 Task: Buy 3 Undershirts of size large for Boys from Clothing section under best seller category for shipping address: Carlos Perez, 3632 Walton Street, Salt Lake City, Utah 84104, Cell Number 8014200980. Pay from credit card ending with 6759, CVV 506
Action: Mouse pressed left at (251, 84)
Screenshot: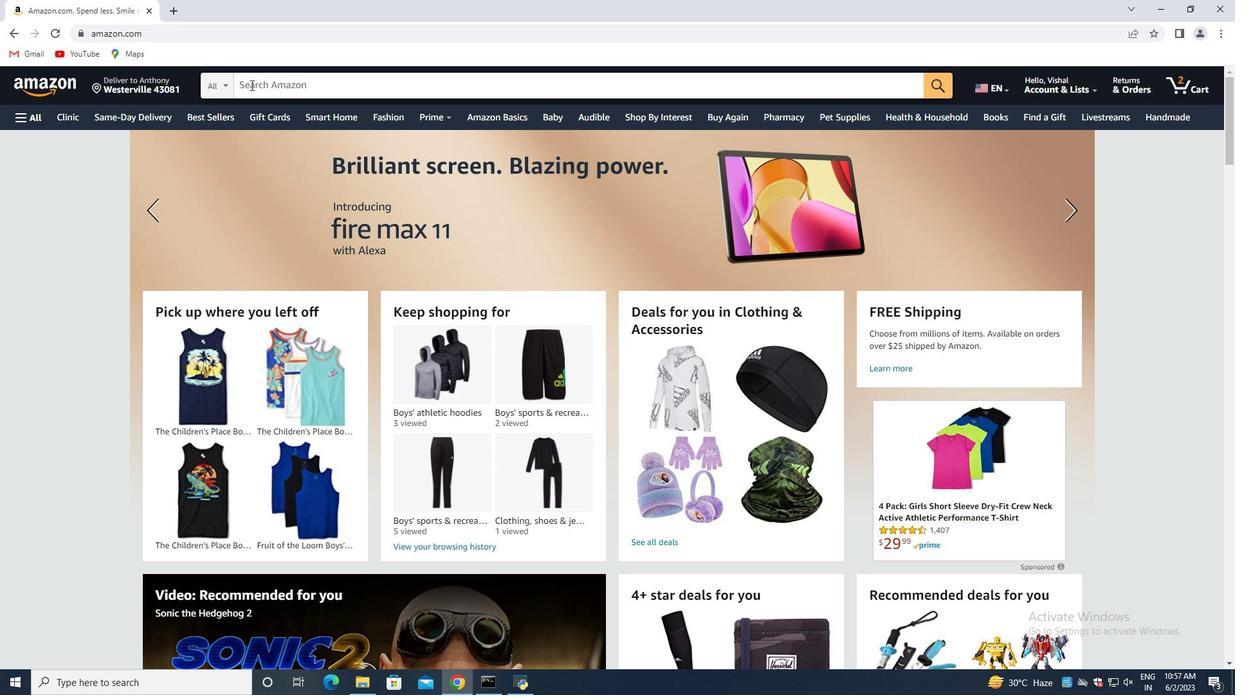 
Action: Key pressed <Key.shift><Key.shift><Key.shift>Undershirts<Key.space>of<Key.space>size<Key.space>large<Key.space>for<Key.space><Key.shift>Boys<Key.enter>
Screenshot: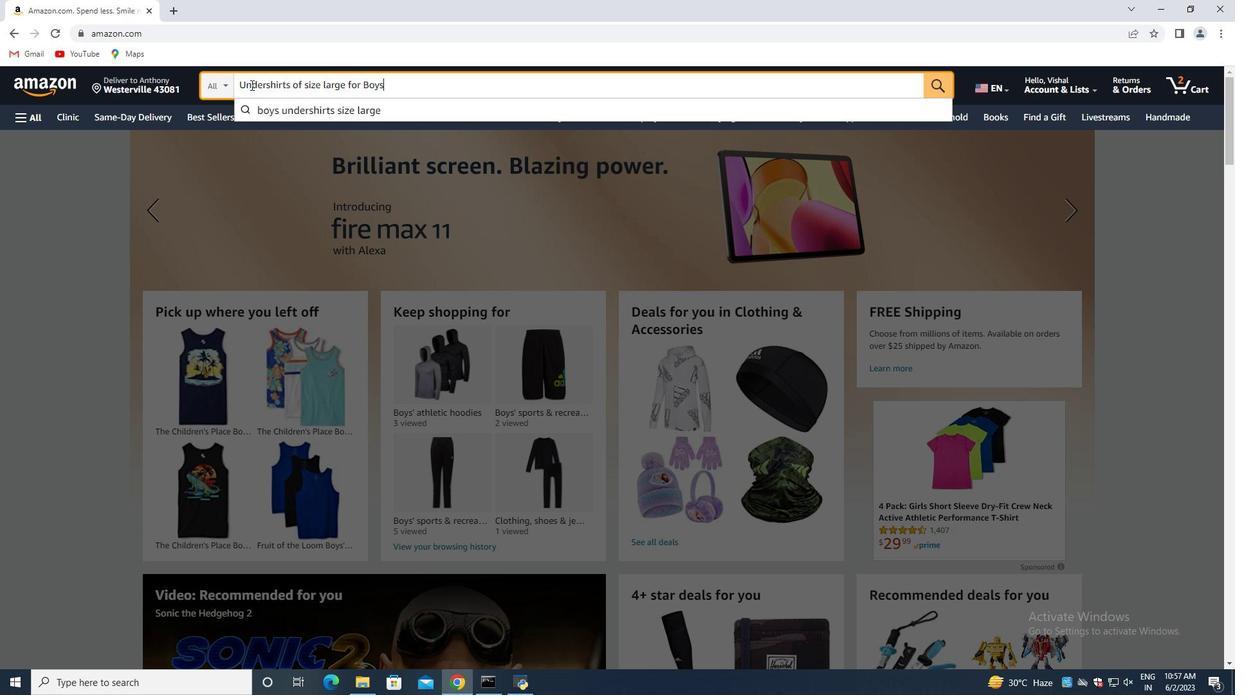 
Action: Mouse moved to (69, 261)
Screenshot: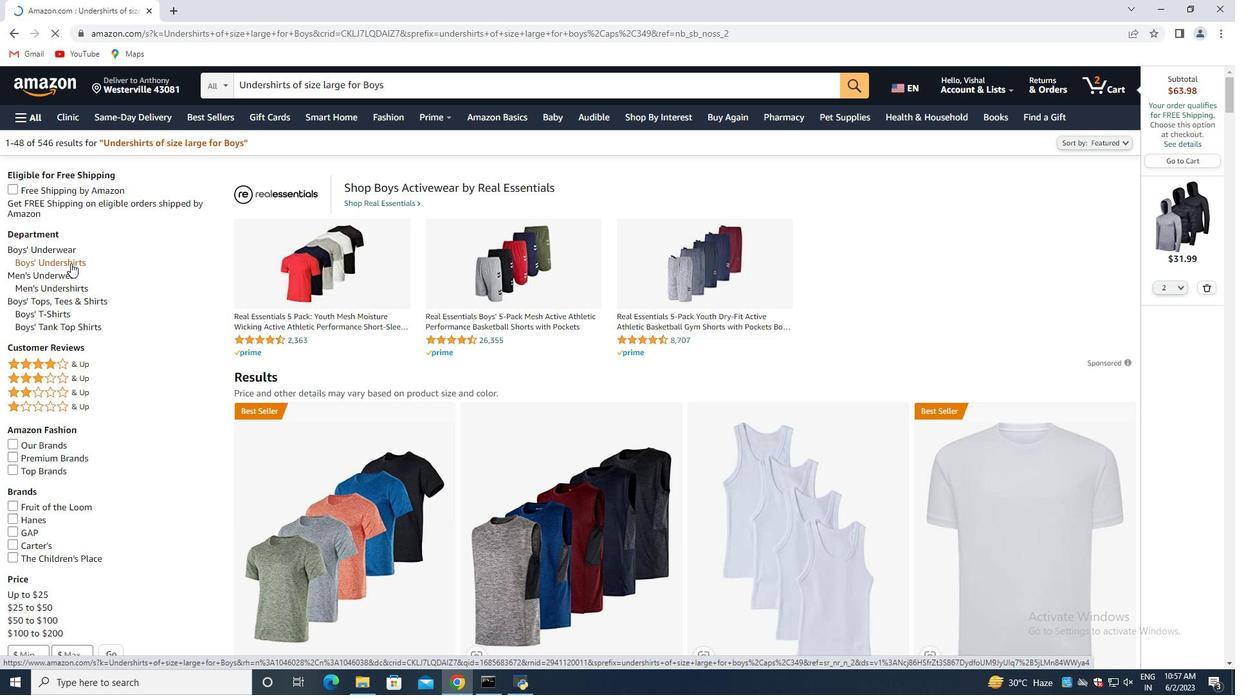 
Action: Mouse pressed left at (69, 261)
Screenshot: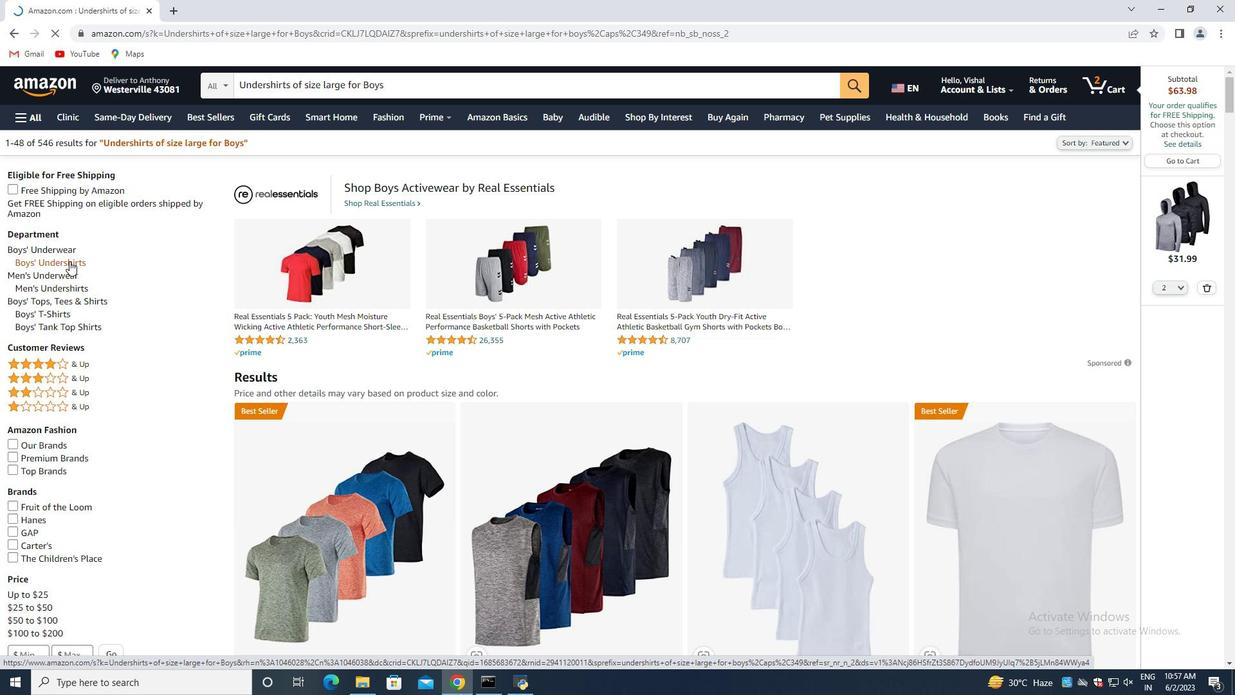 
Action: Mouse moved to (199, 273)
Screenshot: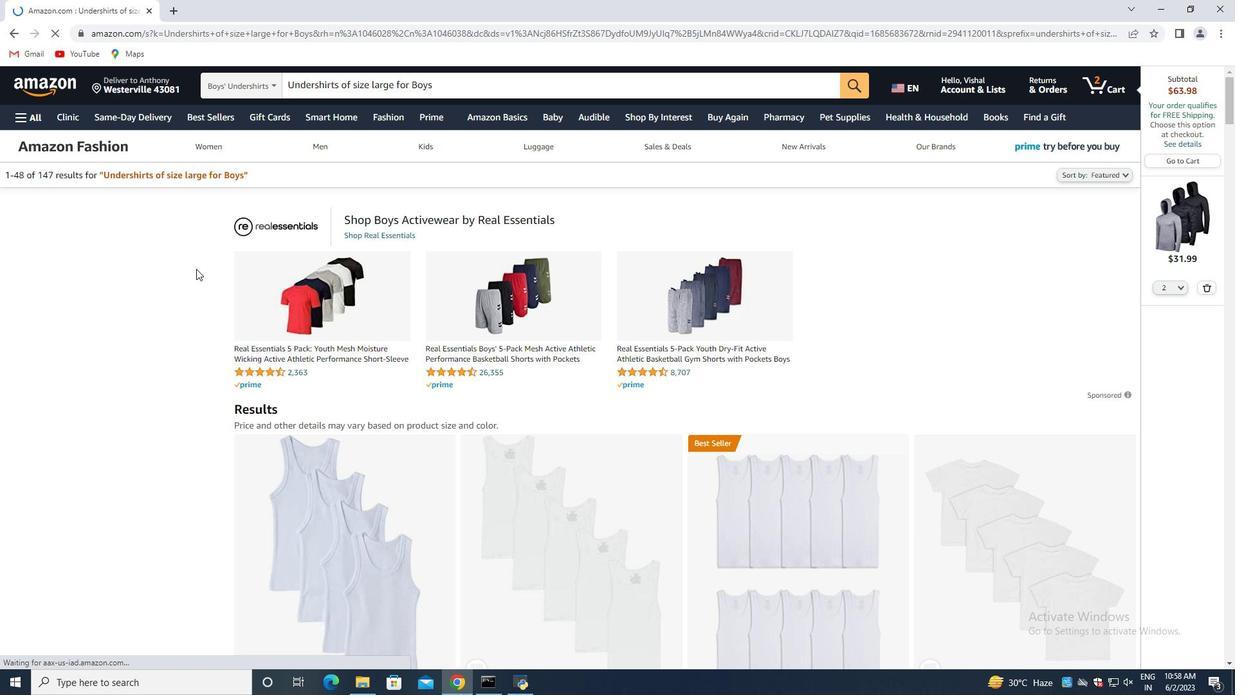 
Action: Mouse scrolled (199, 272) with delta (0, 0)
Screenshot: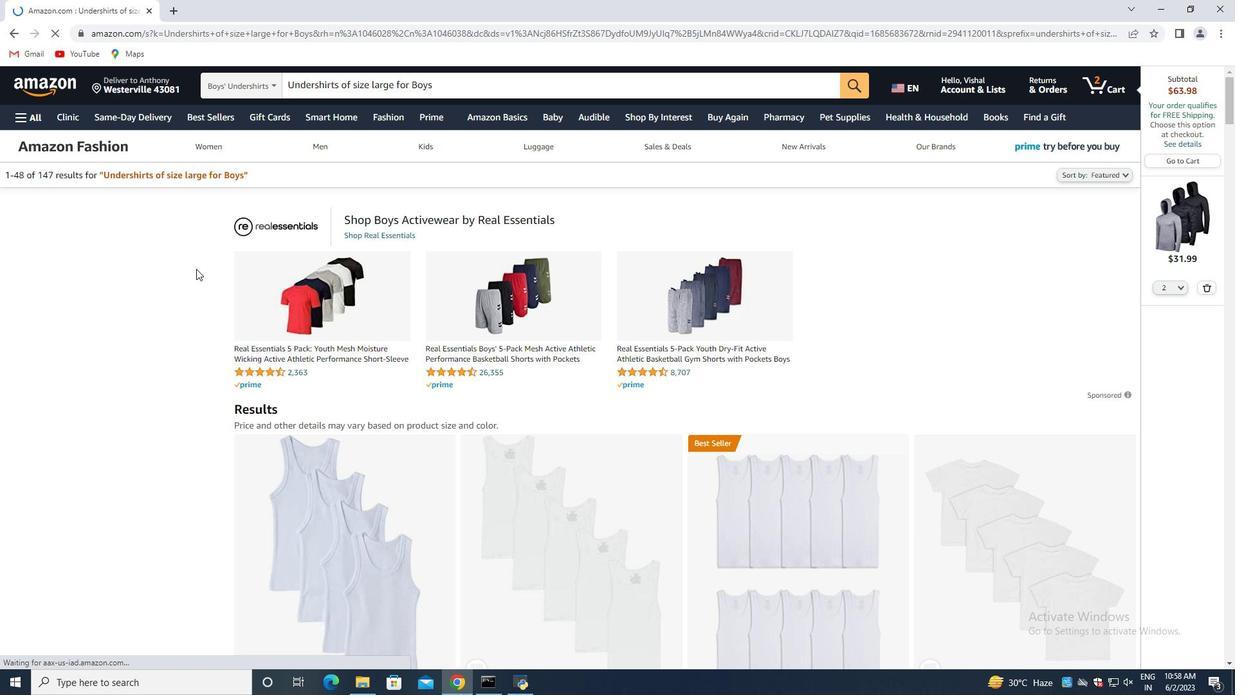 
Action: Mouse moved to (220, 279)
Screenshot: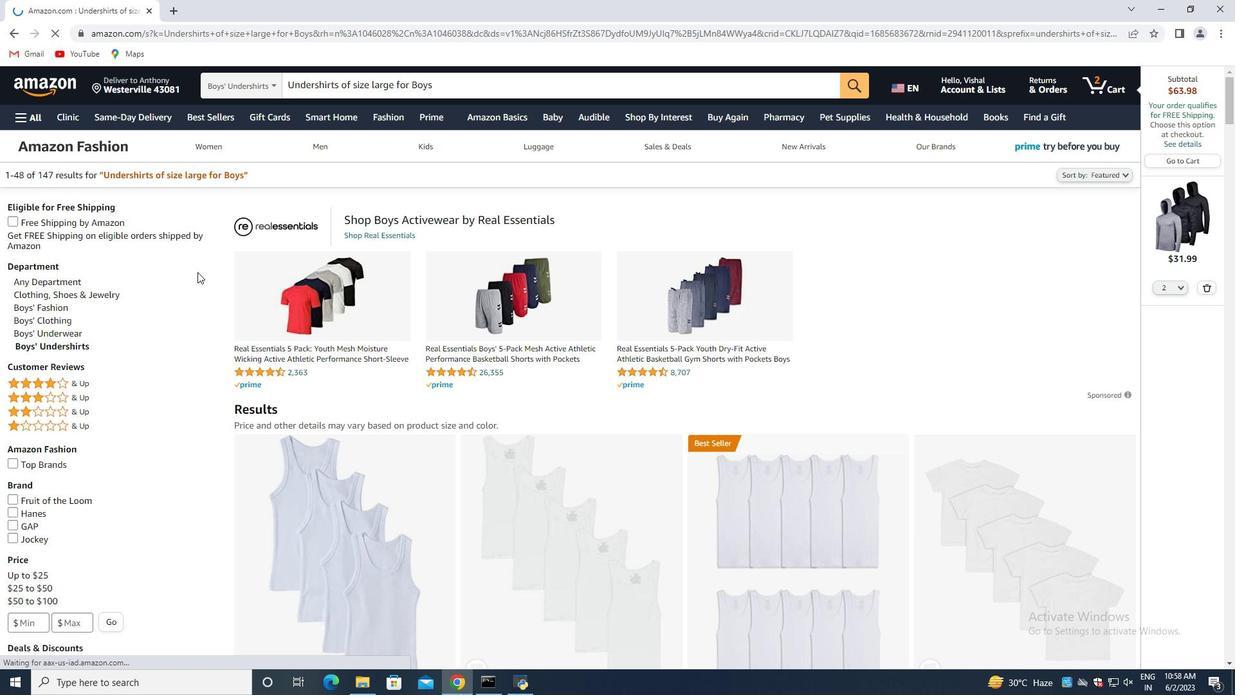 
Action: Mouse scrolled (220, 278) with delta (0, 0)
Screenshot: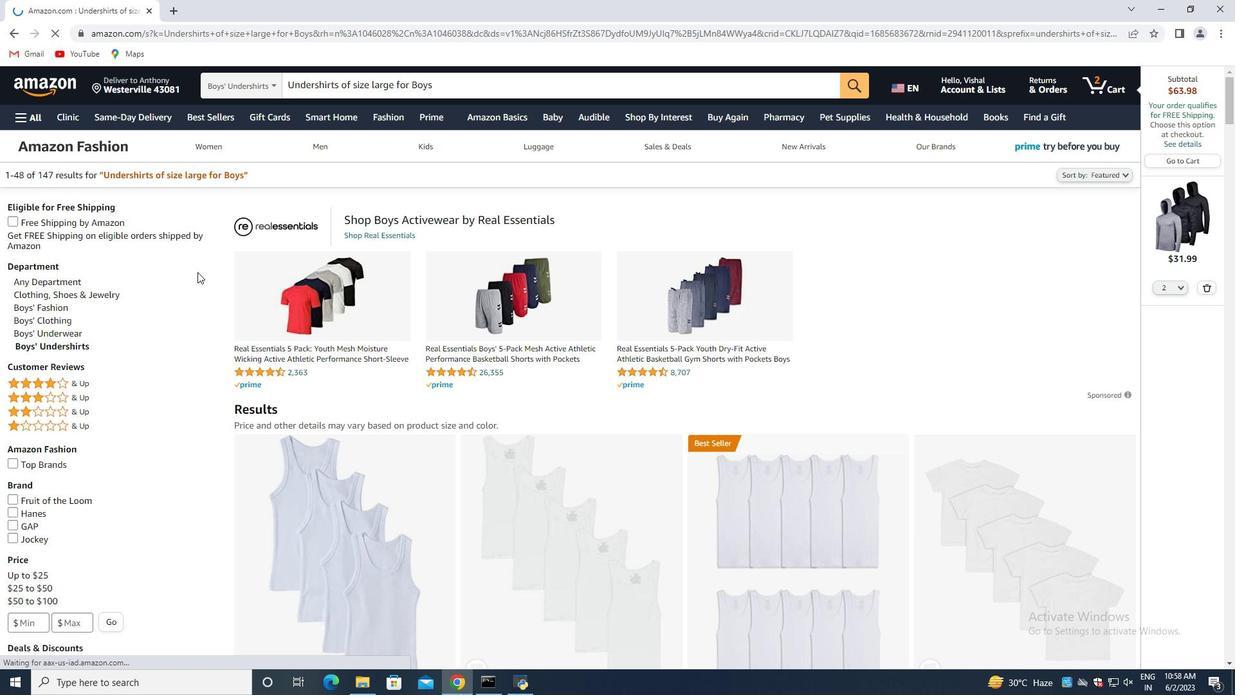 
Action: Mouse moved to (248, 292)
Screenshot: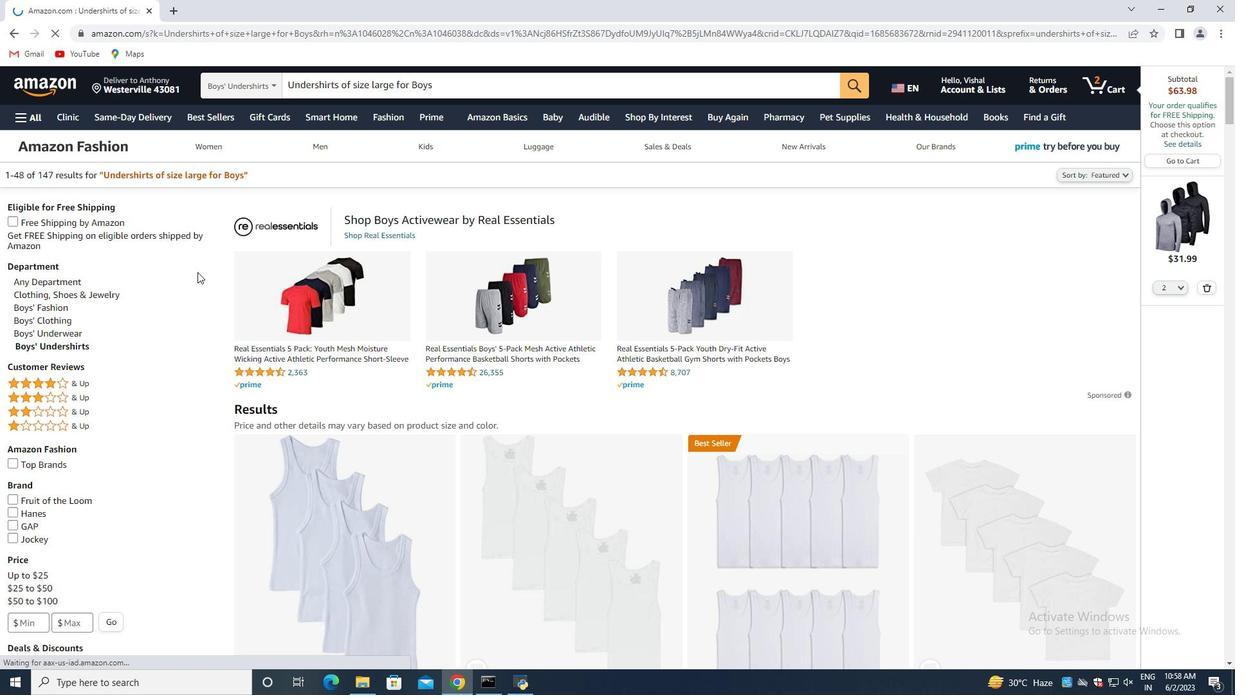 
Action: Mouse scrolled (248, 291) with delta (0, 0)
Screenshot: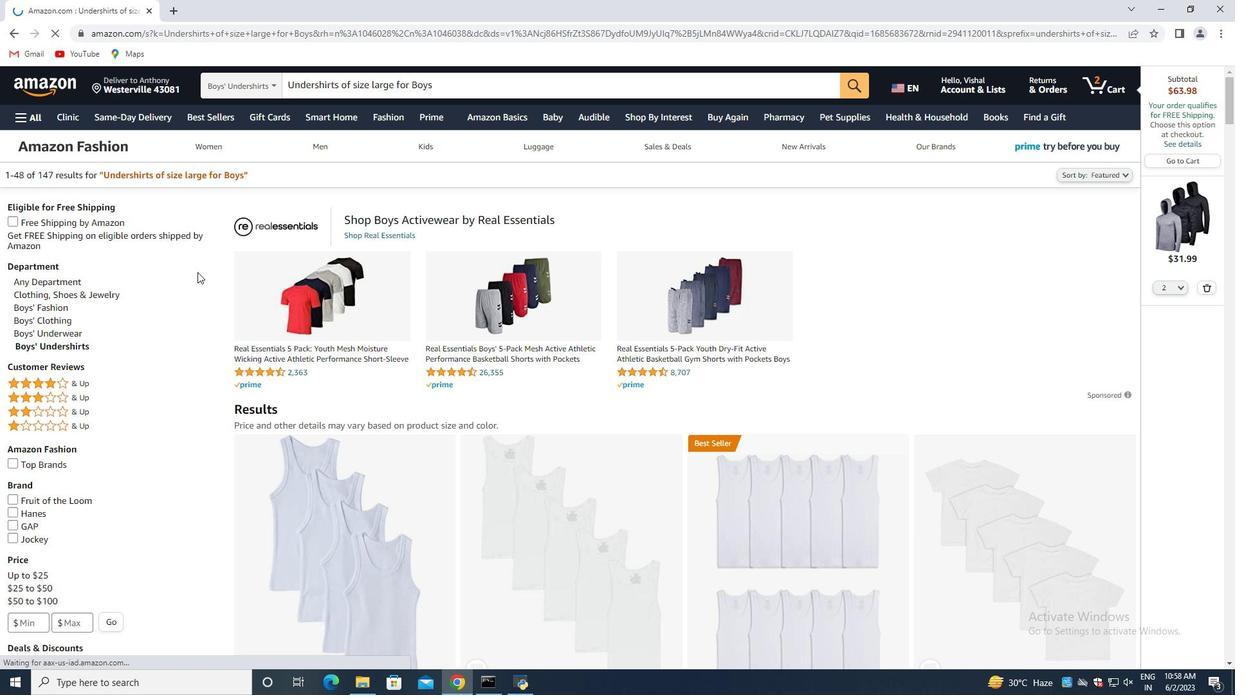 
Action: Mouse moved to (1211, 286)
Screenshot: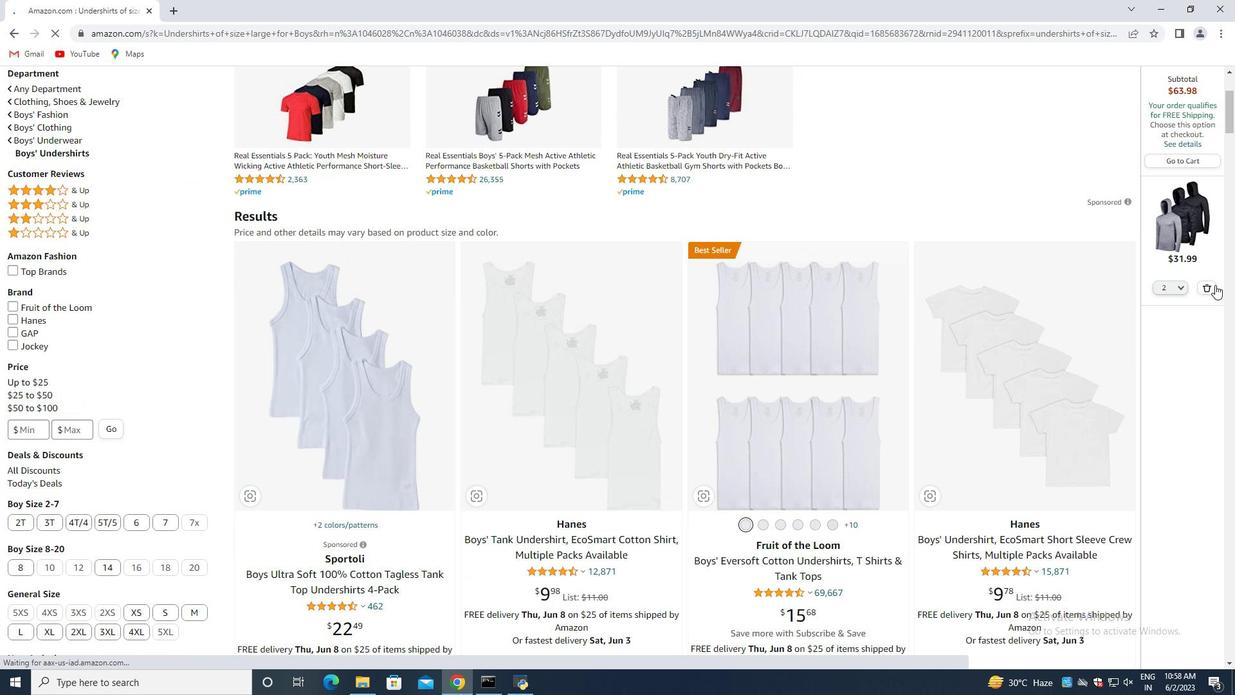 
Action: Mouse pressed left at (1211, 286)
Screenshot: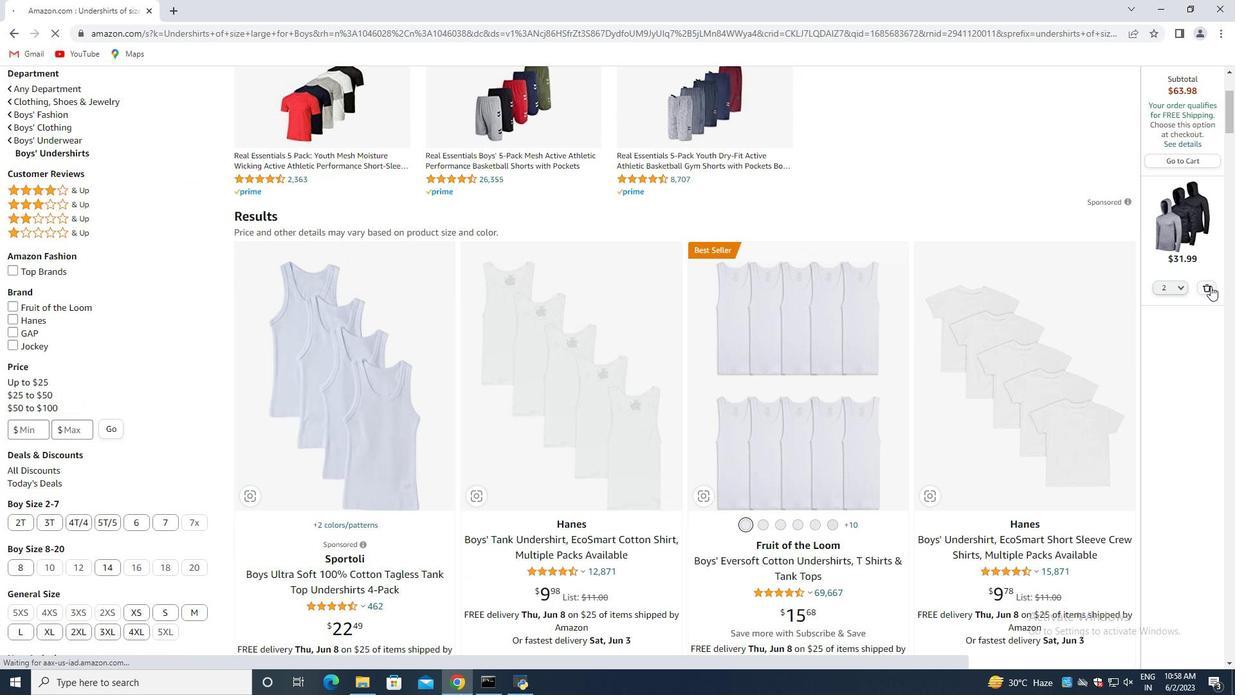 
Action: Mouse moved to (508, 273)
Screenshot: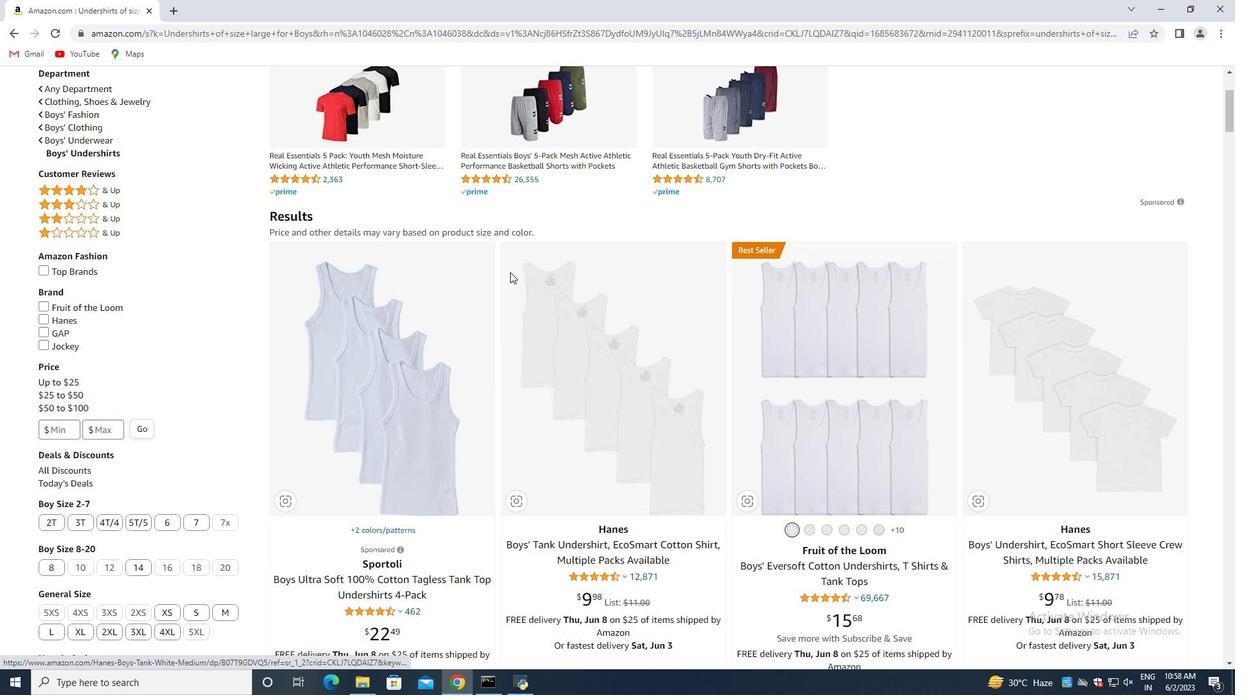 
Action: Mouse scrolled (508, 272) with delta (0, 0)
Screenshot: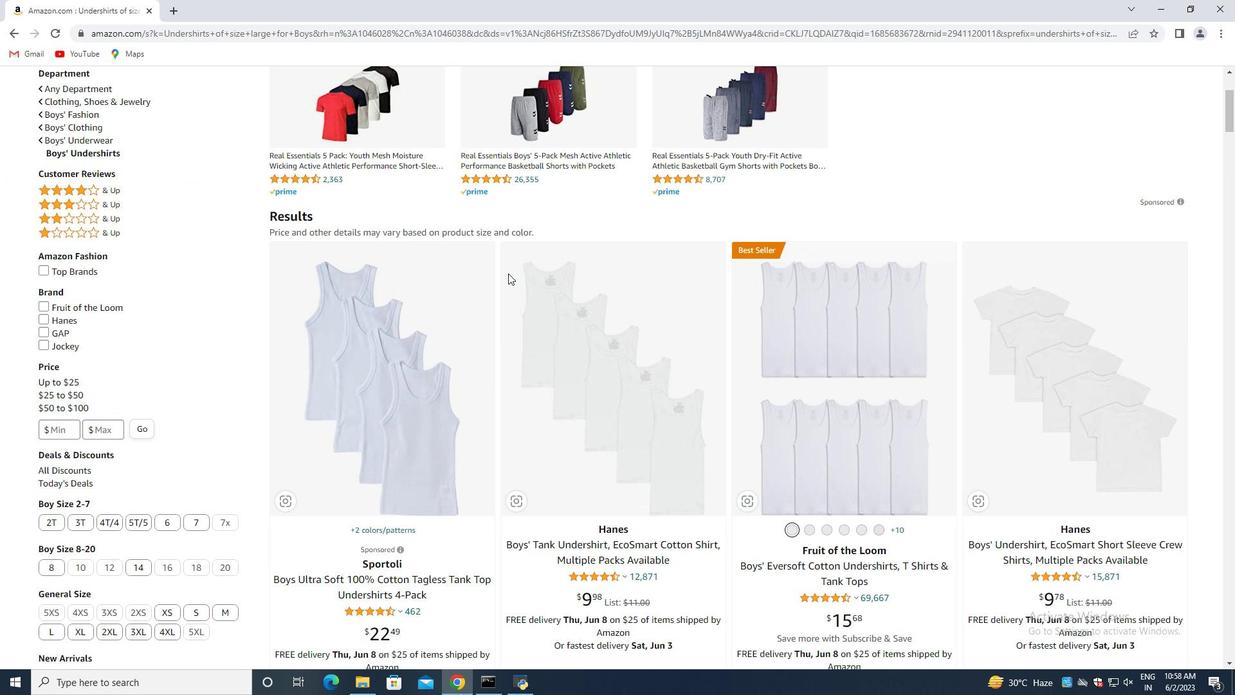 
Action: Mouse moved to (790, 319)
Screenshot: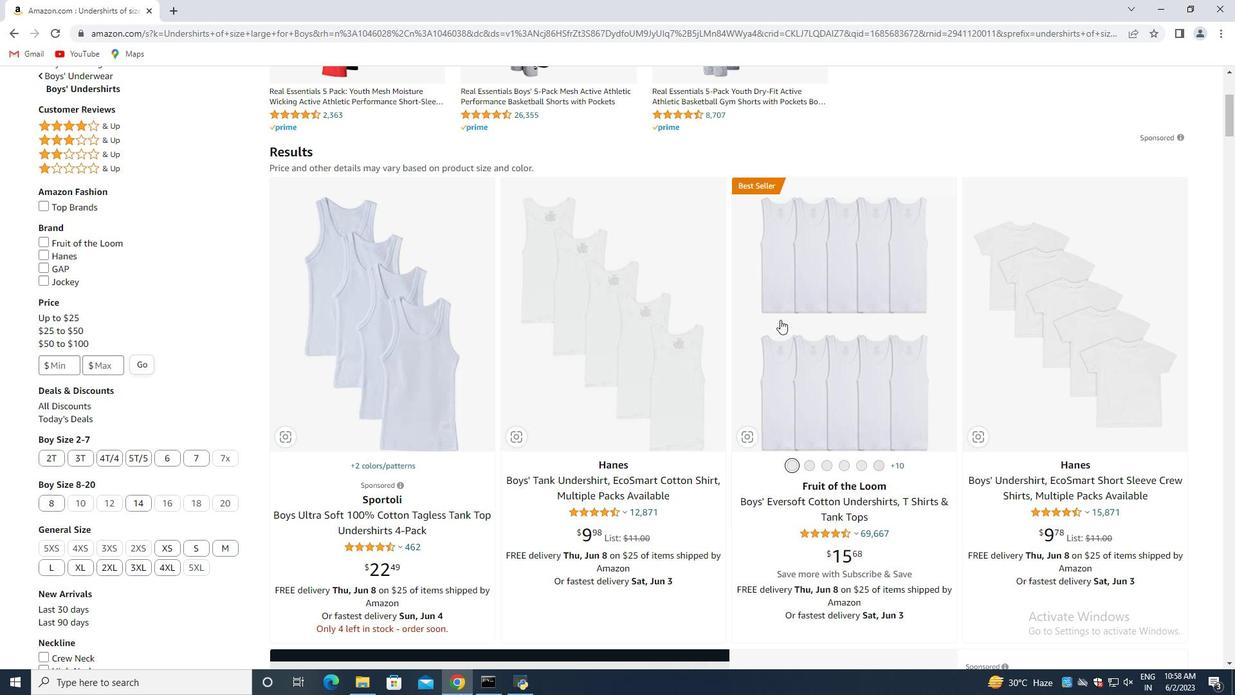 
Action: Mouse pressed left at (790, 319)
Screenshot: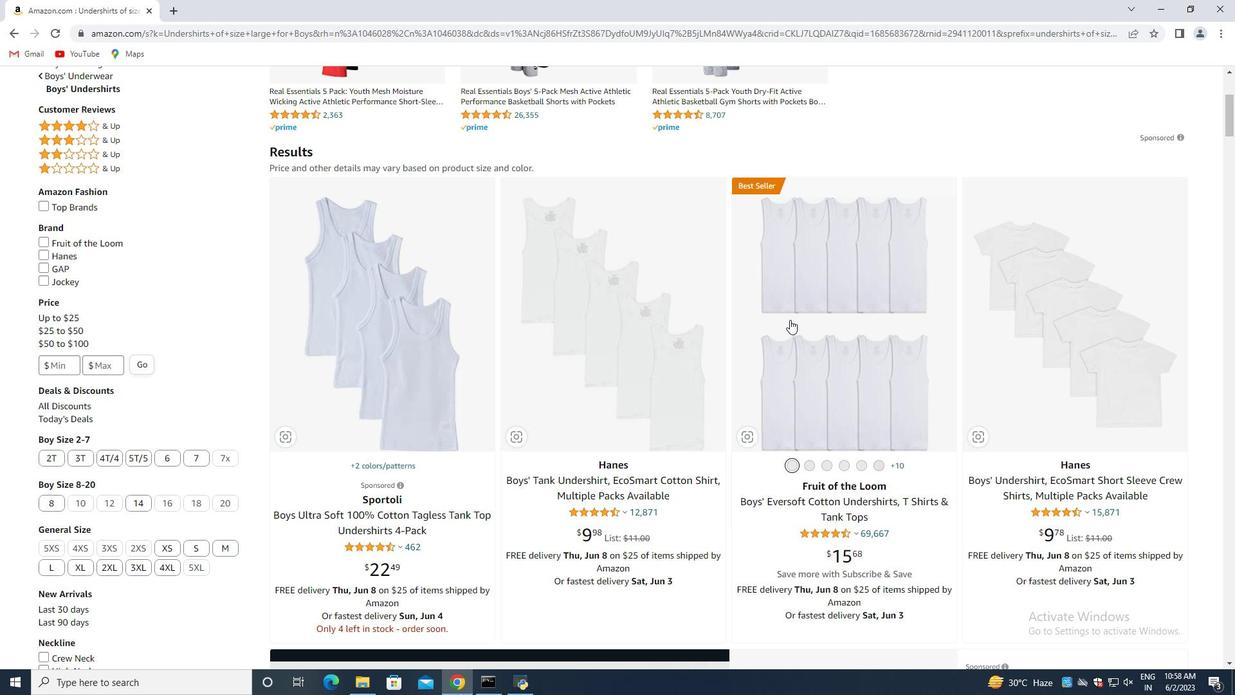 
Action: Mouse moved to (635, 500)
Screenshot: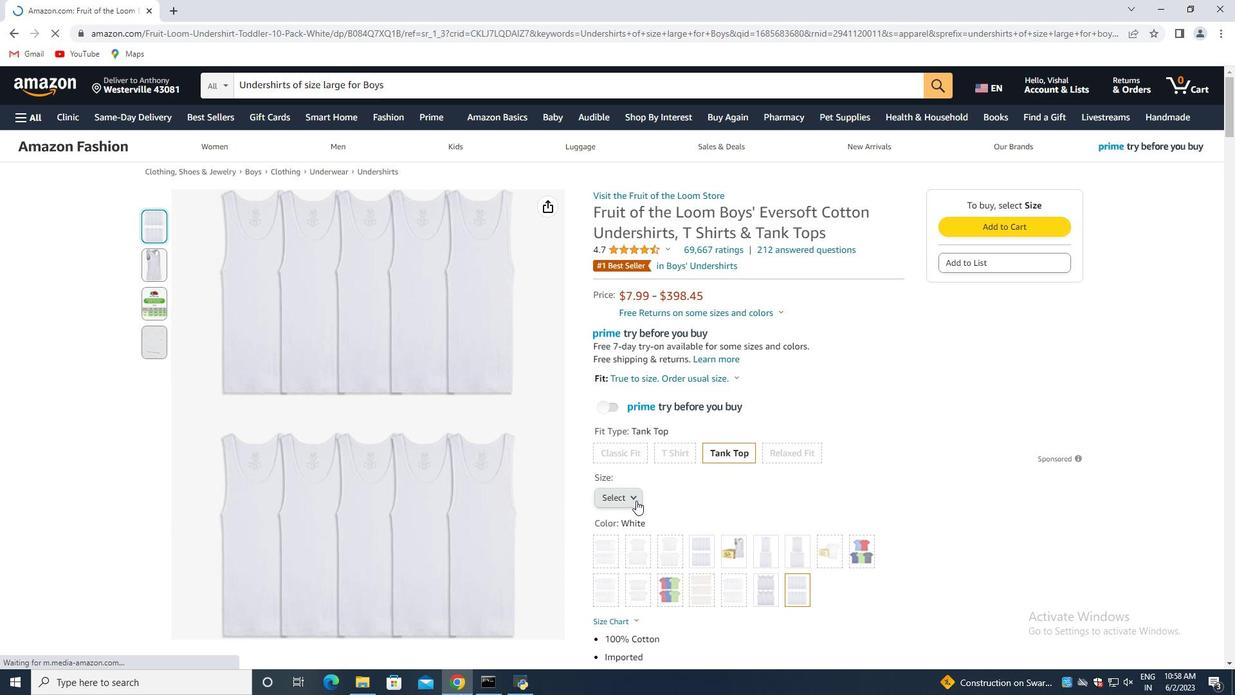 
Action: Mouse pressed left at (635, 500)
Screenshot: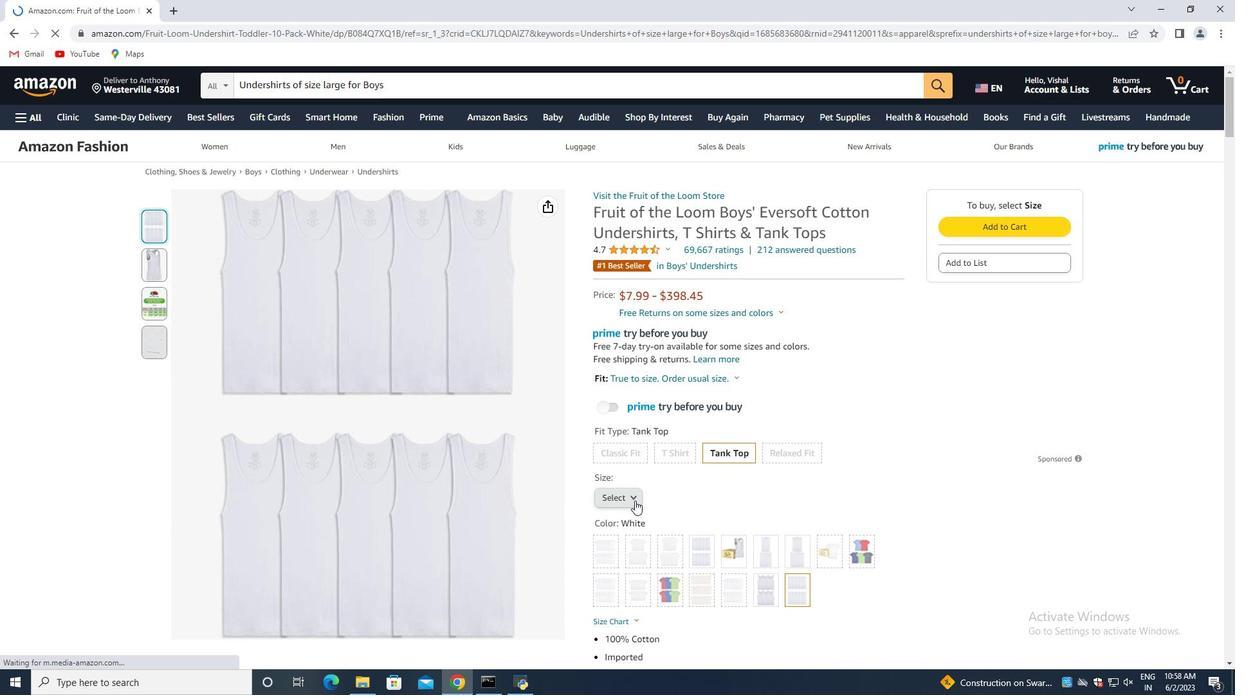 
Action: Mouse moved to (634, 417)
Screenshot: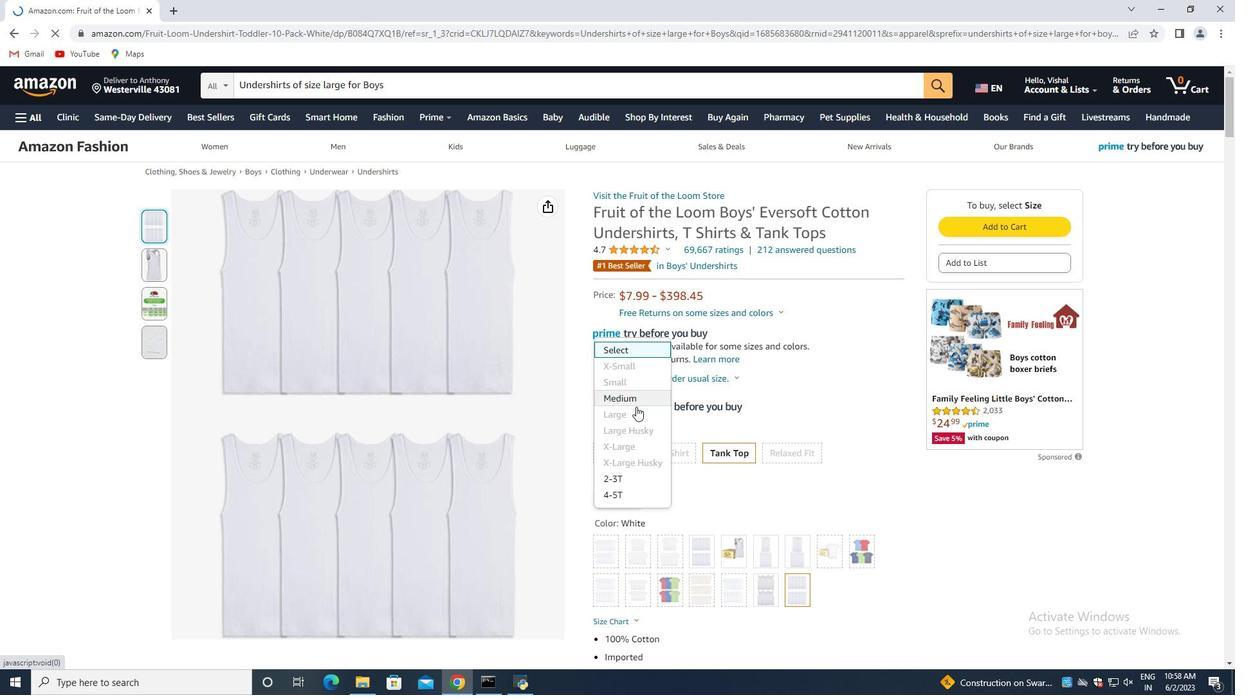 
Action: Mouse pressed left at (634, 417)
Screenshot: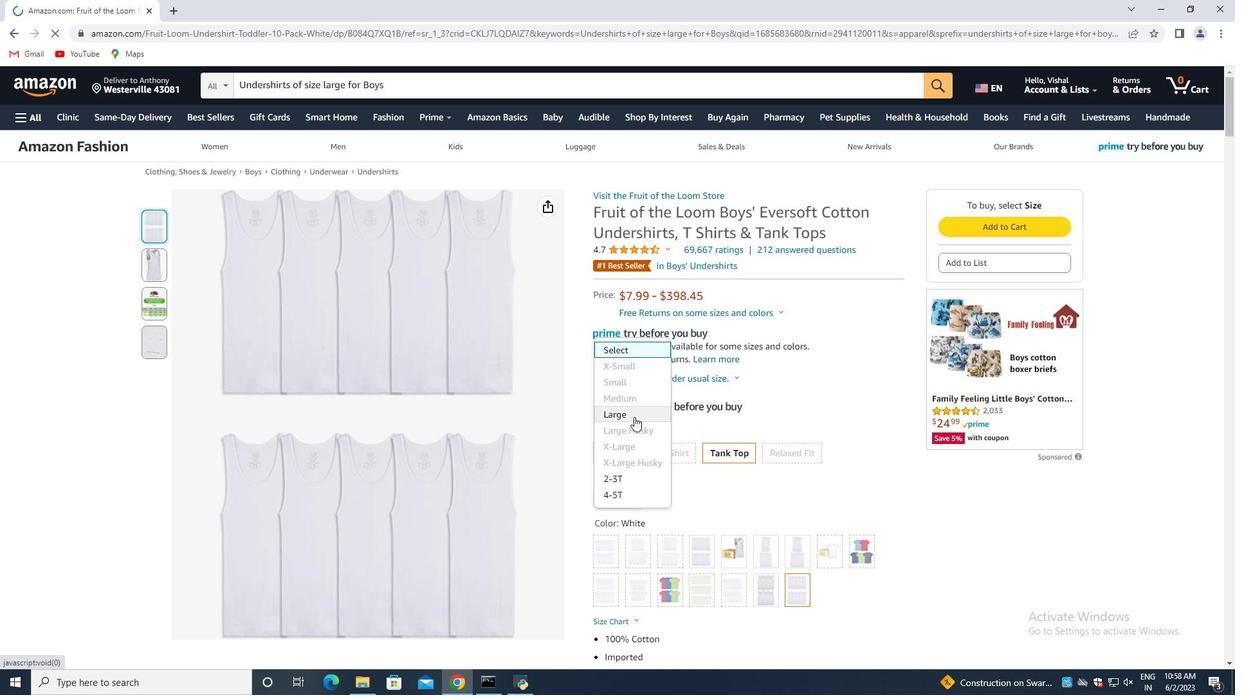 
Action: Mouse moved to (638, 419)
Screenshot: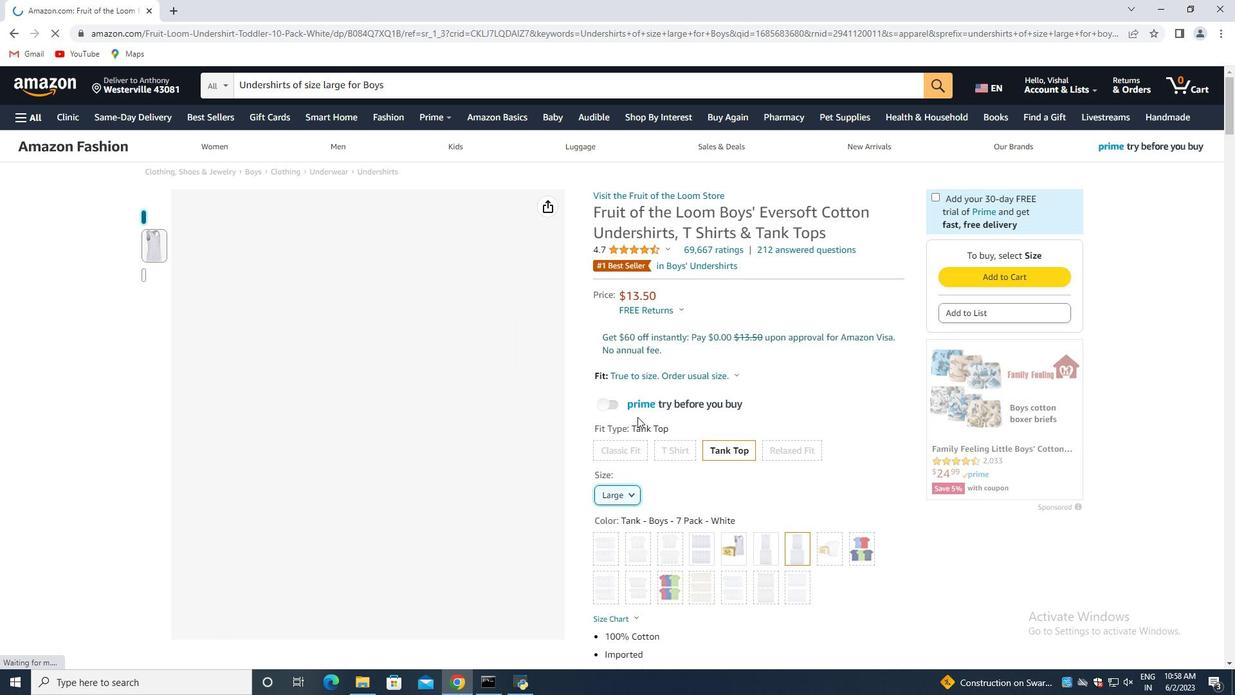 
Action: Mouse scrolled (638, 418) with delta (0, 0)
Screenshot: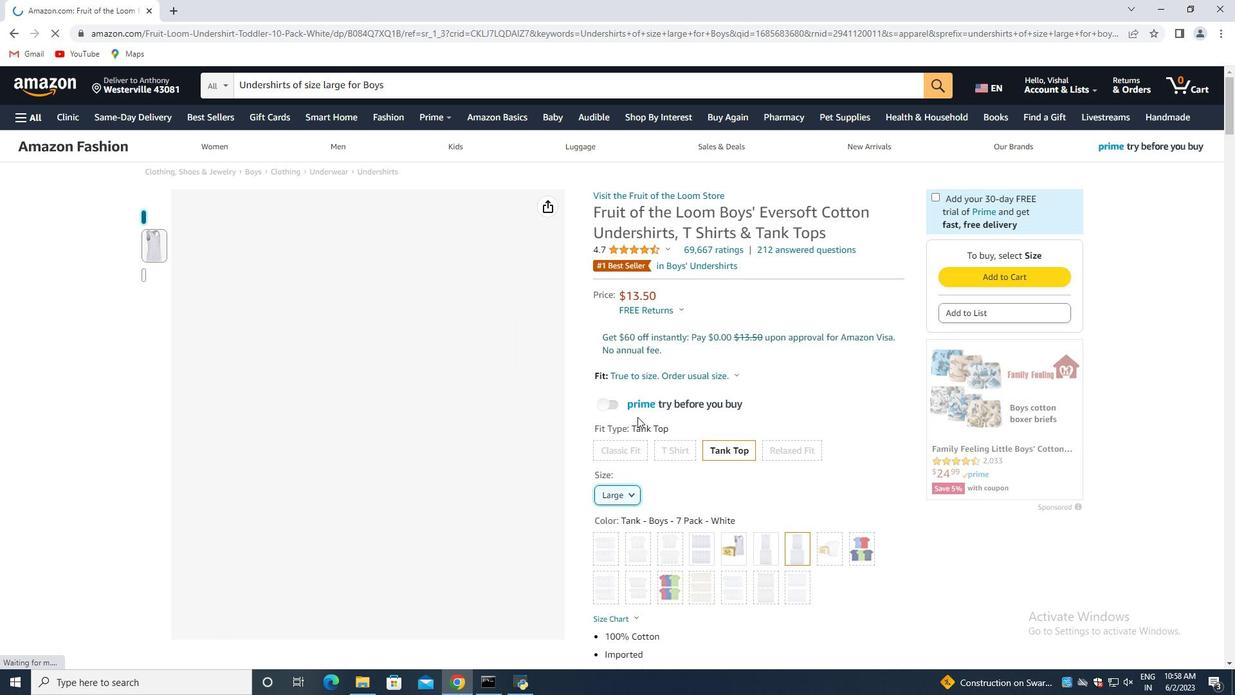 
Action: Mouse moved to (644, 426)
Screenshot: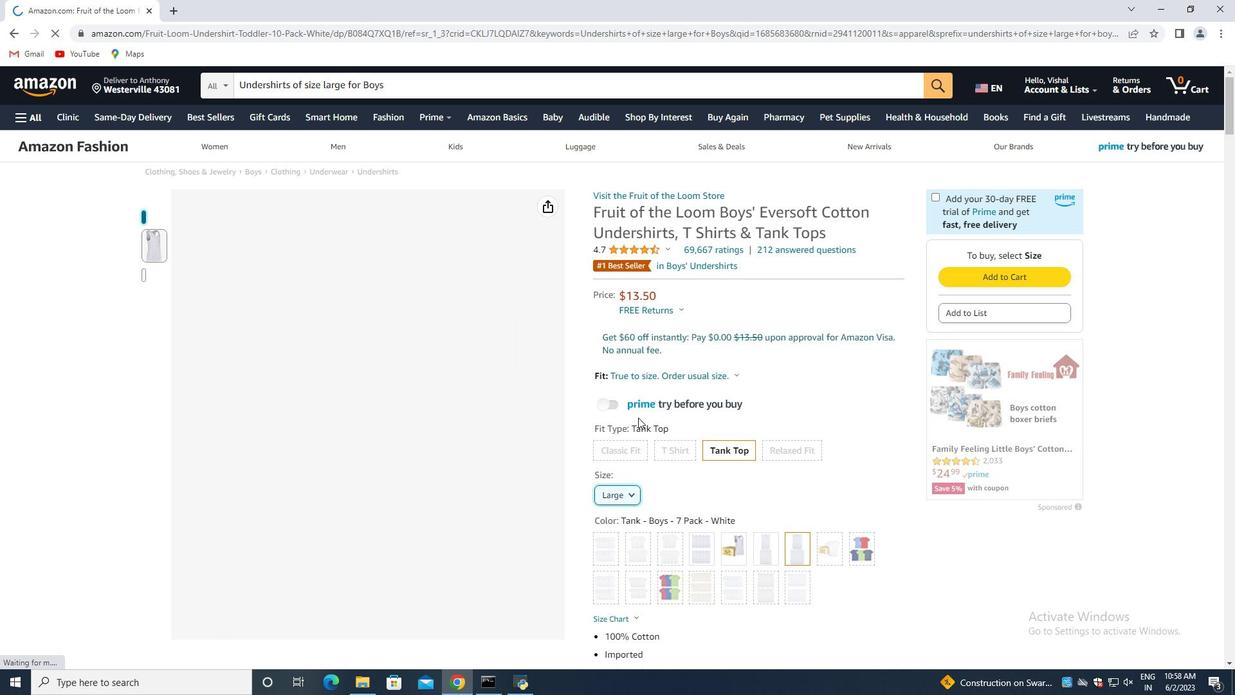 
Action: Mouse scrolled (644, 425) with delta (0, 0)
Screenshot: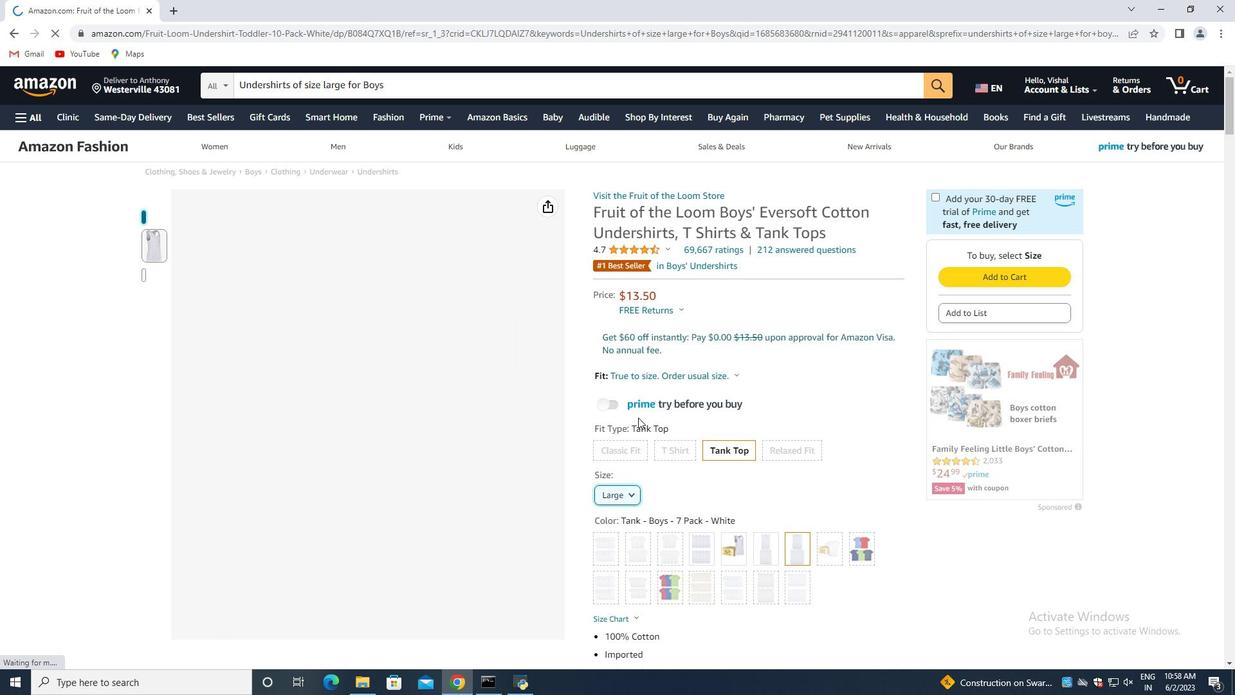 
Action: Mouse moved to (211, 198)
Screenshot: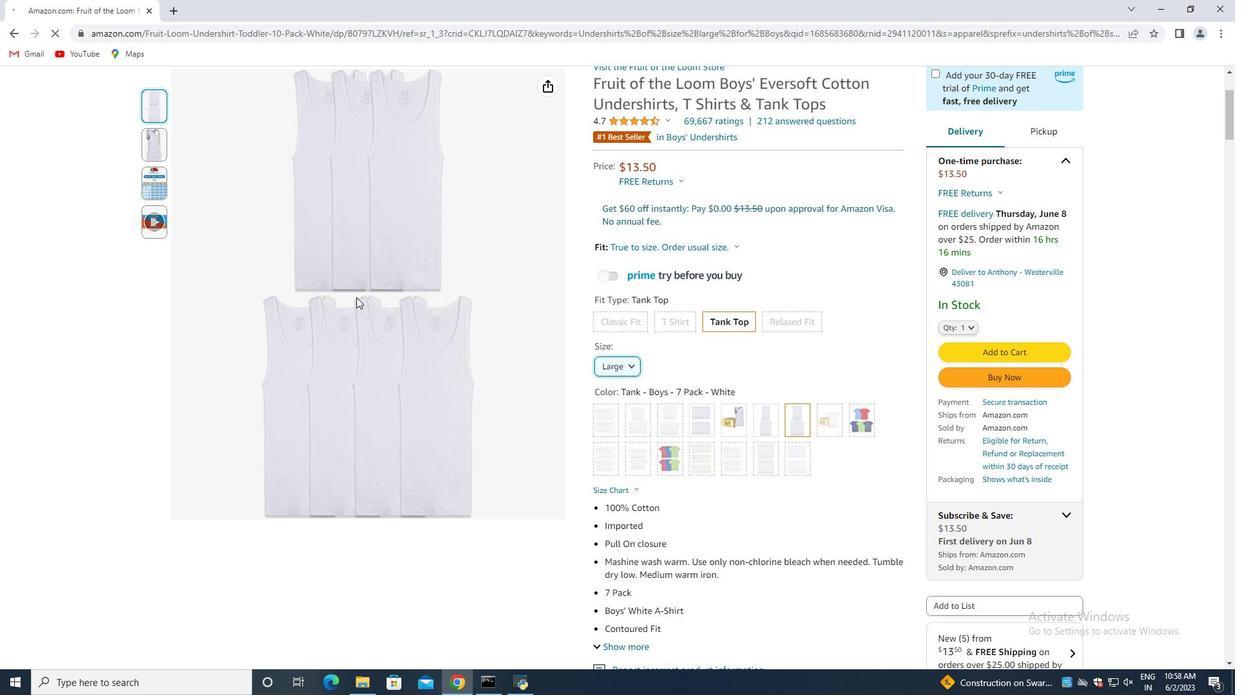 
Action: Mouse scrolled (211, 198) with delta (0, 0)
Screenshot: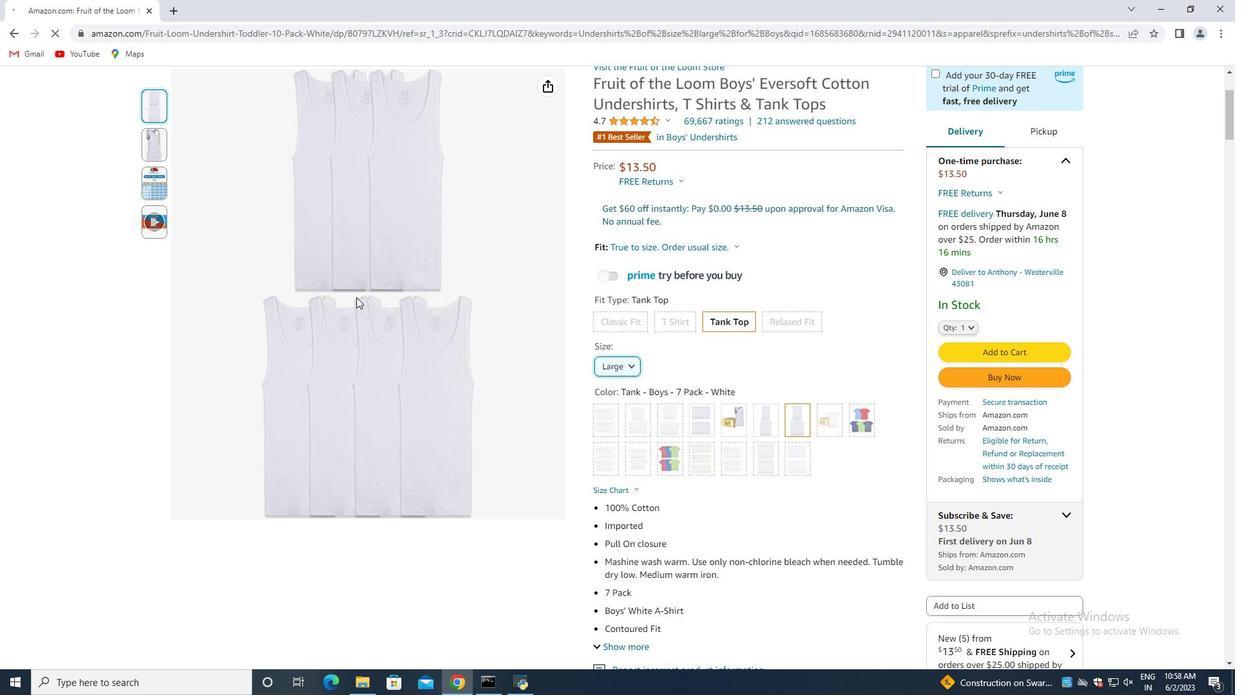 
Action: Mouse moved to (184, 186)
Screenshot: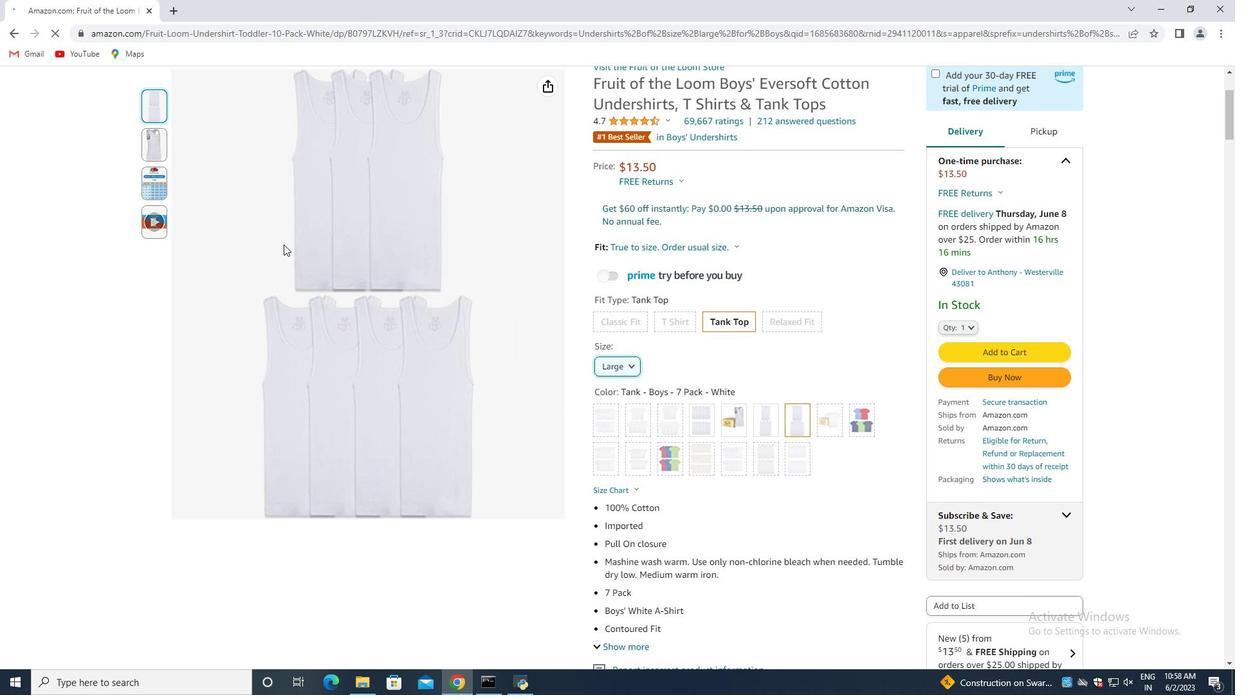 
Action: Mouse scrolled (184, 187) with delta (0, 0)
Screenshot: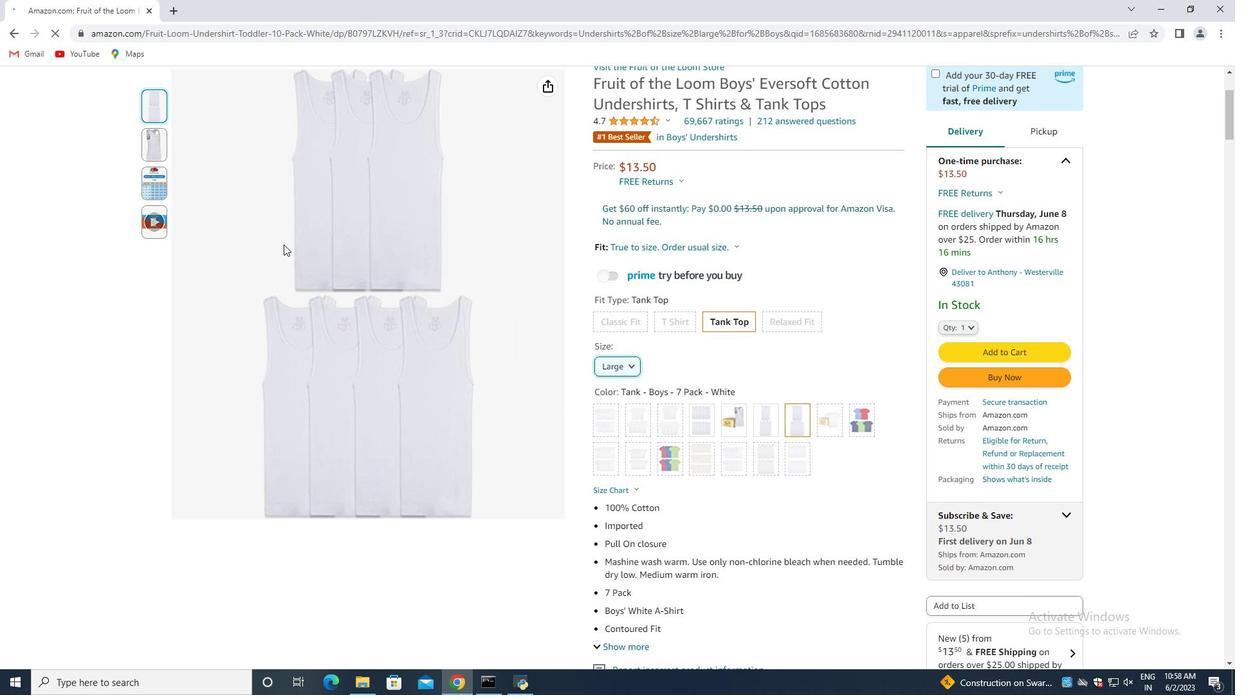 
Action: Mouse moved to (357, 305)
Screenshot: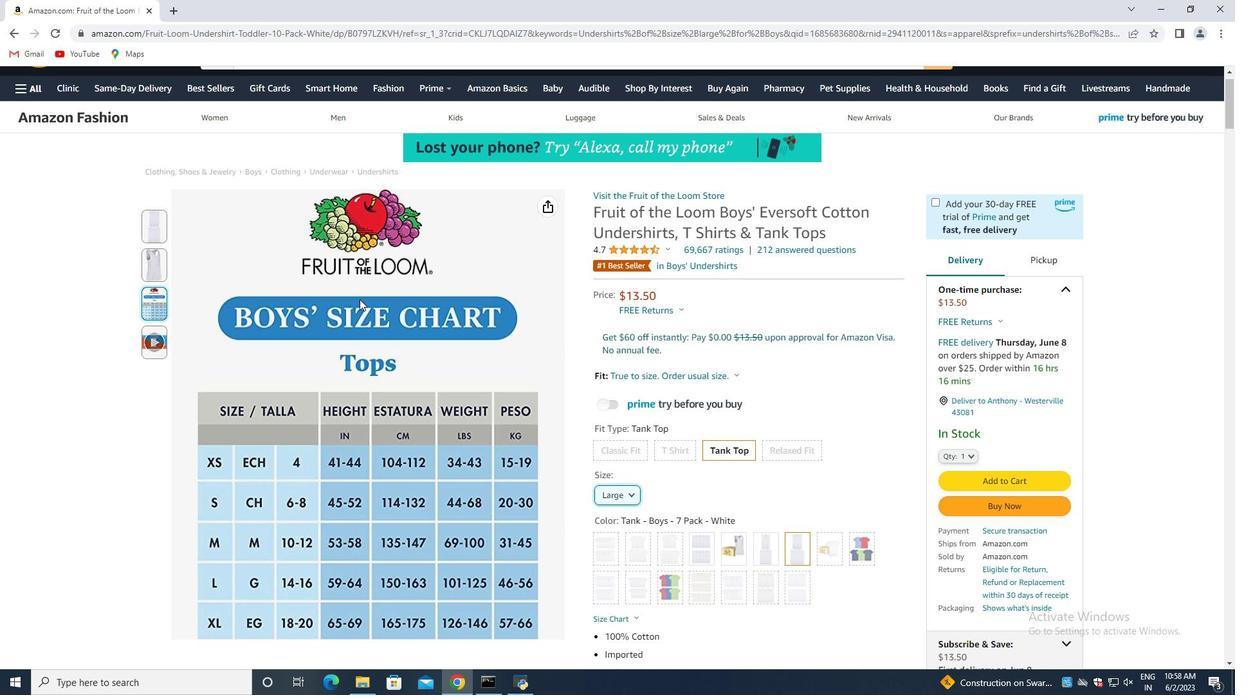 
Action: Mouse scrolled (357, 305) with delta (0, 0)
Screenshot: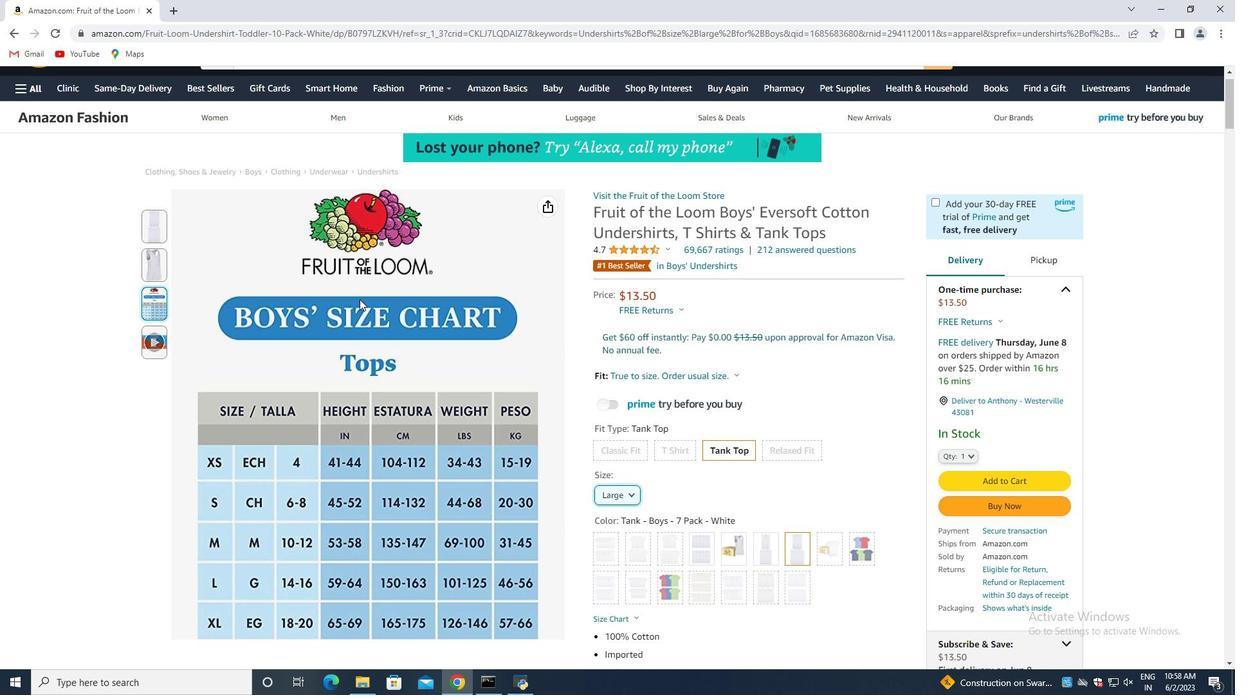 
Action: Mouse moved to (355, 308)
Screenshot: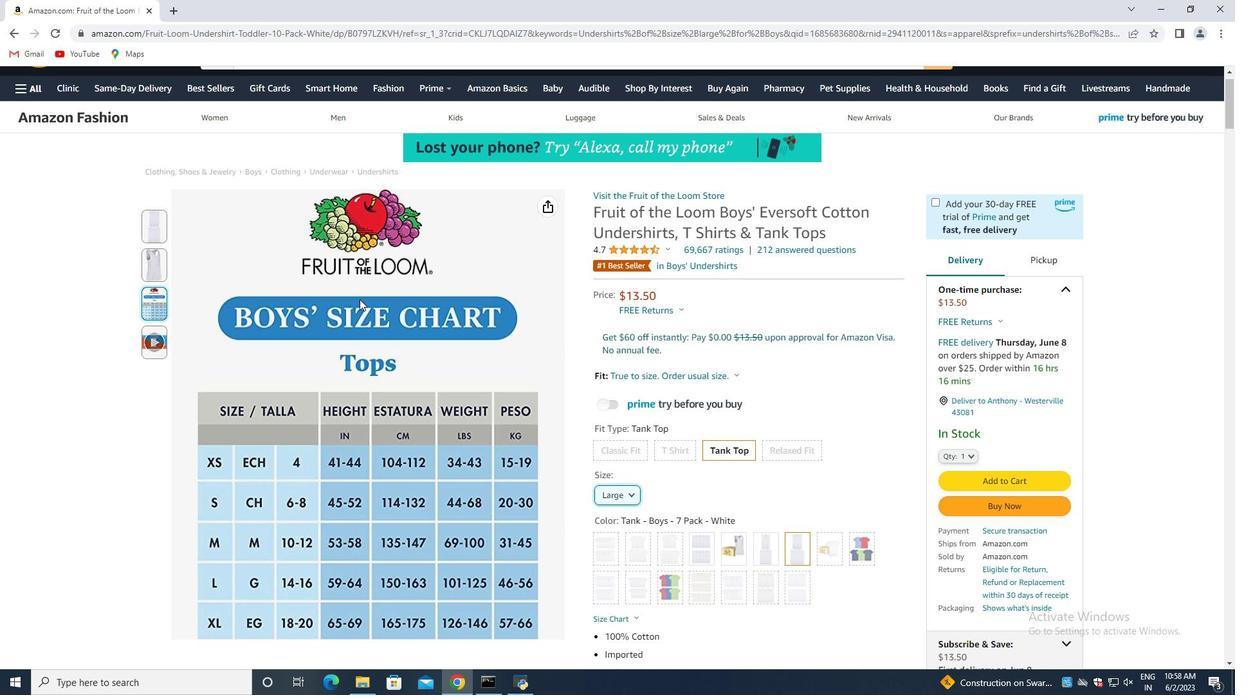 
Action: Mouse scrolled (355, 308) with delta (0, 0)
Screenshot: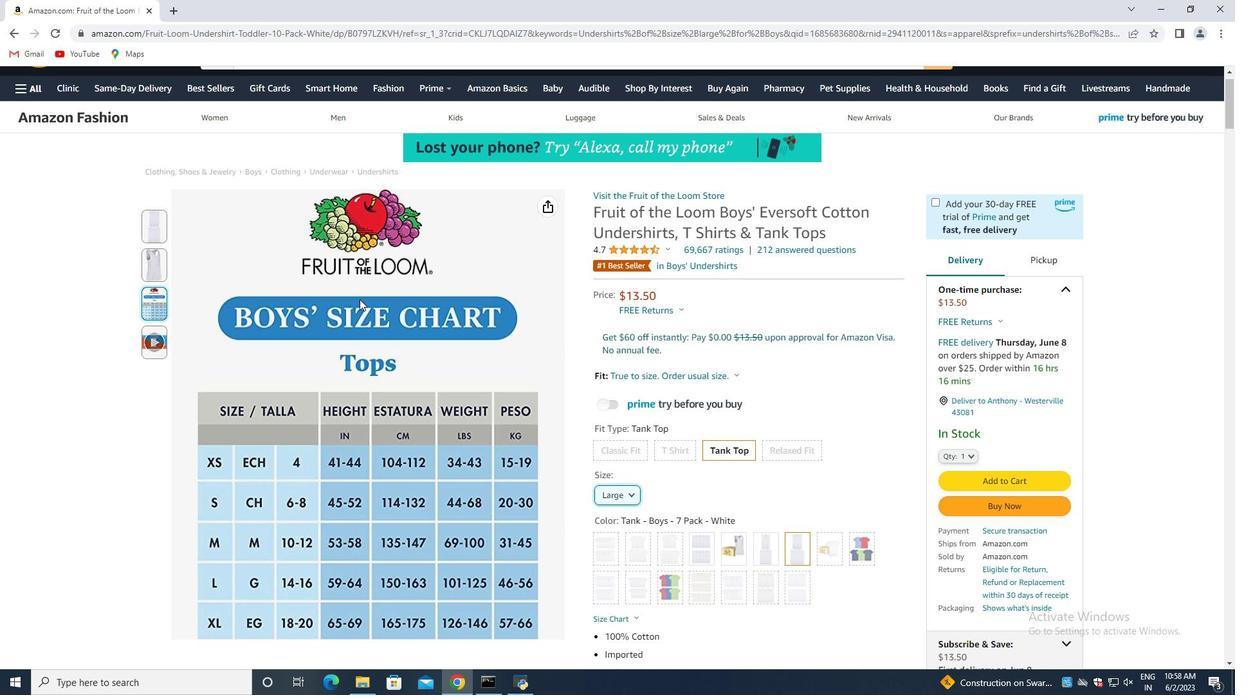 
Action: Mouse moved to (354, 309)
Screenshot: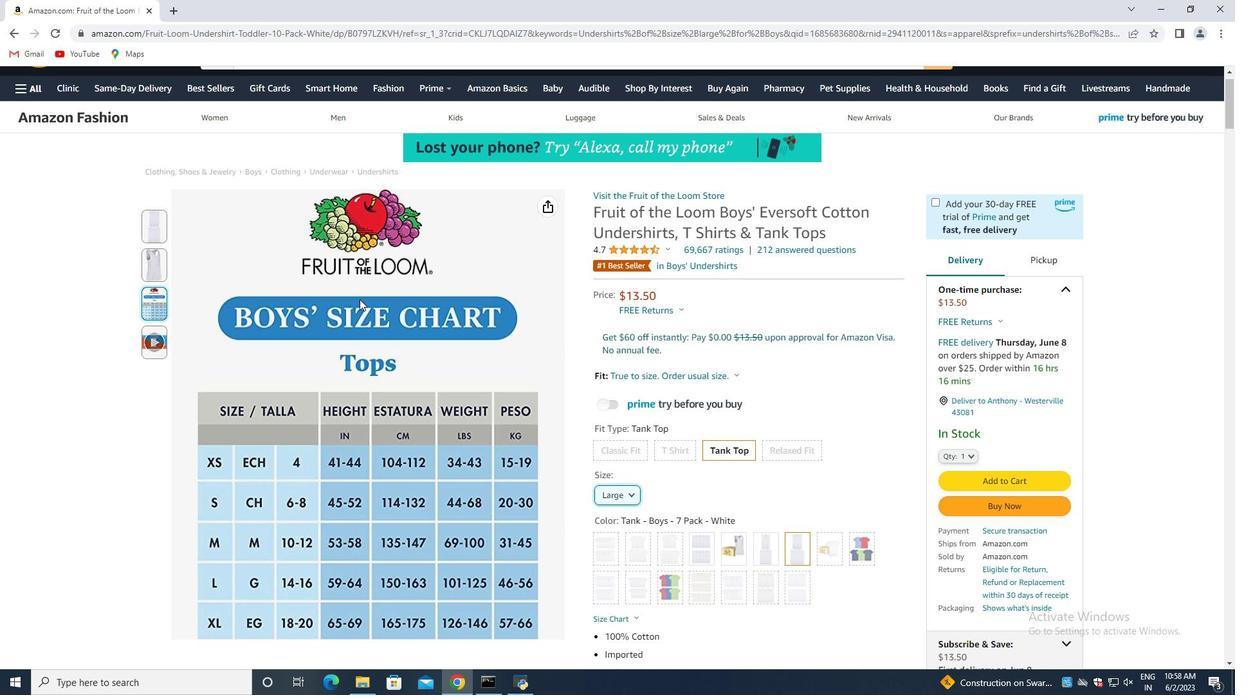 
Action: Mouse scrolled (354, 308) with delta (0, 0)
Screenshot: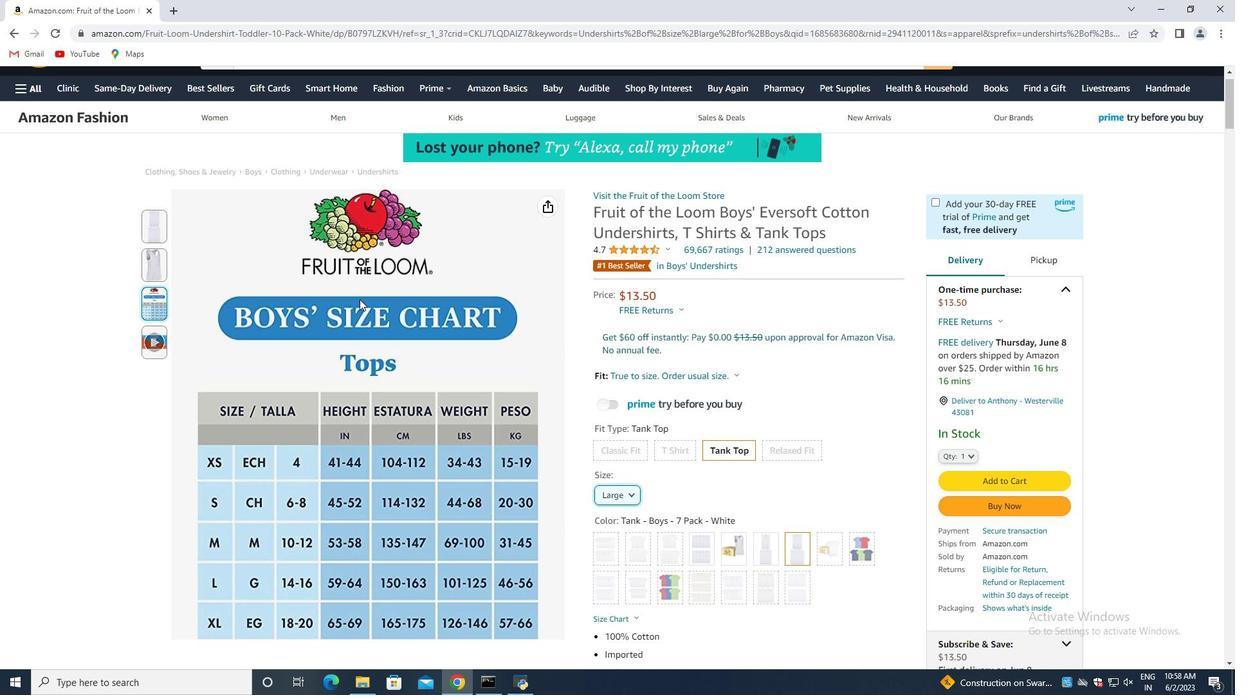 
Action: Mouse moved to (354, 312)
Screenshot: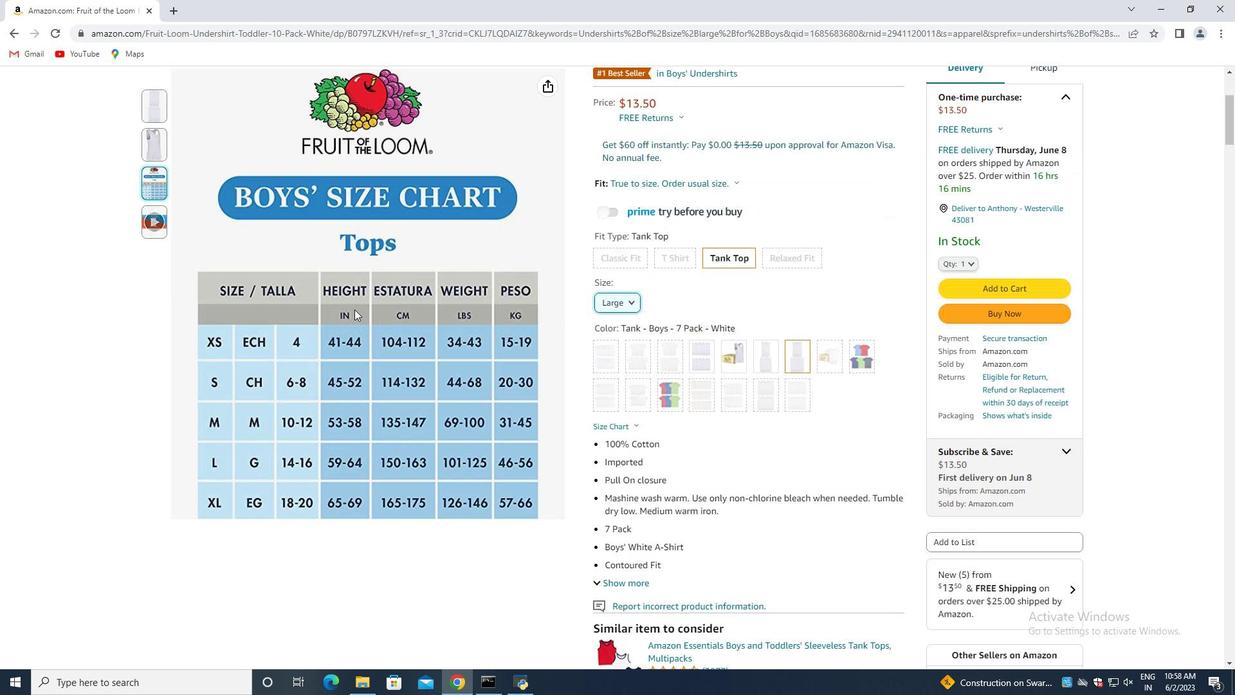 
Action: Mouse scrolled (354, 312) with delta (0, 0)
Screenshot: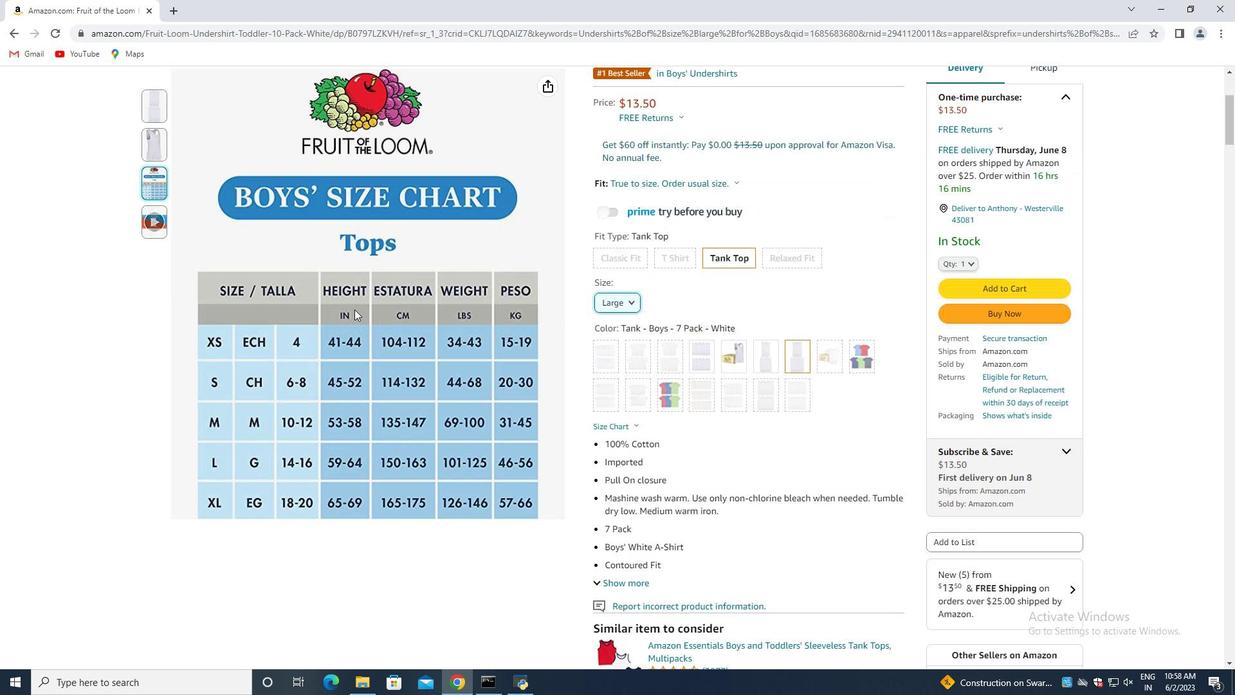 
Action: Mouse moved to (354, 313)
Screenshot: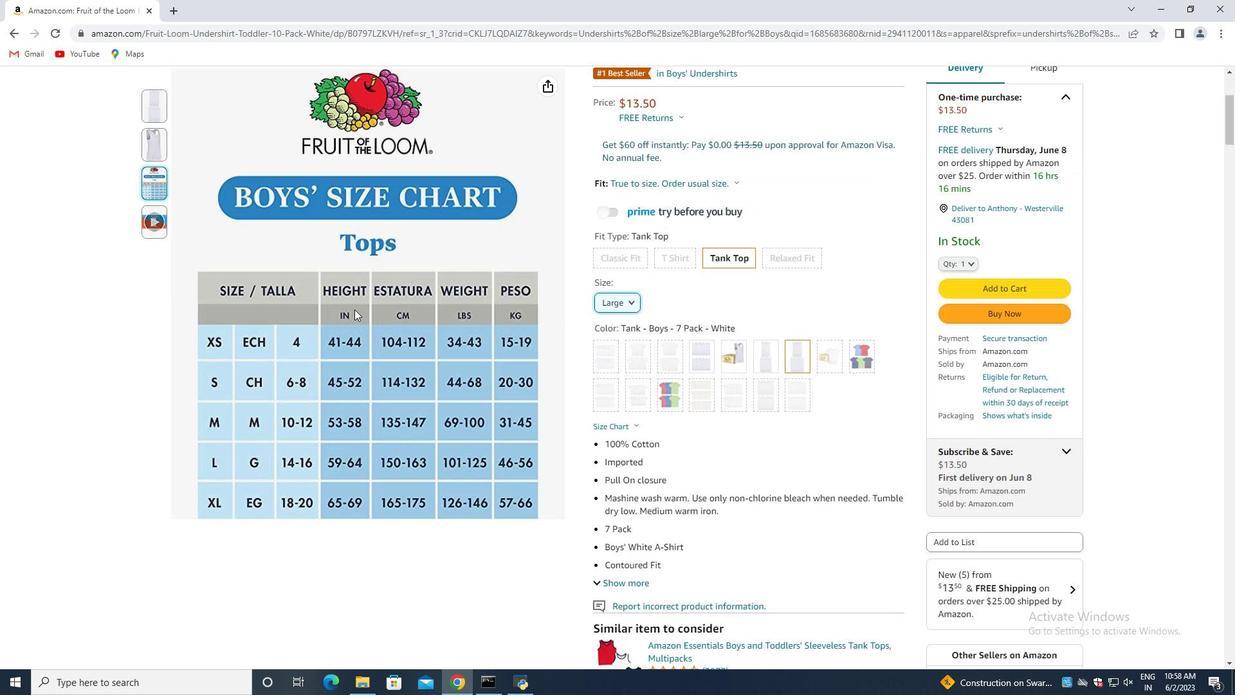 
Action: Mouse scrolled (354, 312) with delta (0, 0)
Screenshot: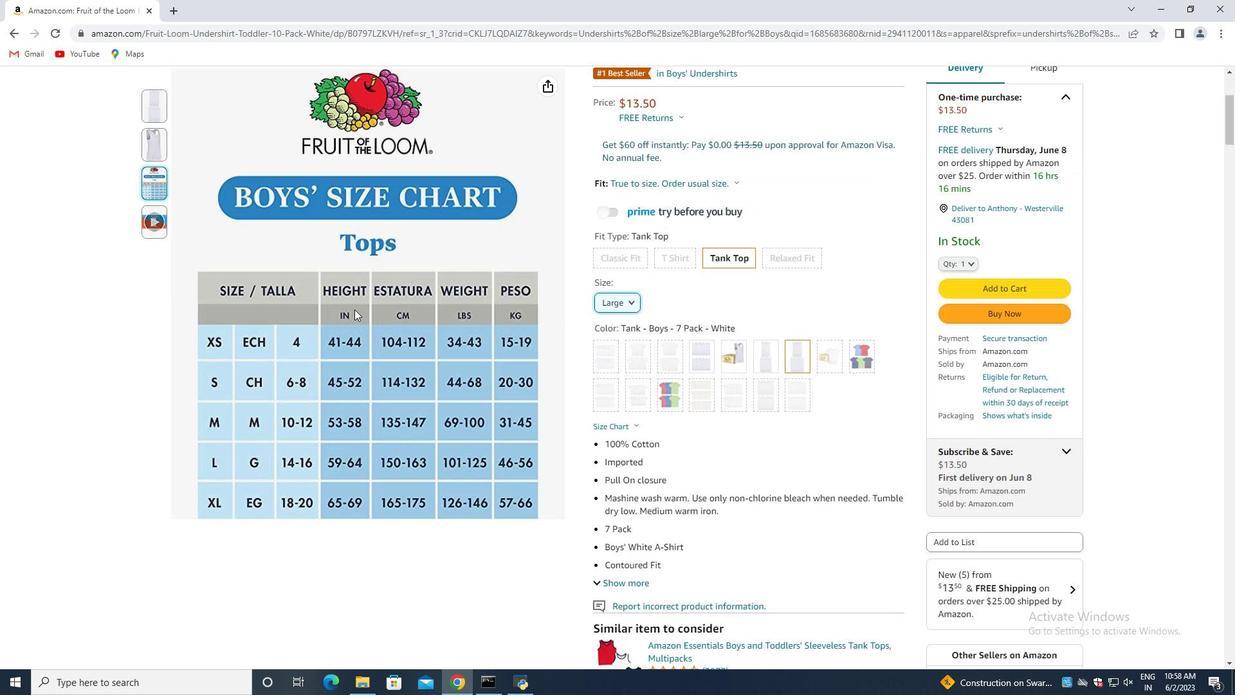 
Action: Mouse moved to (353, 315)
Screenshot: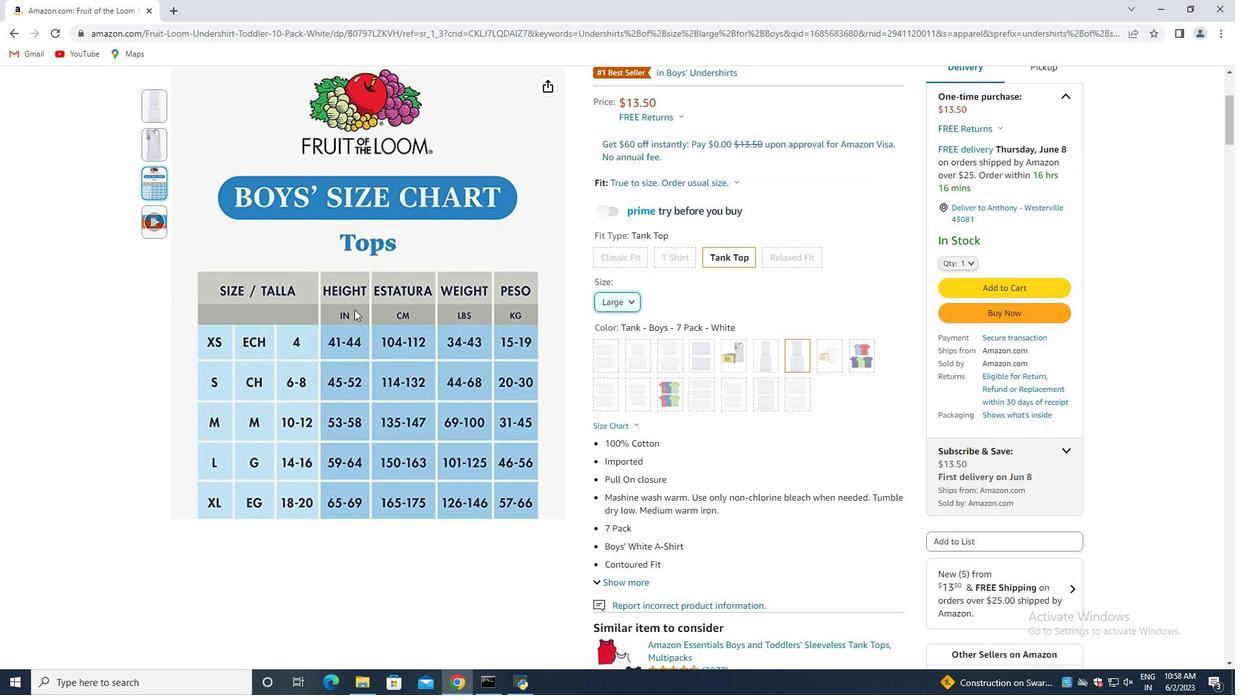 
Action: Mouse scrolled (353, 314) with delta (0, 0)
Screenshot: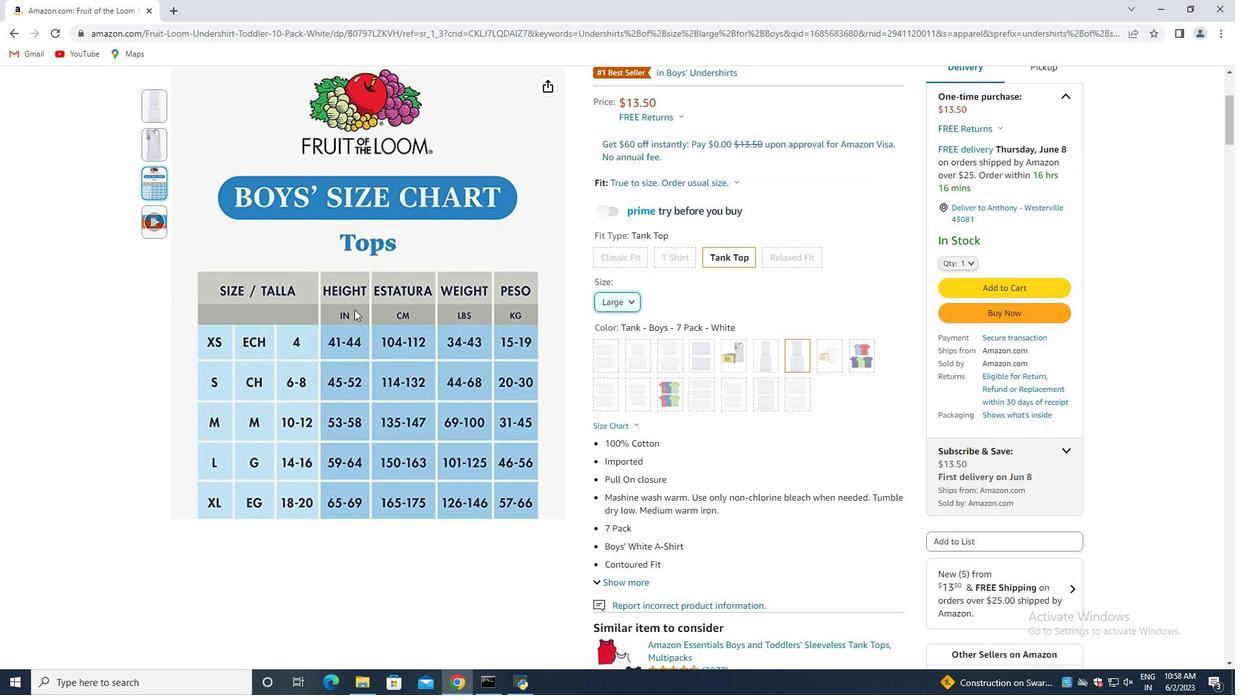 
Action: Mouse moved to (353, 317)
Screenshot: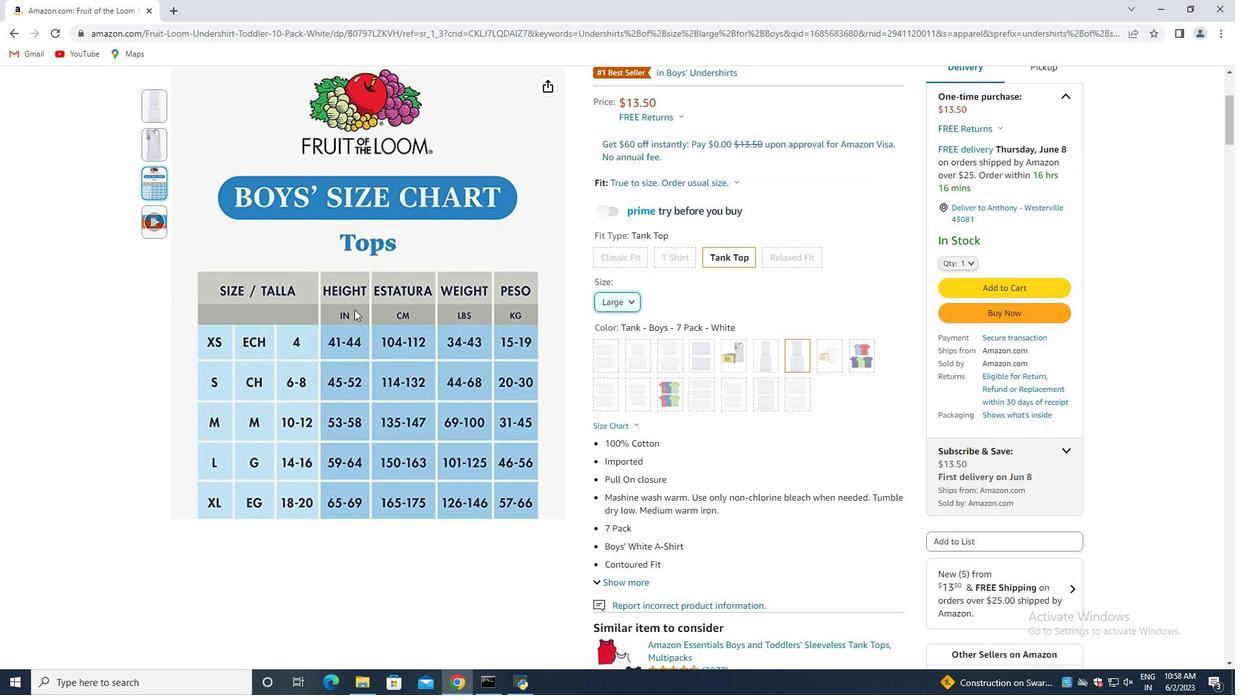 
Action: Mouse scrolled (353, 316) with delta (0, 0)
Screenshot: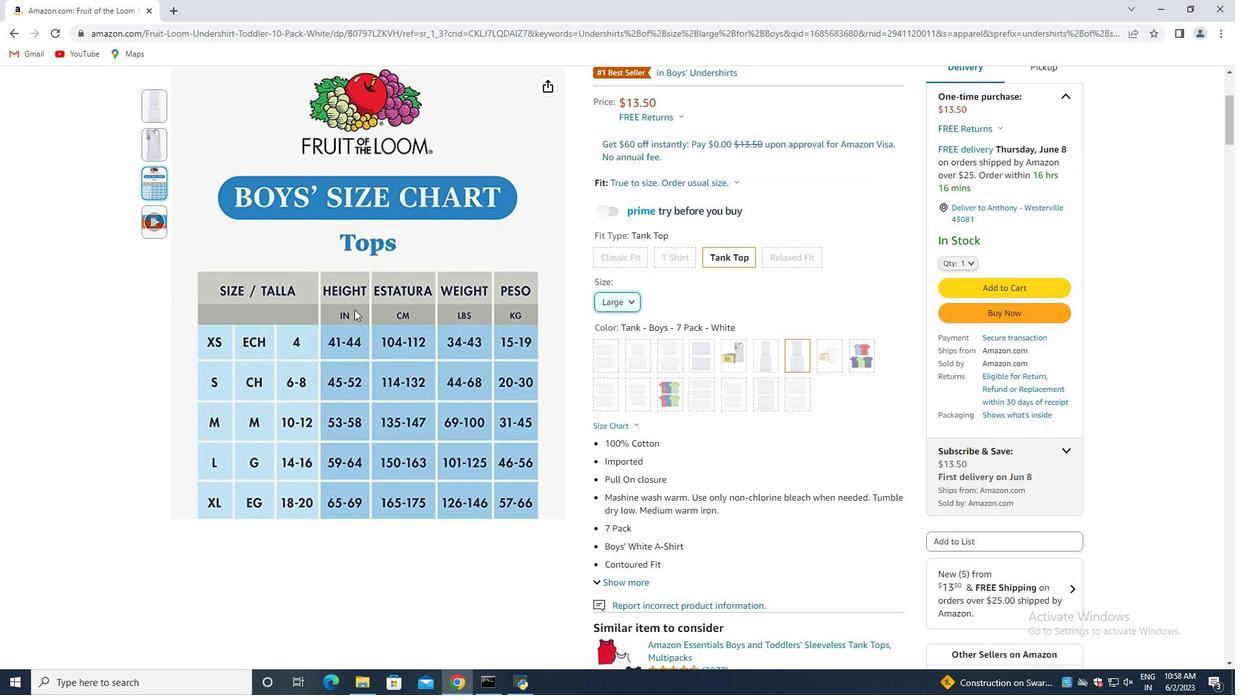 
Action: Mouse moved to (509, 299)
Screenshot: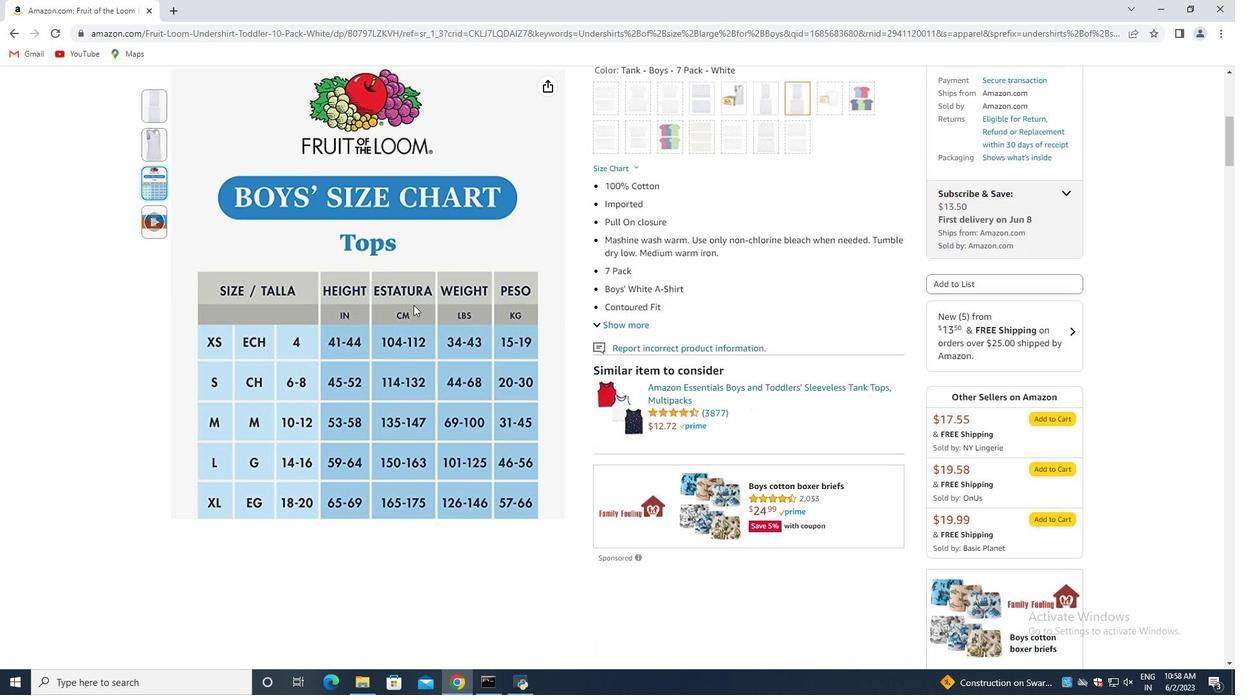 
Action: Mouse scrolled (509, 299) with delta (0, 0)
Screenshot: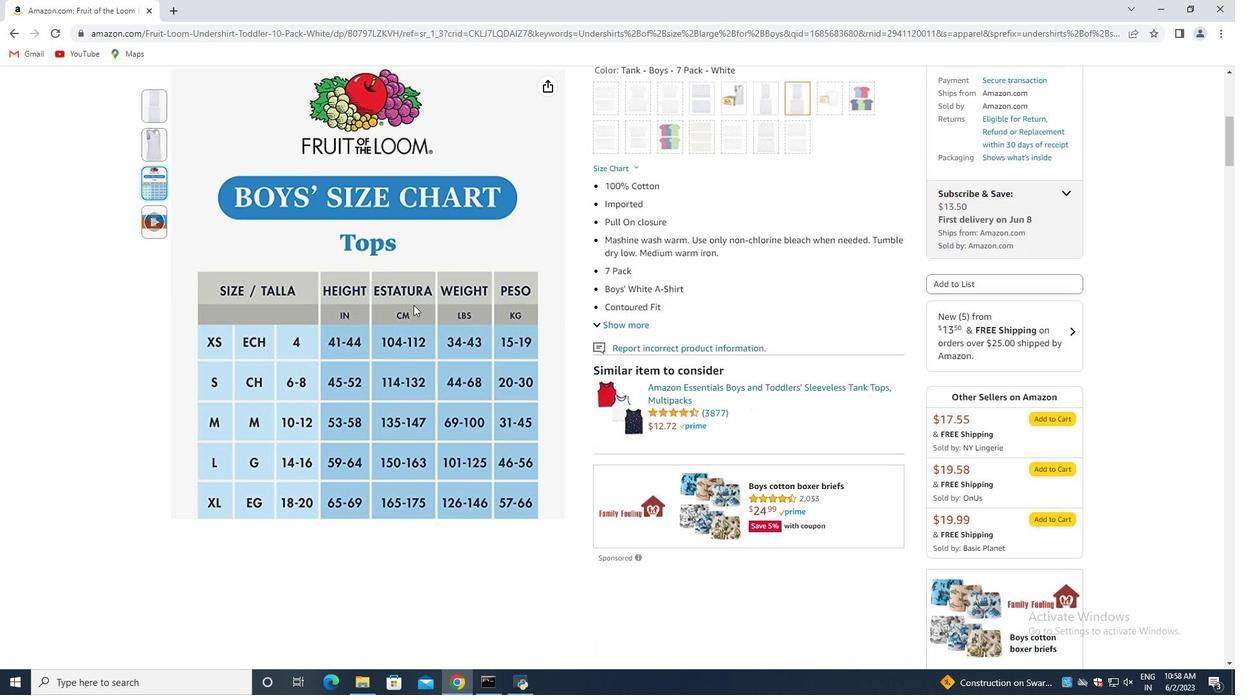 
Action: Mouse moved to (511, 300)
Screenshot: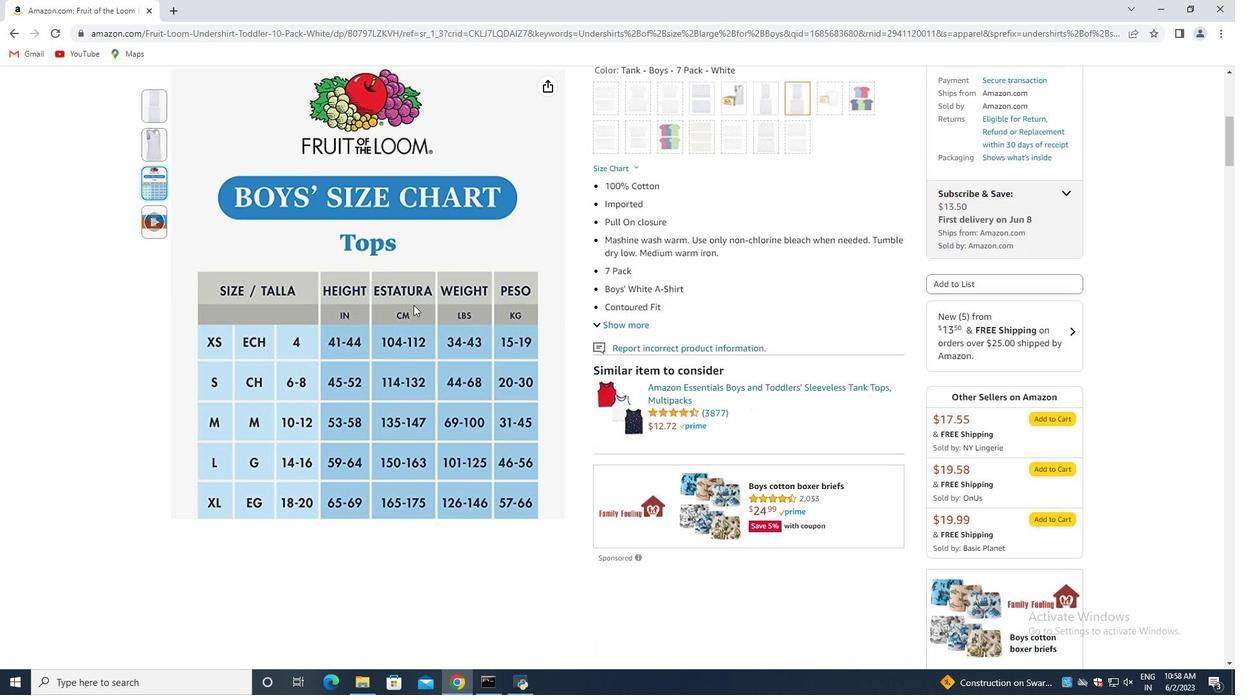 
Action: Mouse scrolled (511, 299) with delta (0, 0)
Screenshot: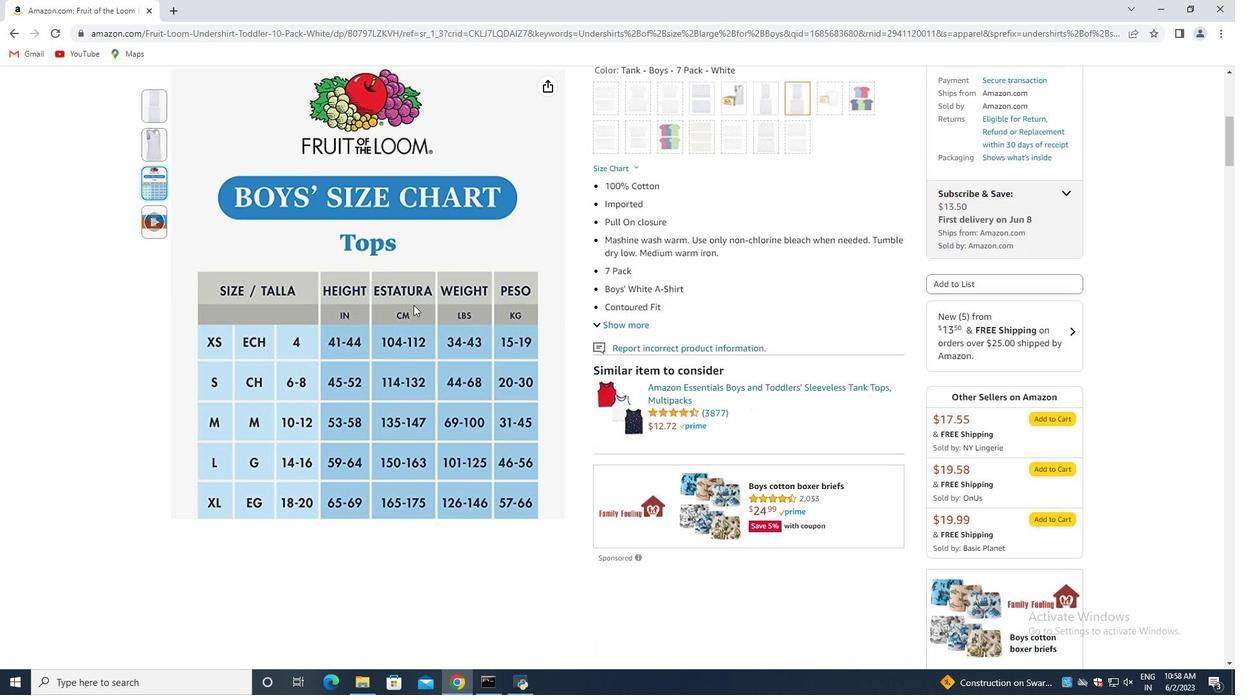 
Action: Mouse moved to (512, 301)
Screenshot: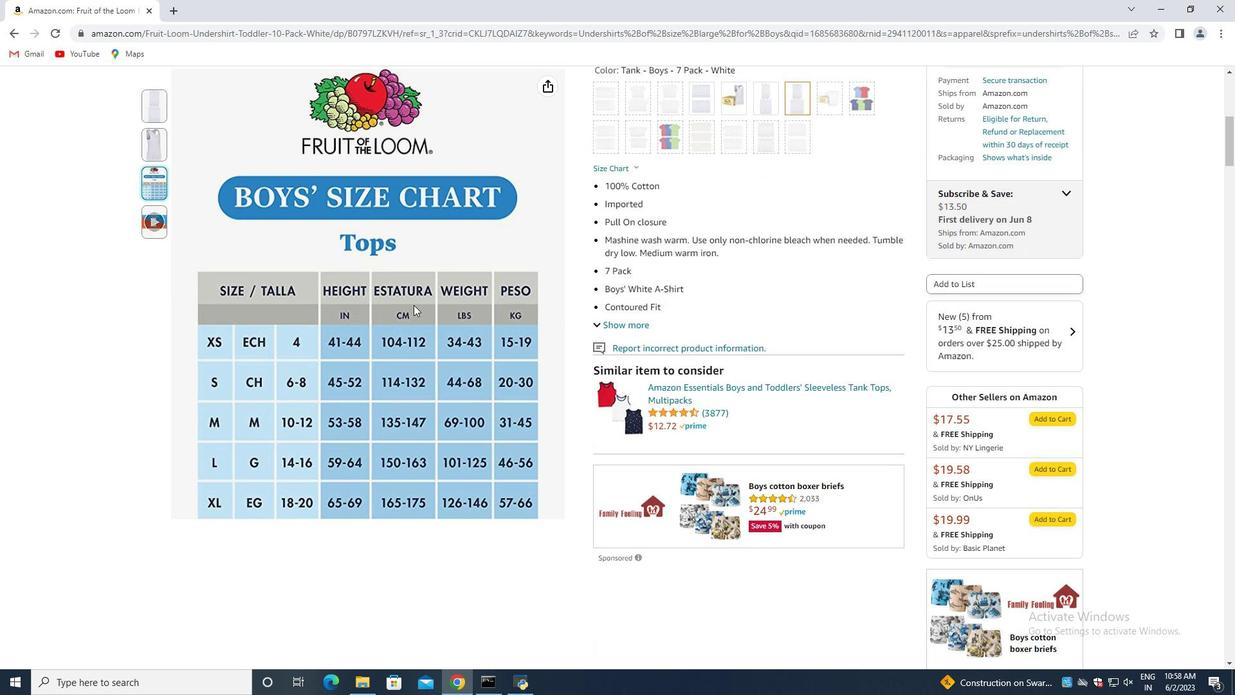 
Action: Mouse scrolled (512, 300) with delta (0, 0)
Screenshot: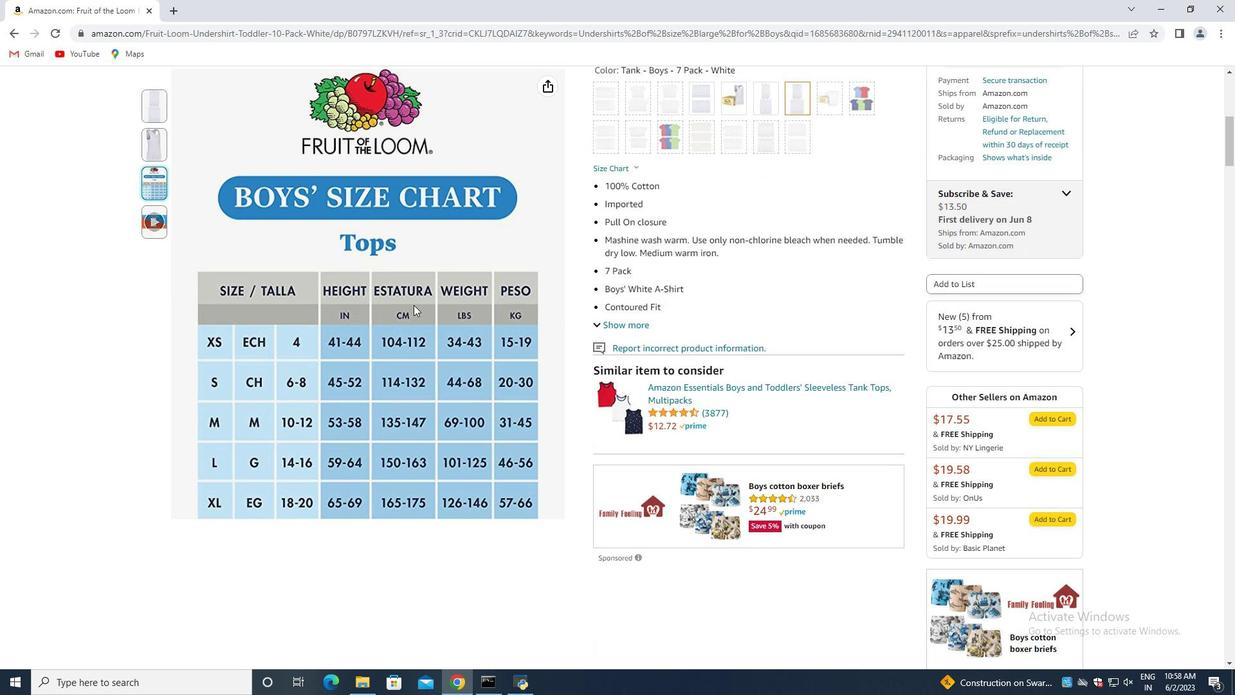 
Action: Mouse moved to (513, 301)
Screenshot: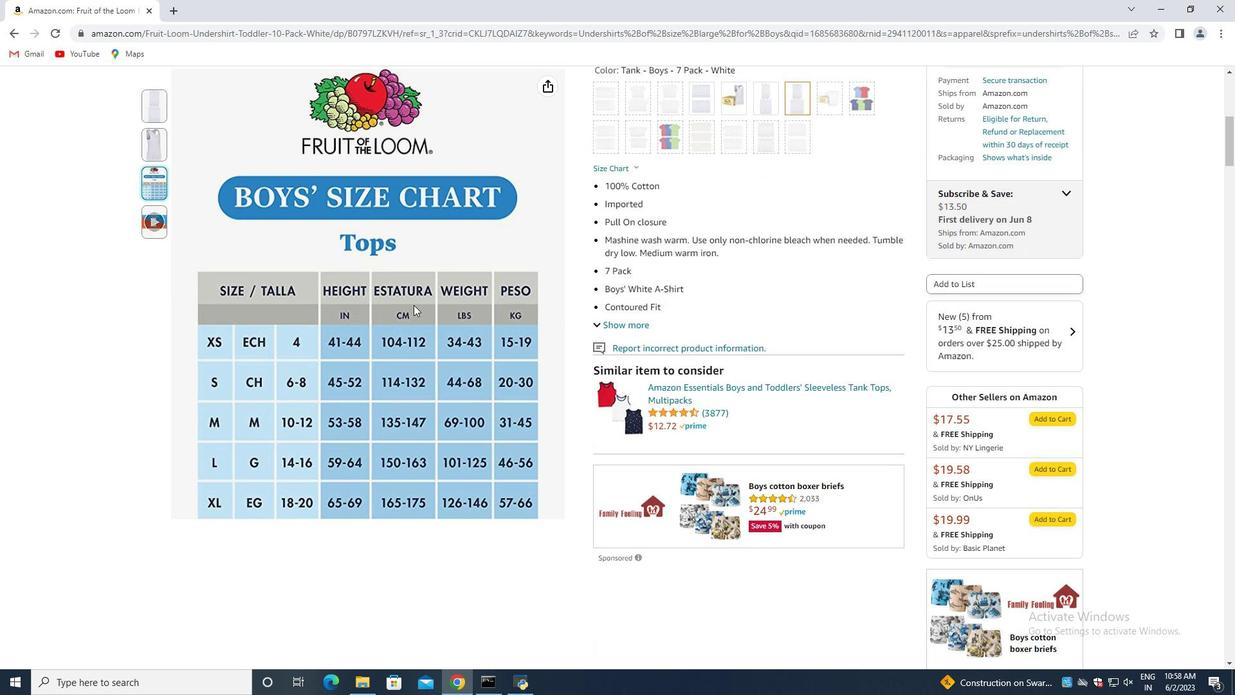 
Action: Mouse scrolled (513, 300) with delta (0, 0)
Screenshot: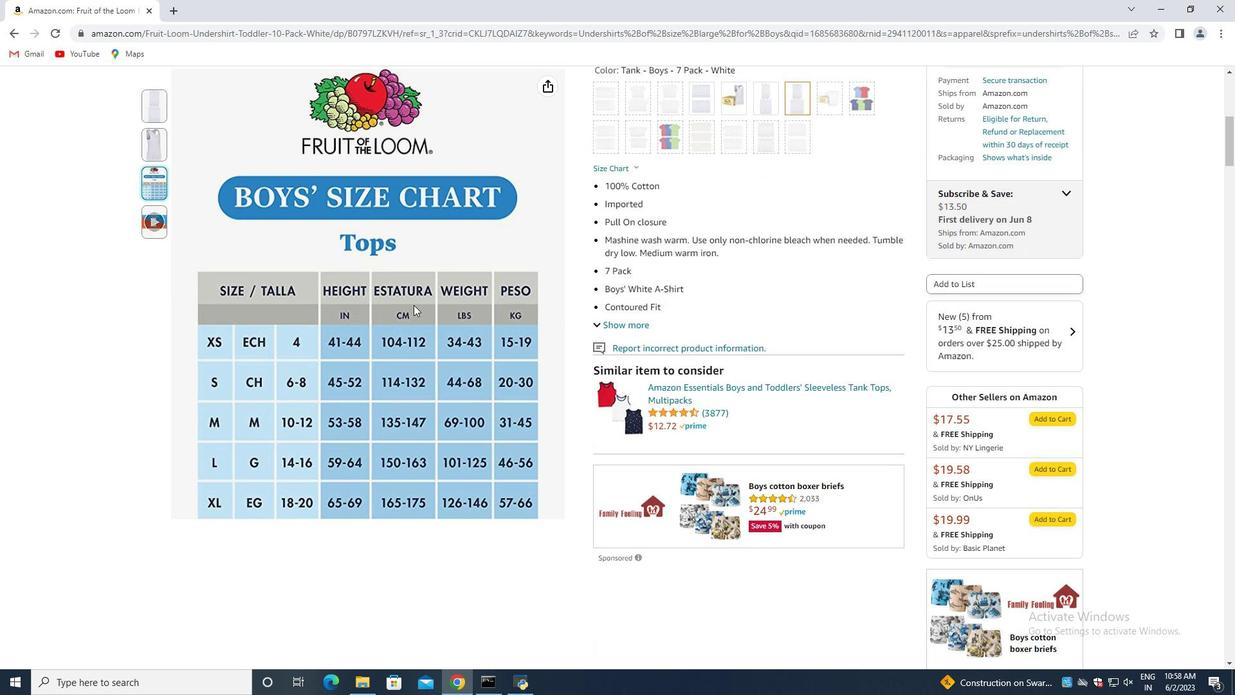 
Action: Mouse moved to (196, 165)
Screenshot: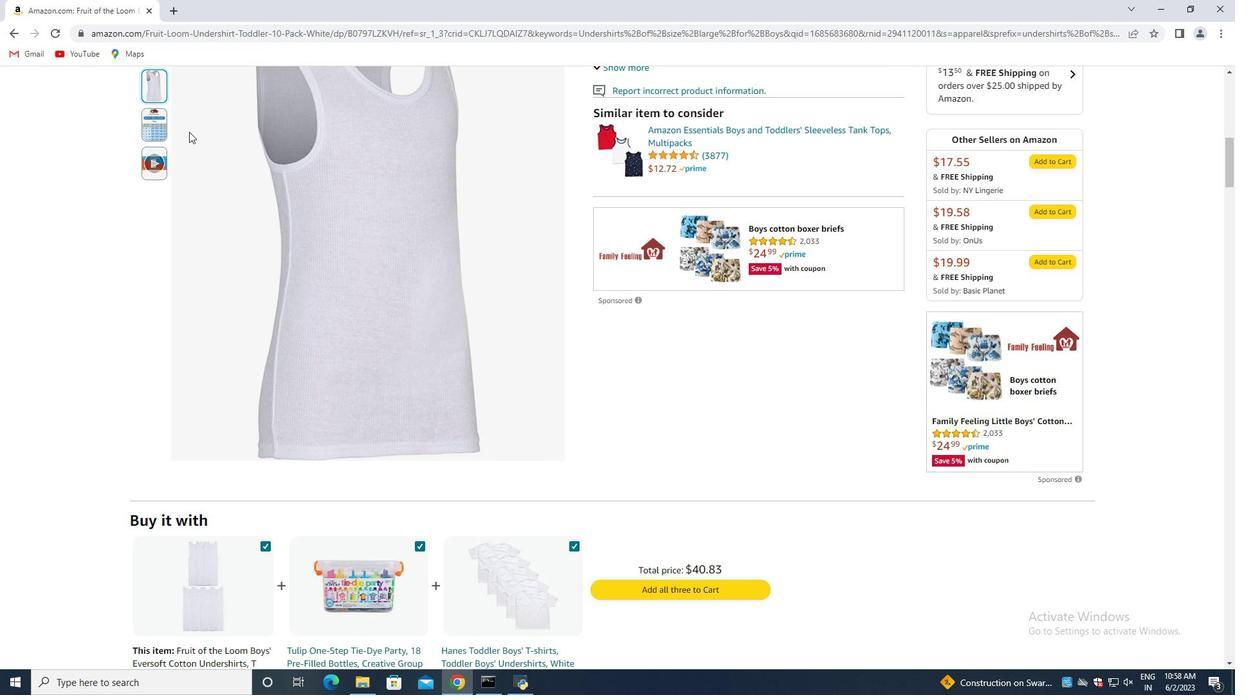
Action: Mouse scrolled (196, 166) with delta (0, 0)
Screenshot: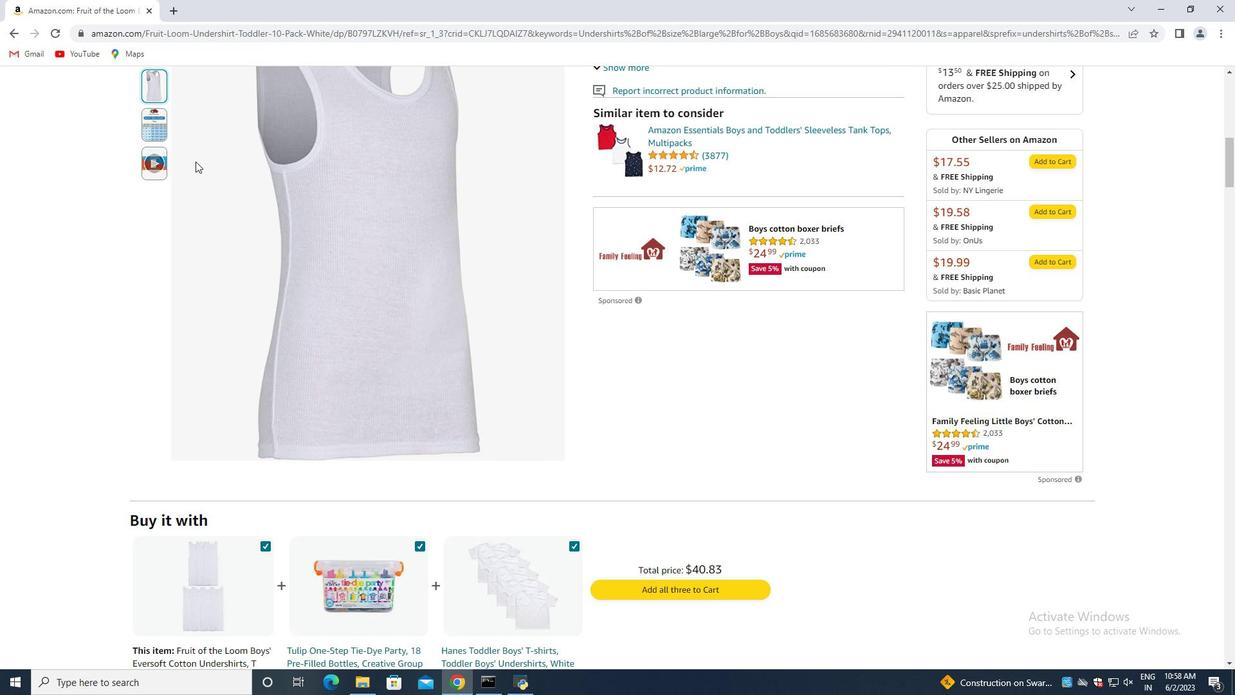 
Action: Mouse moved to (196, 165)
Screenshot: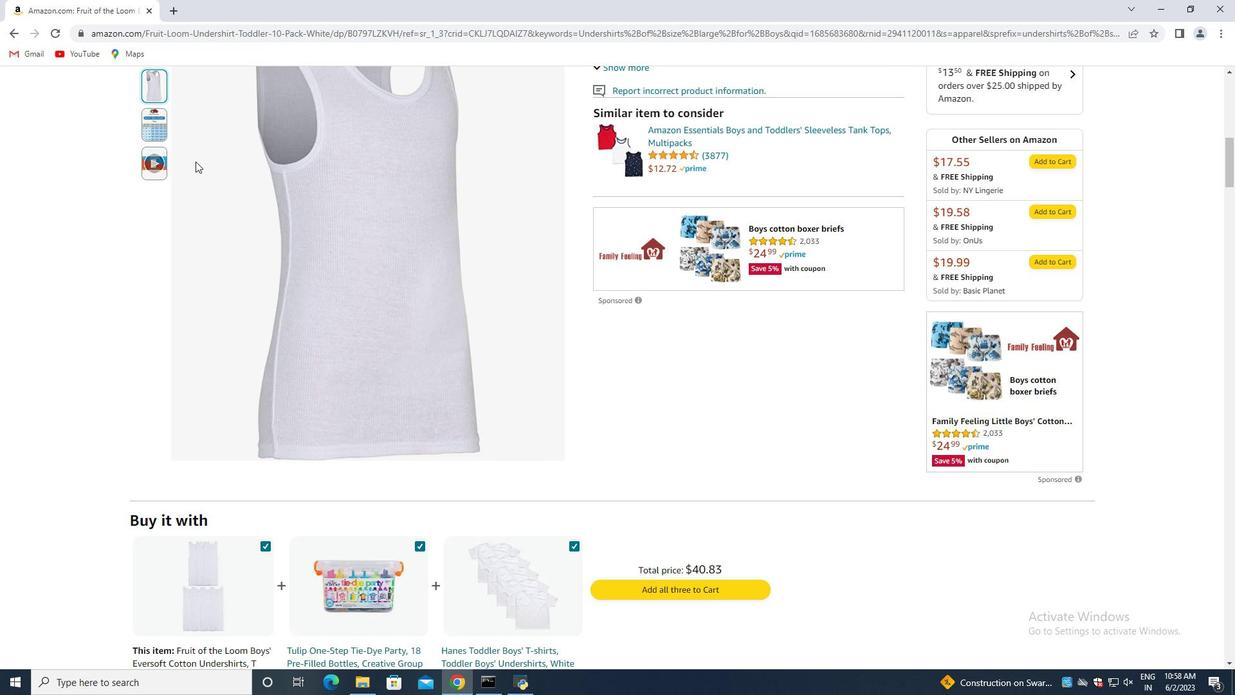 
Action: Mouse scrolled (196, 166) with delta (0, 0)
Screenshot: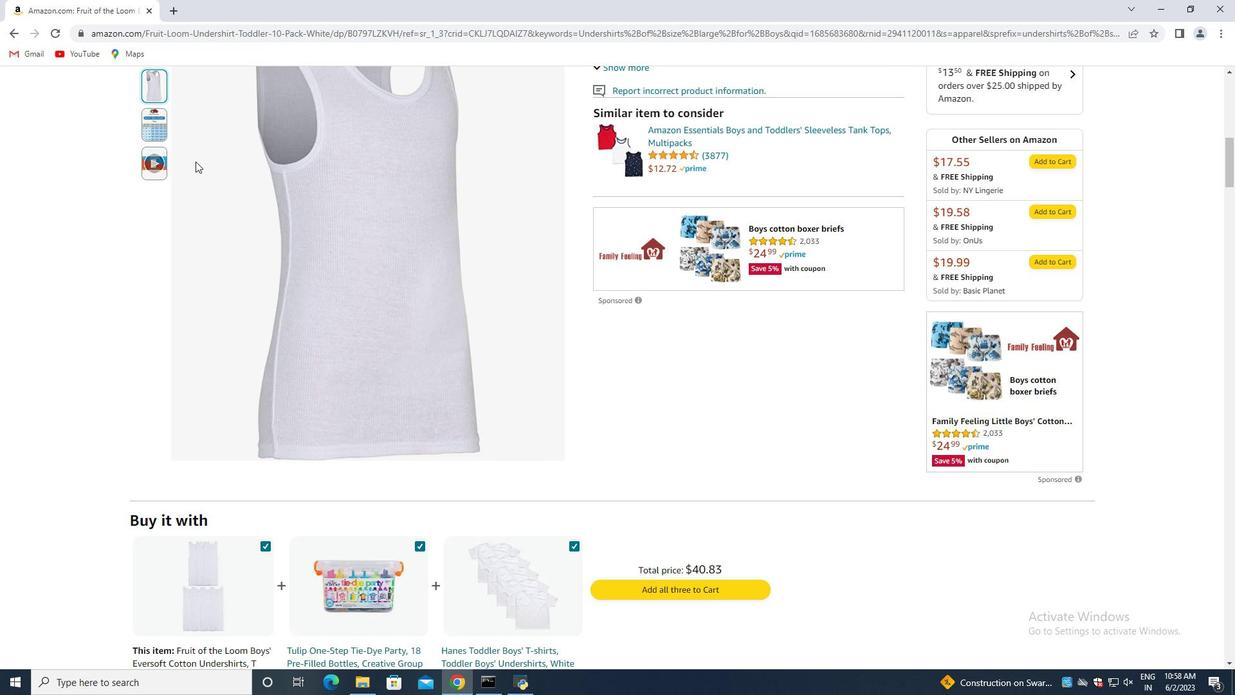 
Action: Mouse scrolled (196, 166) with delta (0, 0)
Screenshot: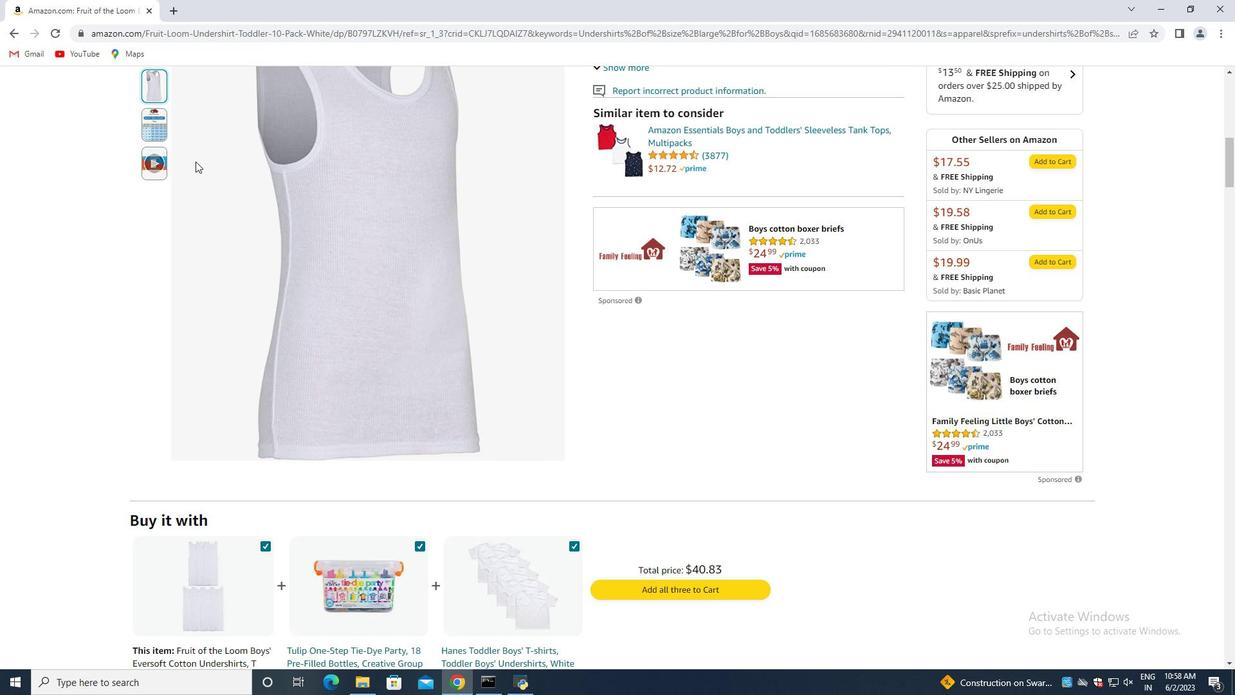 
Action: Mouse moved to (591, 171)
Screenshot: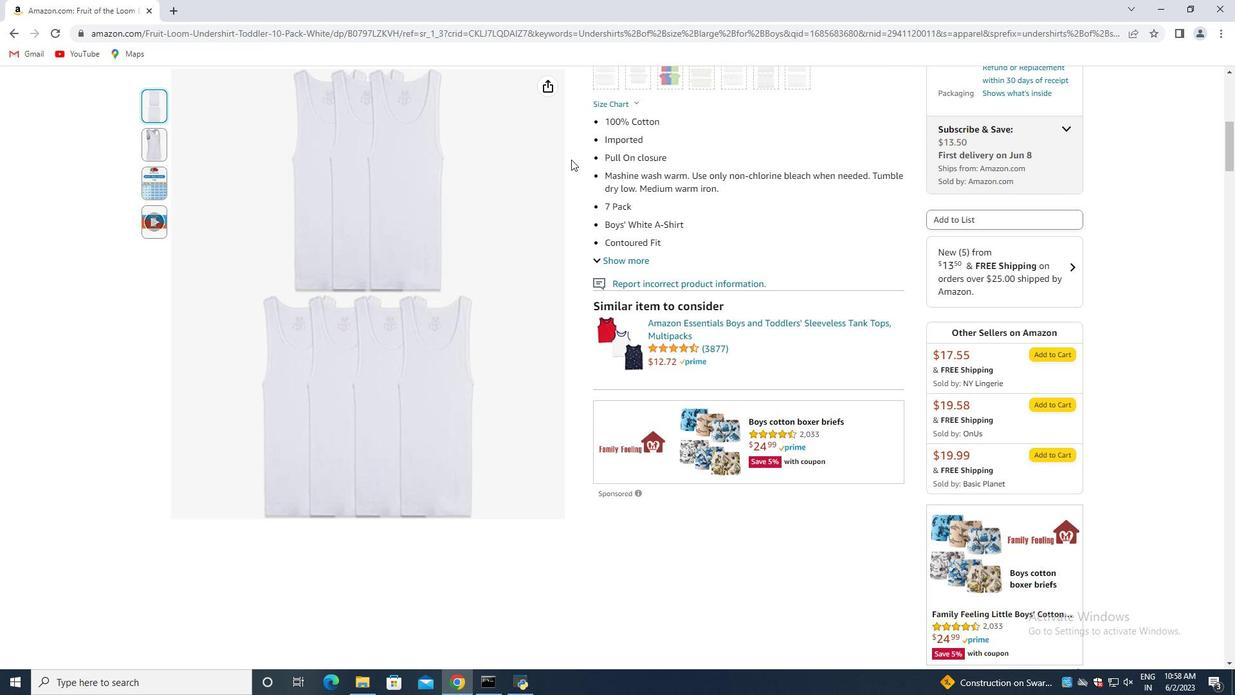 
Action: Mouse scrolled (591, 171) with delta (0, 0)
Screenshot: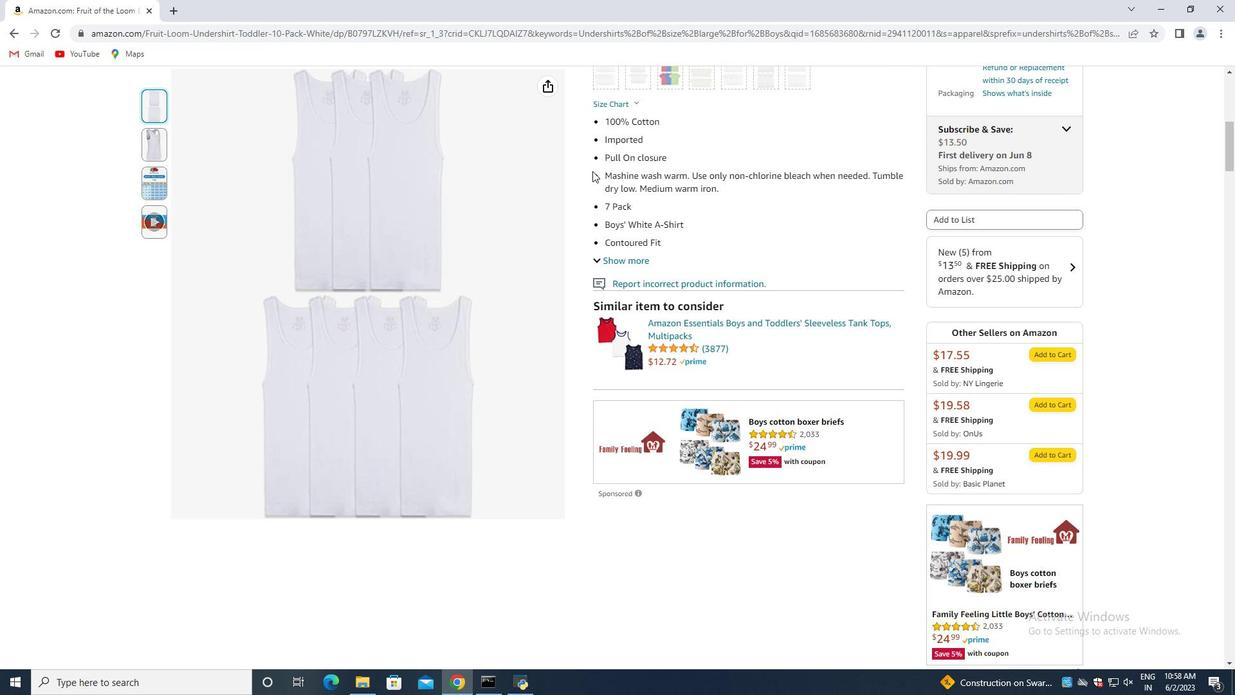 
Action: Mouse scrolled (591, 171) with delta (0, 0)
Screenshot: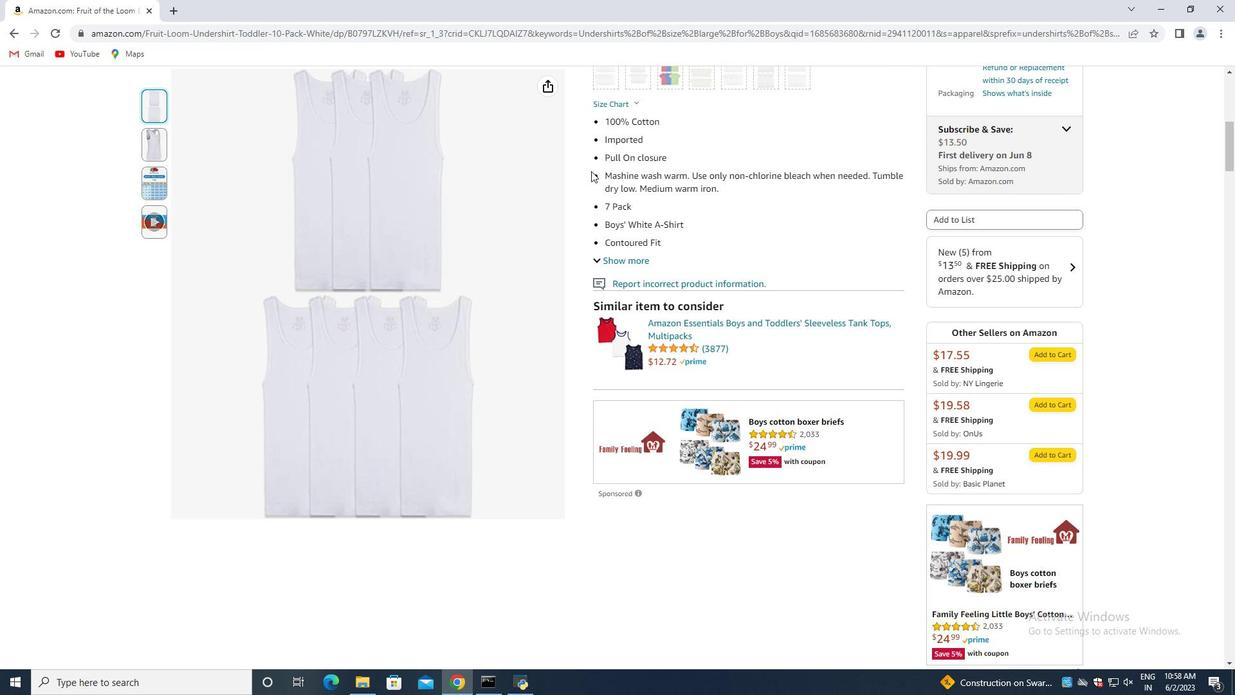 
Action: Mouse scrolled (591, 171) with delta (0, 0)
Screenshot: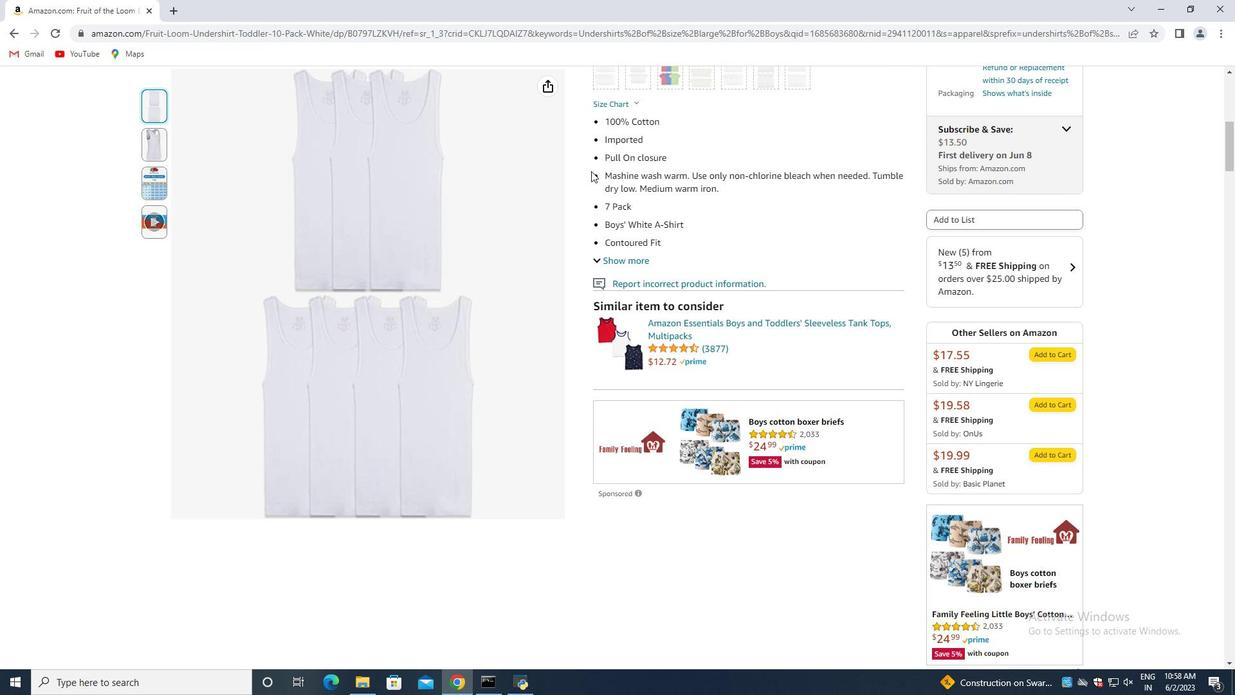 
Action: Mouse moved to (620, 174)
Screenshot: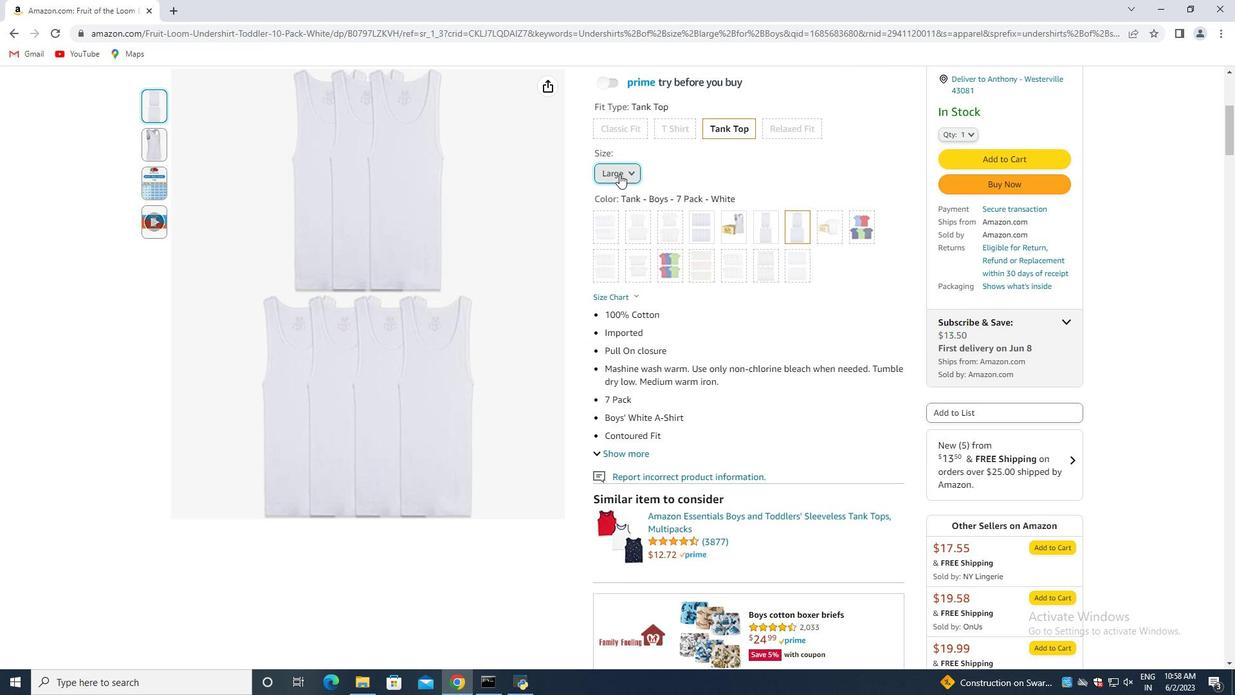 
Action: Mouse pressed left at (620, 174)
Screenshot: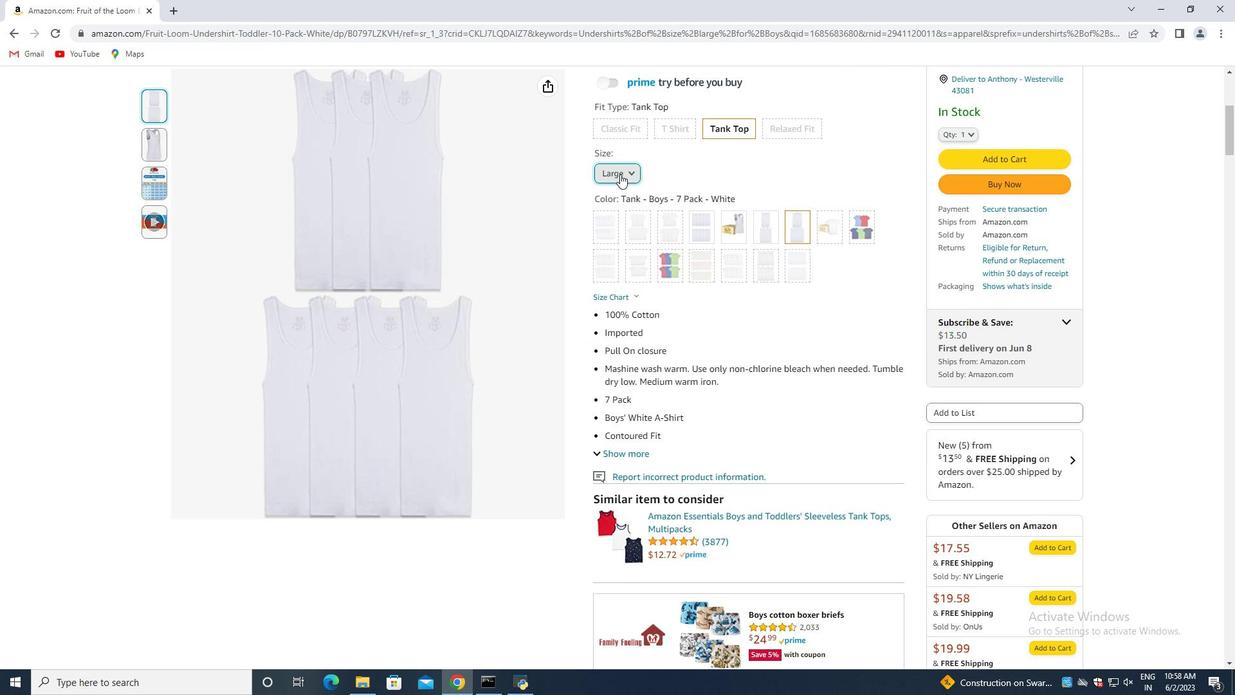 
Action: Mouse moved to (730, 184)
Screenshot: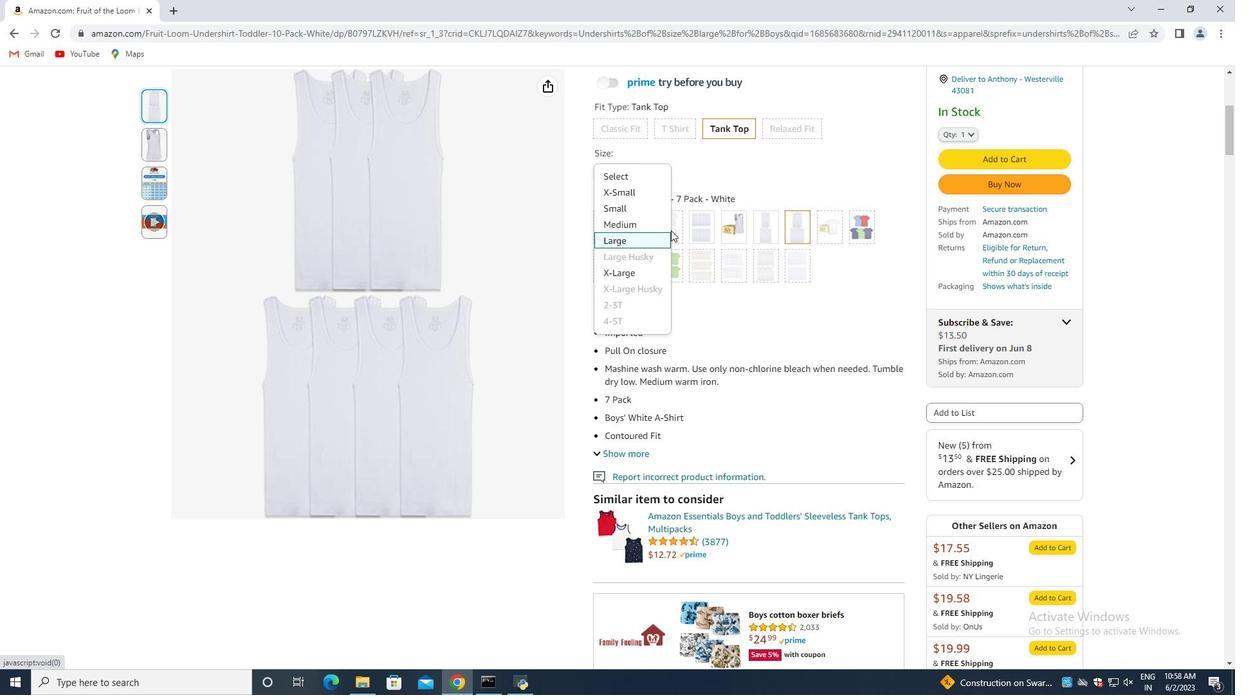 
Action: Mouse pressed left at (730, 184)
Screenshot: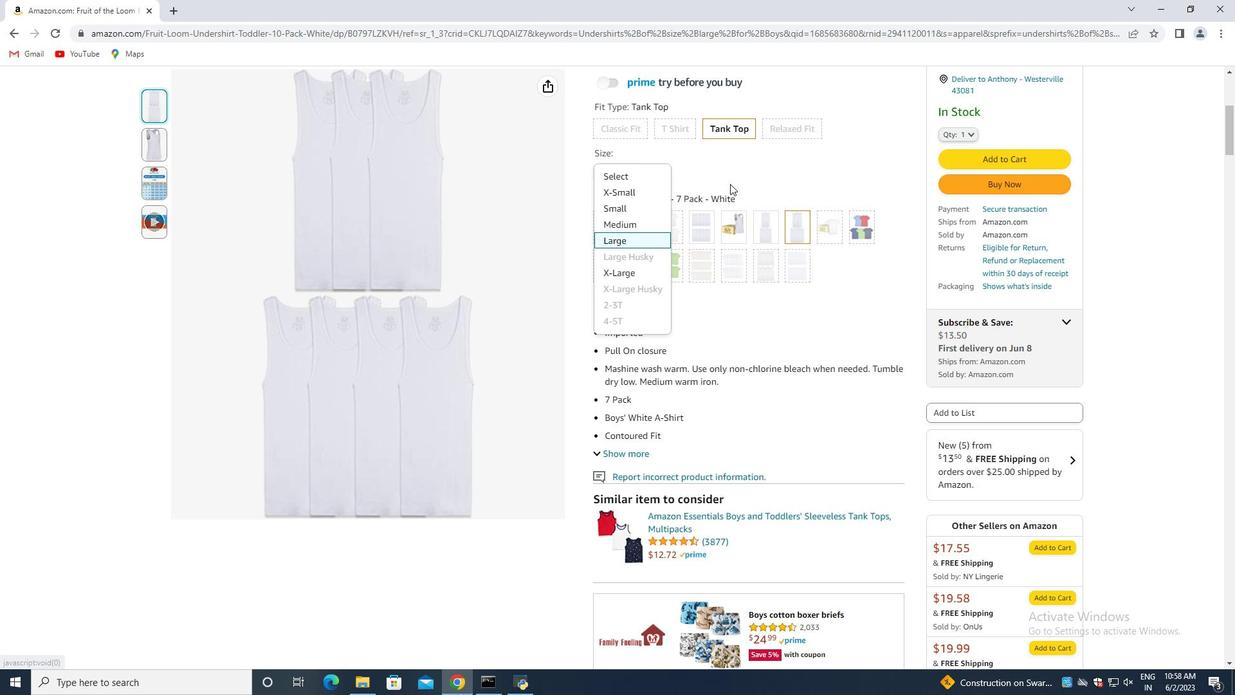 
Action: Mouse moved to (702, 198)
Screenshot: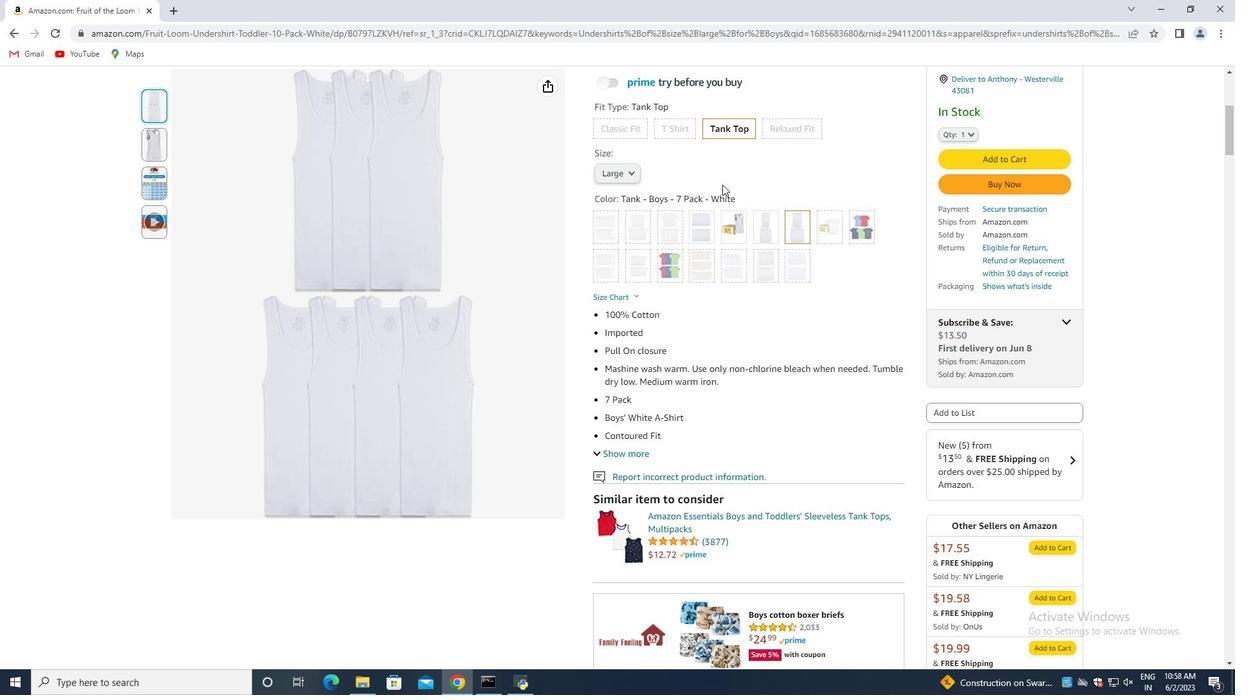 
Action: Mouse scrolled (702, 197) with delta (0, 0)
Screenshot: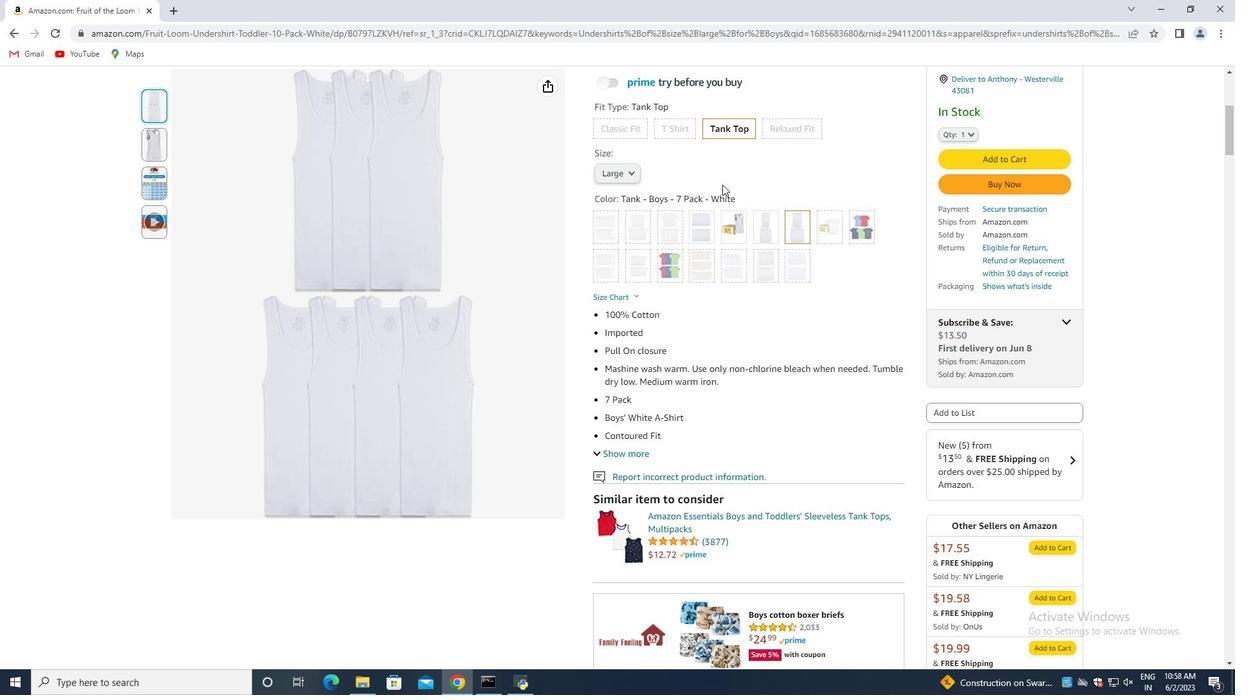 
Action: Mouse moved to (688, 203)
Screenshot: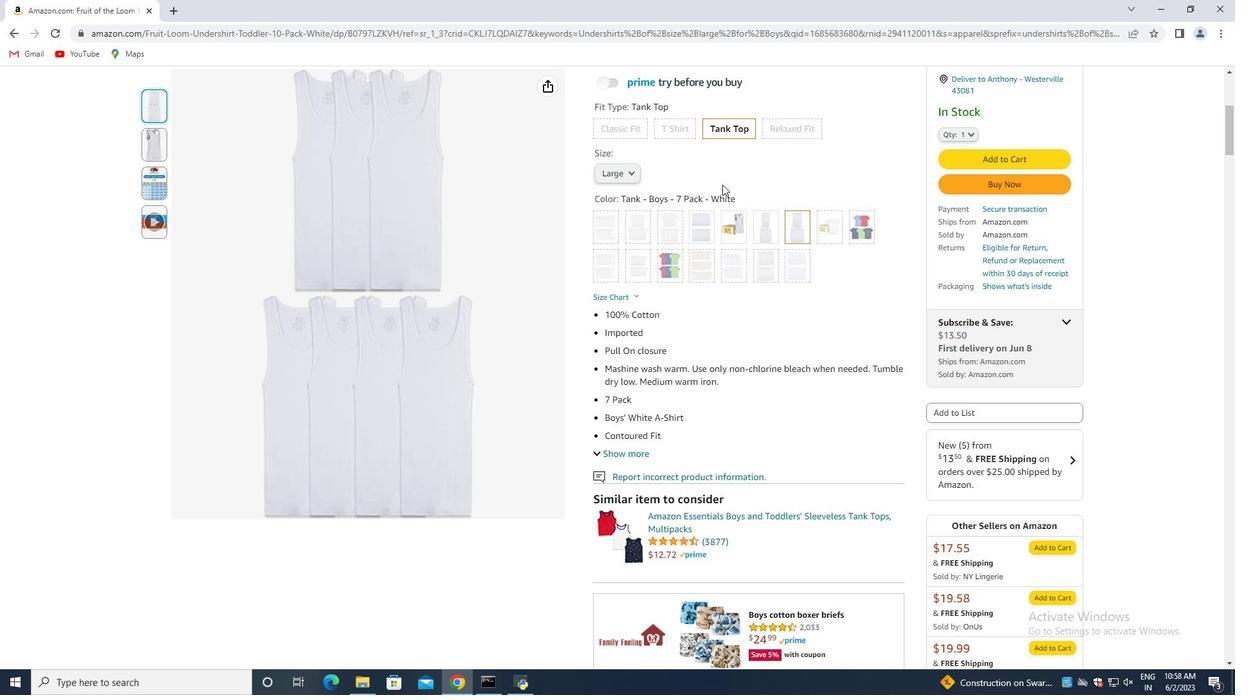 
Action: Mouse scrolled (693, 202) with delta (0, 0)
Screenshot: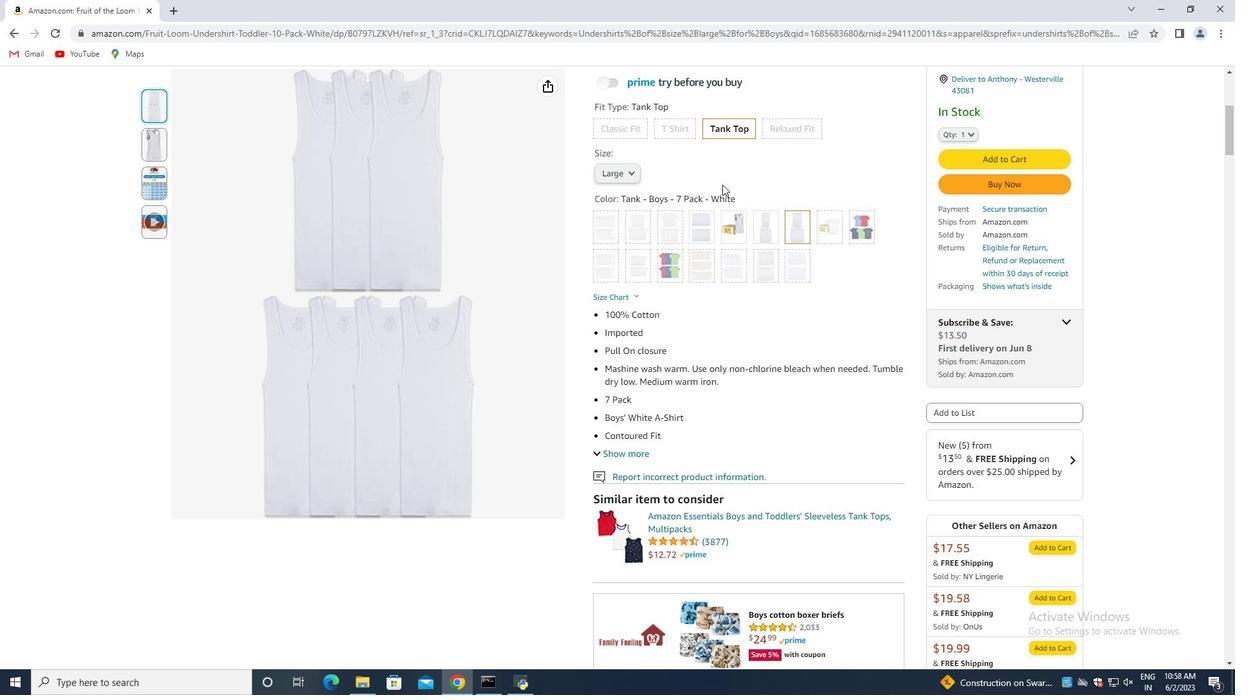 
Action: Mouse moved to (673, 205)
Screenshot: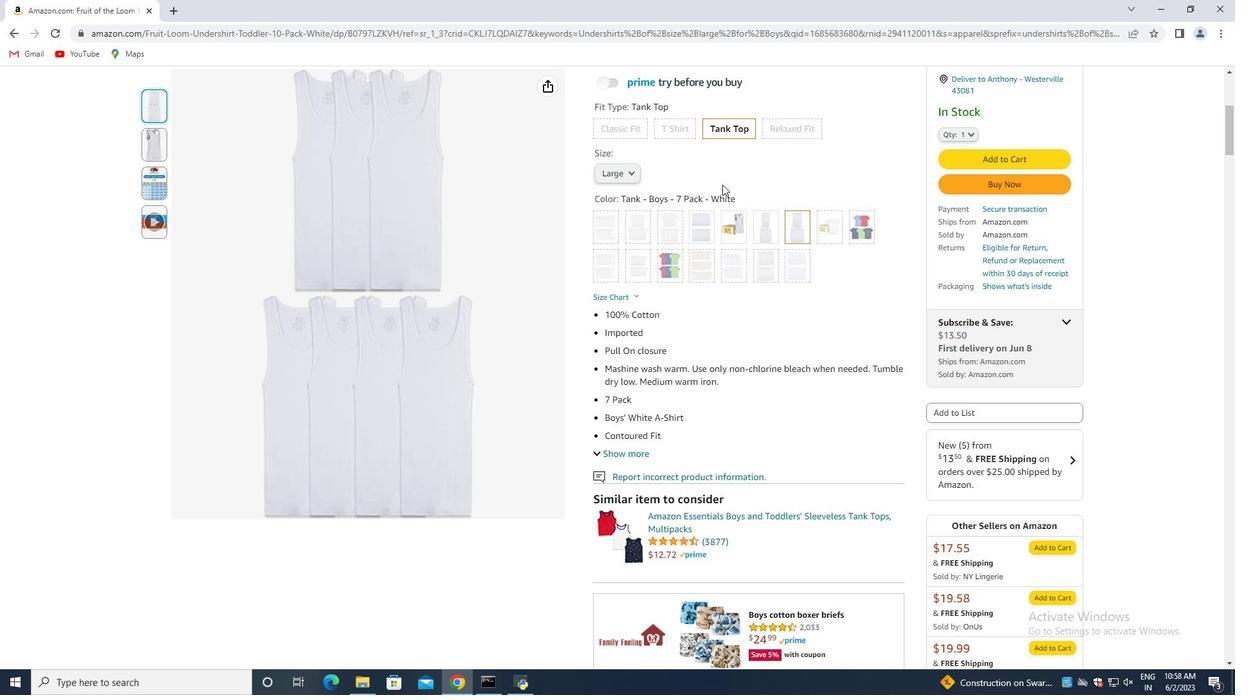 
Action: Mouse scrolled (673, 205) with delta (0, 0)
Screenshot: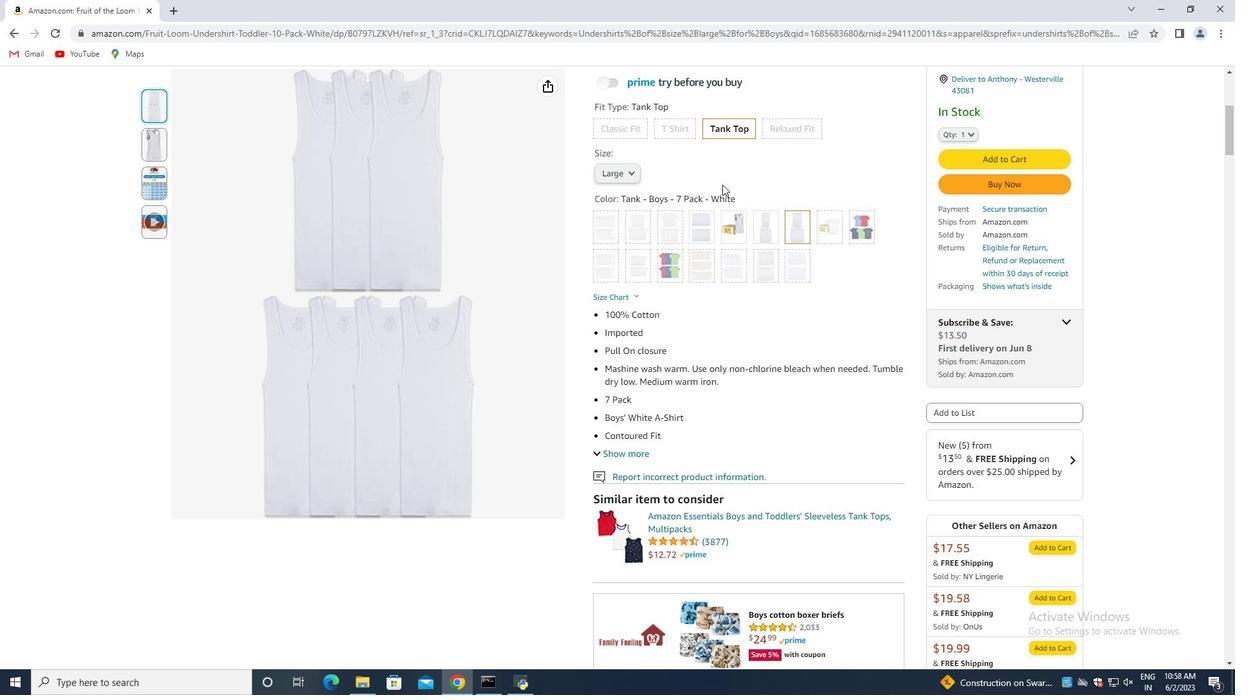 
Action: Mouse moved to (589, 212)
Screenshot: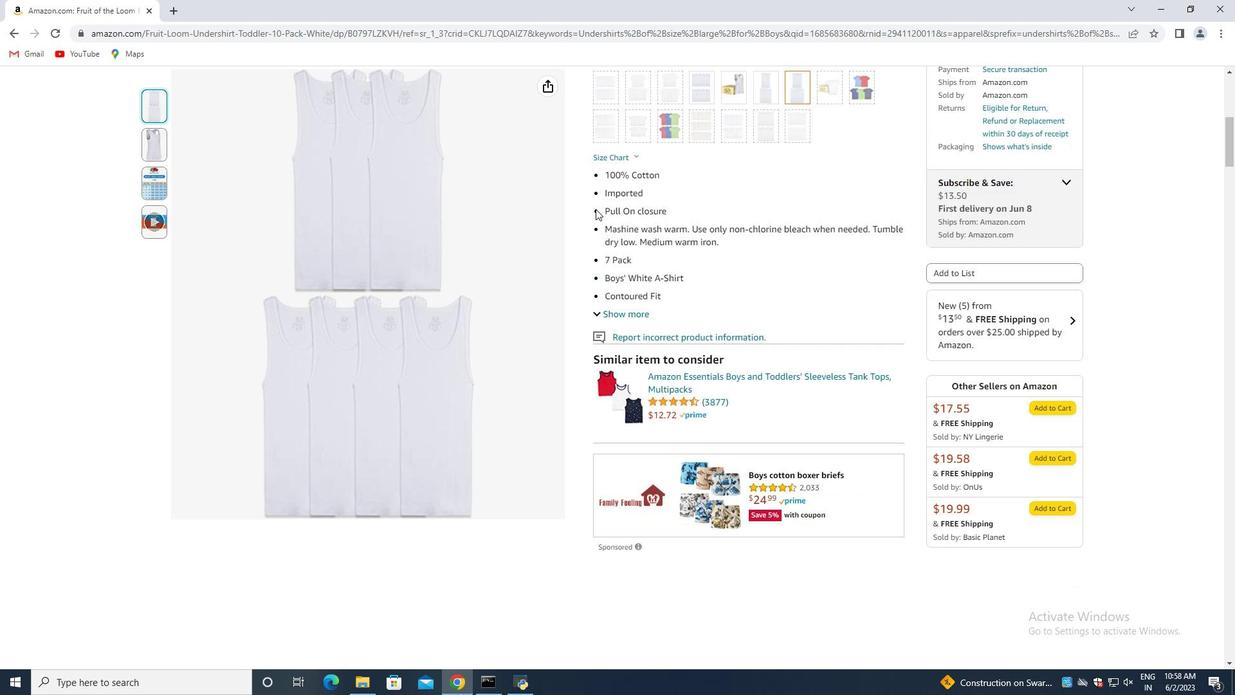 
Action: Mouse scrolled (589, 211) with delta (0, 0)
Screenshot: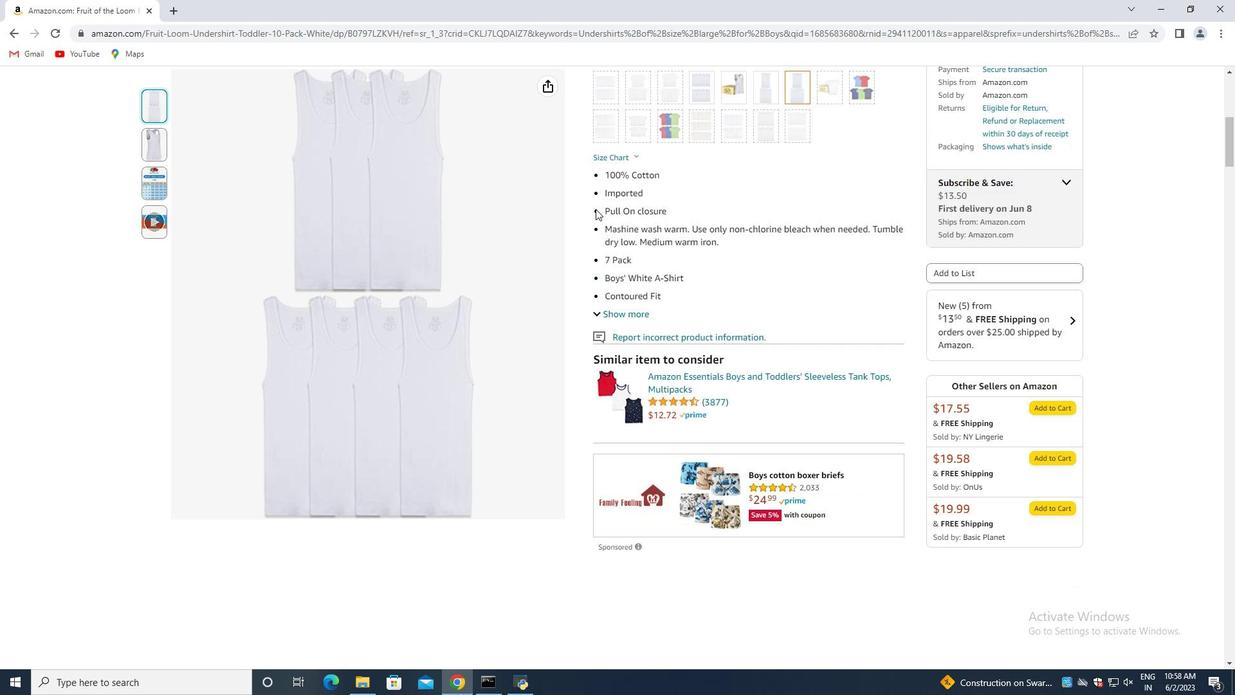 
Action: Mouse moved to (577, 218)
Screenshot: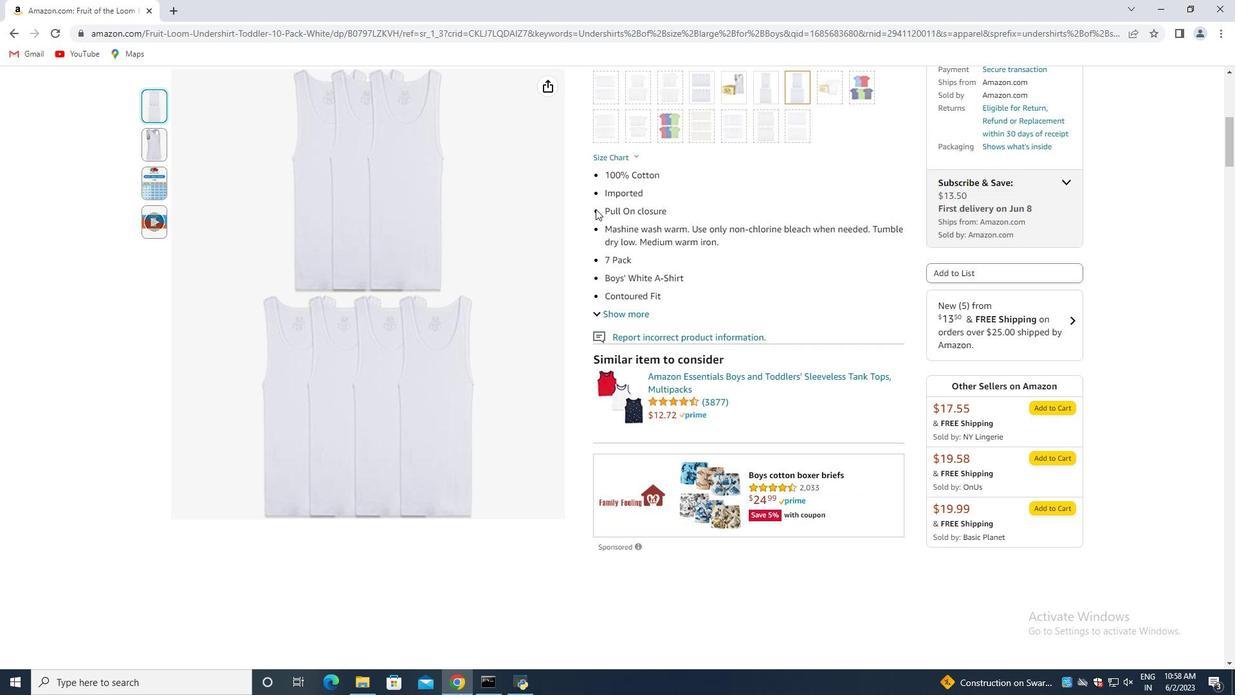 
Action: Mouse scrolled (577, 218) with delta (0, 0)
Screenshot: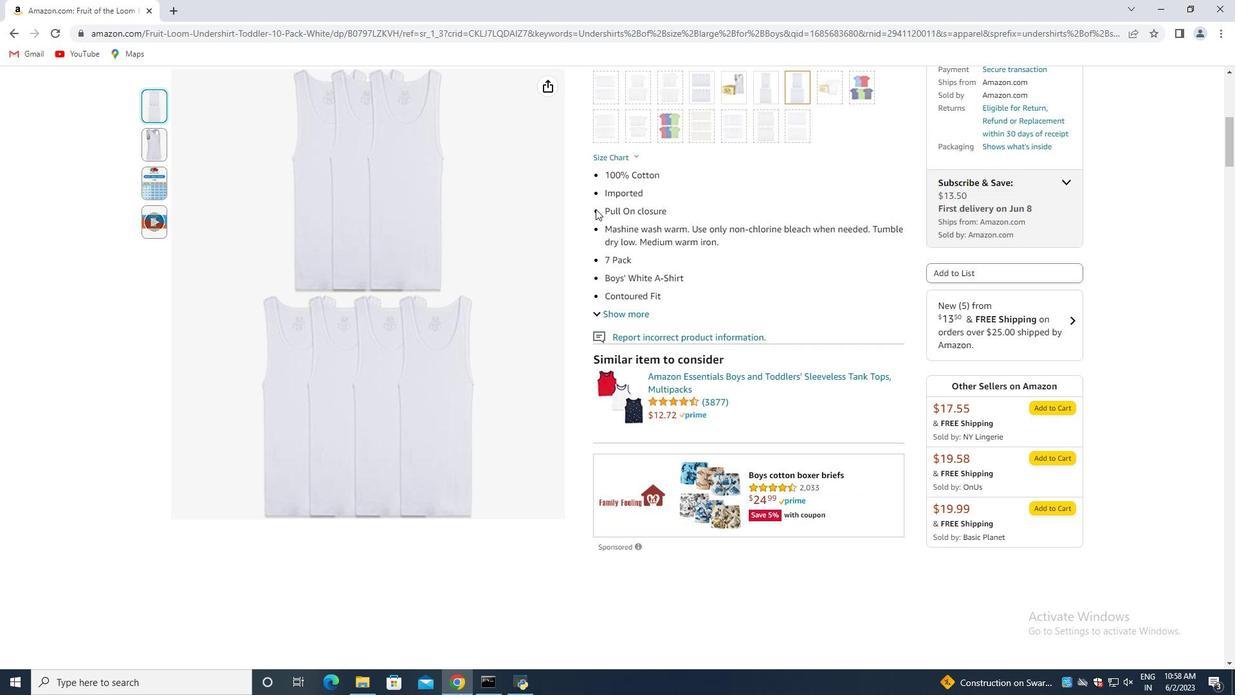 
Action: Mouse moved to (569, 222)
Screenshot: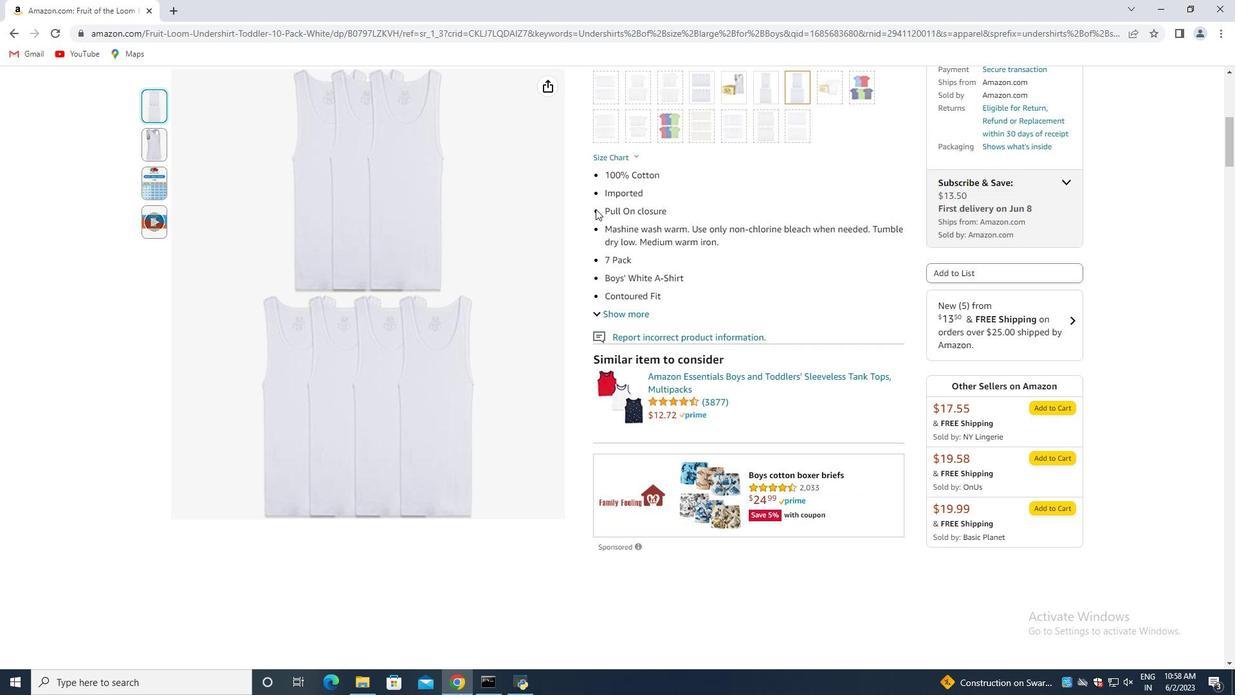 
Action: Mouse scrolled (569, 221) with delta (0, 0)
Screenshot: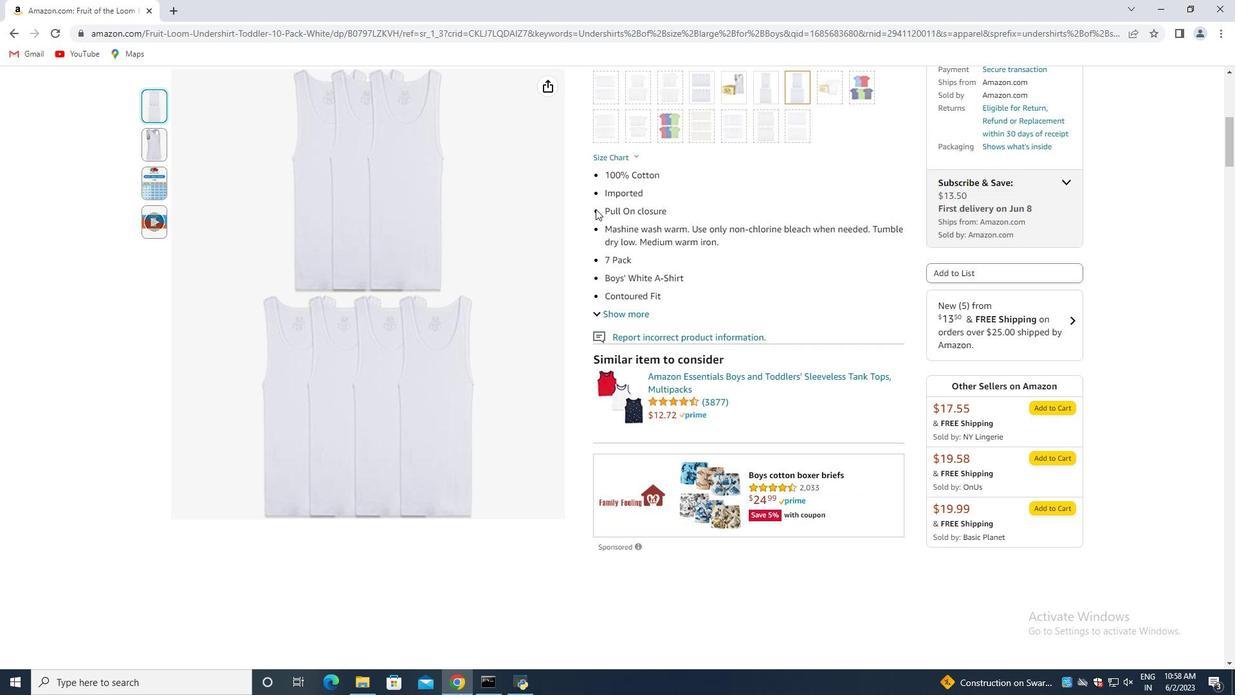
Action: Mouse moved to (562, 223)
Screenshot: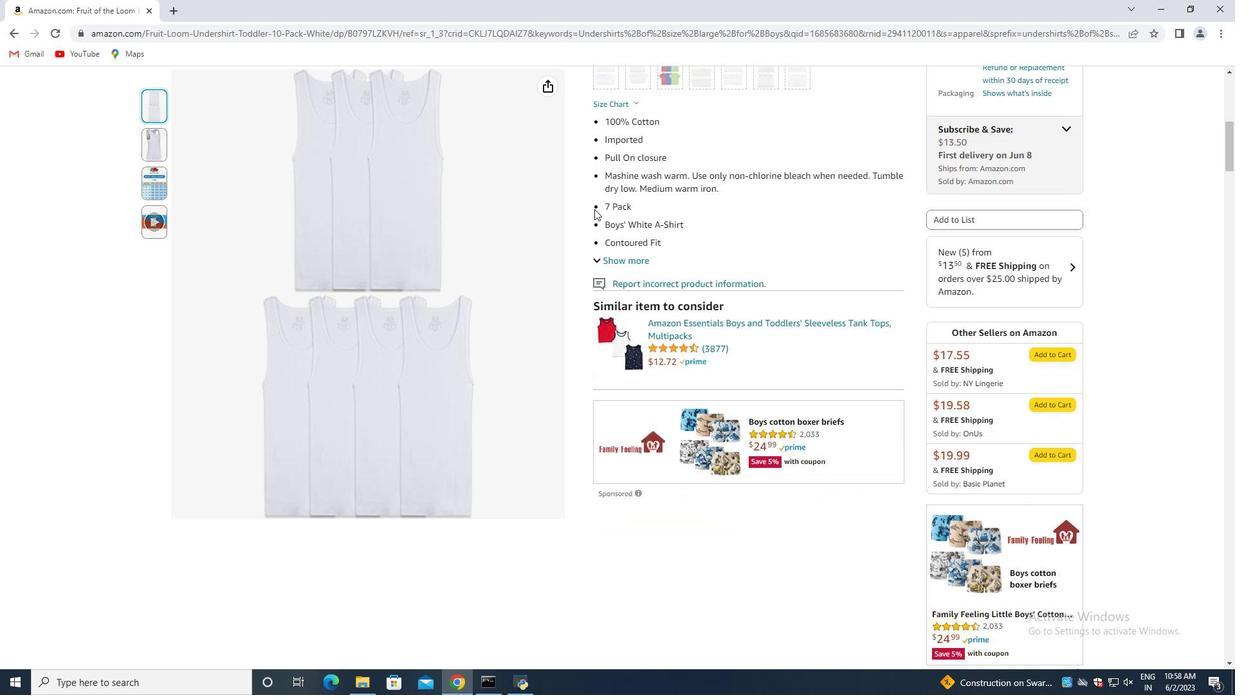 
Action: Mouse scrolled (563, 222) with delta (0, 0)
Screenshot: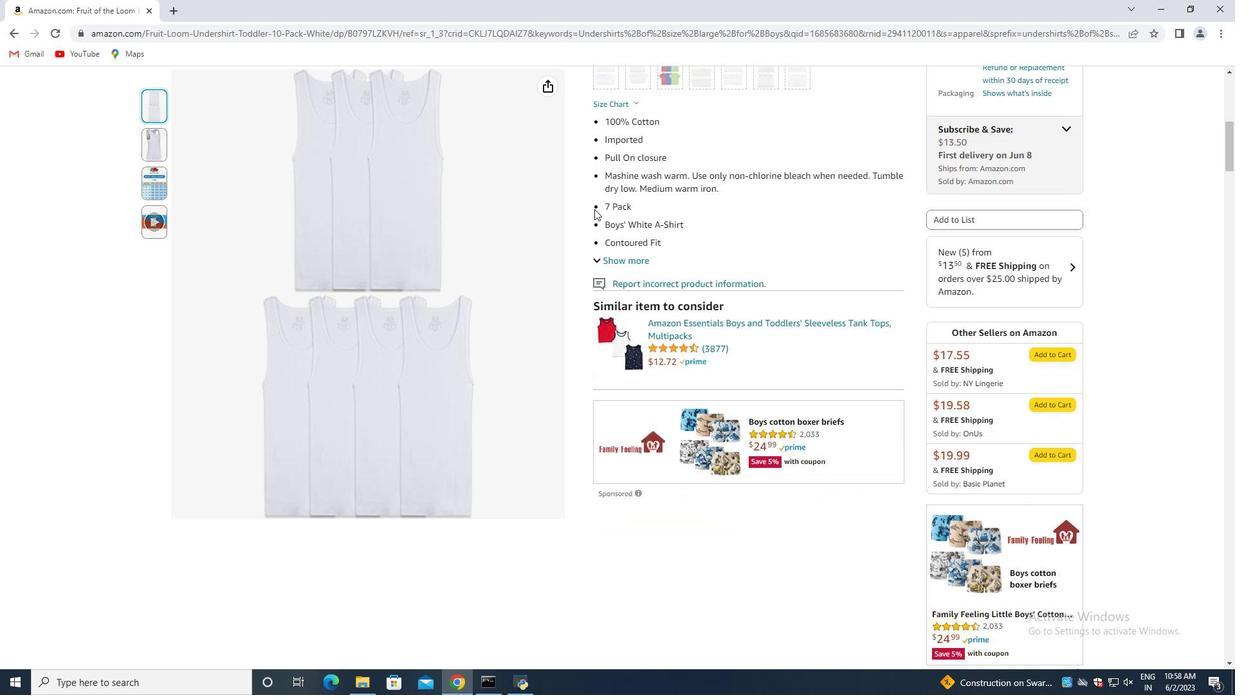 
Action: Mouse moved to (553, 222)
Screenshot: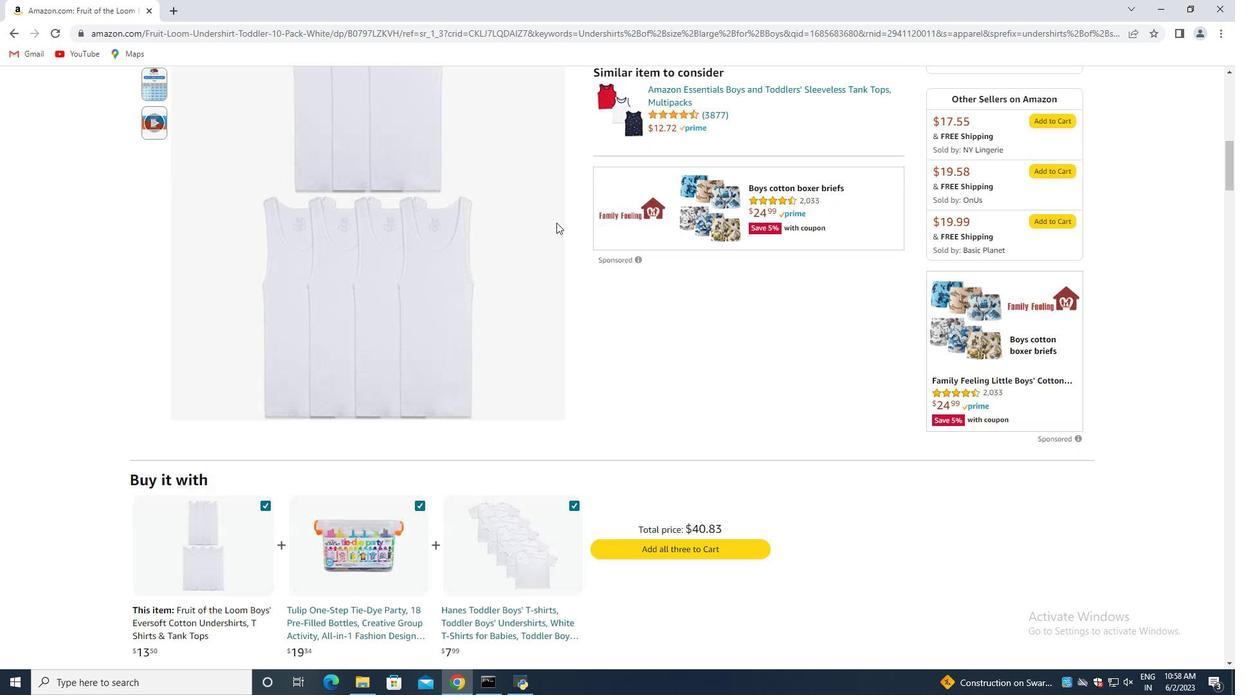 
Action: Mouse scrolled (553, 221) with delta (0, 0)
Screenshot: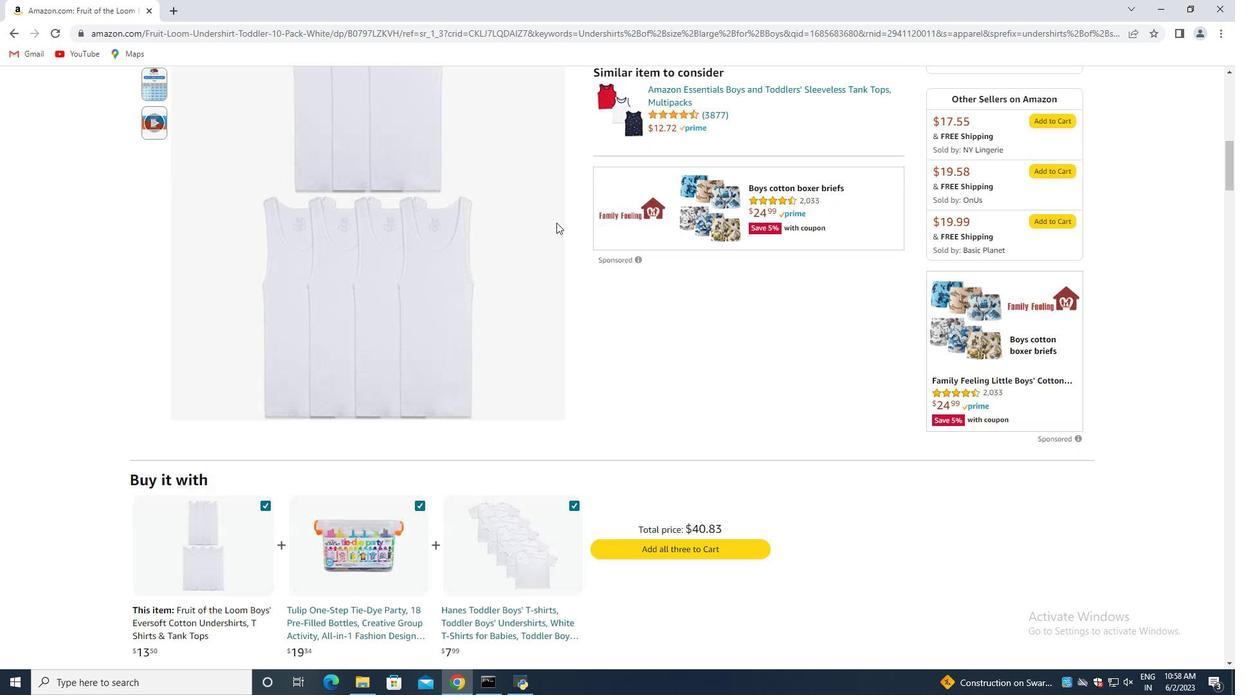 
Action: Mouse moved to (547, 227)
Screenshot: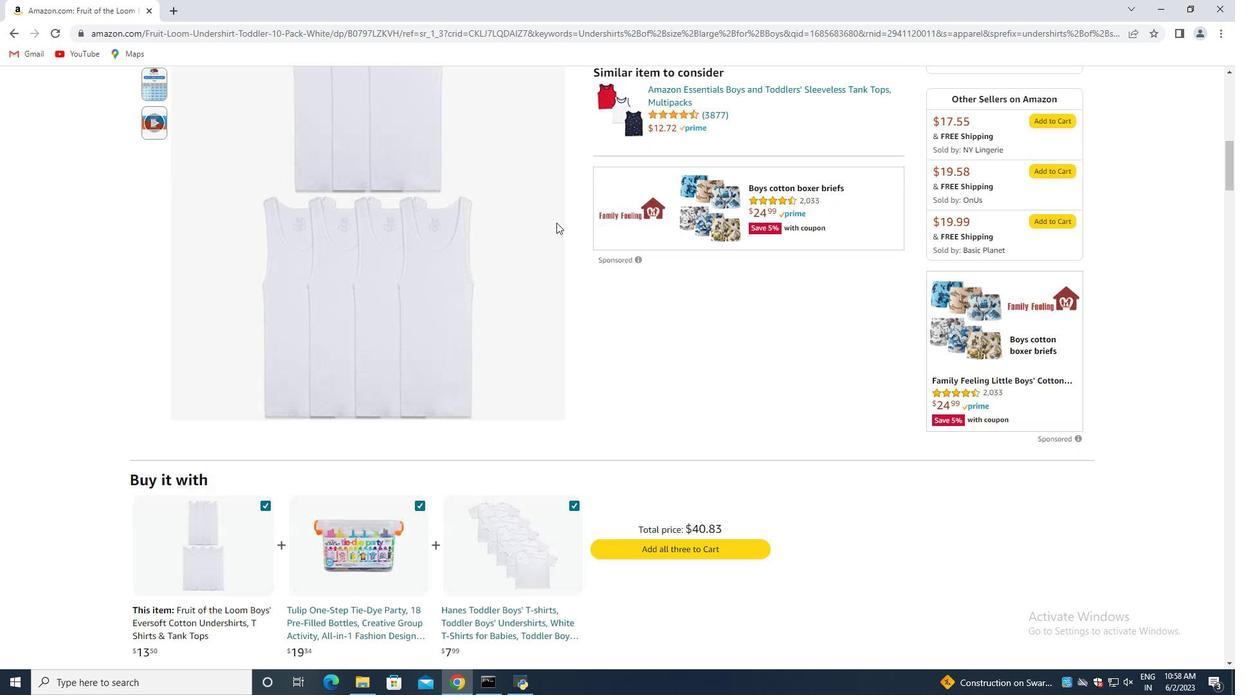 
Action: Mouse scrolled (547, 226) with delta (0, 0)
Screenshot: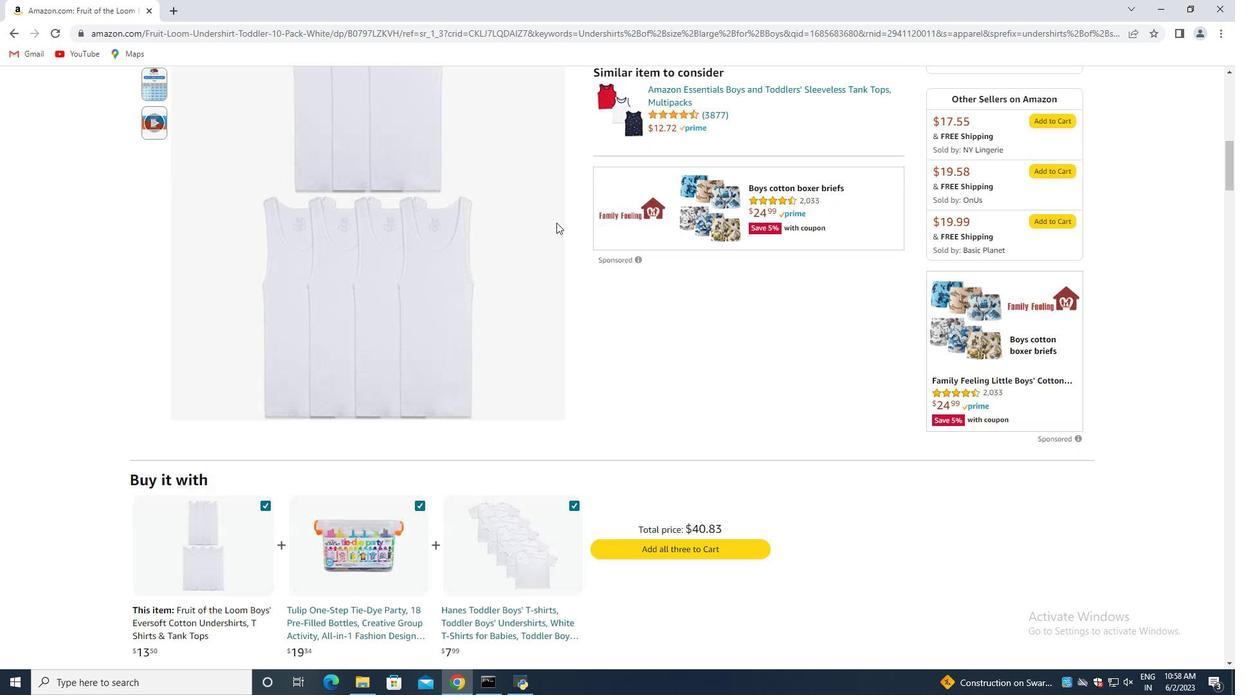 
Action: Mouse moved to (543, 229)
Screenshot: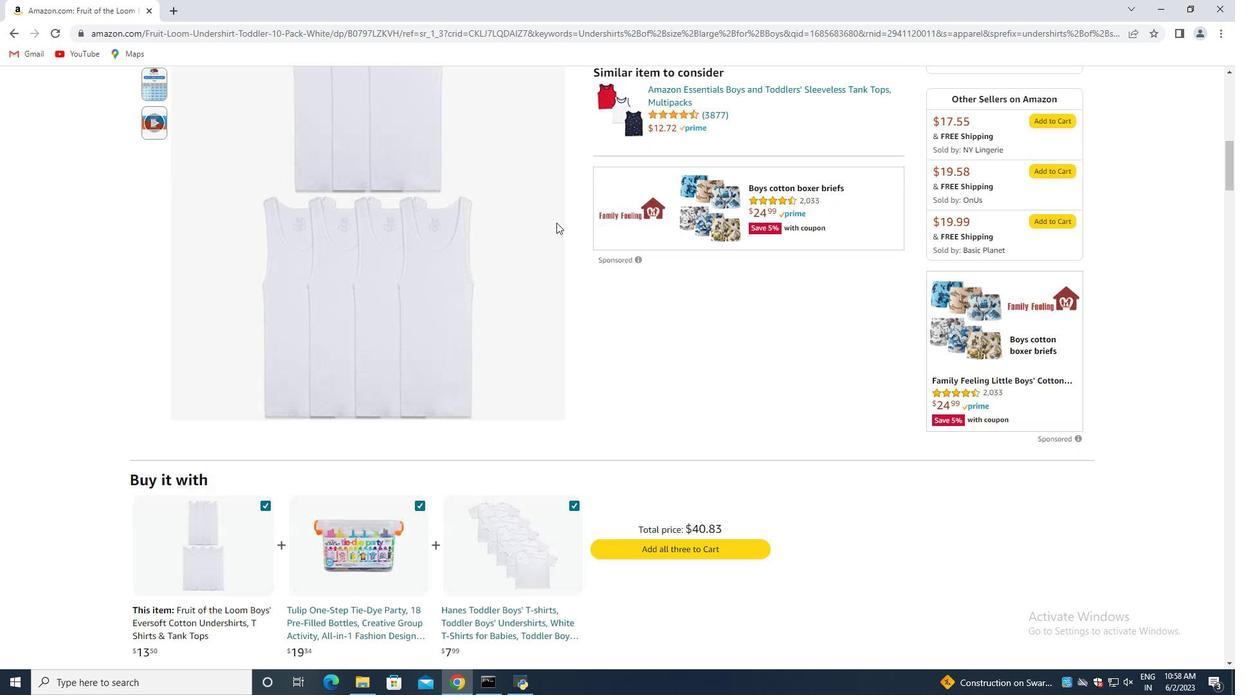 
Action: Mouse scrolled (543, 229) with delta (0, 0)
Screenshot: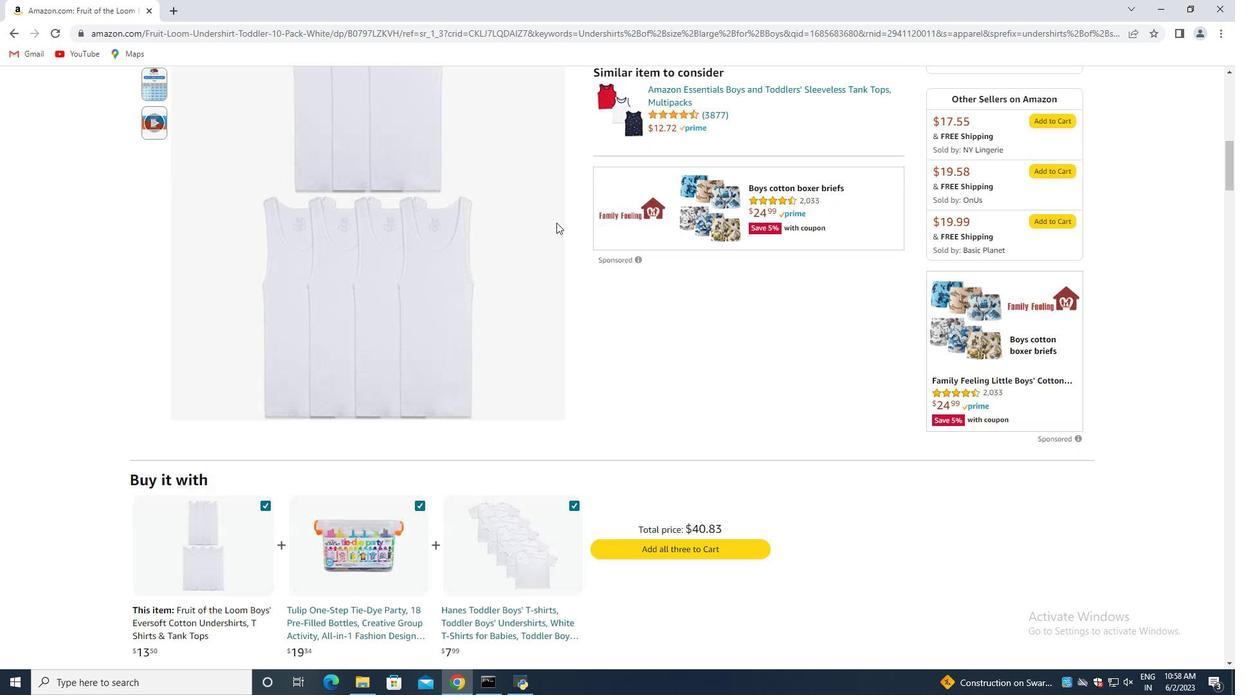 
Action: Mouse moved to (533, 236)
Screenshot: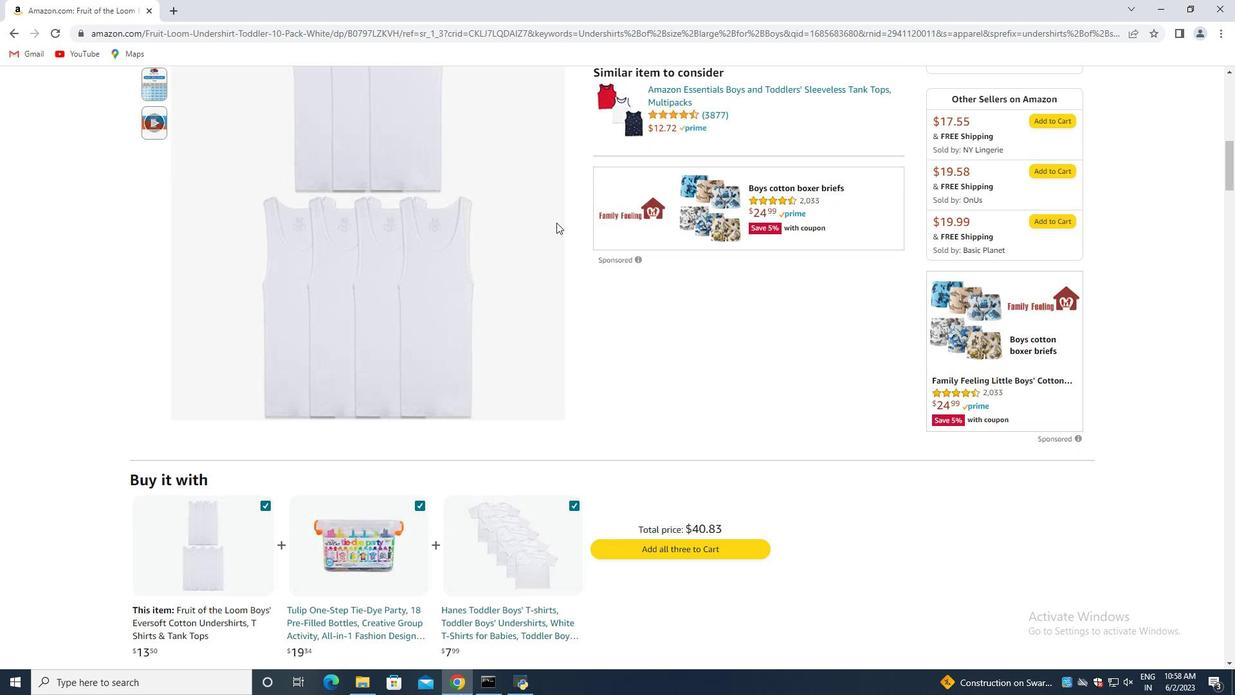 
Action: Mouse scrolled (534, 234) with delta (0, 0)
Screenshot: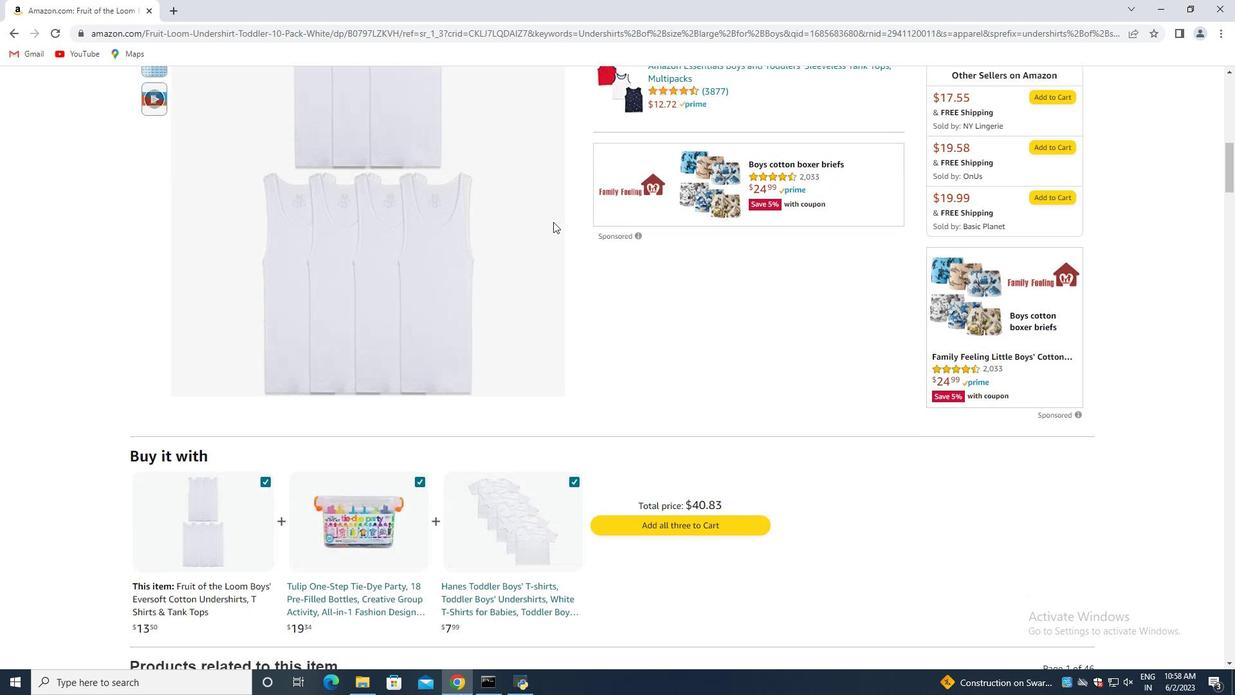 
Action: Mouse scrolled (533, 235) with delta (0, 0)
Screenshot: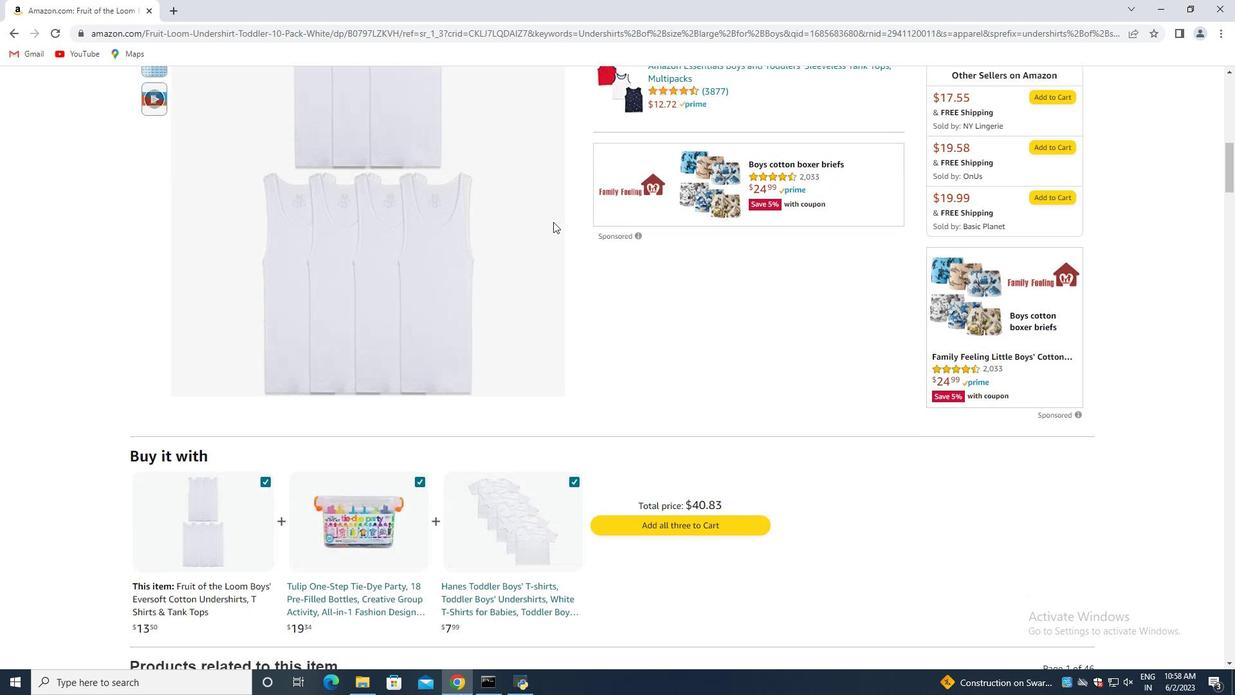 
Action: Mouse moved to (525, 237)
Screenshot: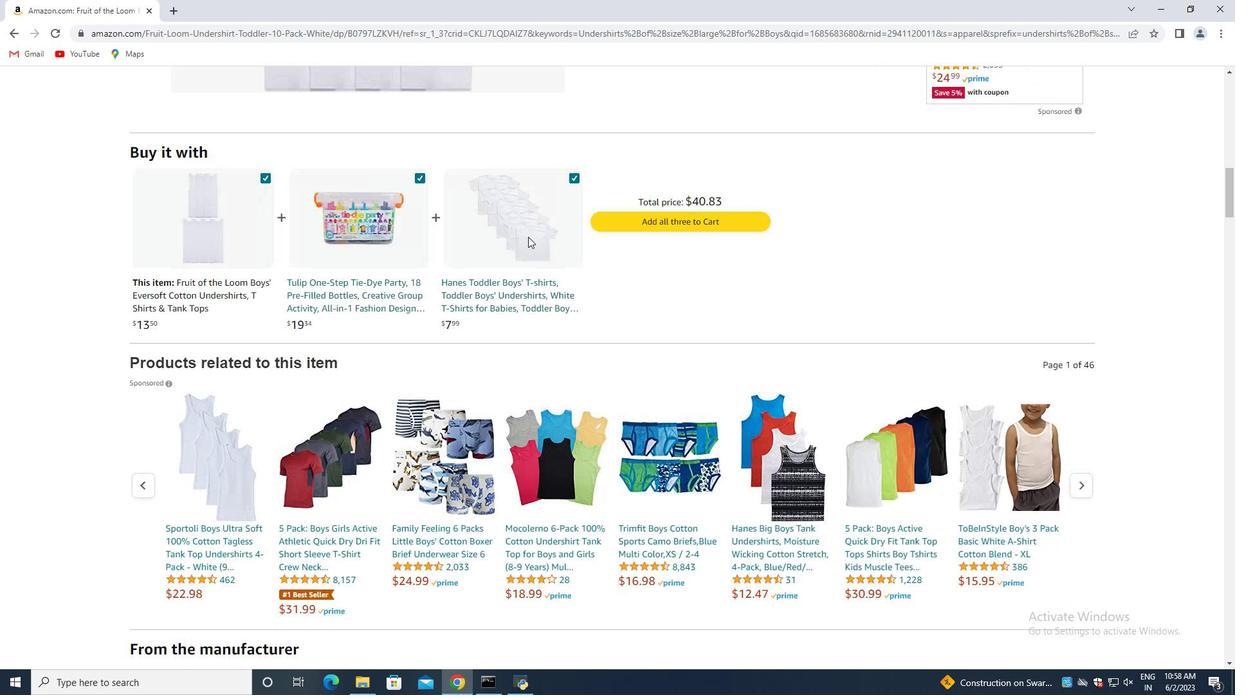 
Action: Mouse scrolled (525, 236) with delta (0, 0)
Screenshot: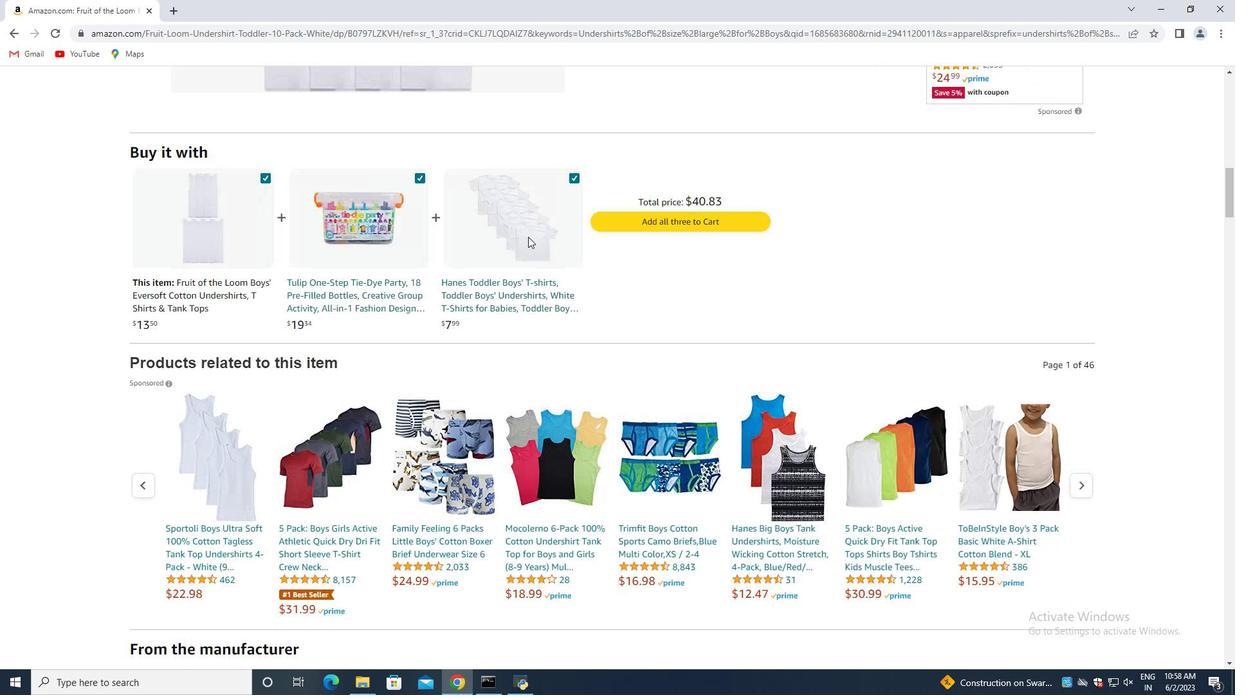 
Action: Mouse moved to (519, 243)
Screenshot: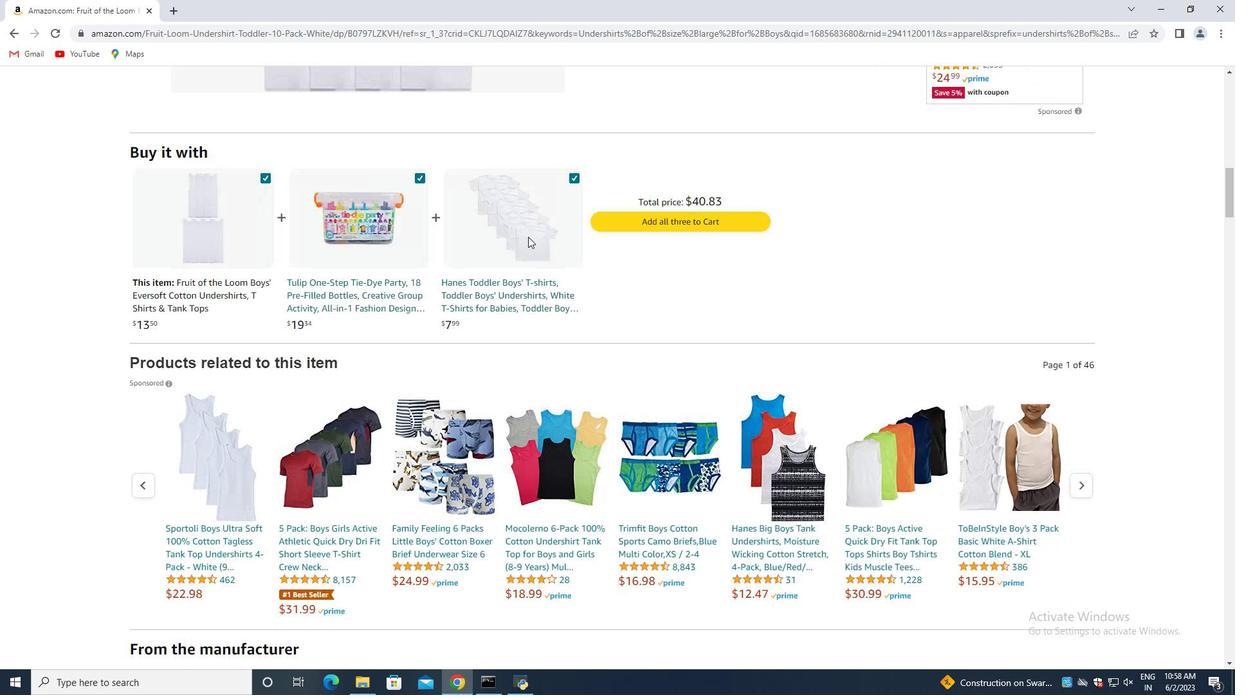 
Action: Mouse scrolled (519, 242) with delta (0, 0)
Screenshot: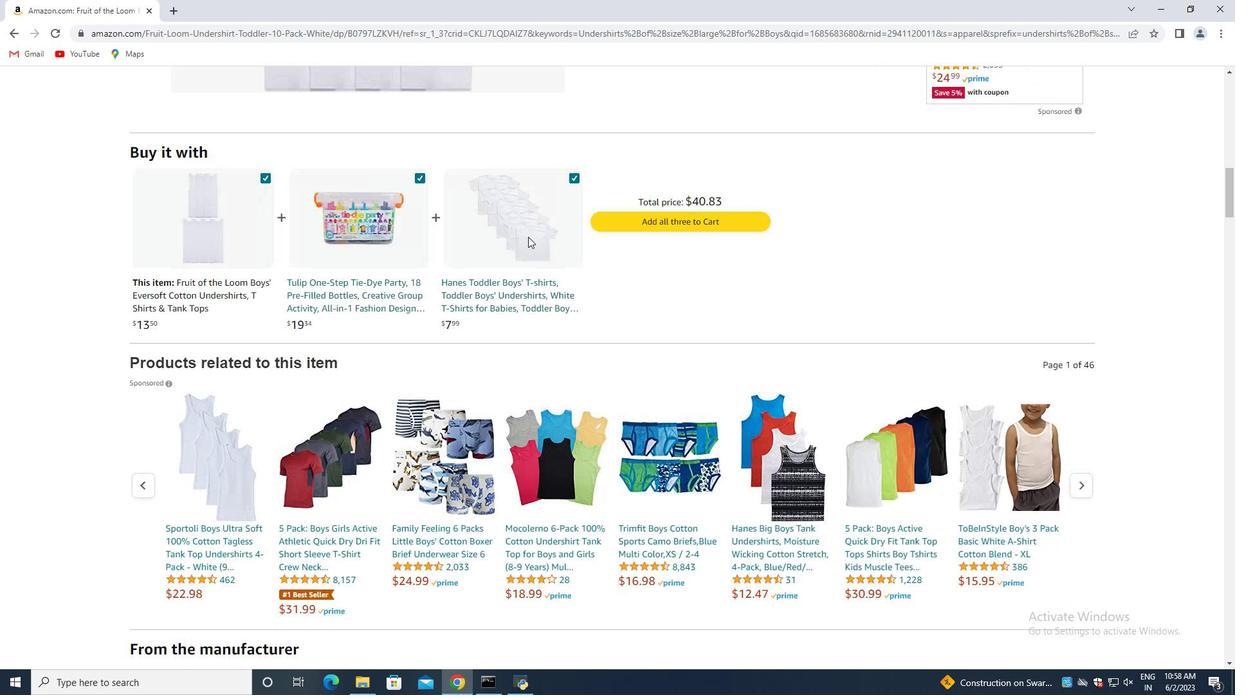 
Action: Mouse moved to (516, 249)
Screenshot: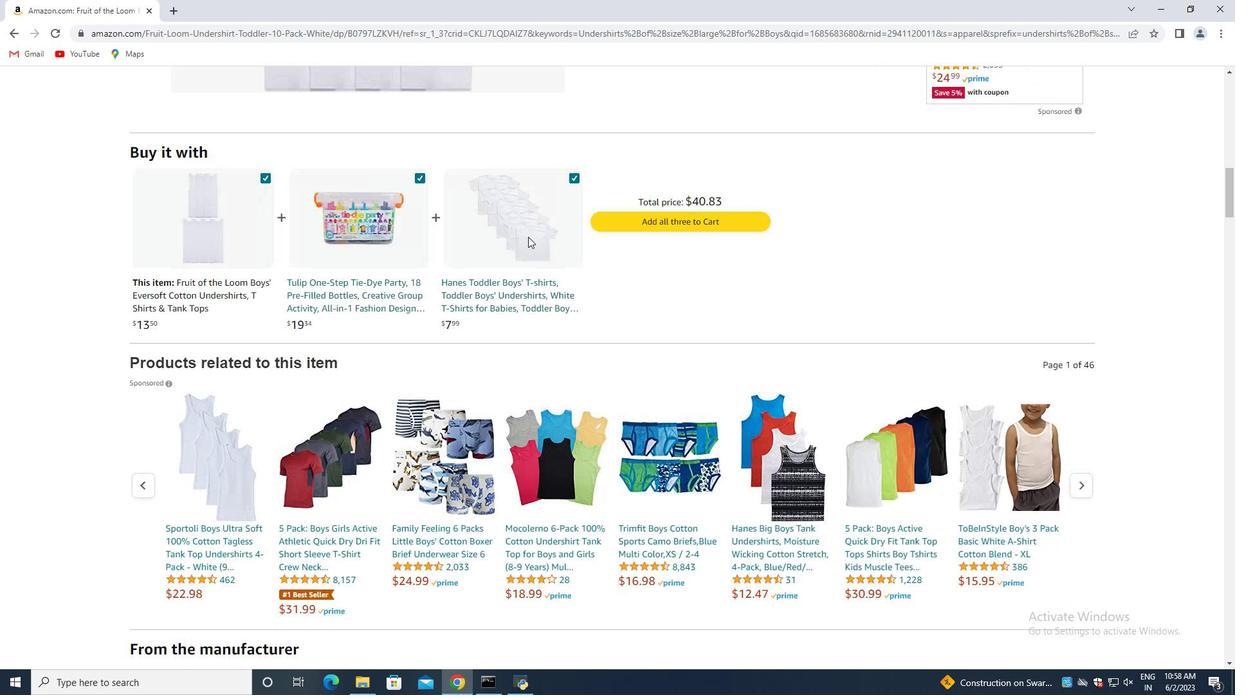 
Action: Mouse scrolled (516, 248) with delta (0, 0)
Screenshot: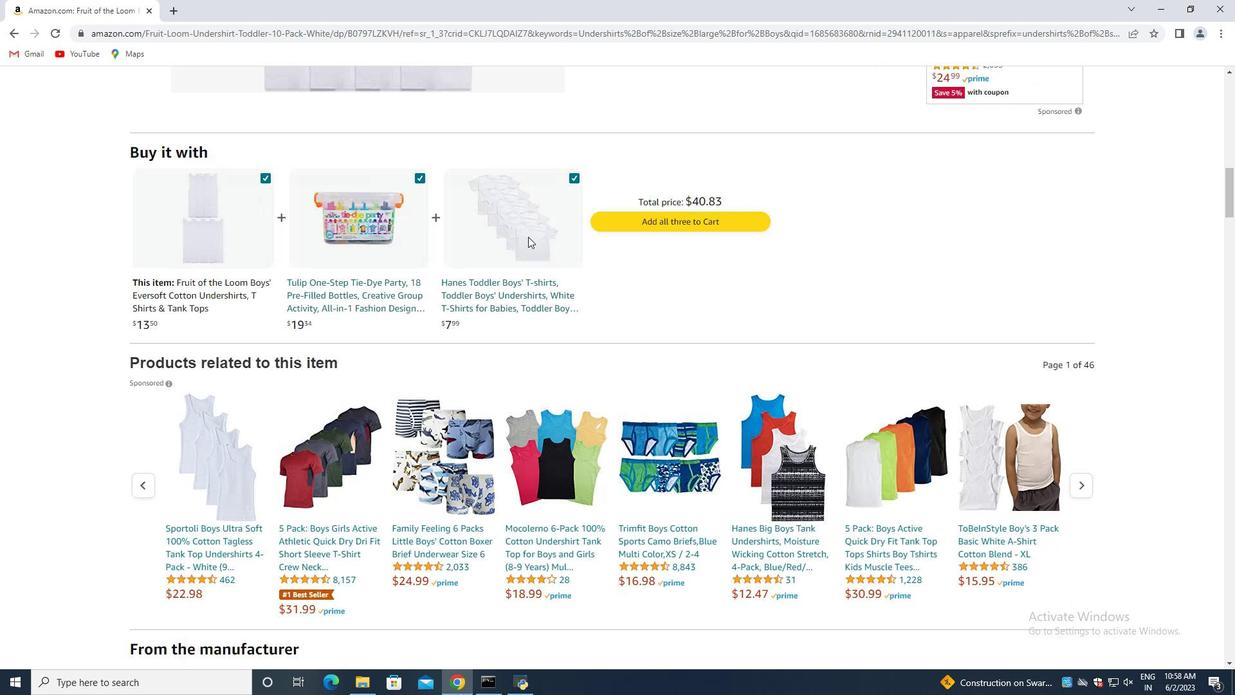 
Action: Mouse moved to (512, 258)
Screenshot: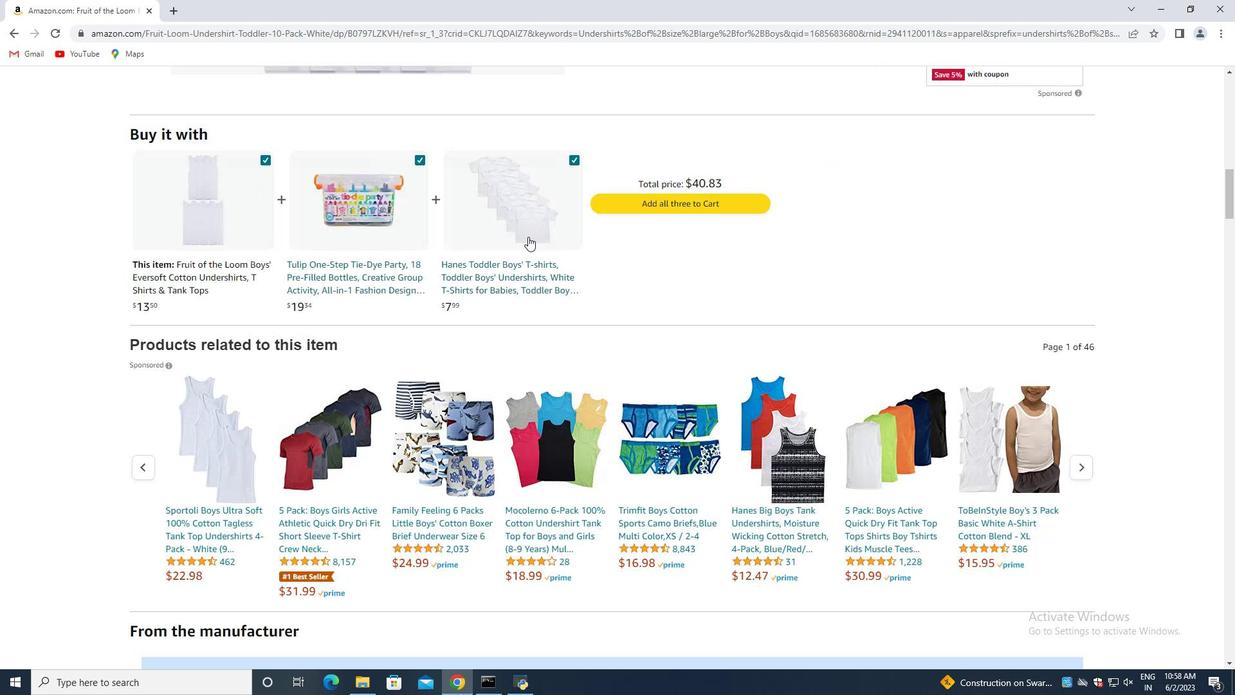 
Action: Mouse scrolled (513, 255) with delta (0, 0)
Screenshot: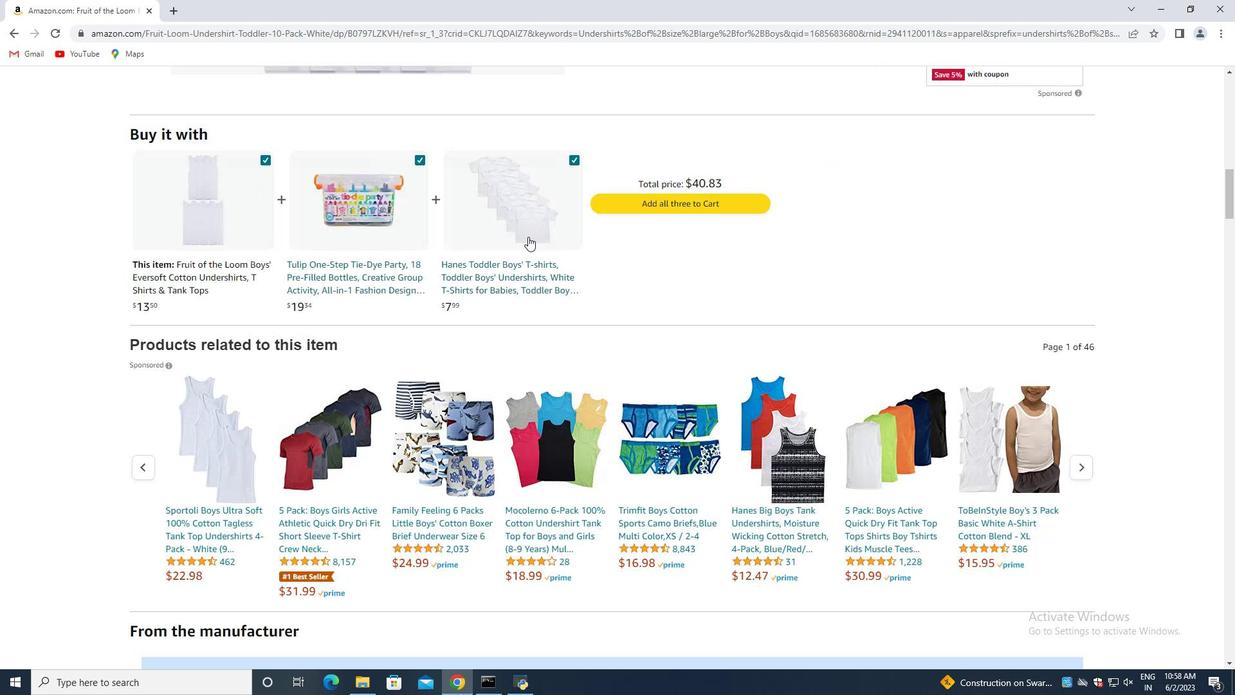 
Action: Mouse moved to (521, 265)
Screenshot: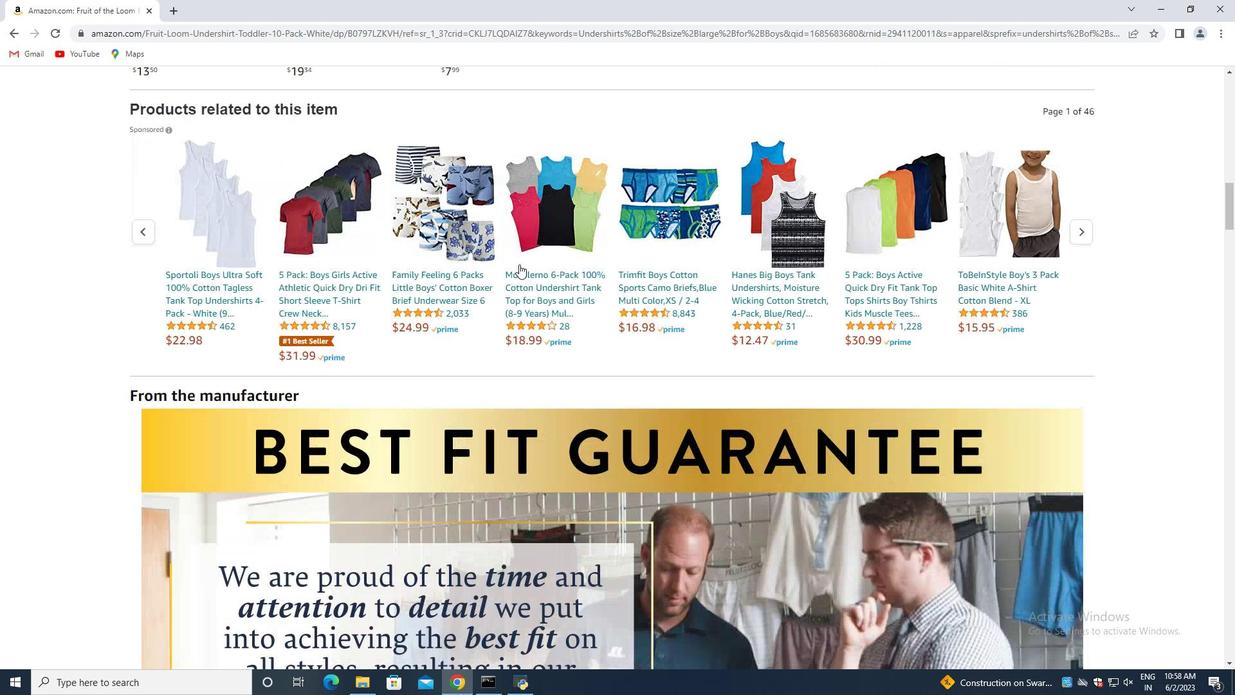 
Action: Mouse scrolled (521, 265) with delta (0, 0)
Screenshot: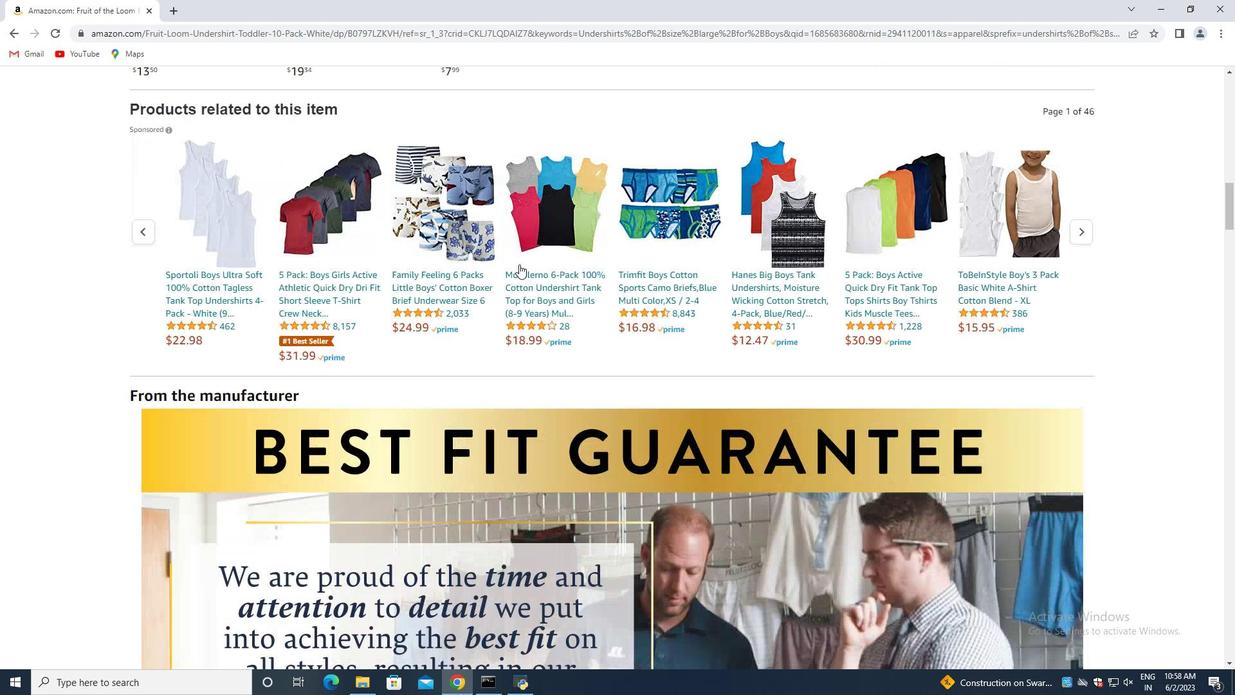 
Action: Mouse moved to (521, 270)
Screenshot: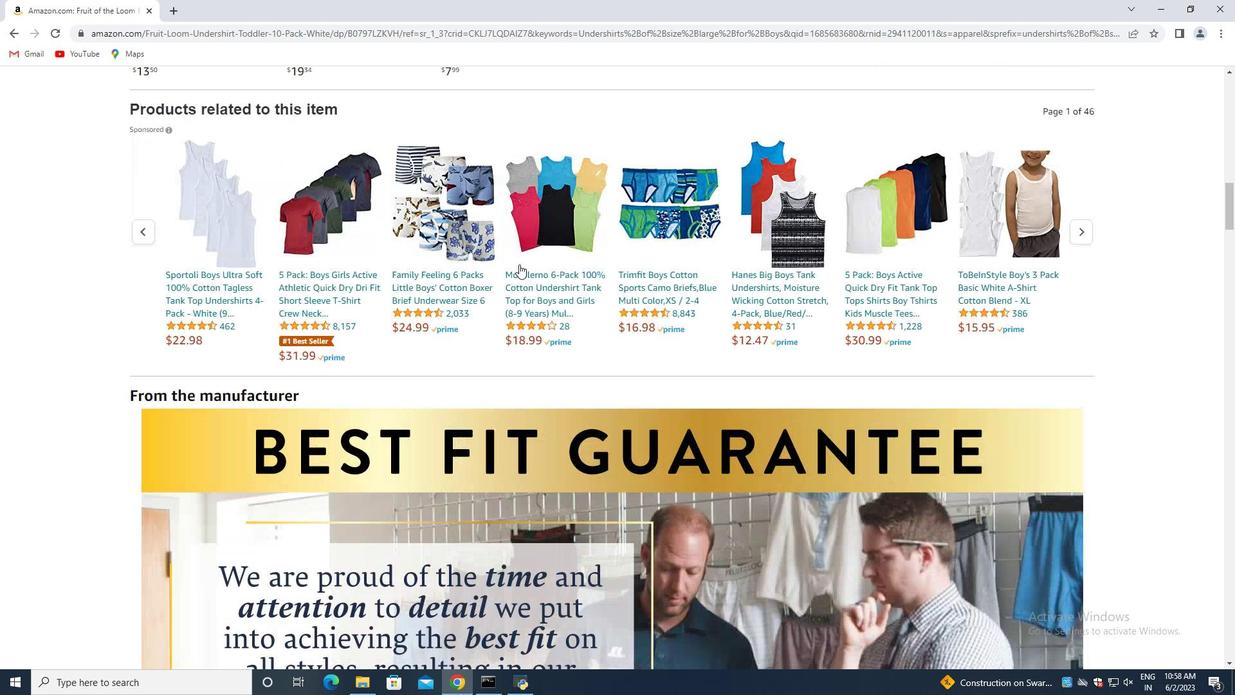 
Action: Mouse scrolled (521, 270) with delta (0, 0)
Screenshot: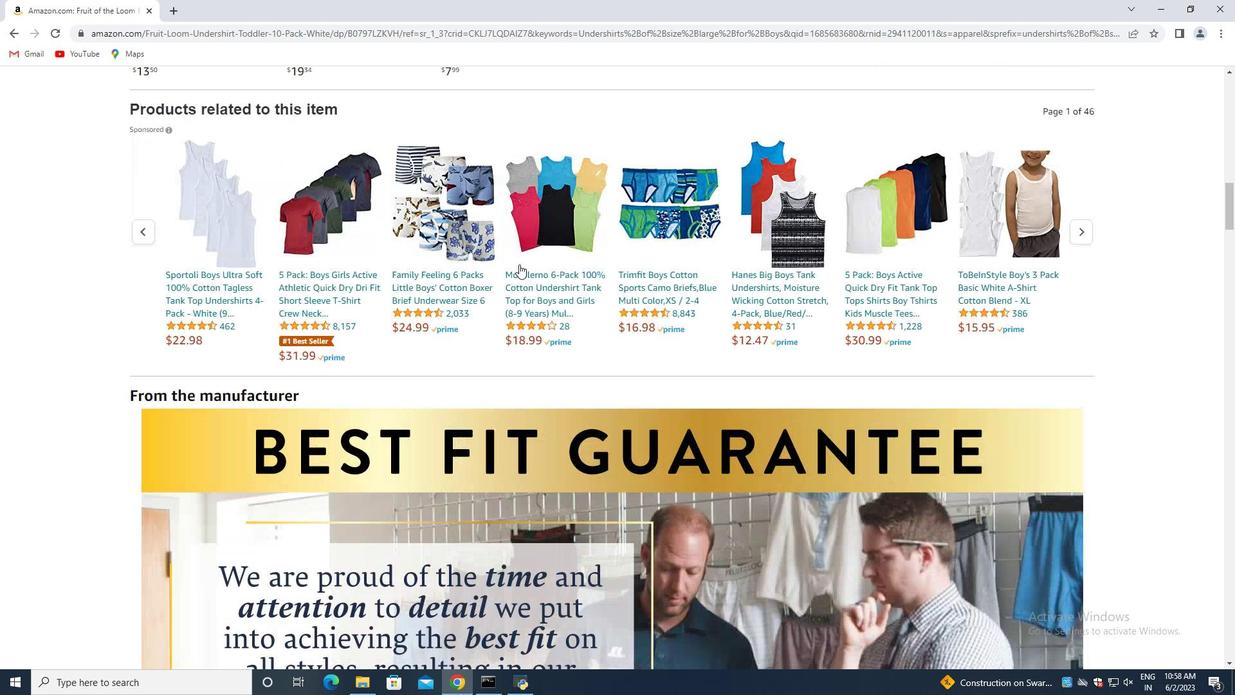 
Action: Mouse moved to (523, 277)
Screenshot: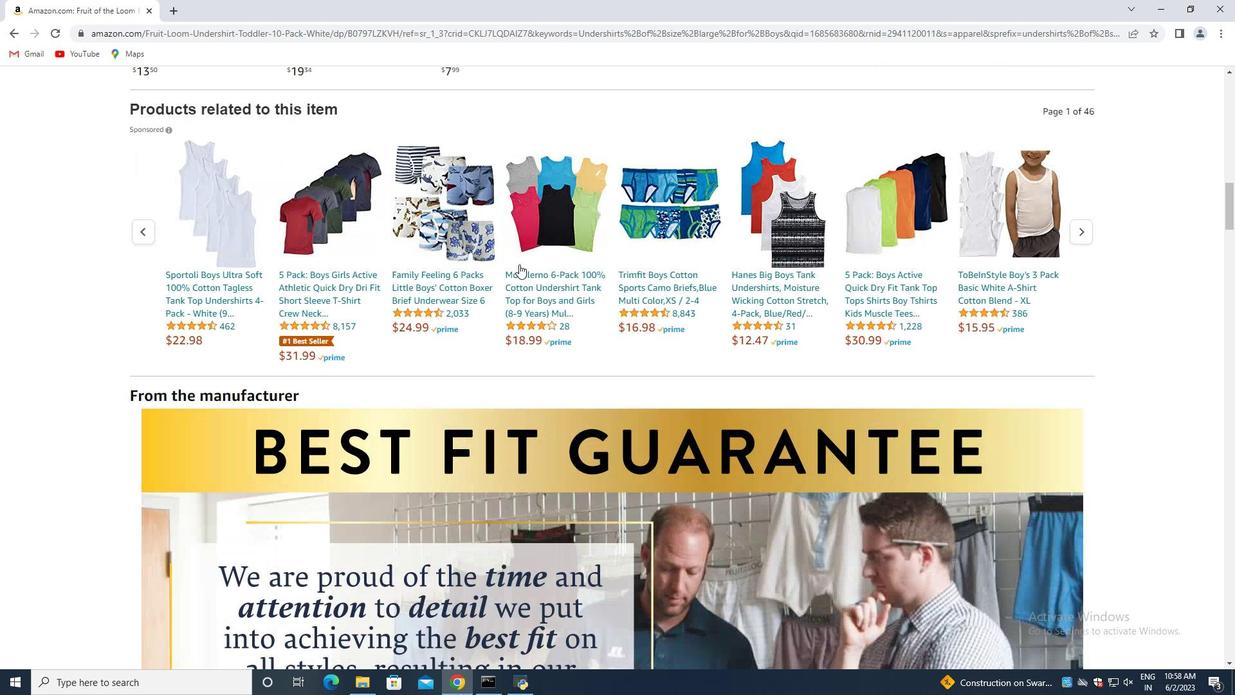 
Action: Mouse scrolled (523, 276) with delta (0, 0)
Screenshot: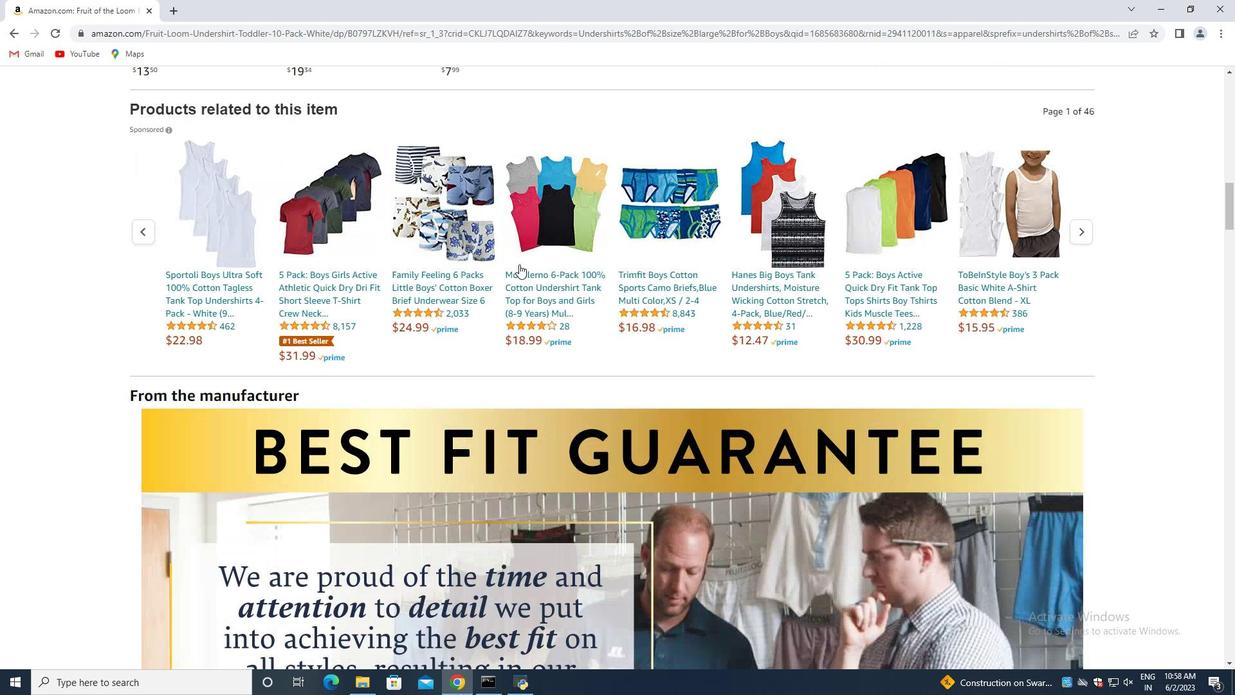 
Action: Mouse moved to (525, 285)
Screenshot: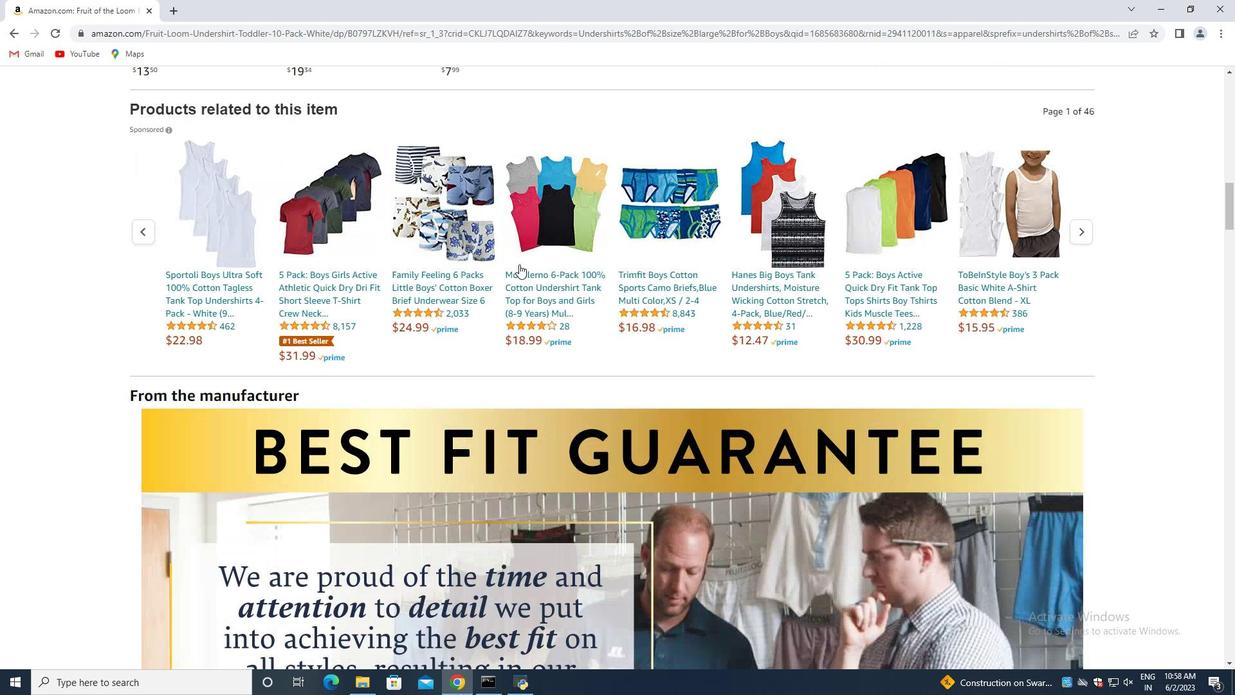 
Action: Mouse scrolled (525, 281) with delta (0, 0)
Screenshot: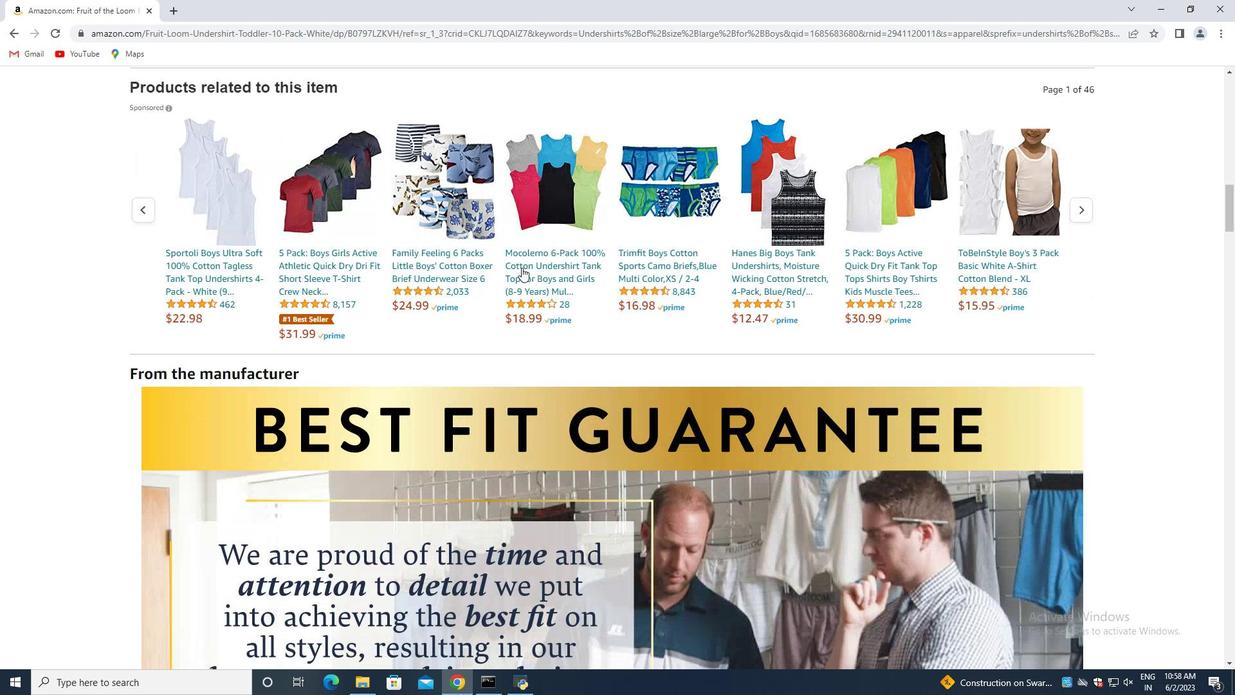 
Action: Mouse moved to (532, 290)
Screenshot: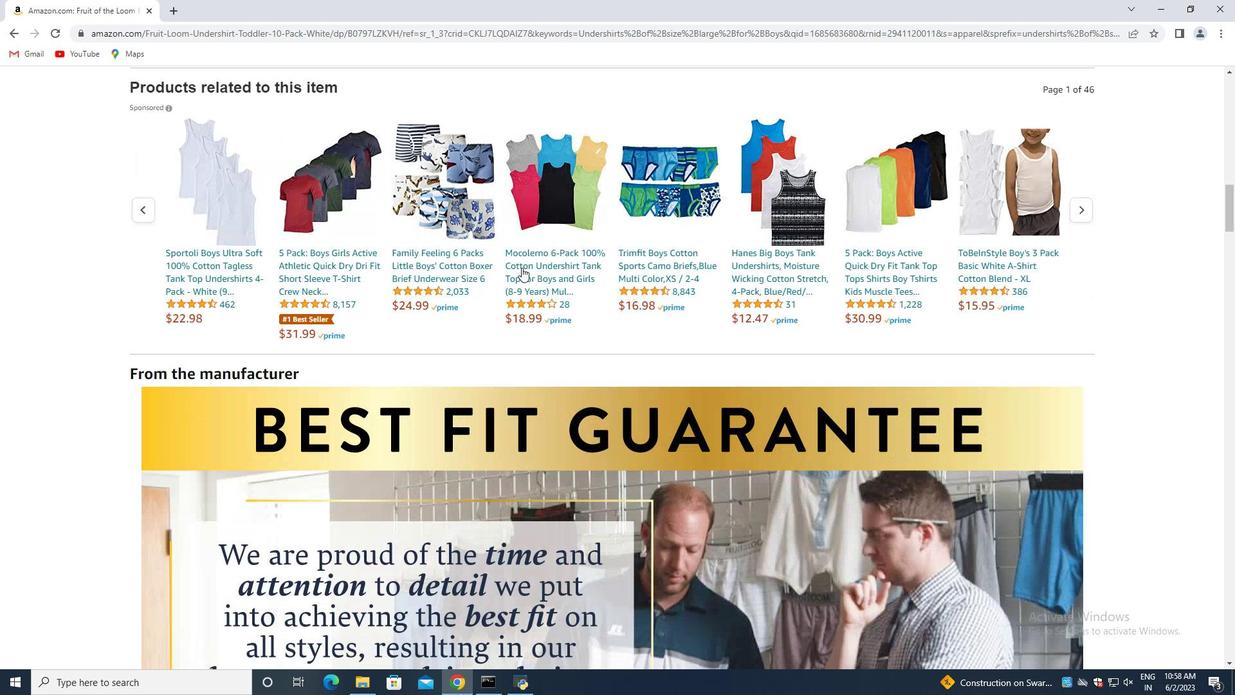 
Action: Mouse scrolled (530, 288) with delta (0, 0)
Screenshot: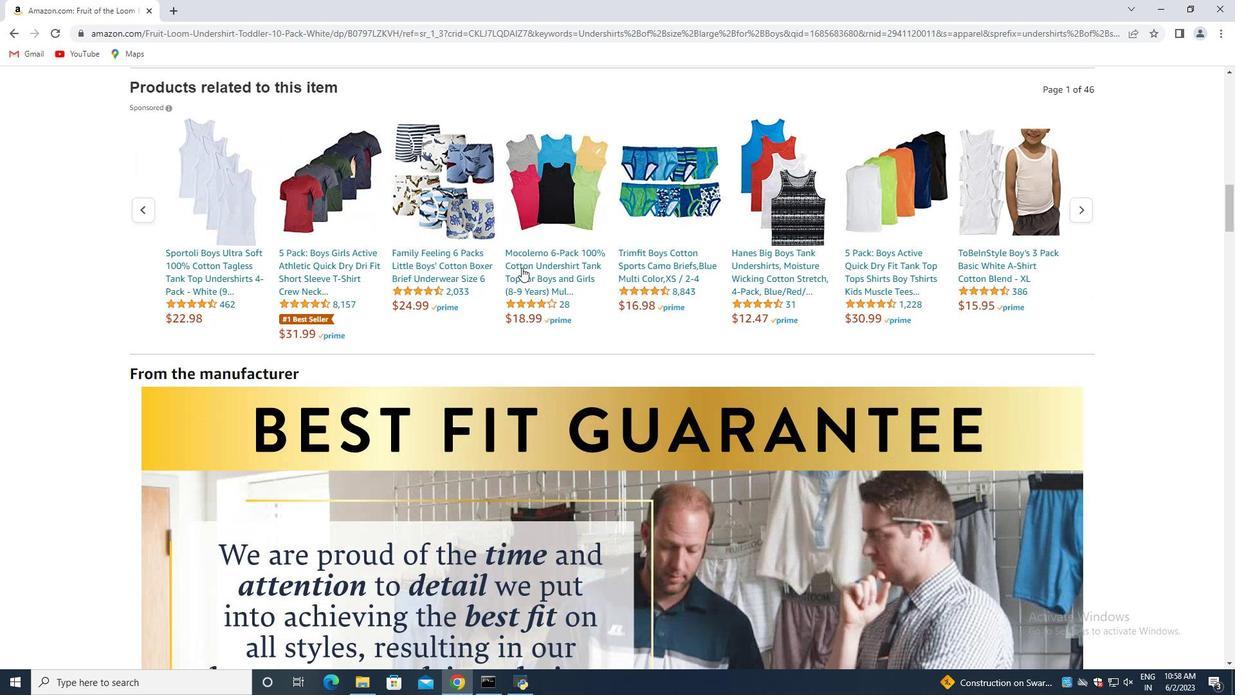 
Action: Mouse moved to (548, 301)
Screenshot: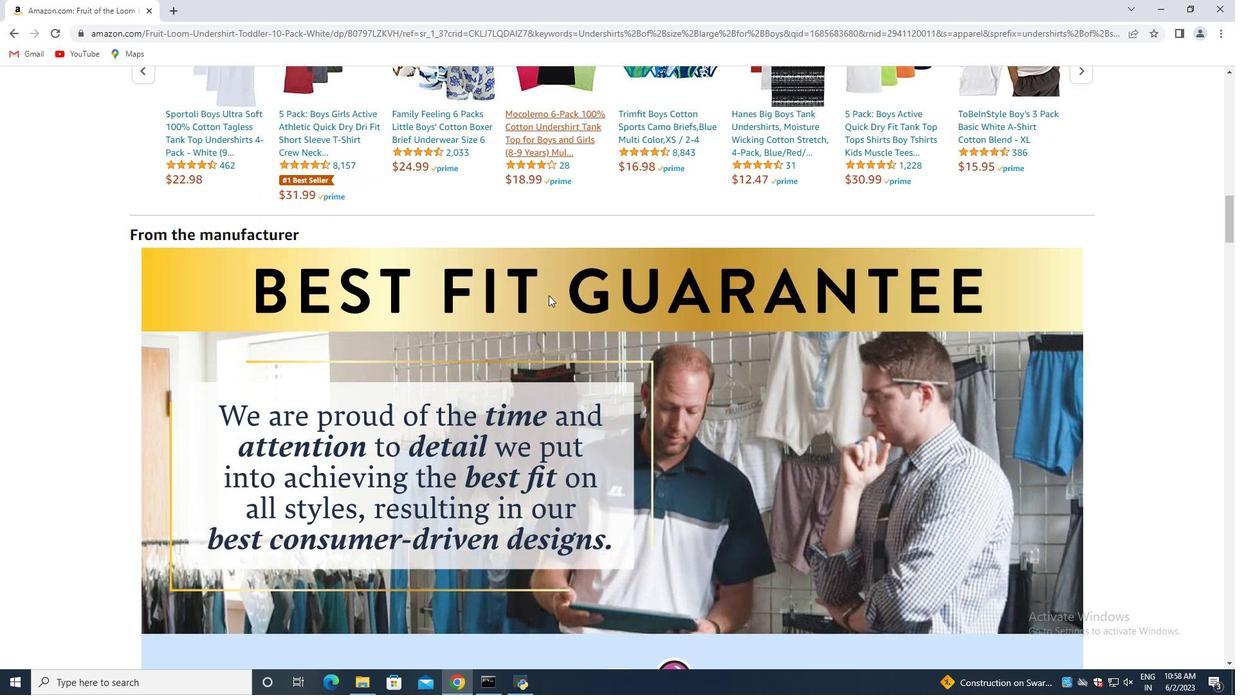 
Action: Mouse scrolled (548, 301) with delta (0, 0)
Screenshot: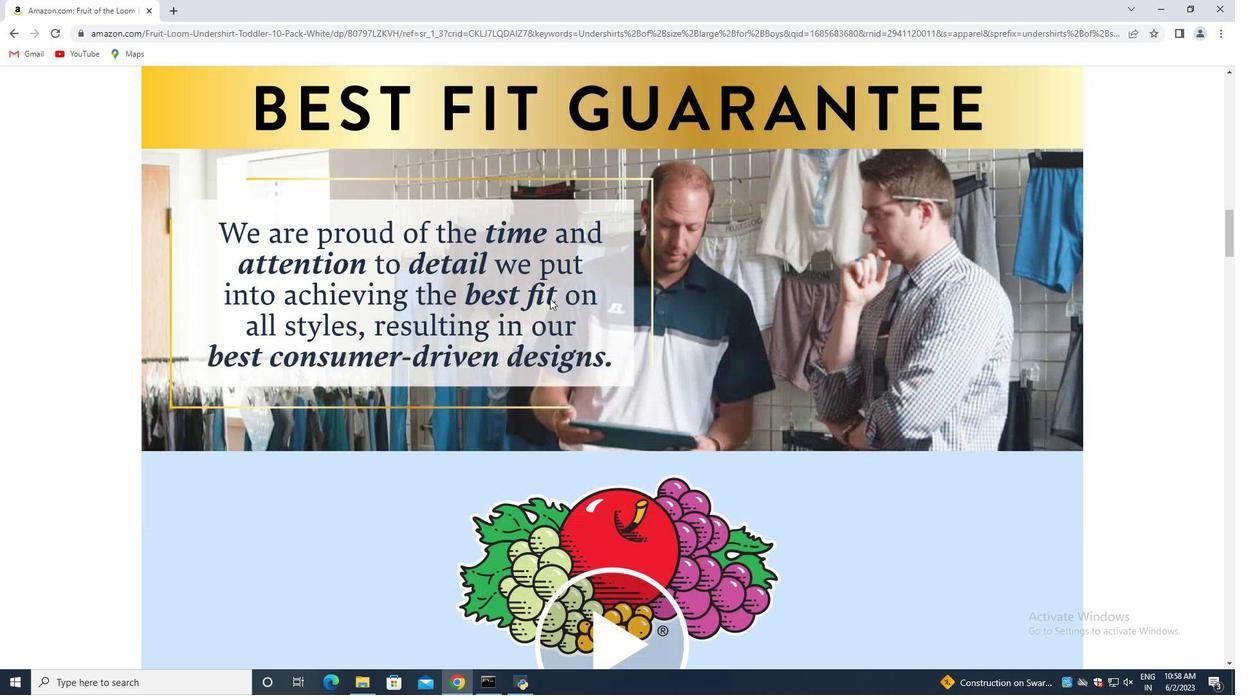 
Action: Mouse moved to (545, 305)
Screenshot: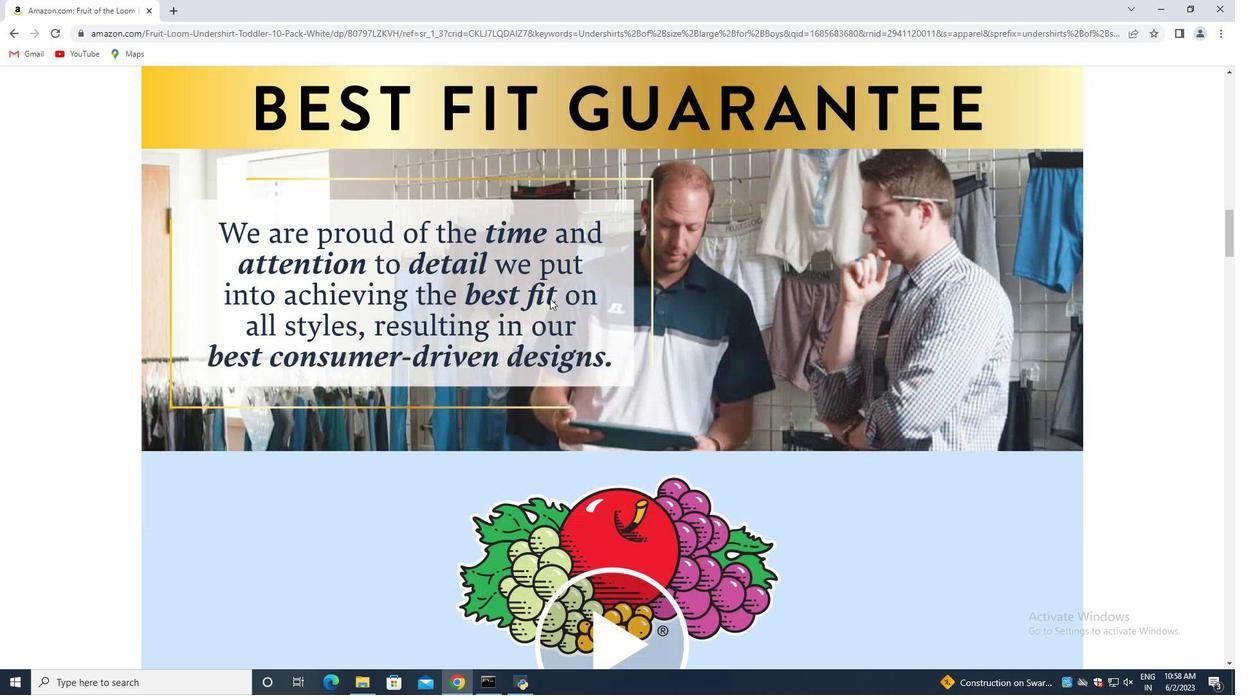 
Action: Mouse scrolled (545, 304) with delta (0, 0)
Screenshot: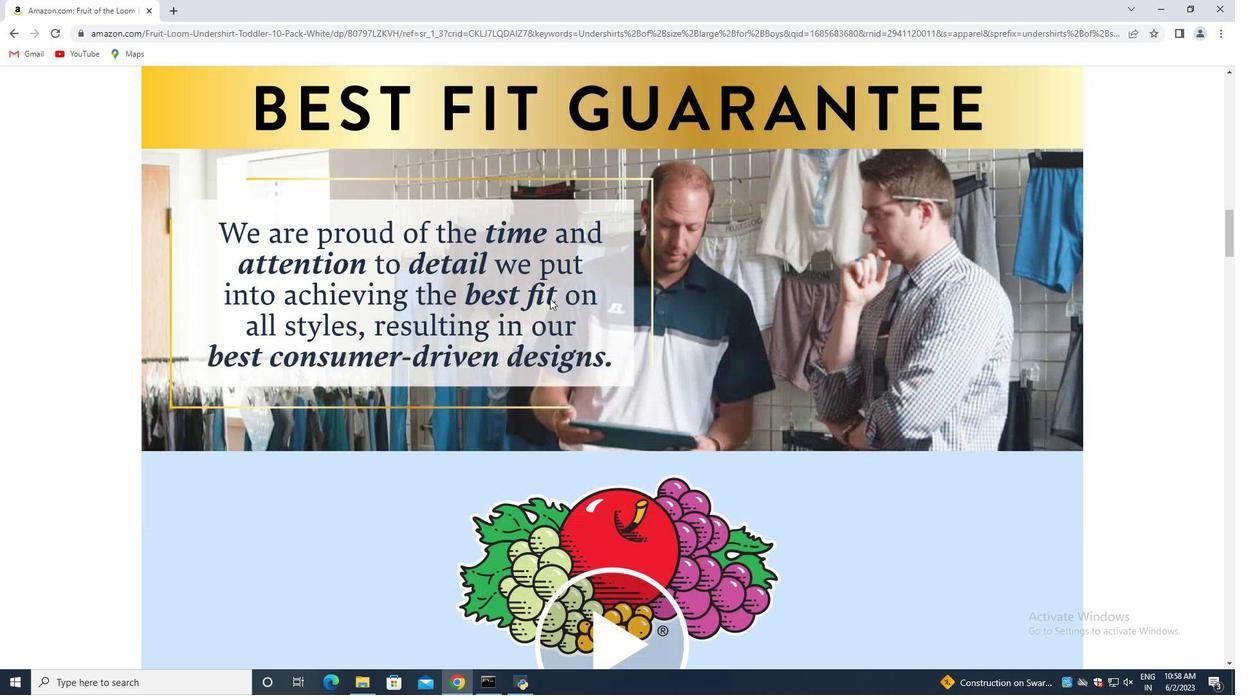 
Action: Mouse moved to (542, 307)
Screenshot: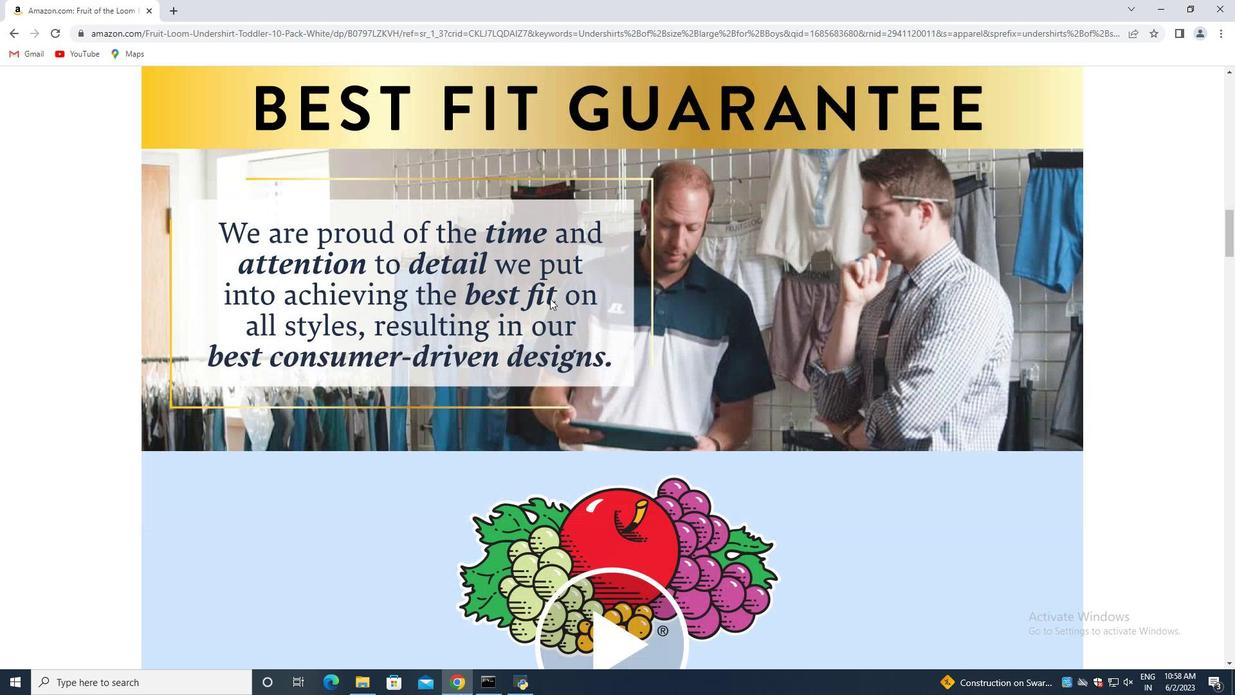 
Action: Mouse scrolled (542, 306) with delta (0, 0)
Screenshot: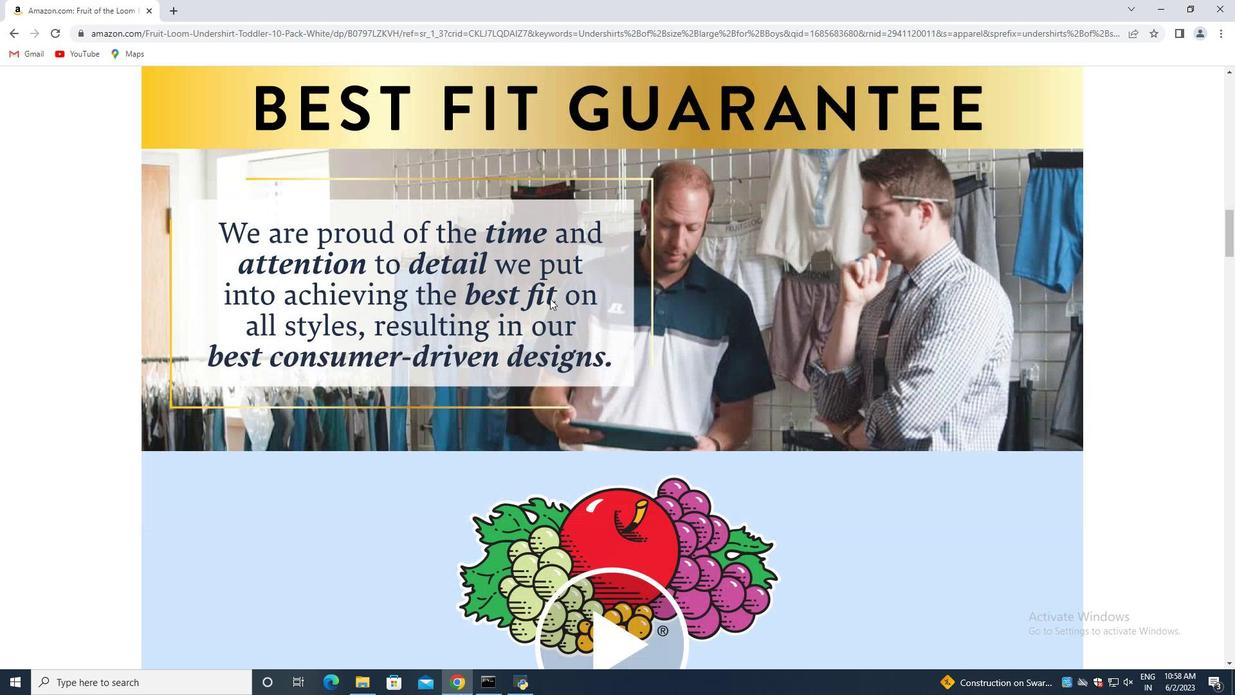 
Action: Mouse moved to (541, 307)
Screenshot: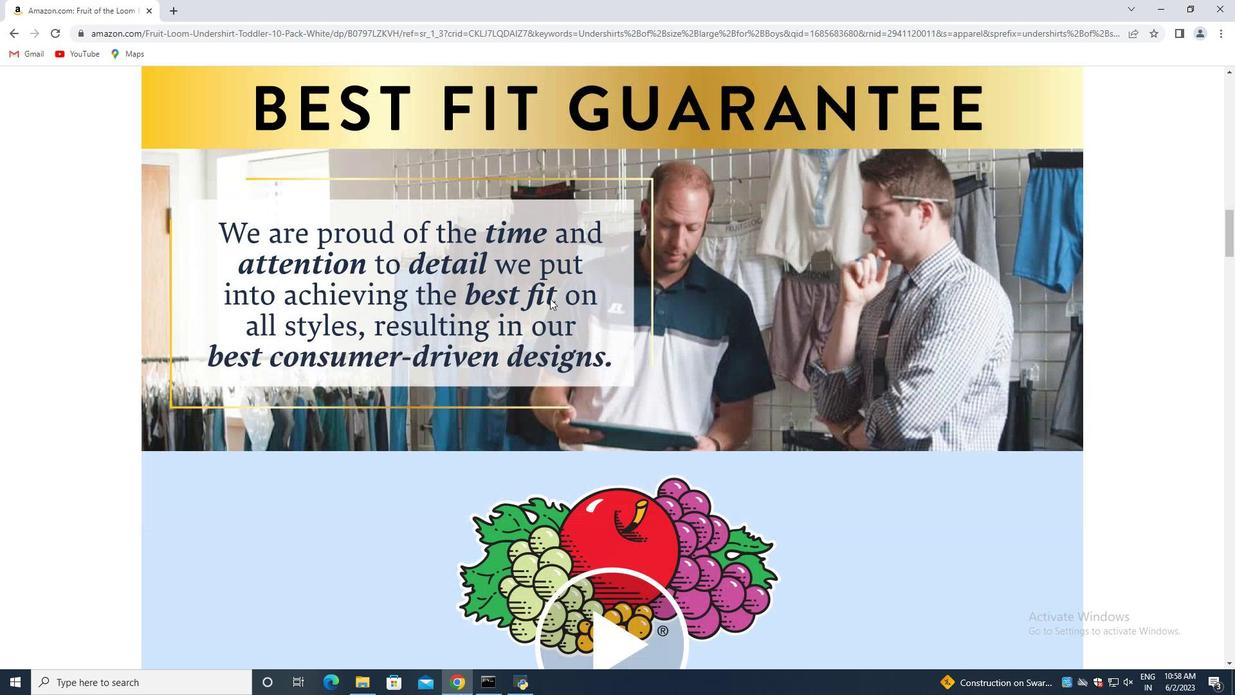 
Action: Mouse scrolled (541, 307) with delta (0, 0)
Screenshot: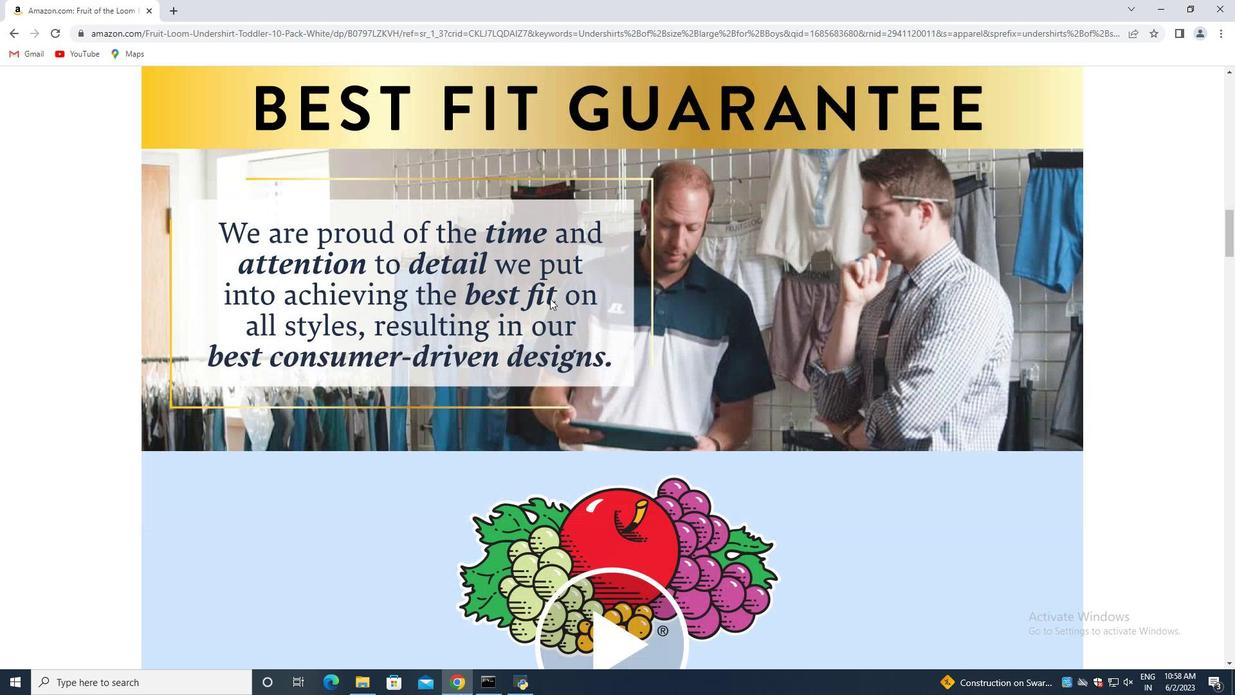 
Action: Mouse scrolled (541, 307) with delta (0, 0)
Screenshot: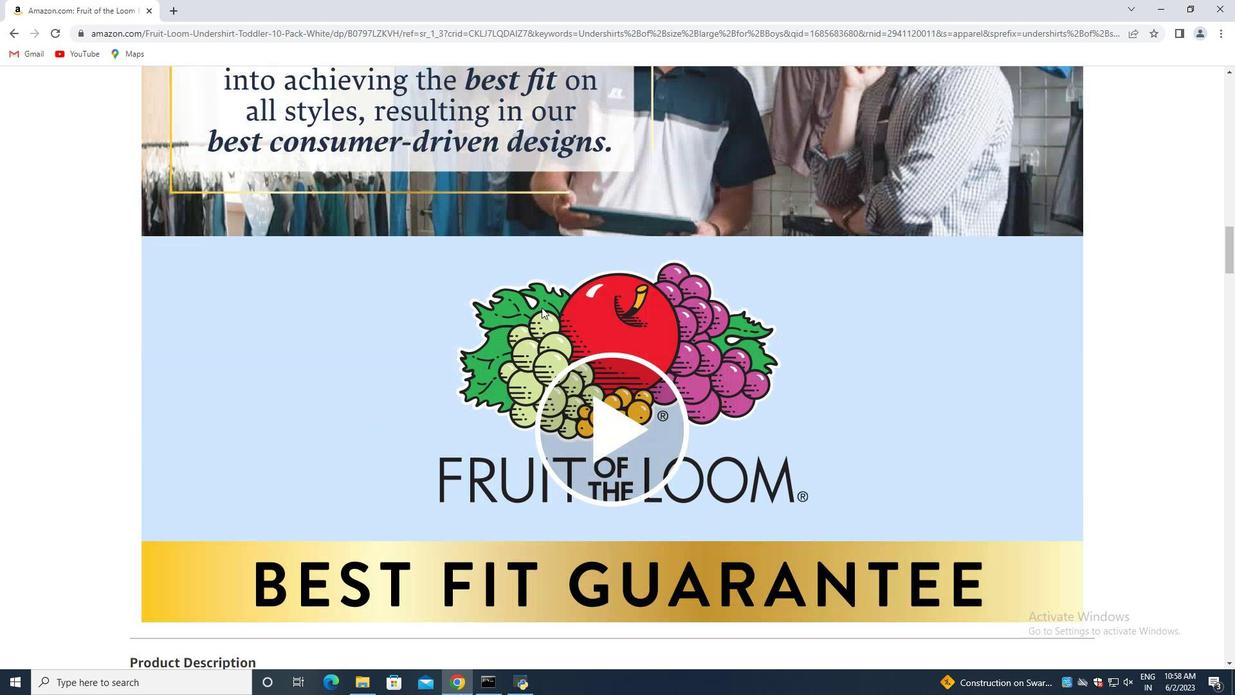 
Action: Mouse moved to (539, 308)
Screenshot: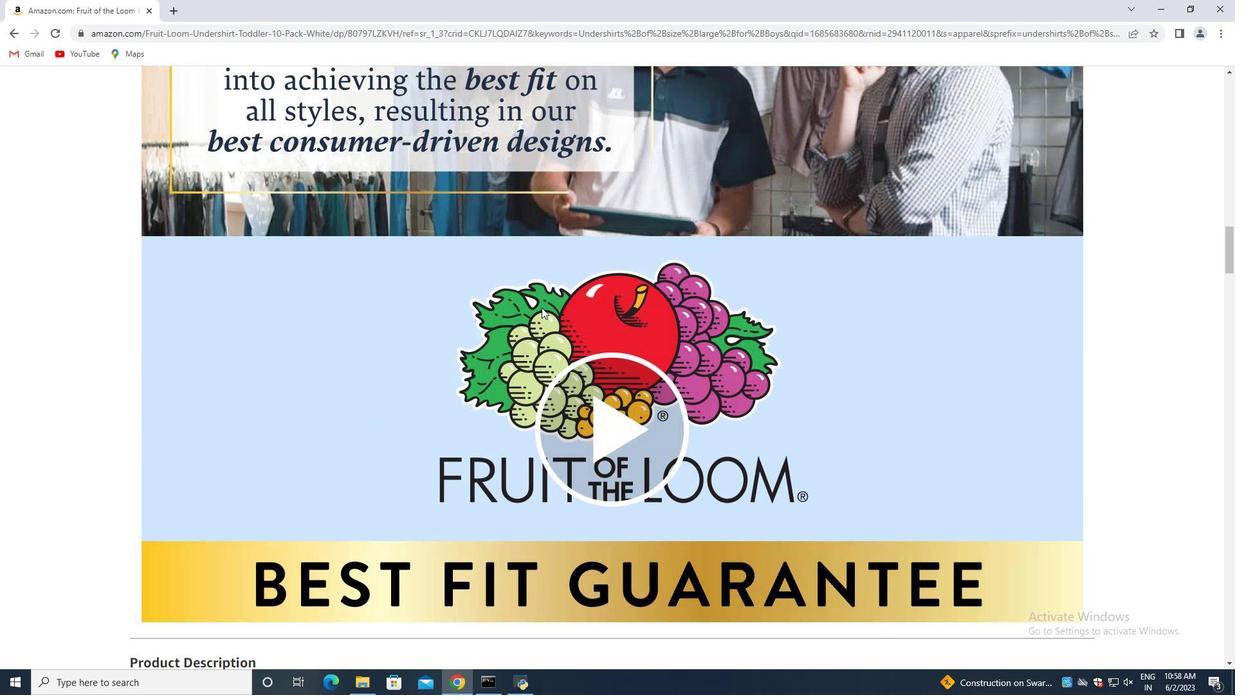 
Action: Mouse scrolled (541, 307) with delta (0, 0)
Screenshot: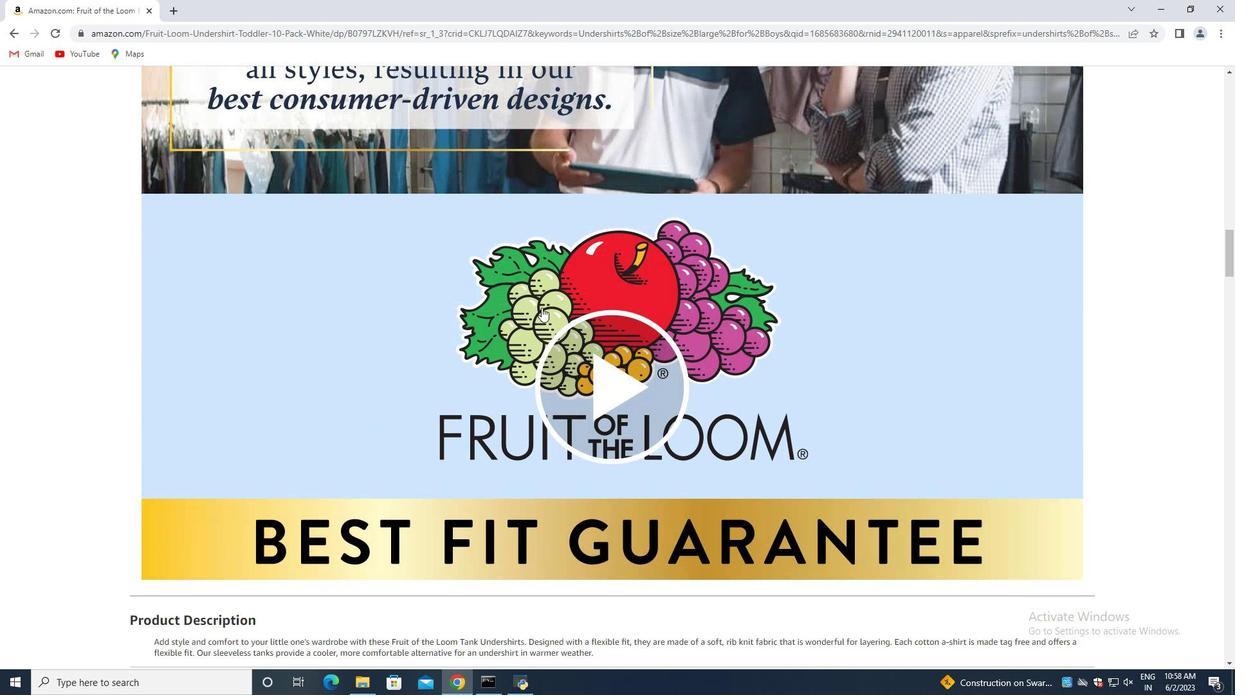 
Action: Mouse moved to (539, 308)
Screenshot: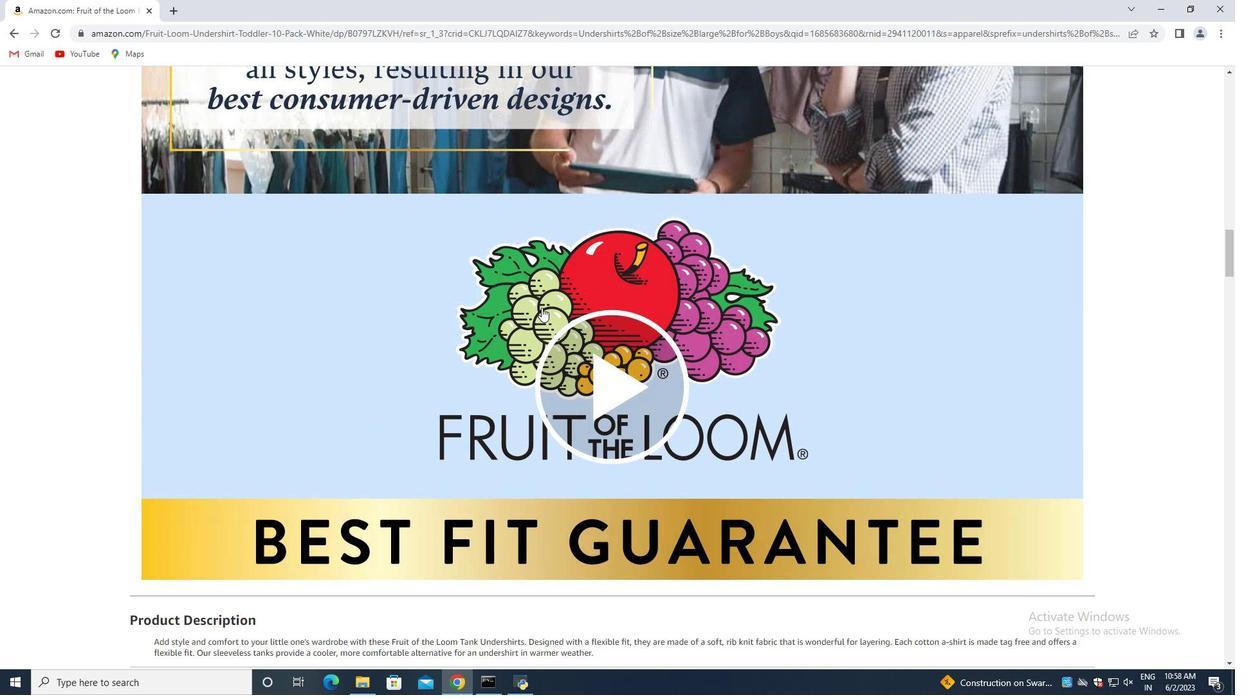 
Action: Mouse scrolled (539, 308) with delta (0, 0)
Screenshot: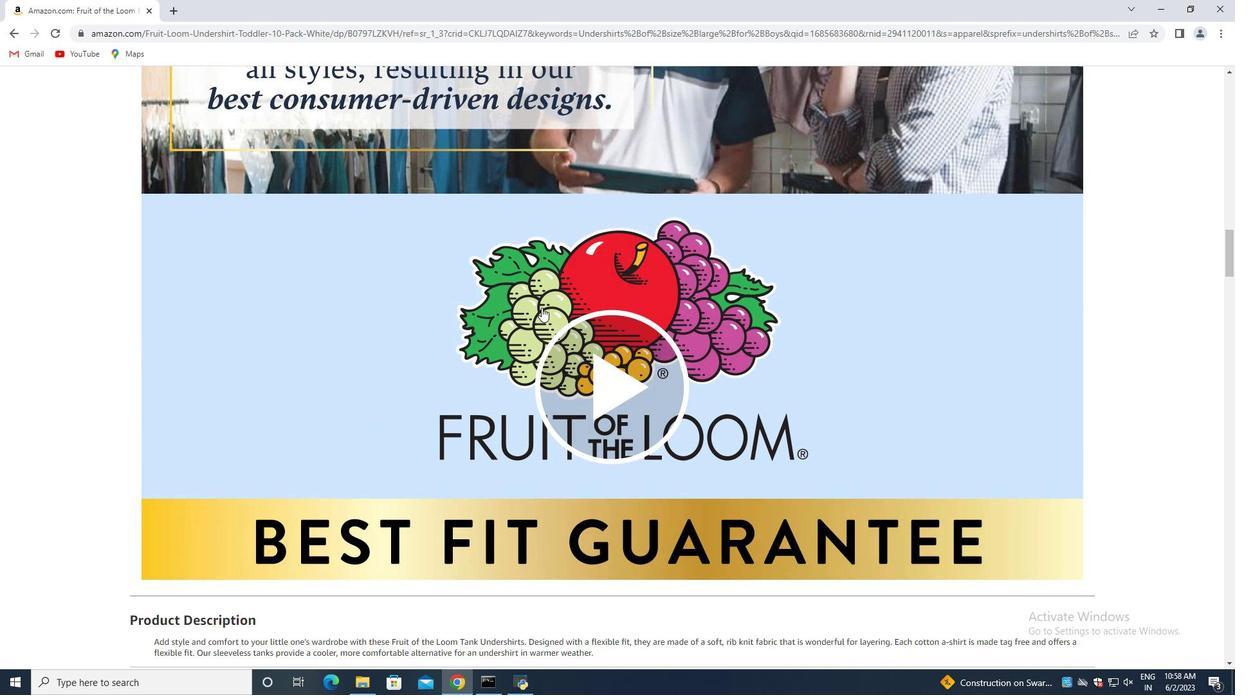 
Action: Mouse moved to (538, 308)
Screenshot: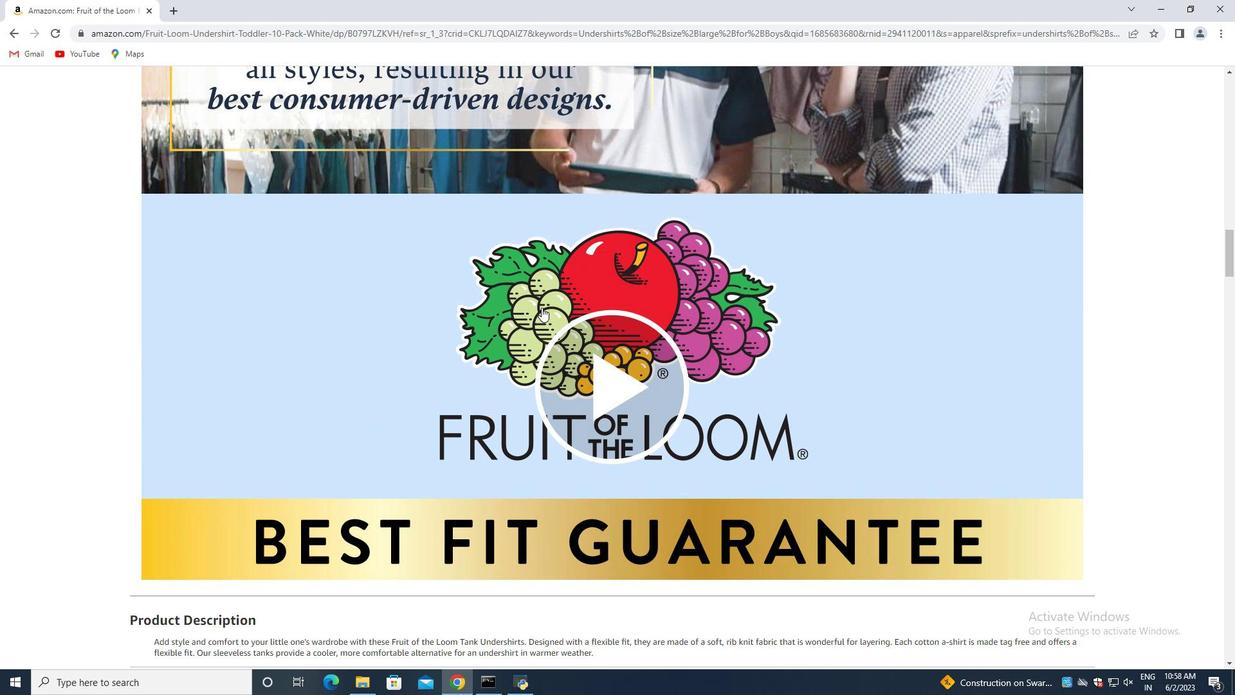 
Action: Mouse scrolled (539, 308) with delta (0, 0)
Screenshot: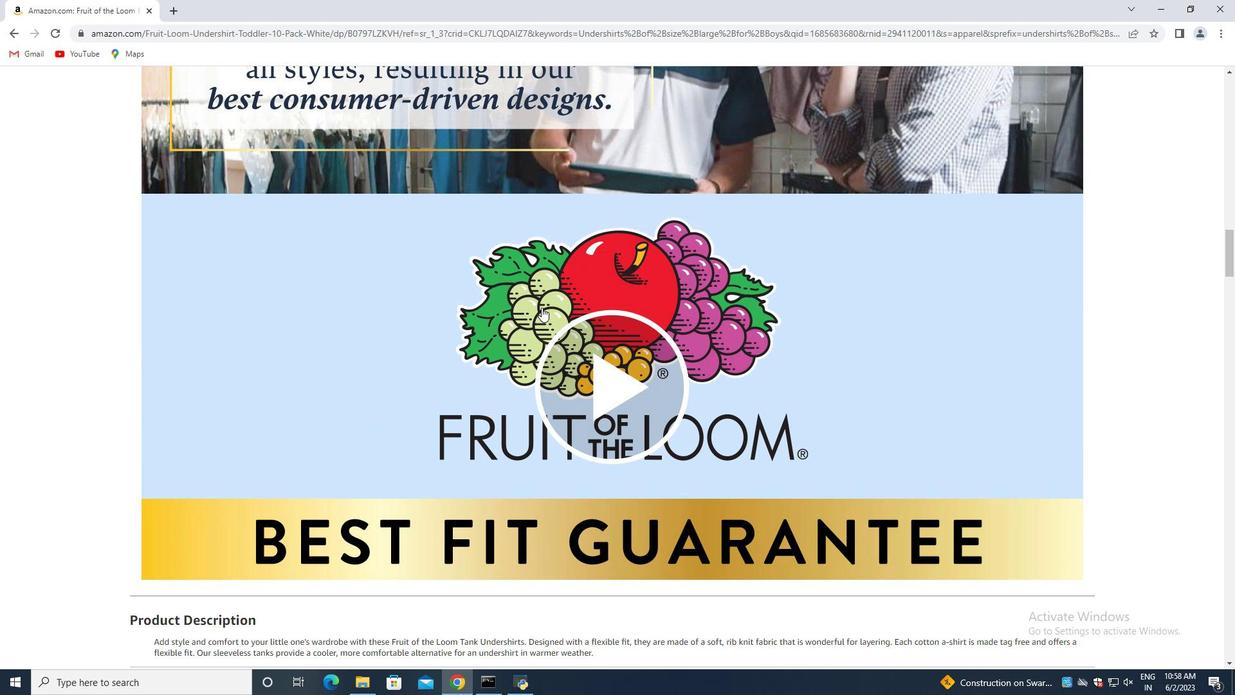 
Action: Mouse moved to (538, 308)
Screenshot: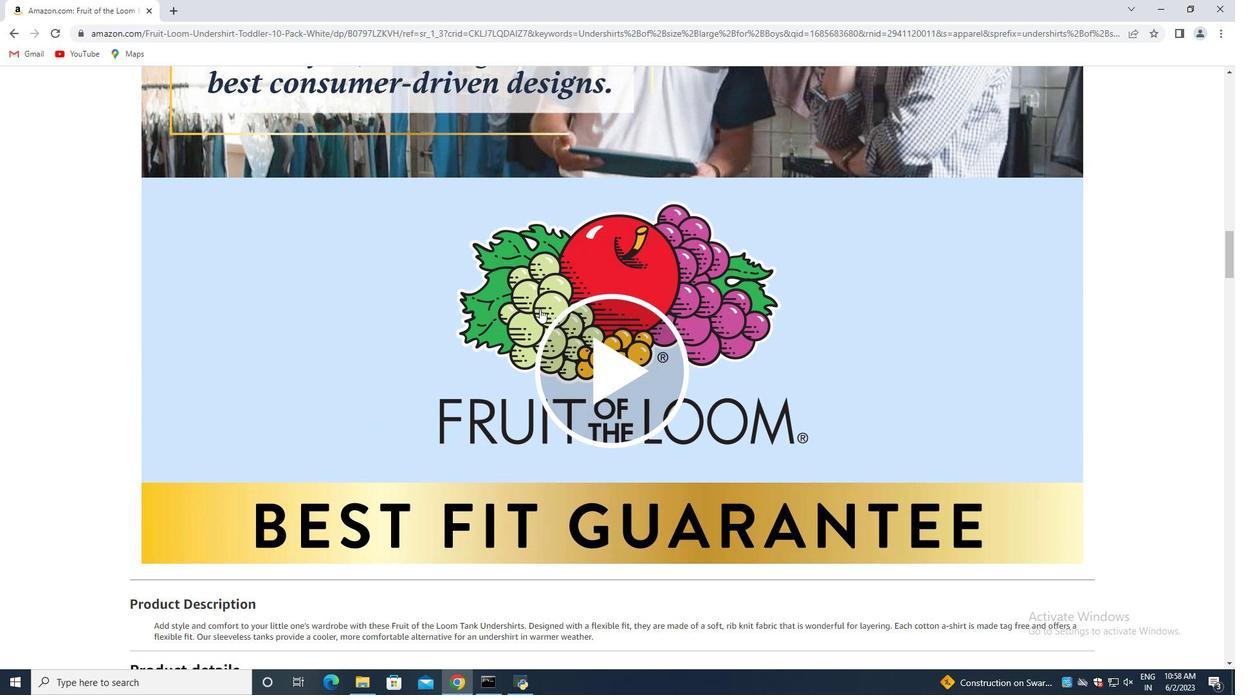 
Action: Mouse scrolled (538, 308) with delta (0, 0)
Screenshot: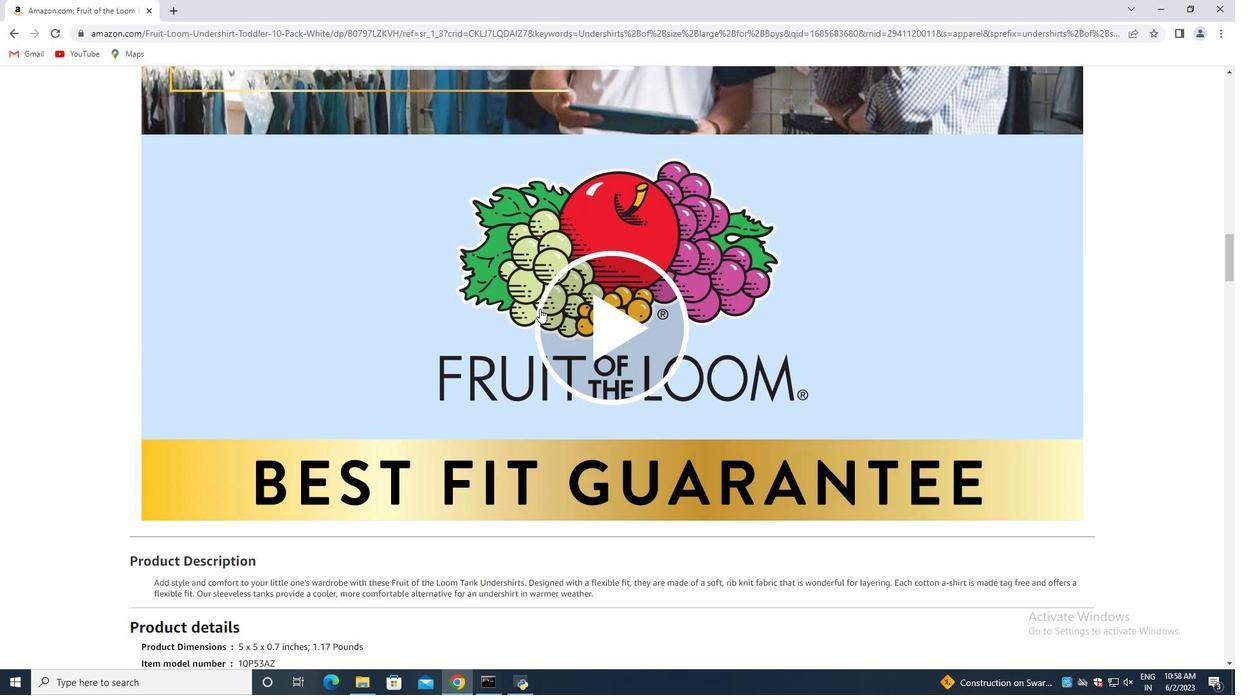 
Action: Mouse moved to (538, 308)
Screenshot: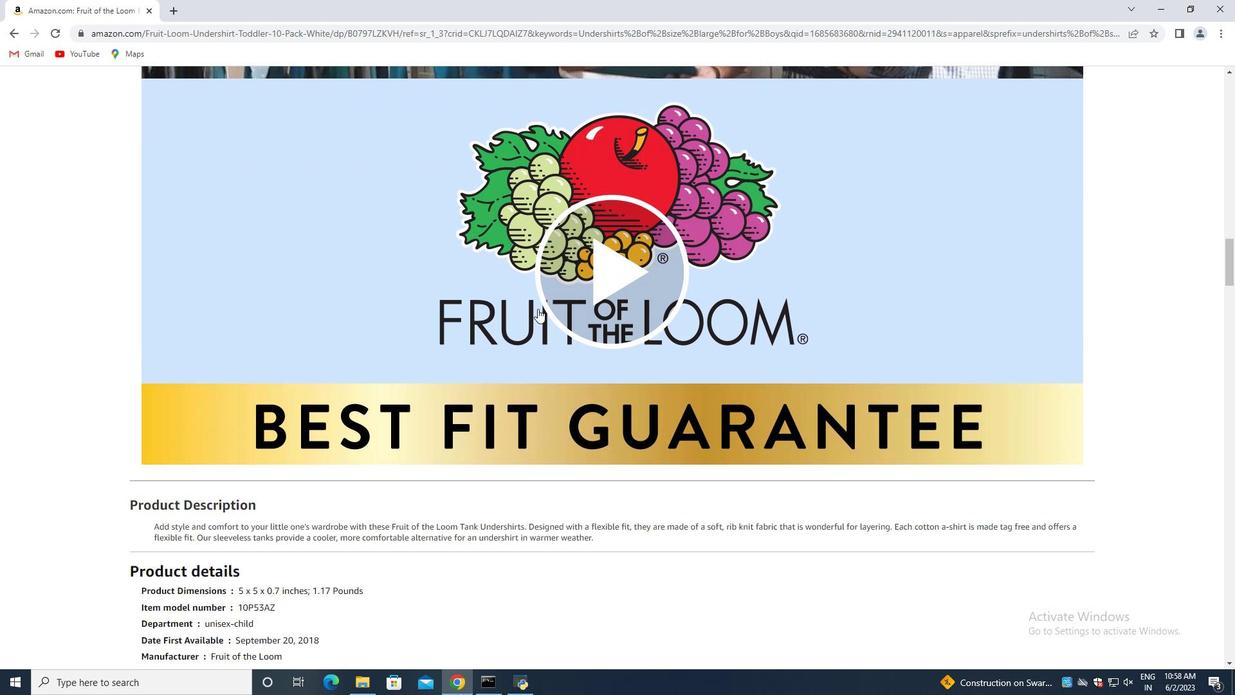 
Action: Mouse scrolled (538, 308) with delta (0, 0)
Screenshot: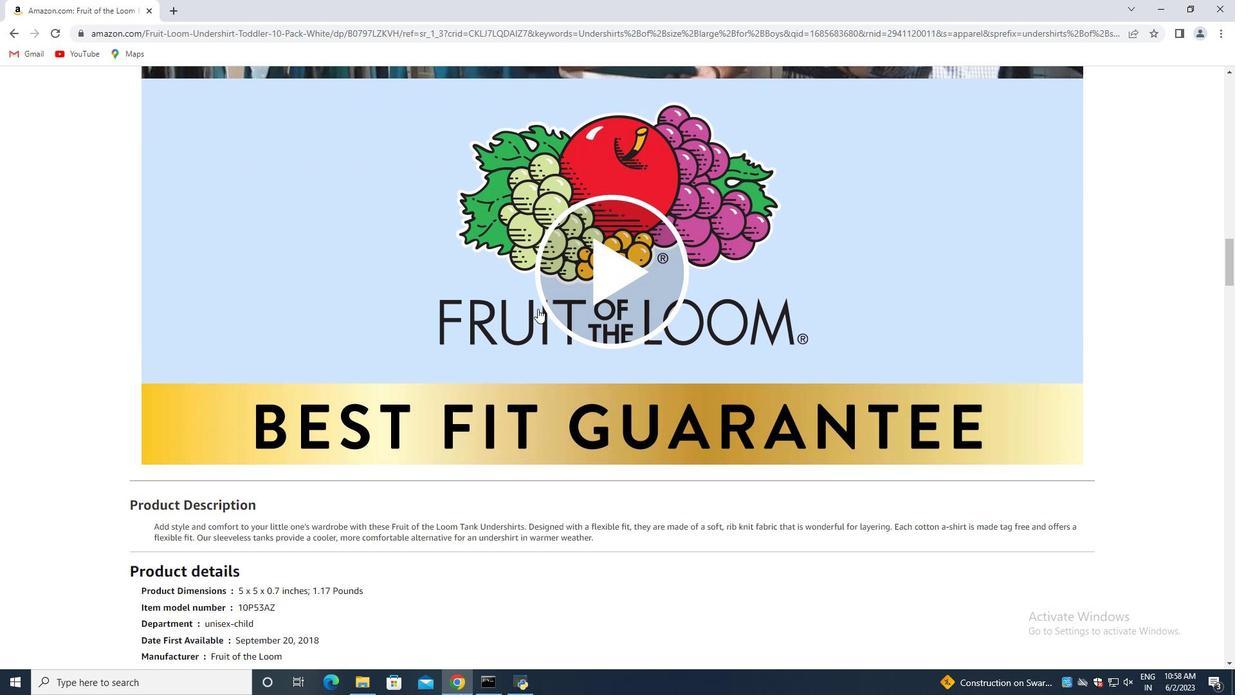 
Action: Mouse moved to (538, 309)
Screenshot: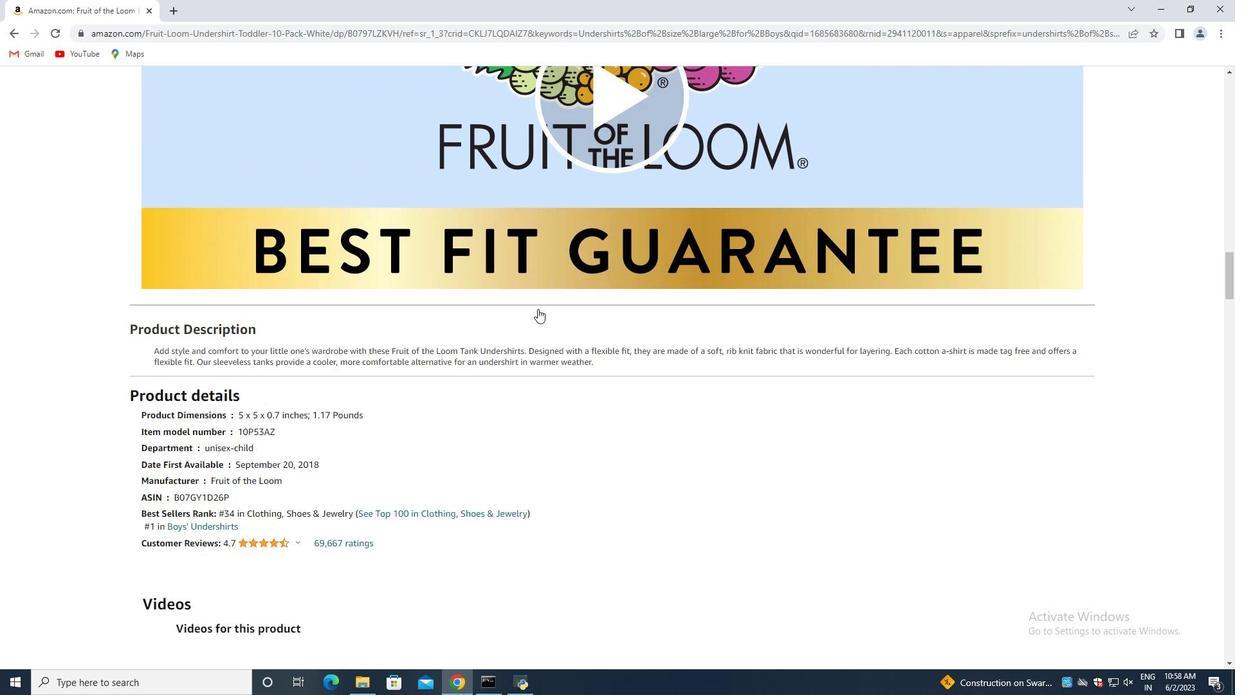 
Action: Mouse scrolled (538, 308) with delta (0, 0)
Screenshot: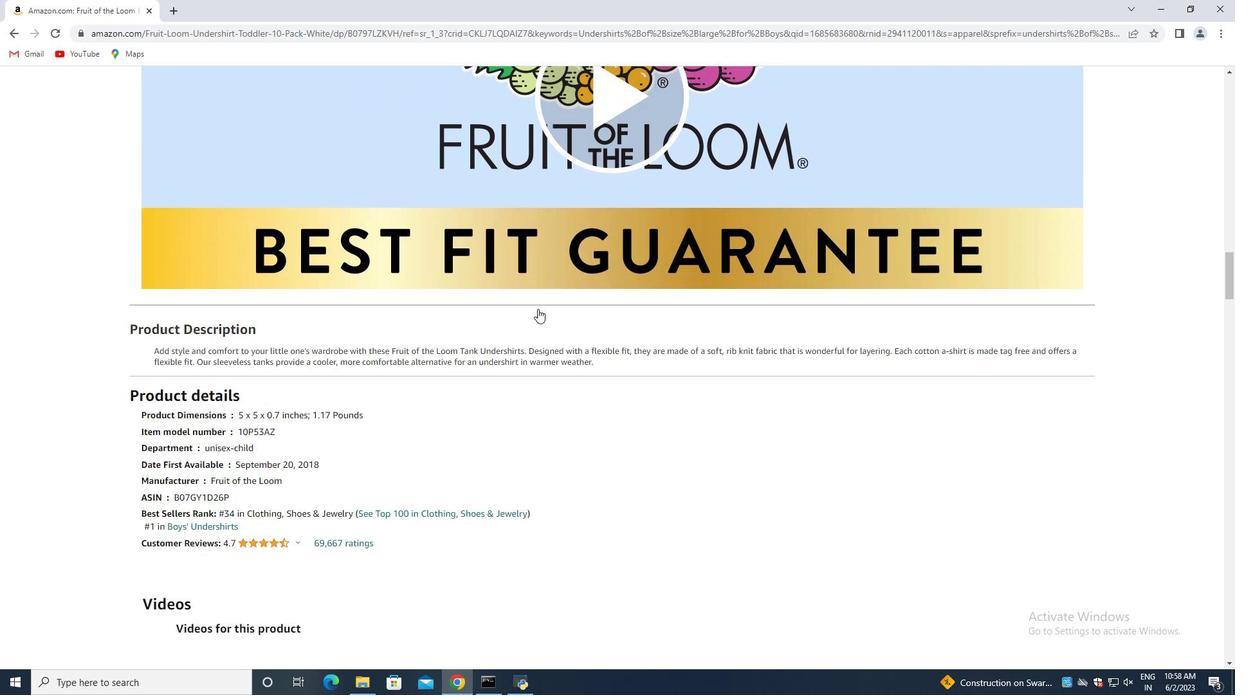 
Action: Mouse moved to (540, 310)
Screenshot: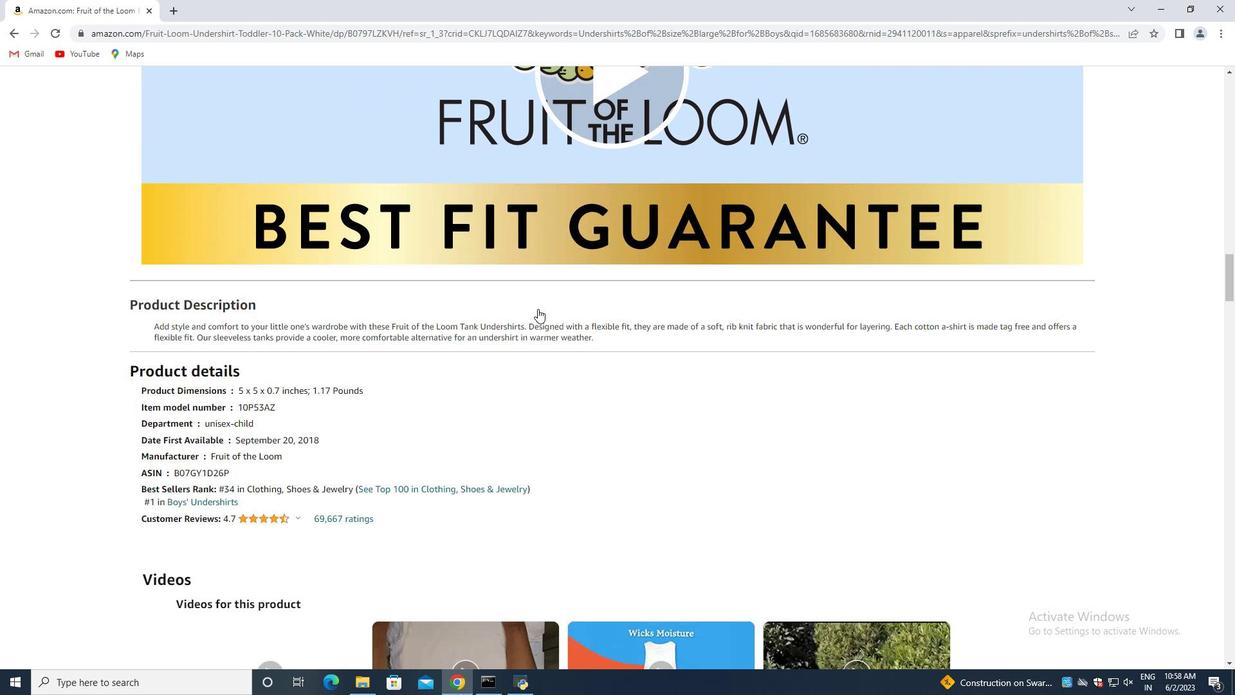 
Action: Mouse scrolled (538, 308) with delta (0, 0)
Screenshot: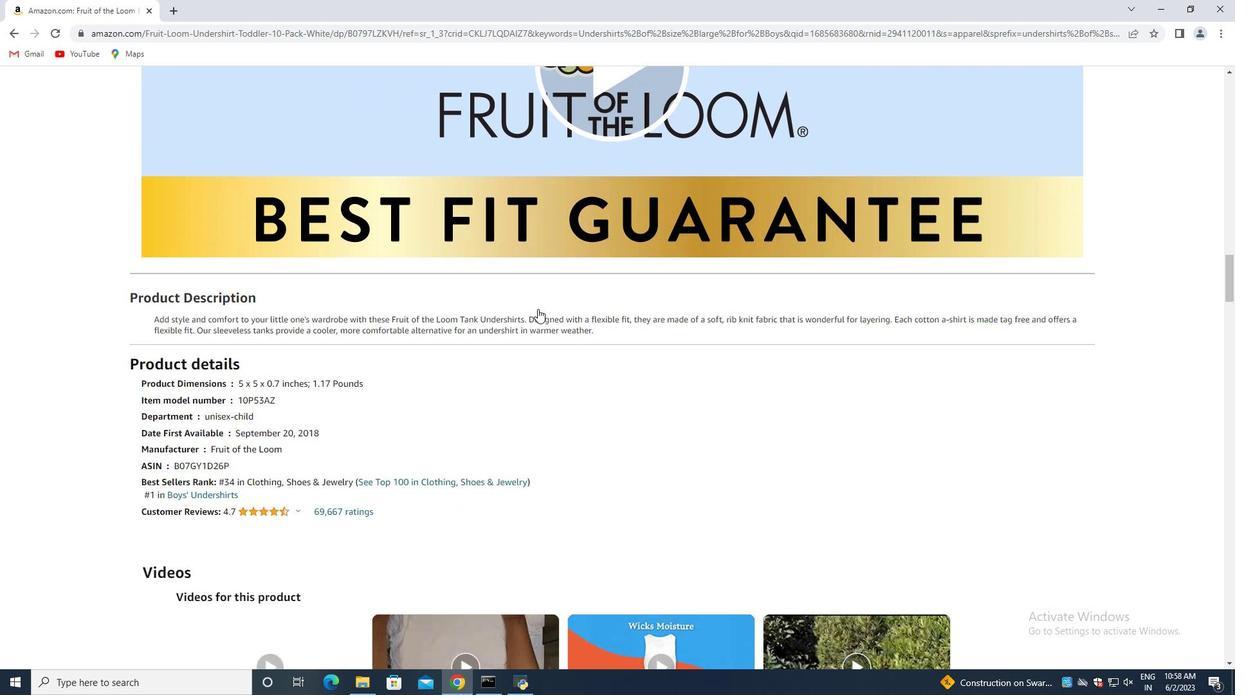 
Action: Mouse moved to (541, 310)
Screenshot: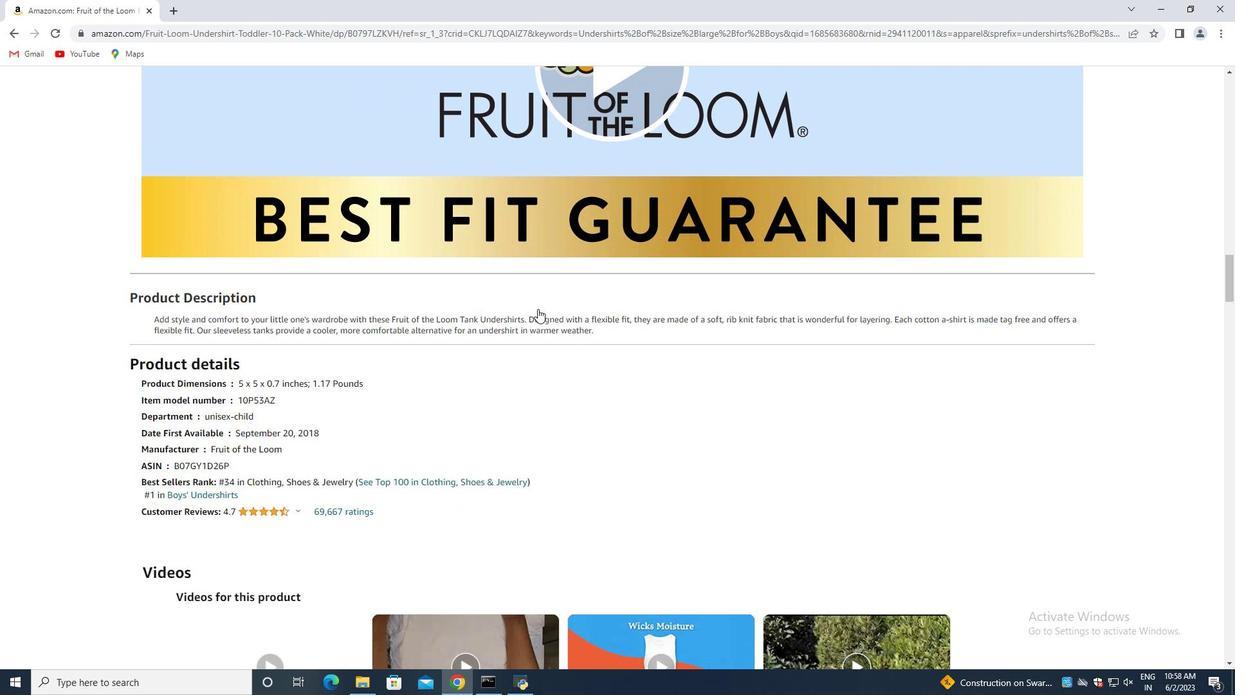 
Action: Mouse scrolled (538, 308) with delta (0, 0)
Screenshot: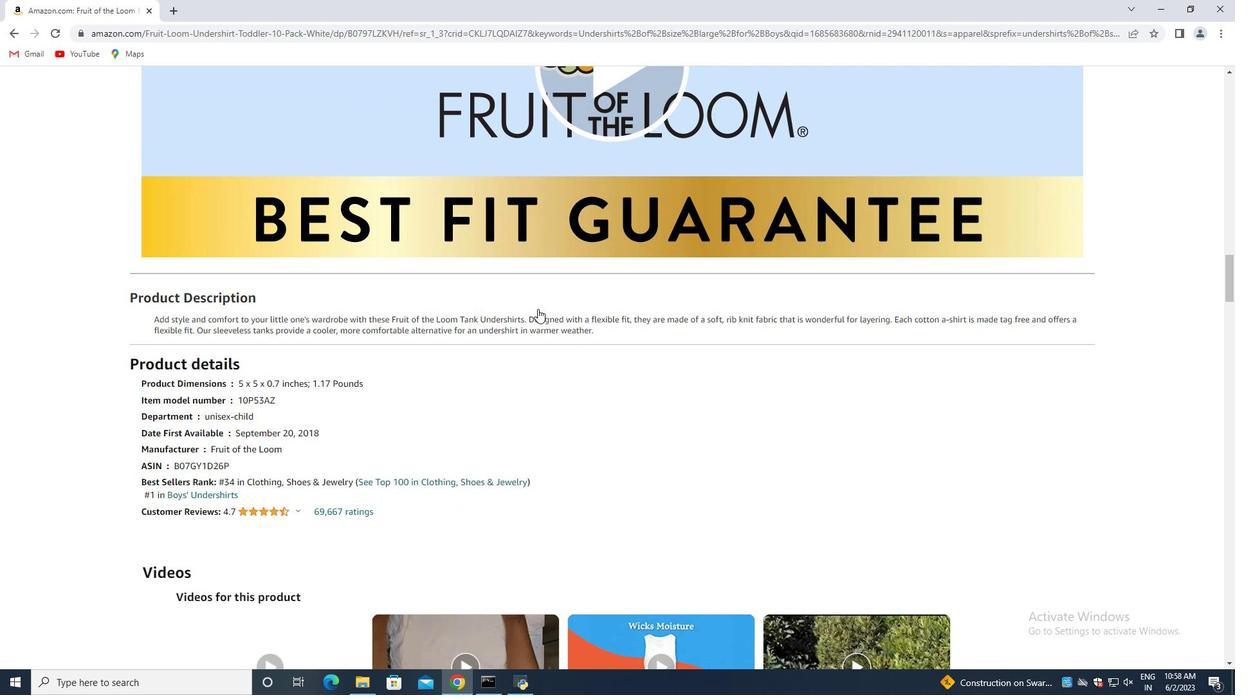 
Action: Mouse moved to (541, 310)
Screenshot: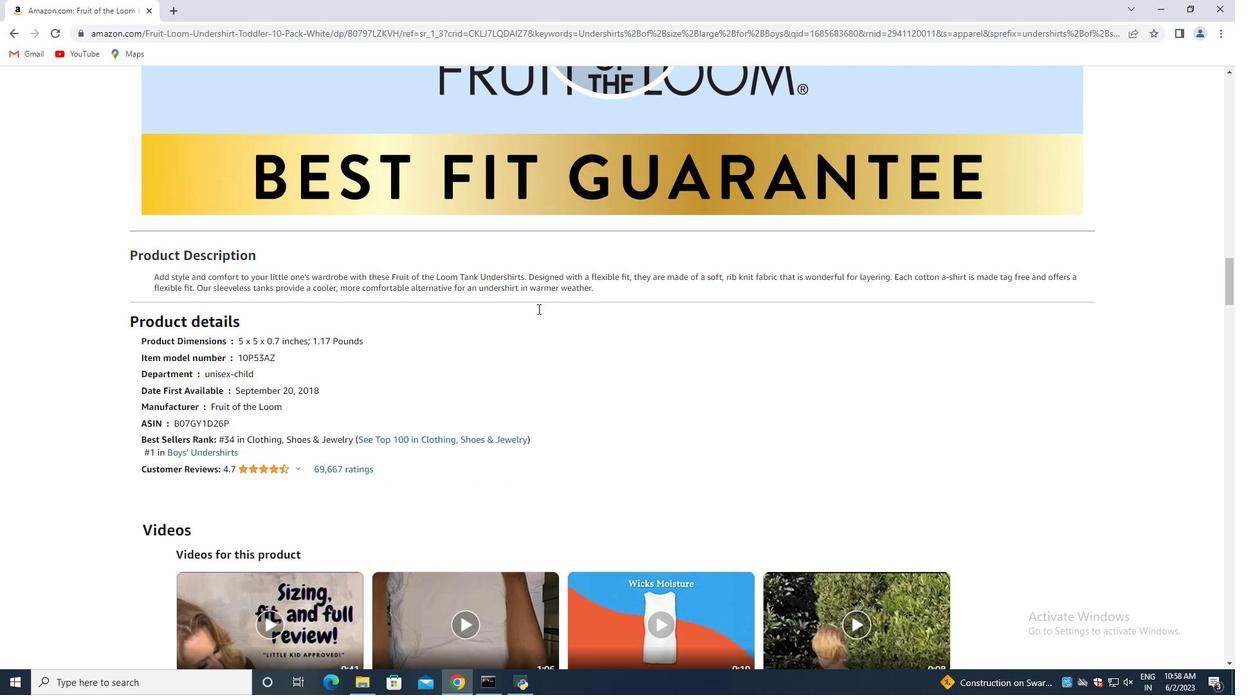 
Action: Mouse scrolled (541, 310) with delta (0, 0)
Screenshot: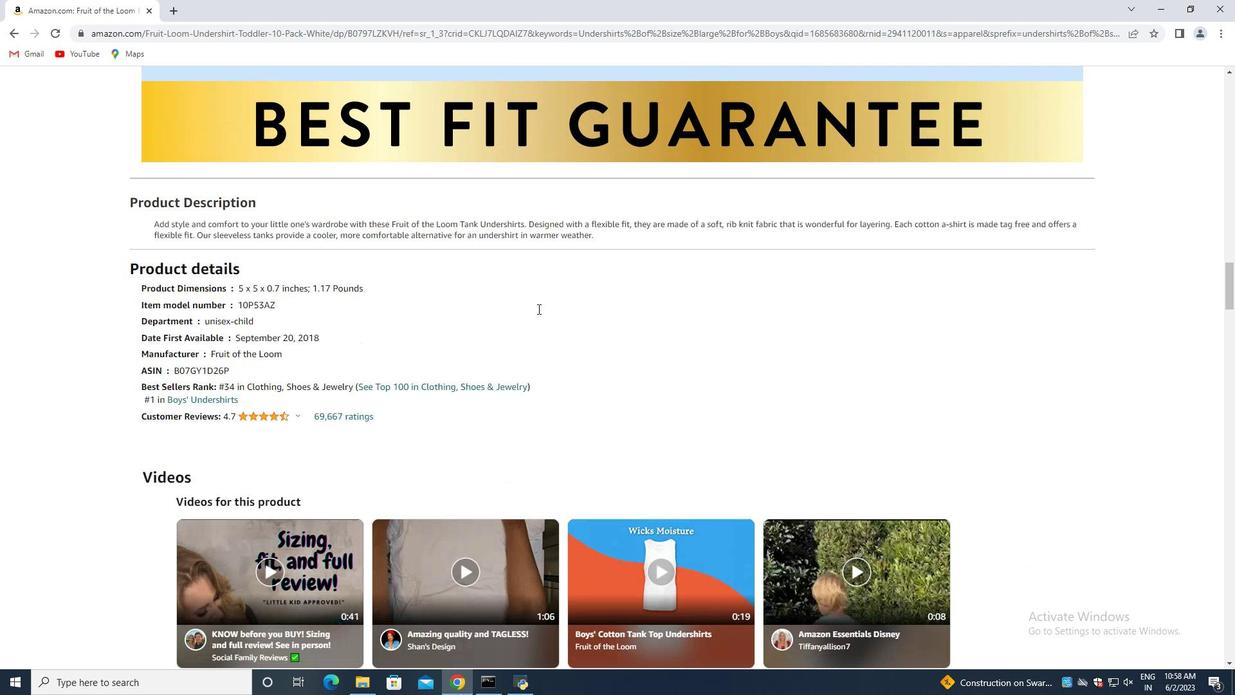 
Action: Mouse moved to (541, 310)
Screenshot: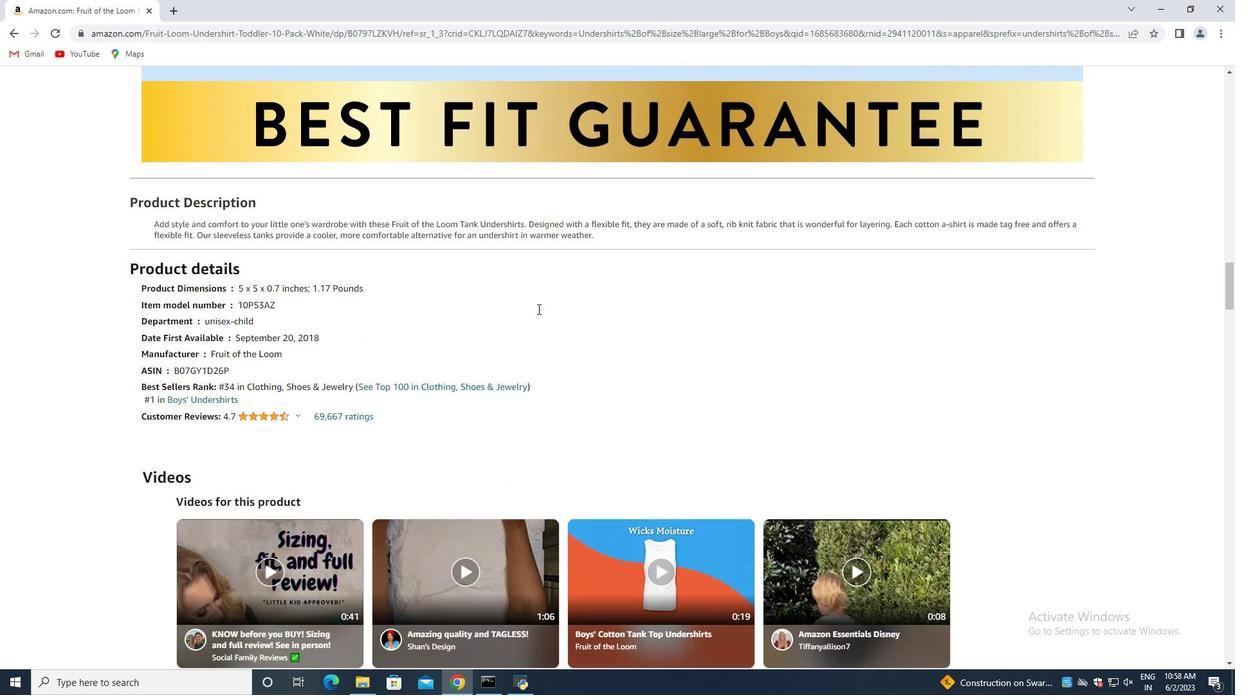 
Action: Mouse scrolled (541, 310) with delta (0, 0)
Screenshot: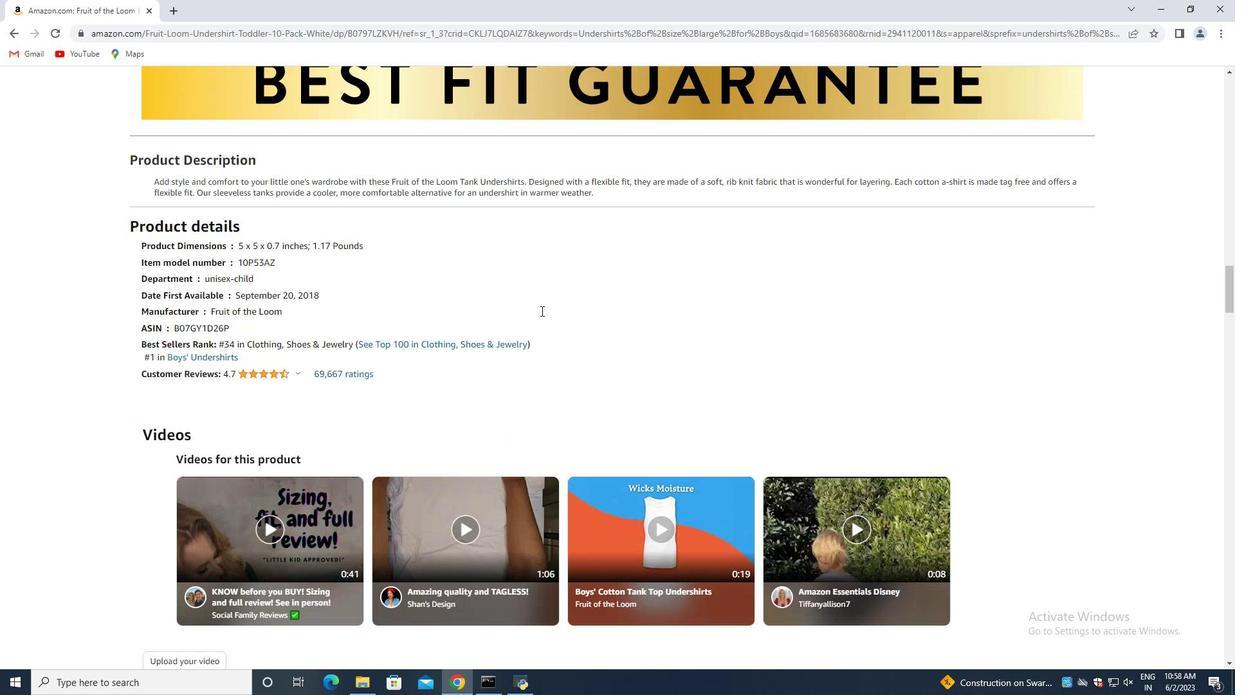 
Action: Mouse moved to (541, 310)
Screenshot: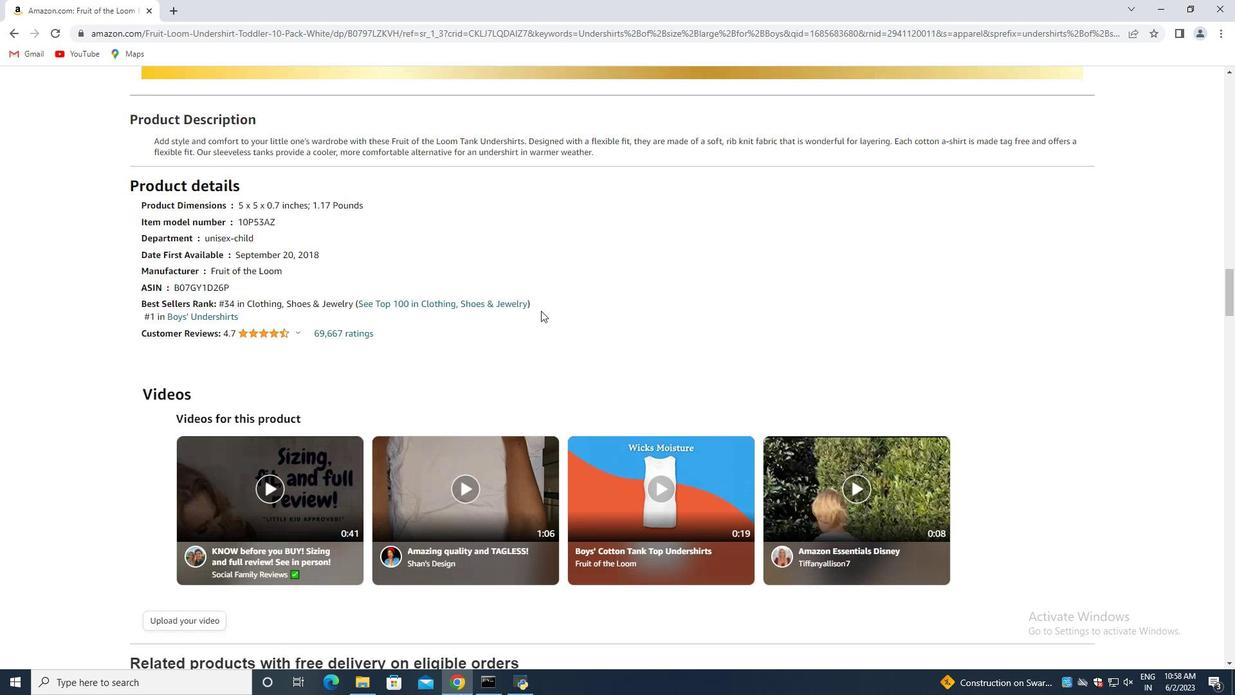 
Action: Mouse scrolled (541, 310) with delta (0, 0)
Screenshot: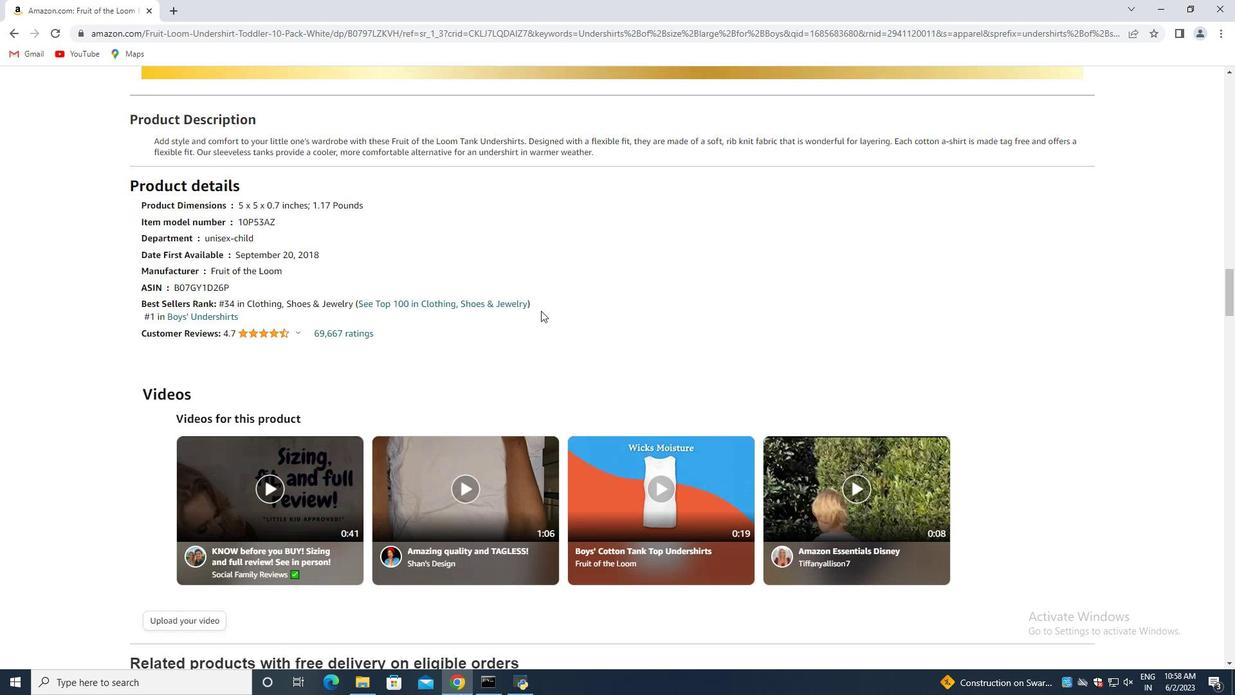 
Action: Mouse moved to (541, 310)
Screenshot: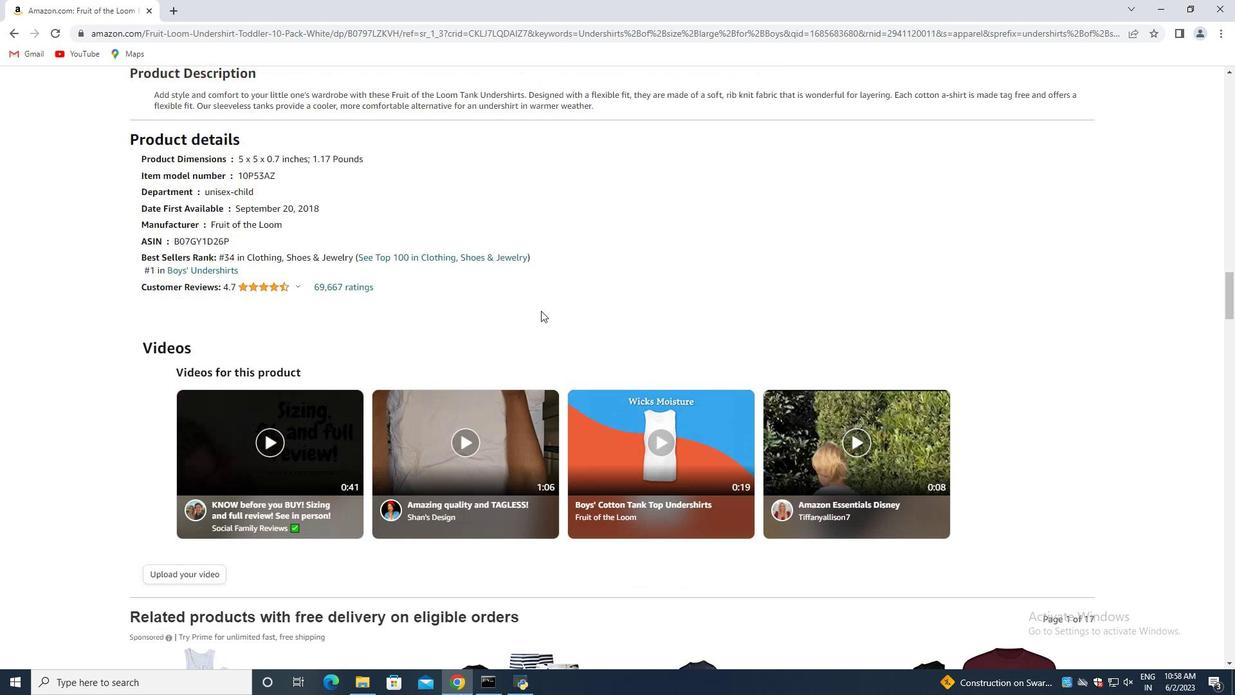 
Action: Mouse scrolled (541, 310) with delta (0, 0)
Screenshot: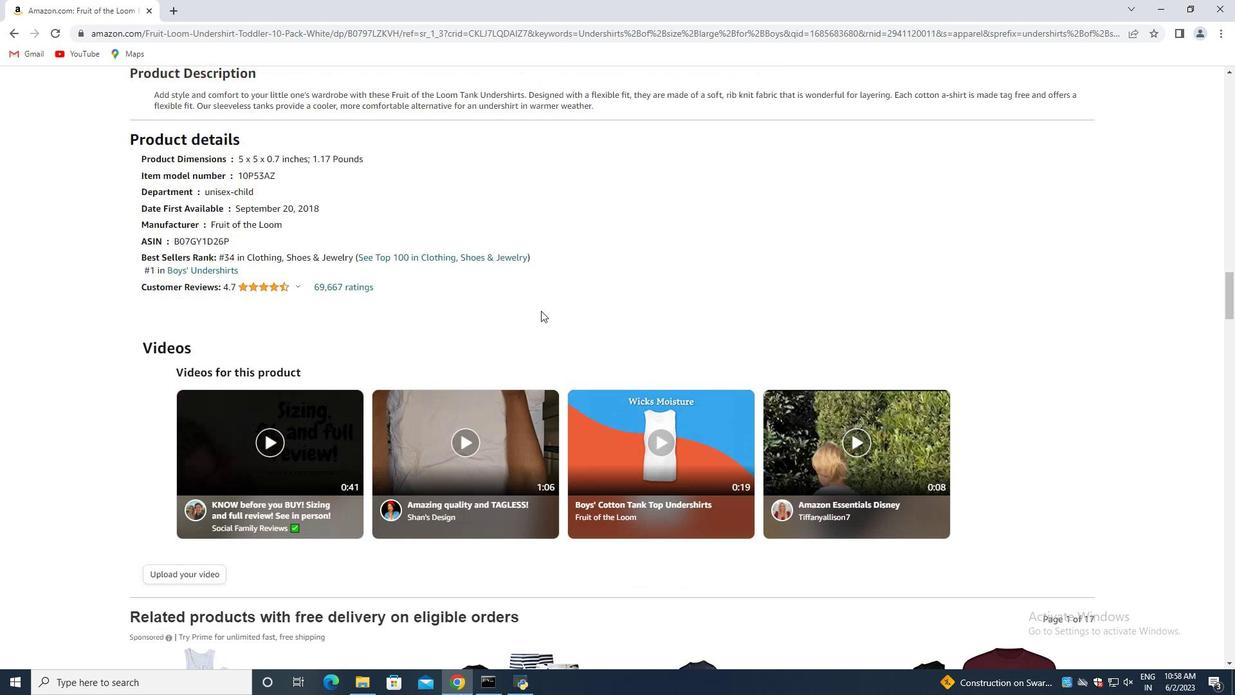 
Action: Mouse scrolled (541, 310) with delta (0, 0)
Screenshot: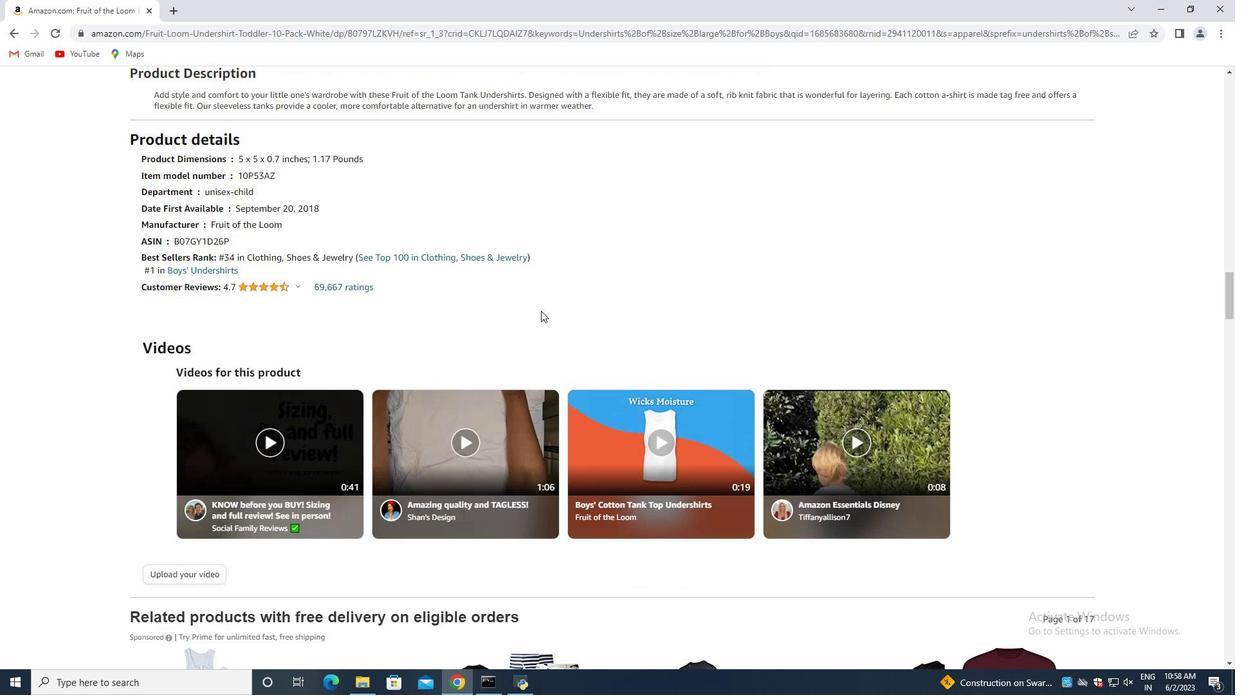 
Action: Mouse moved to (541, 310)
Screenshot: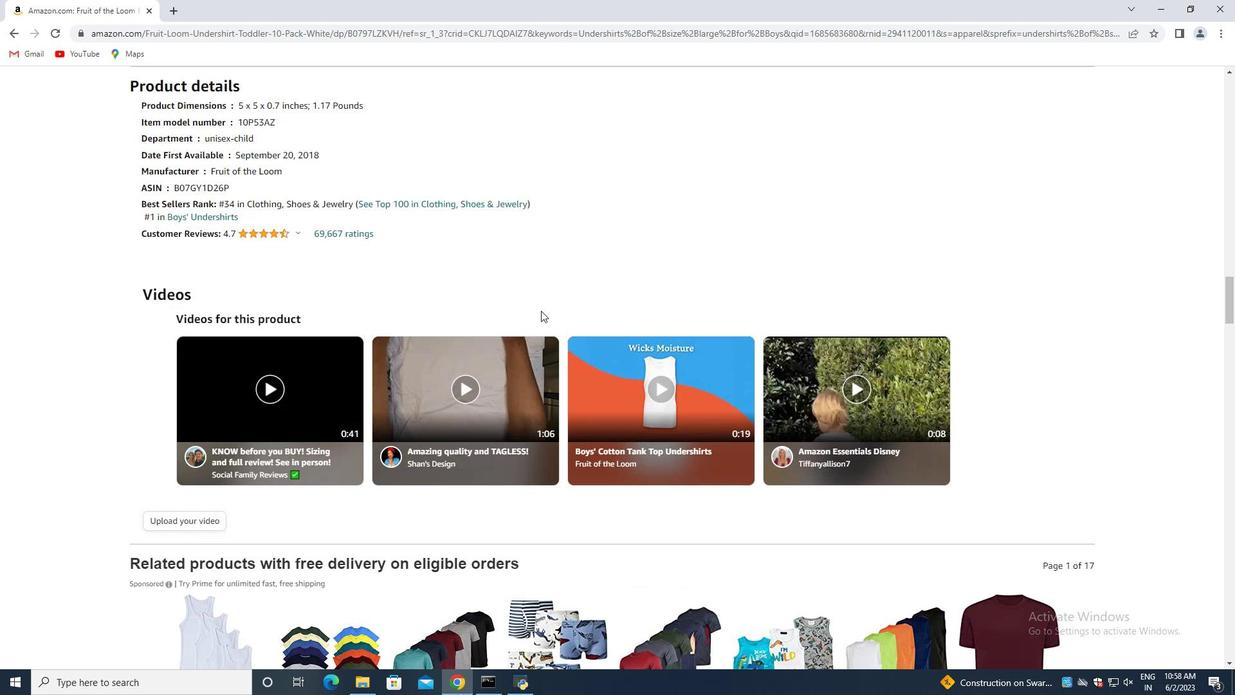 
Action: Mouse scrolled (541, 309) with delta (0, 0)
Screenshot: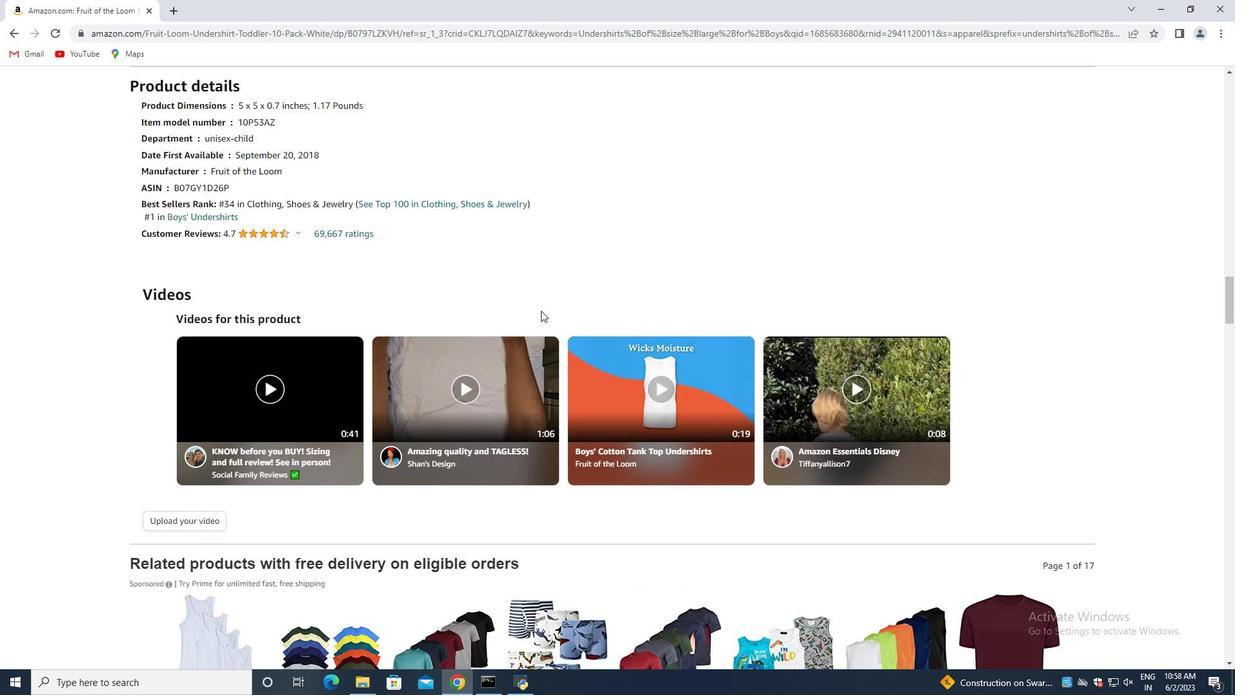 
Action: Mouse moved to (541, 310)
Screenshot: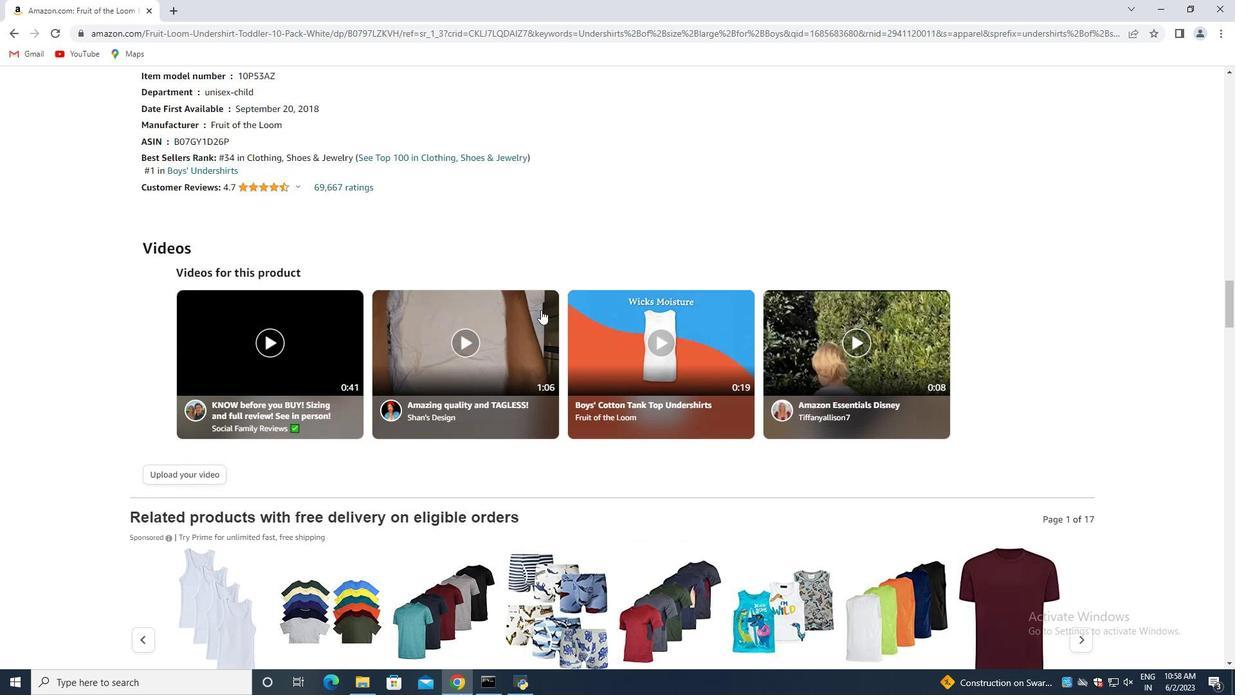
Action: Mouse scrolled (541, 309) with delta (0, 0)
Screenshot: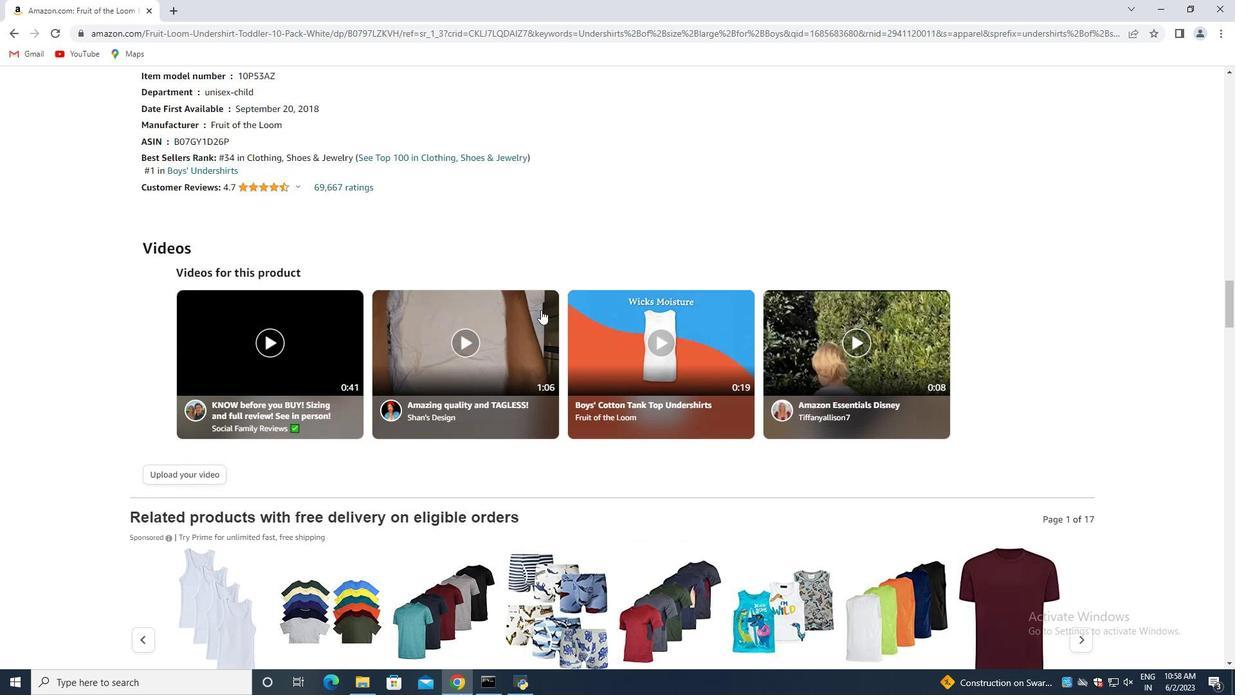 
Action: Mouse moved to (541, 310)
Screenshot: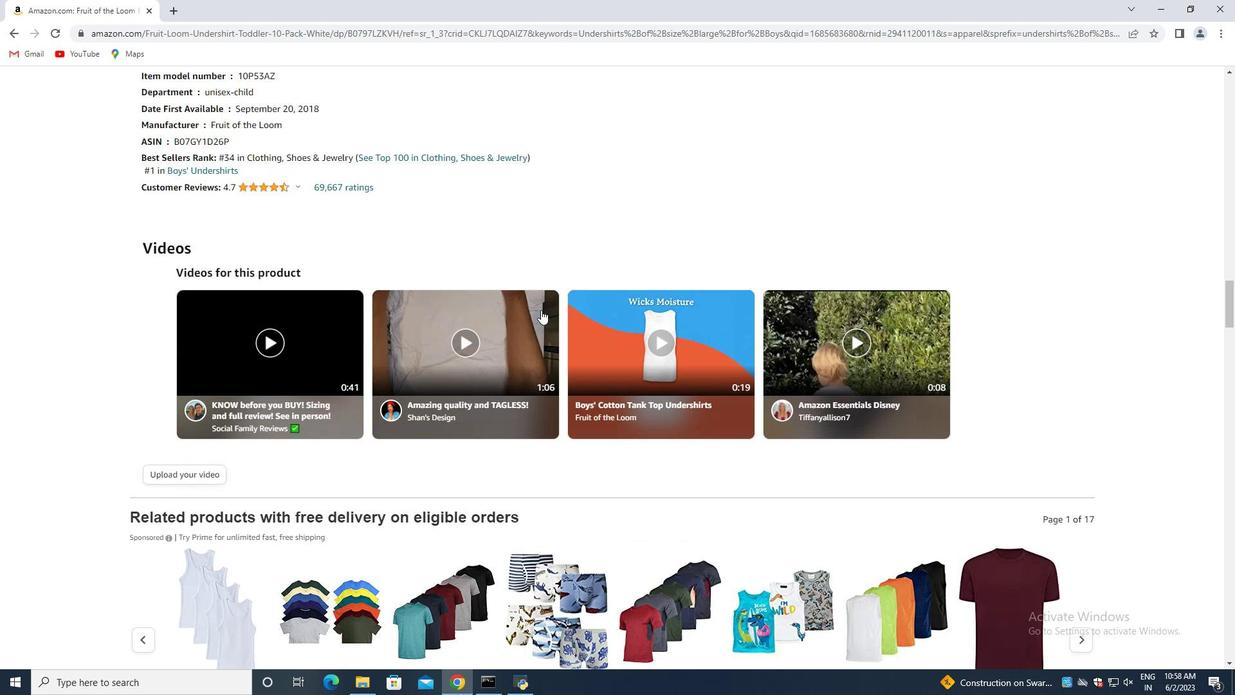 
Action: Mouse scrolled (541, 309) with delta (0, 0)
Screenshot: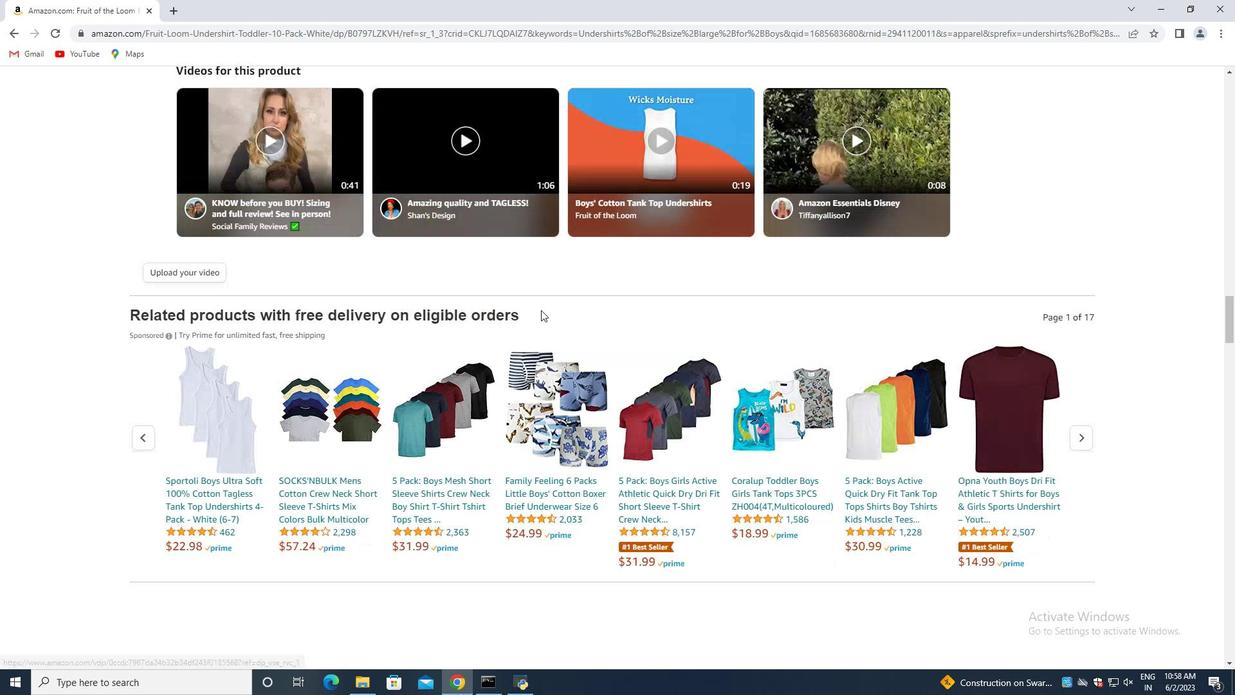 
Action: Mouse moved to (544, 301)
Screenshot: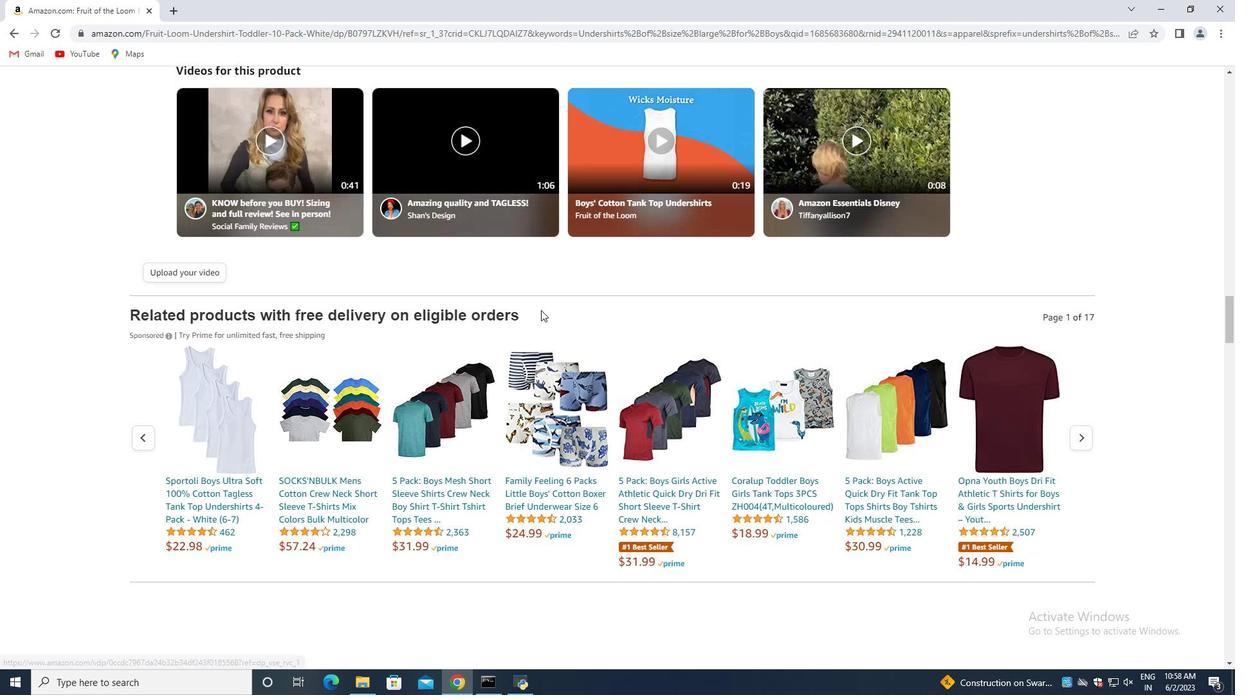 
Action: Mouse scrolled (541, 309) with delta (0, 0)
Screenshot: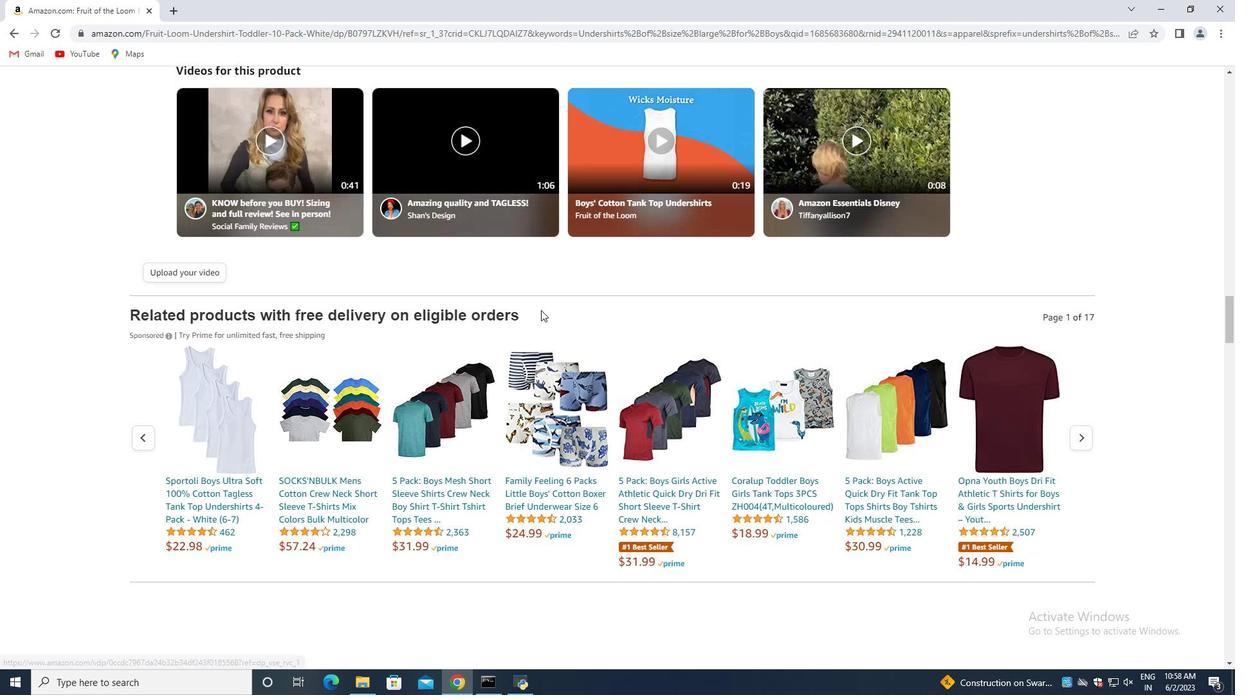 
Action: Mouse scrolled (541, 309) with delta (0, 0)
Screenshot: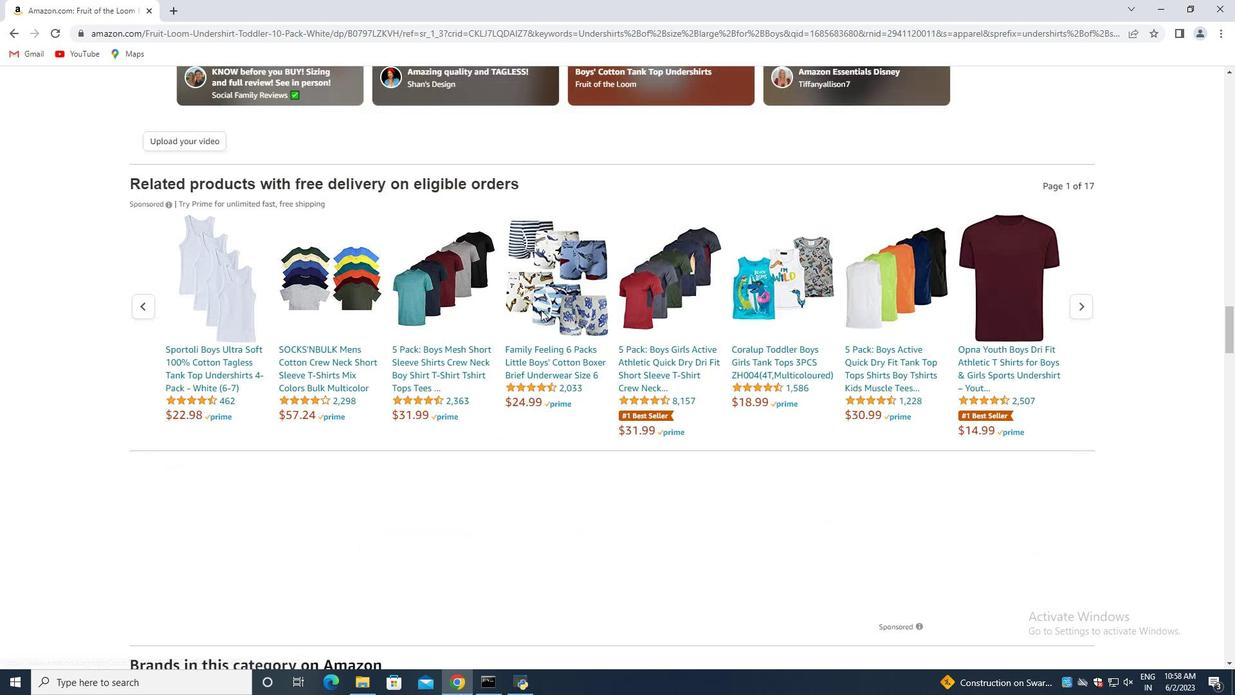 
Action: Mouse scrolled (541, 309) with delta (0, 0)
Screenshot: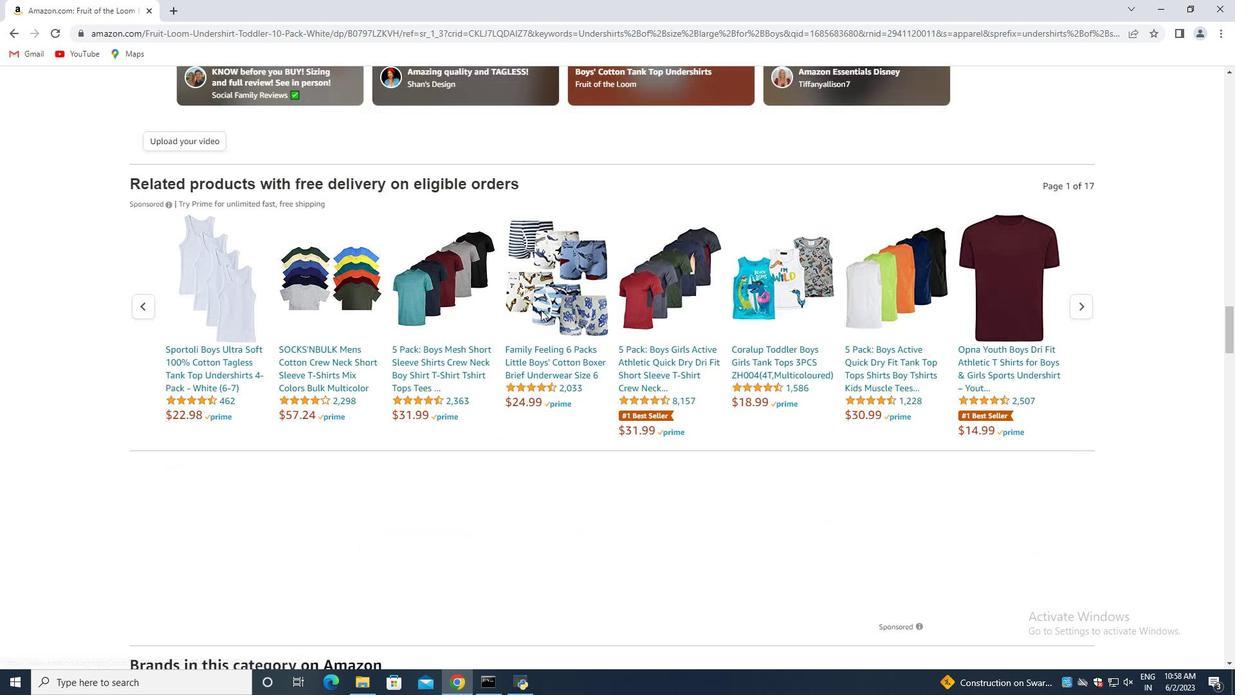 
Action: Mouse scrolled (544, 300) with delta (0, 0)
Screenshot: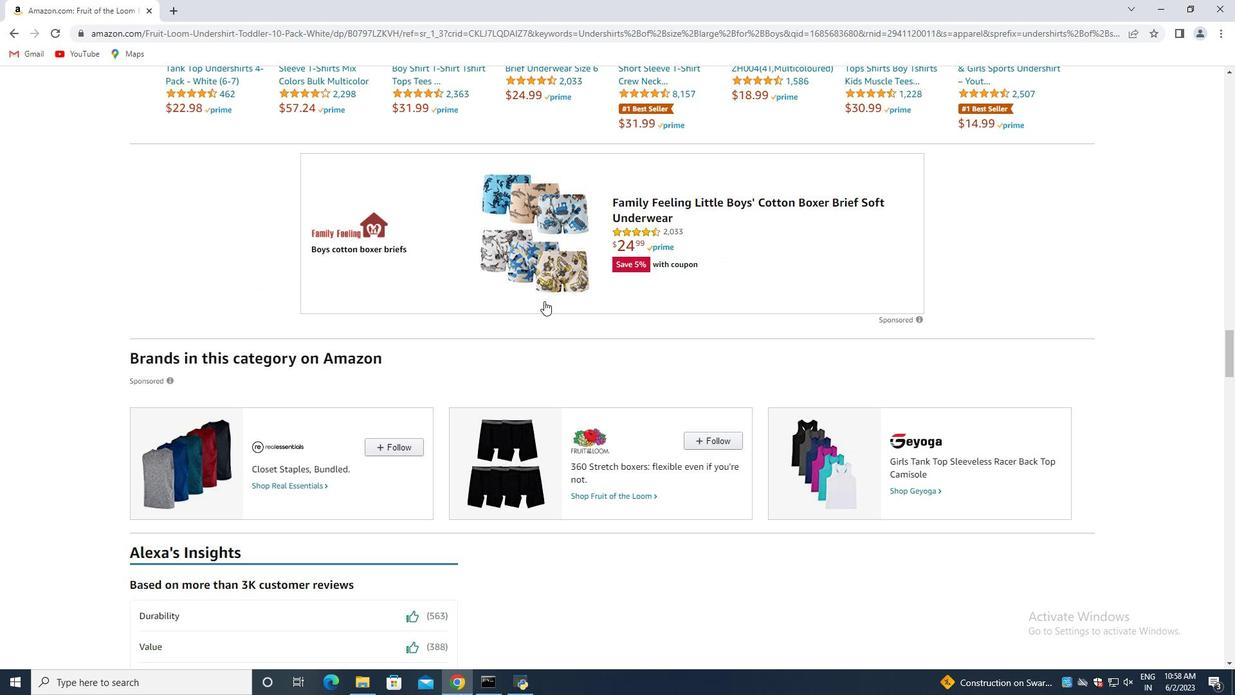 
Action: Mouse moved to (544, 302)
Screenshot: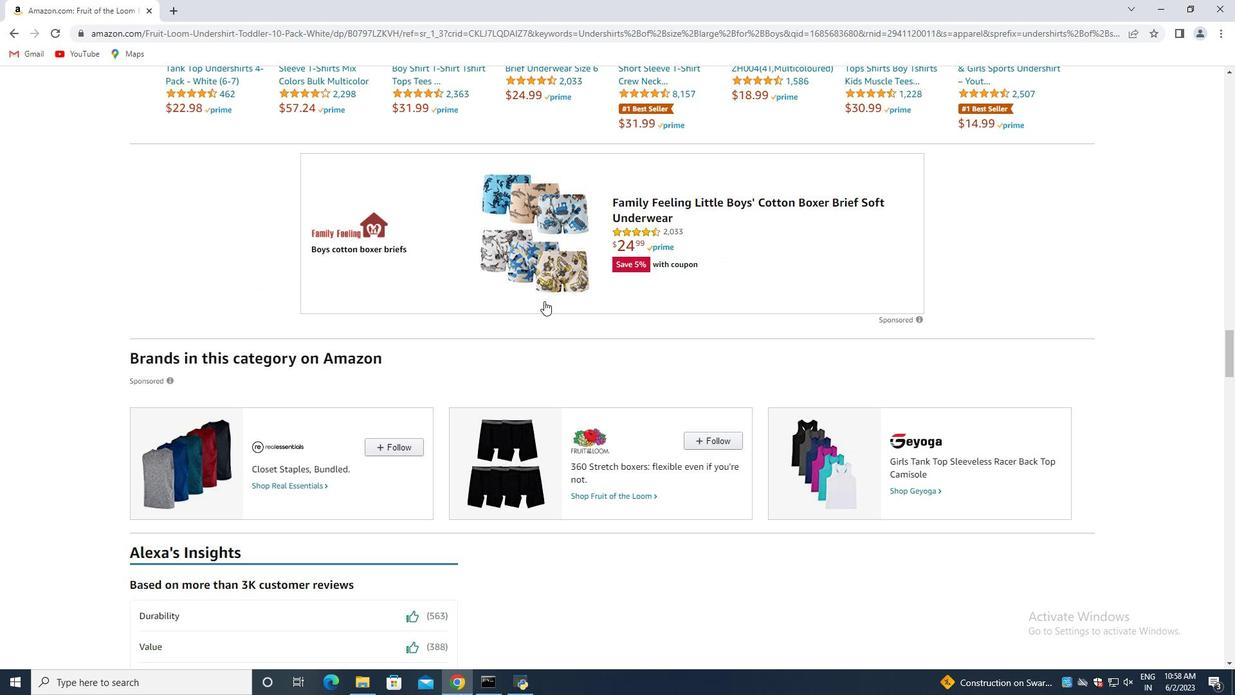 
Action: Mouse scrolled (544, 300) with delta (0, 0)
Screenshot: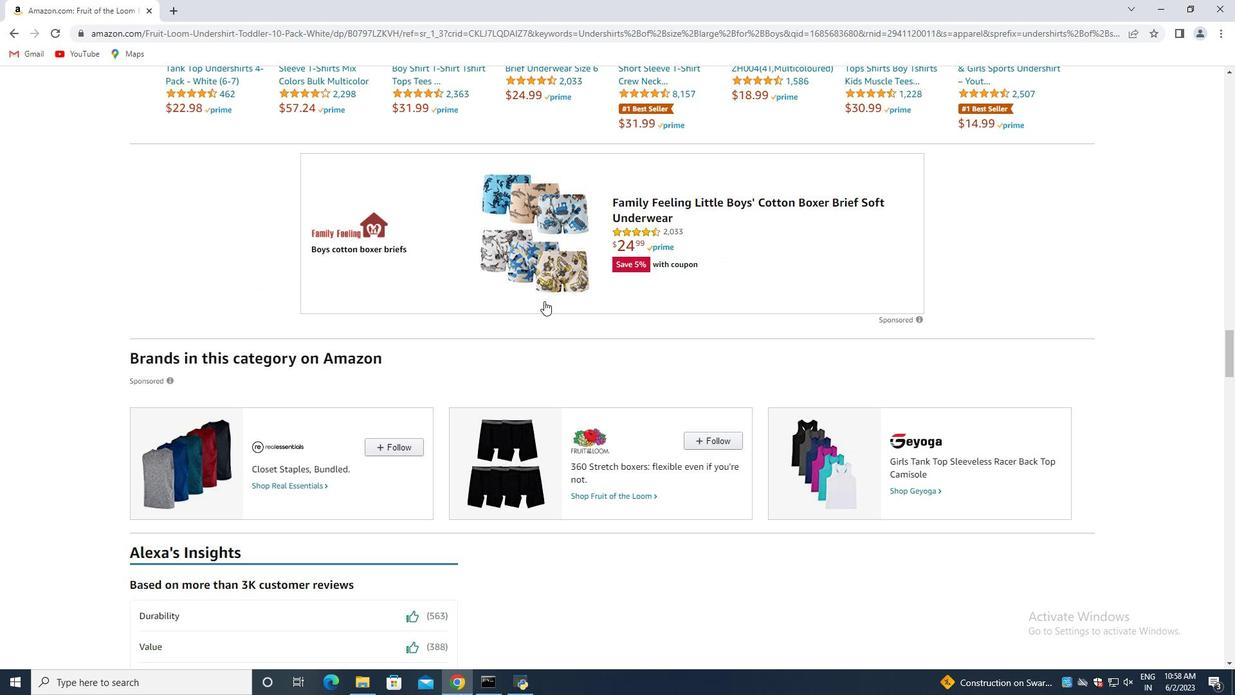 
Action: Mouse moved to (543, 303)
Screenshot: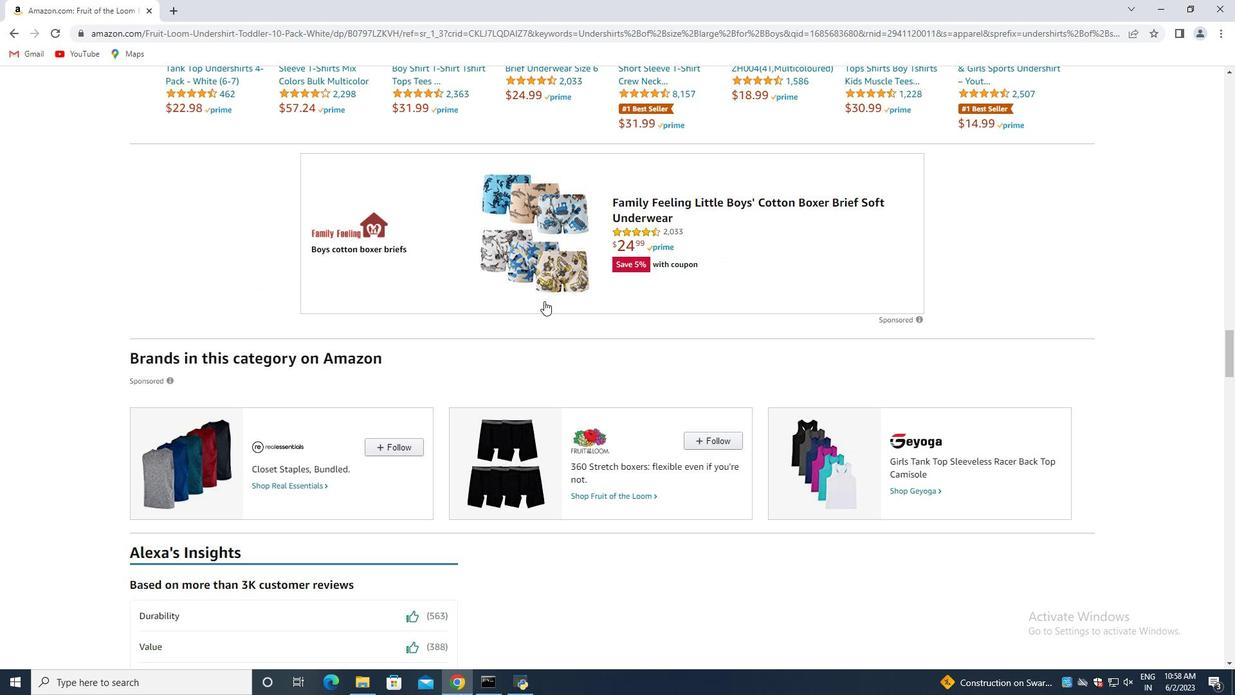 
Action: Mouse scrolled (543, 302) with delta (0, 0)
Screenshot: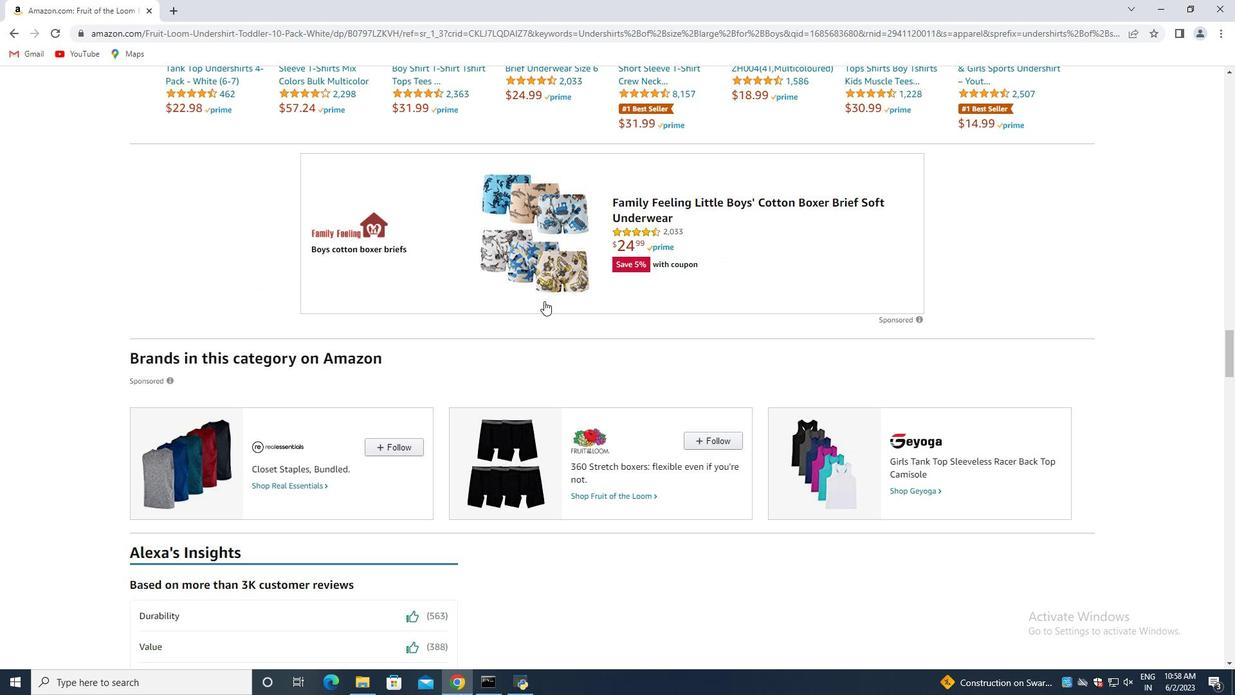 
Action: Mouse scrolled (543, 303) with delta (0, 0)
Screenshot: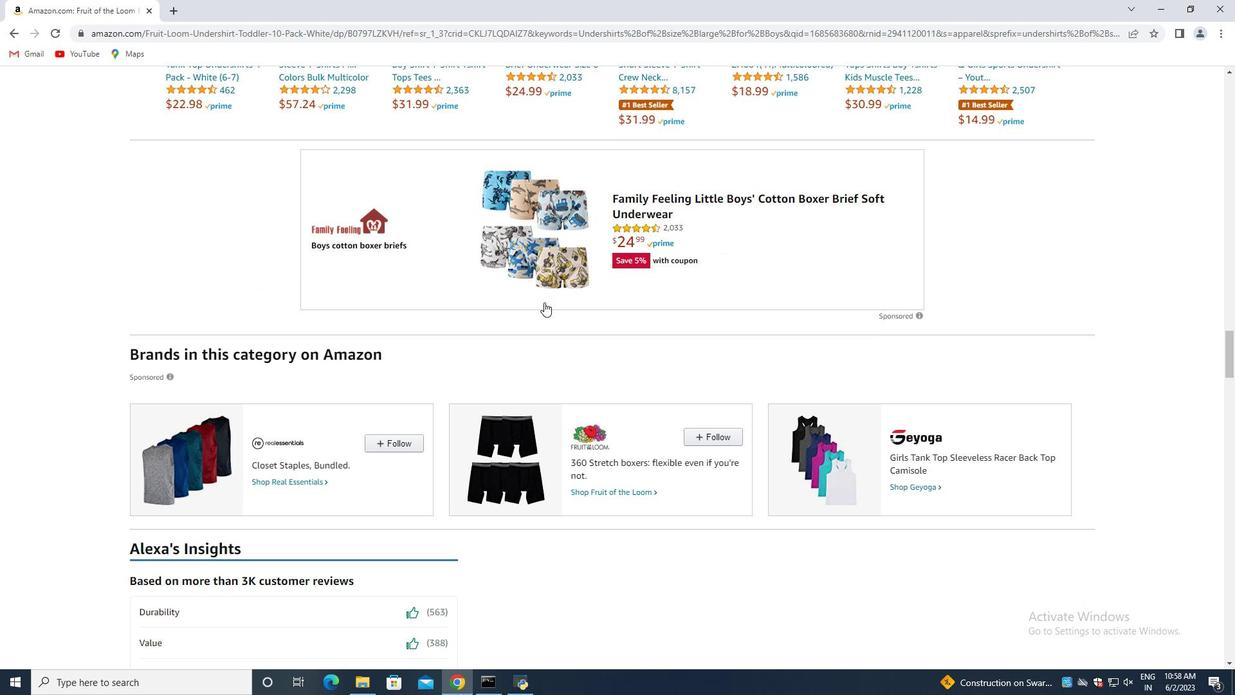 
Action: Mouse moved to (543, 303)
Screenshot: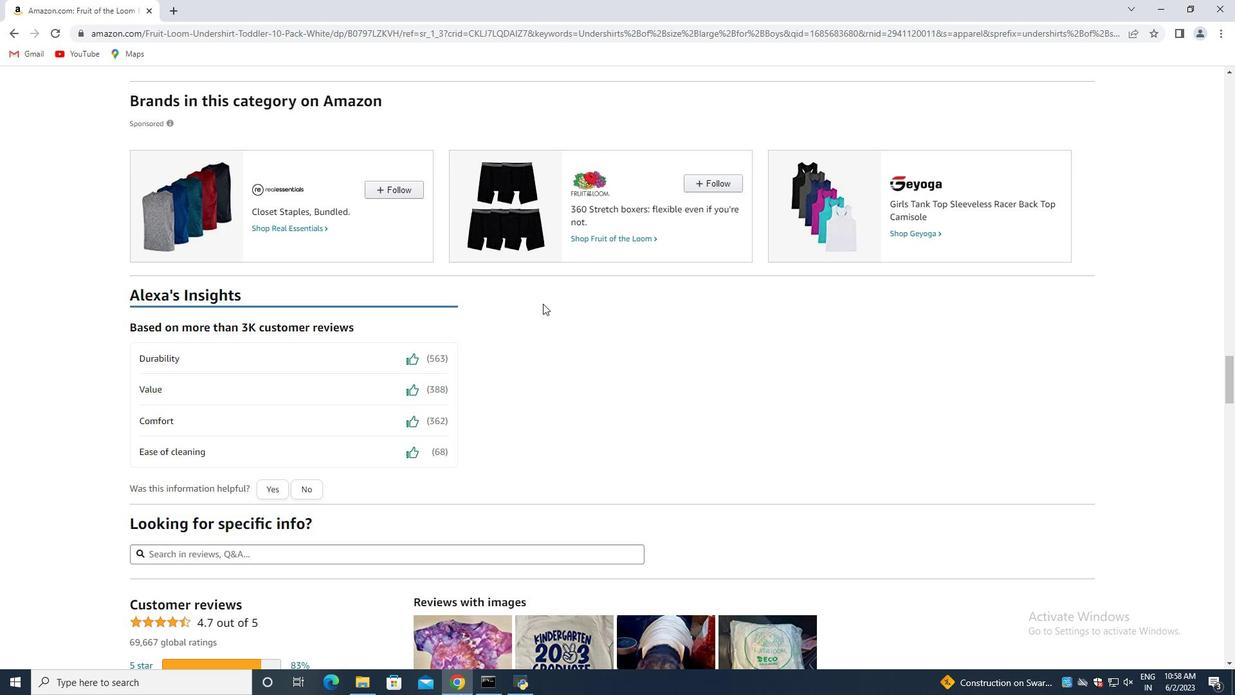 
Action: Mouse scrolled (543, 303) with delta (0, 0)
Screenshot: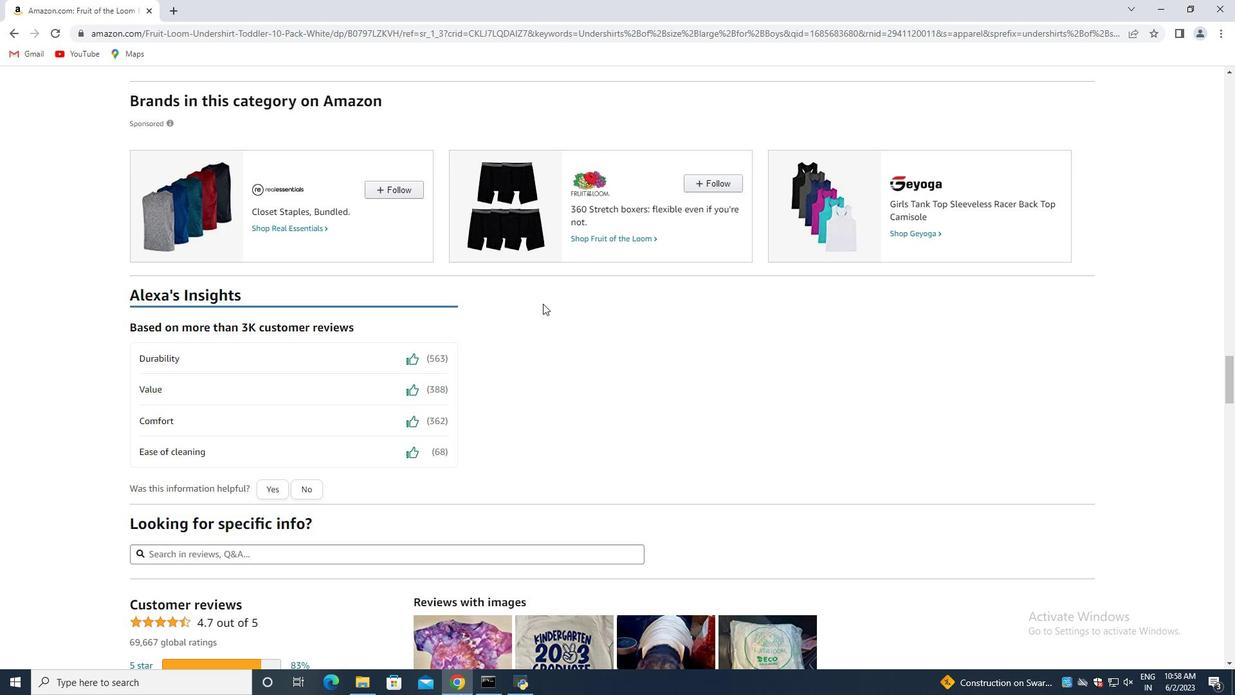 
Action: Mouse scrolled (543, 303) with delta (0, 0)
Screenshot: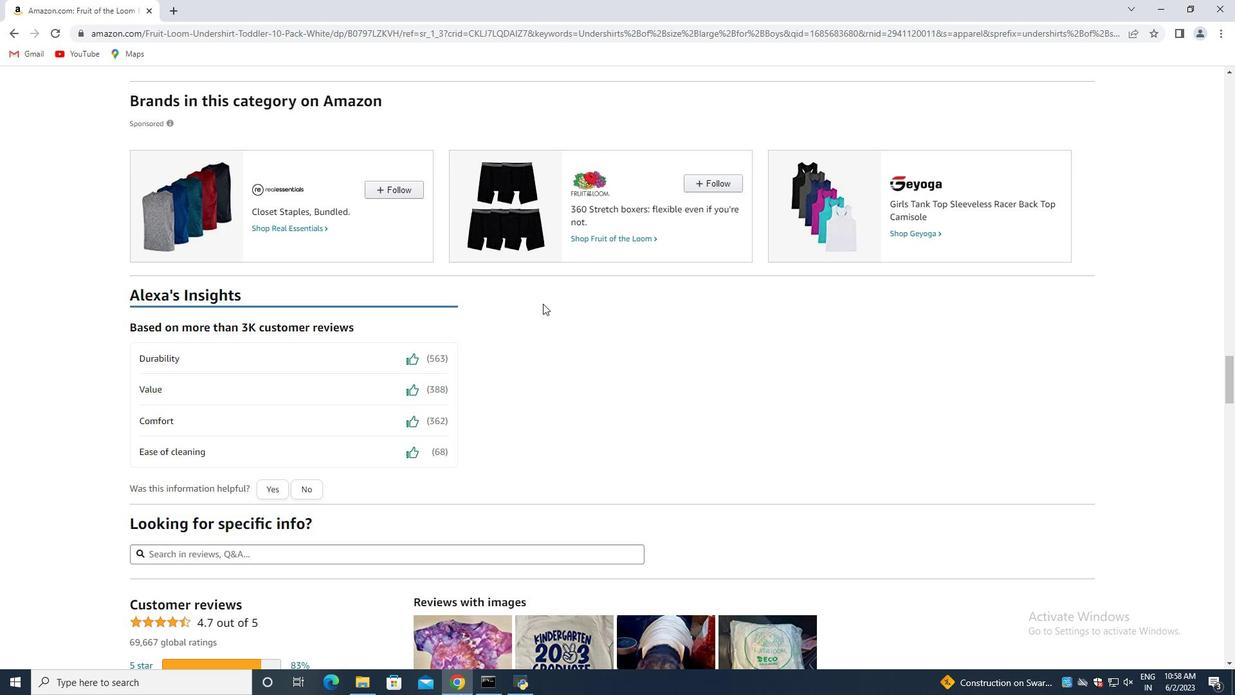 
Action: Mouse scrolled (543, 303) with delta (0, 0)
Screenshot: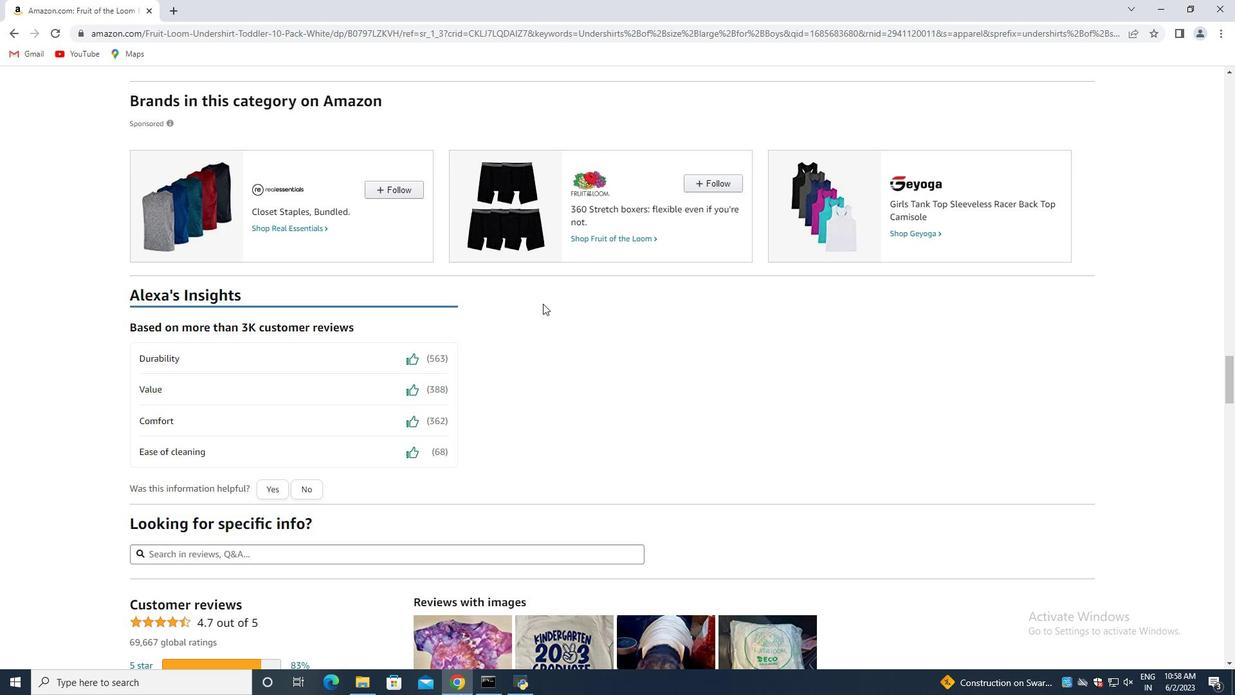 
Action: Mouse moved to (541, 303)
Screenshot: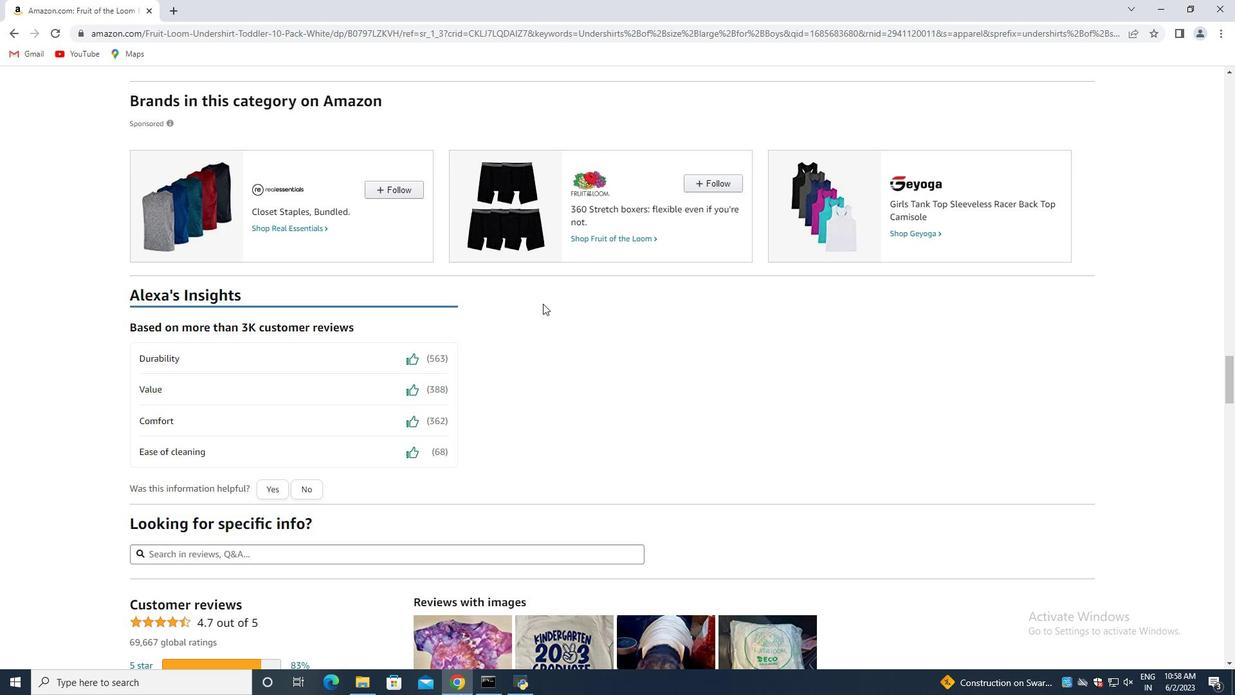 
Action: Mouse scrolled (541, 303) with delta (0, 0)
Screenshot: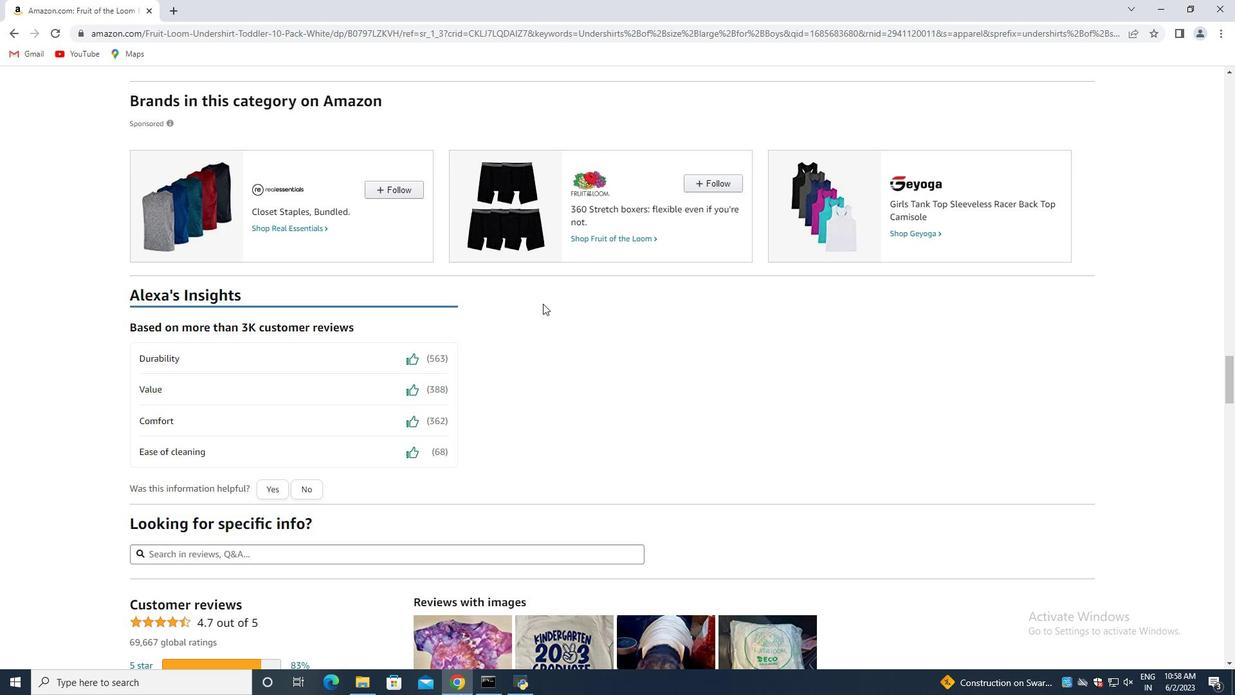 
Action: Mouse moved to (540, 305)
Screenshot: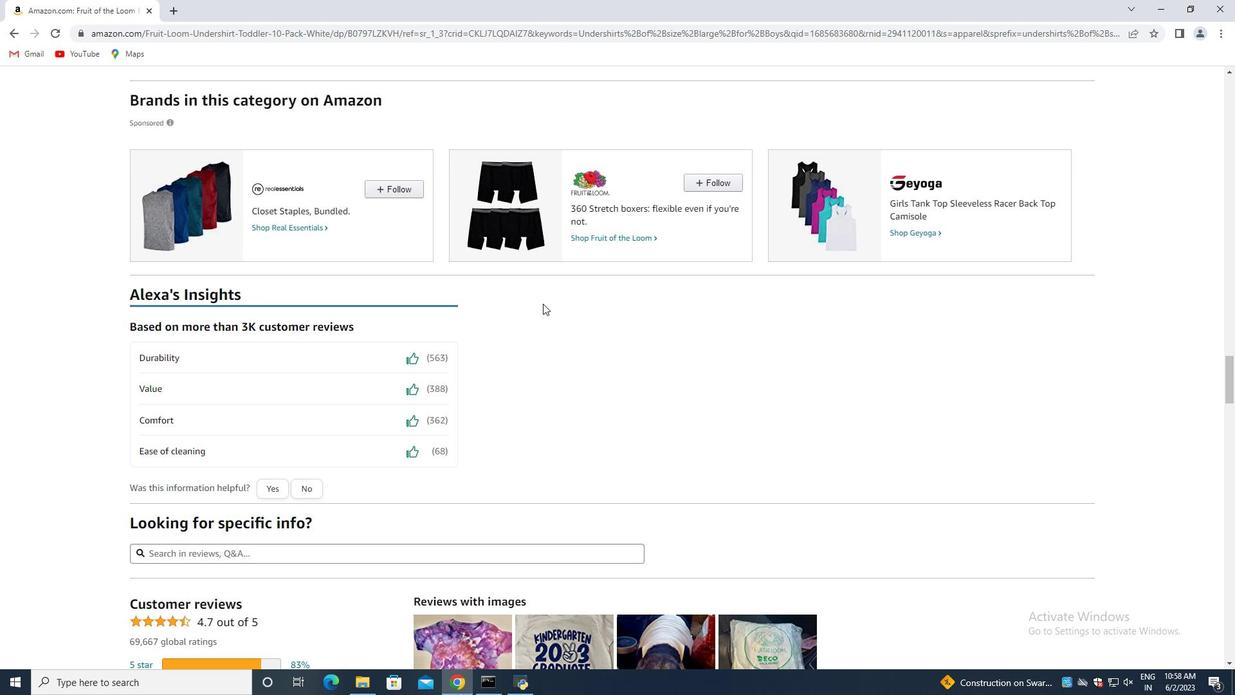 
Action: Mouse scrolled (540, 304) with delta (0, 0)
Screenshot: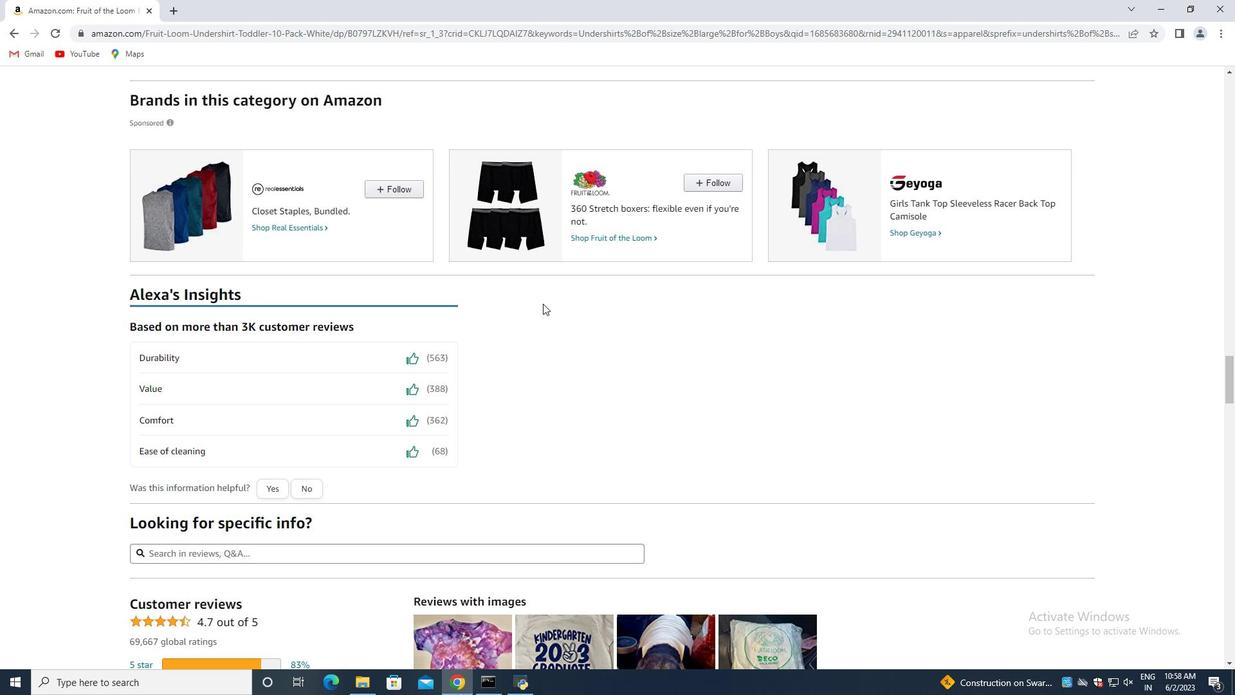 
Action: Mouse moved to (468, 332)
Screenshot: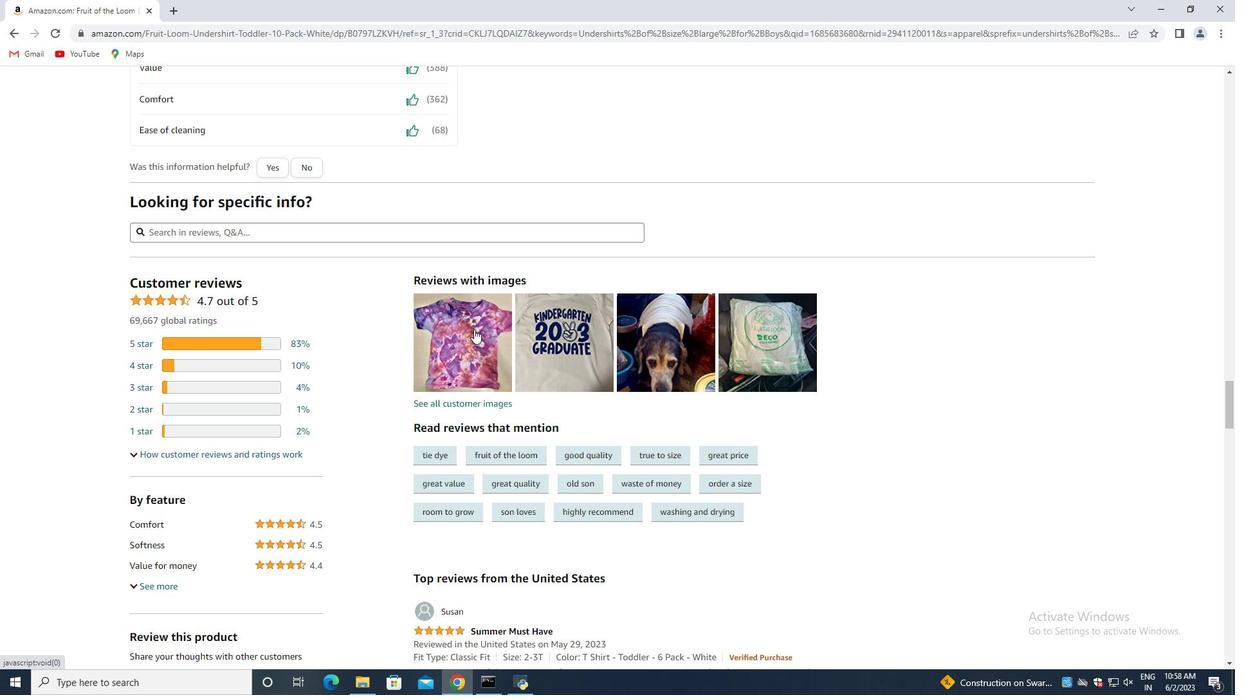 
Action: Mouse pressed left at (468, 332)
Screenshot: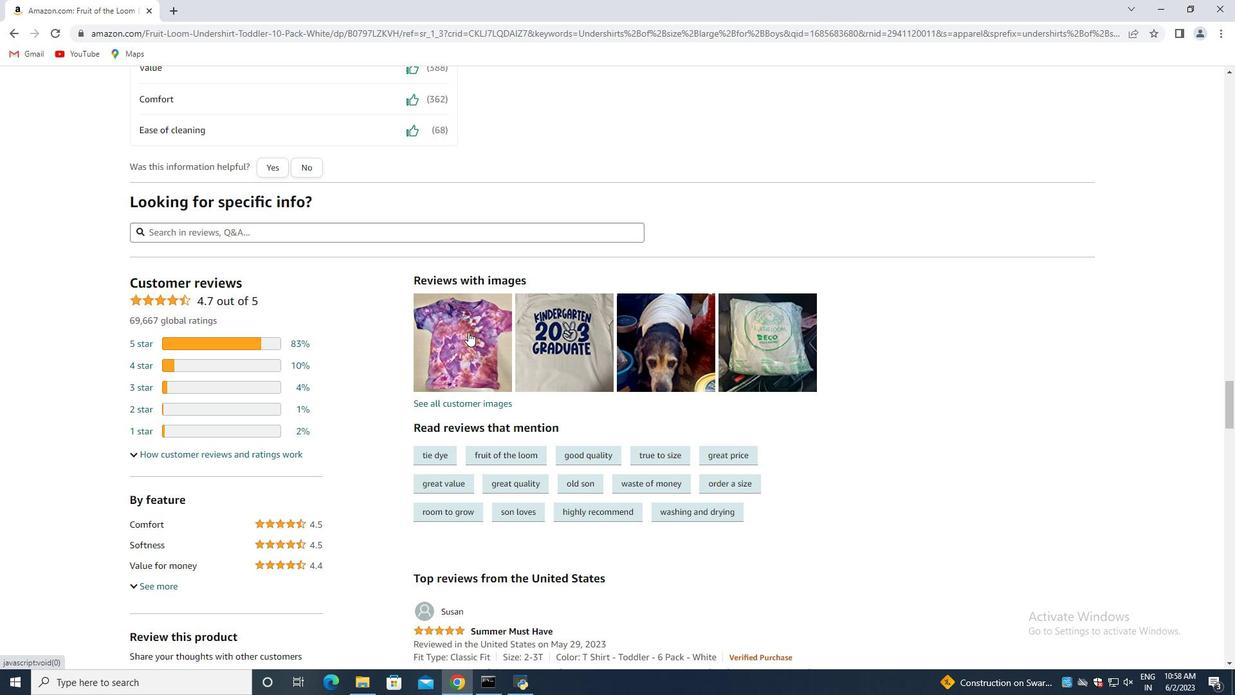 
Action: Mouse moved to (715, 379)
Screenshot: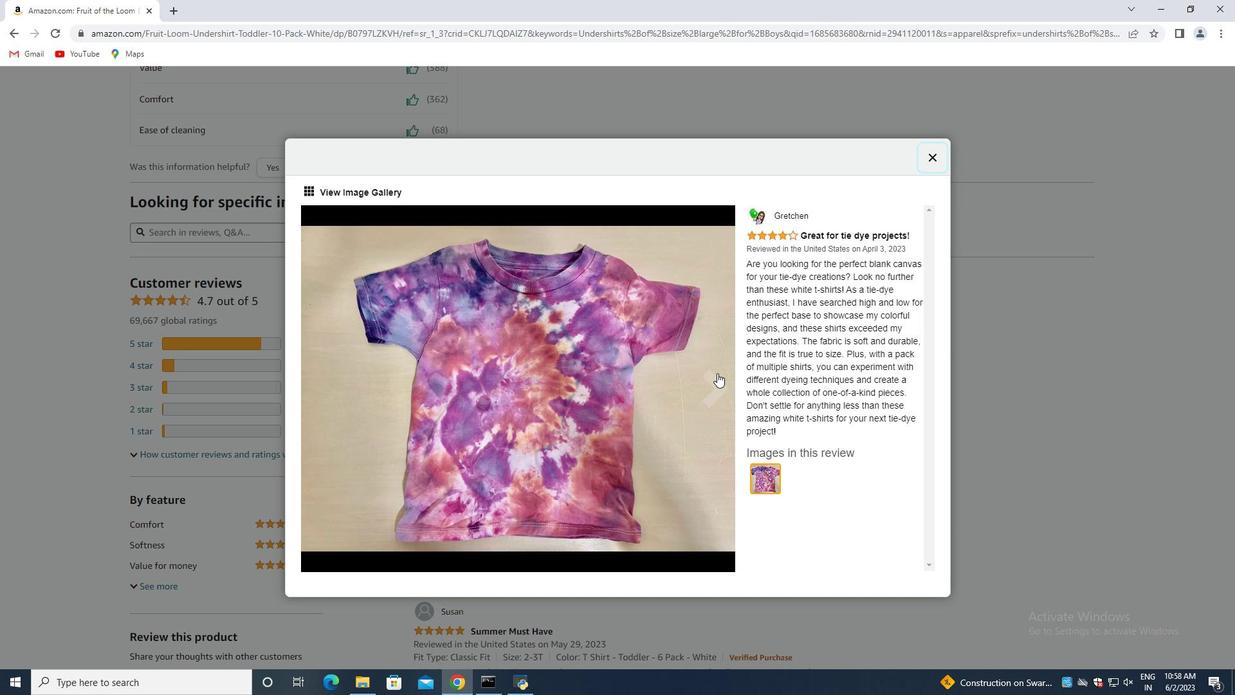 
Action: Mouse pressed left at (715, 379)
Screenshot: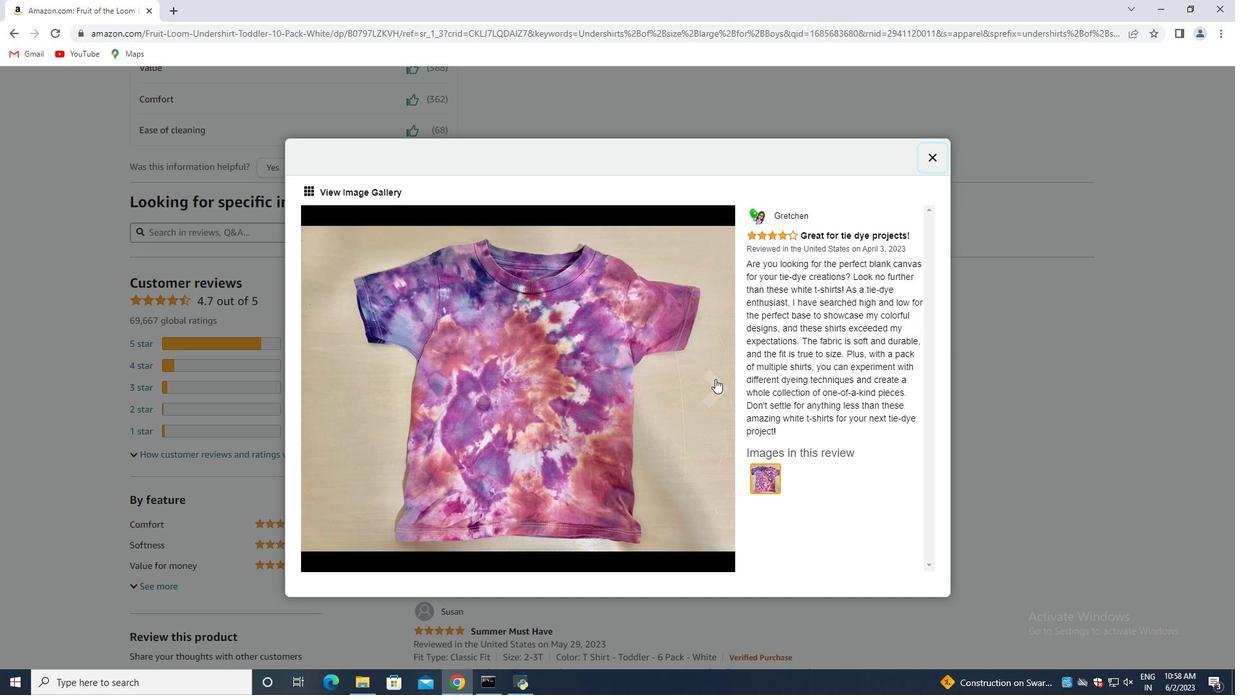 
Action: Mouse pressed left at (715, 379)
Screenshot: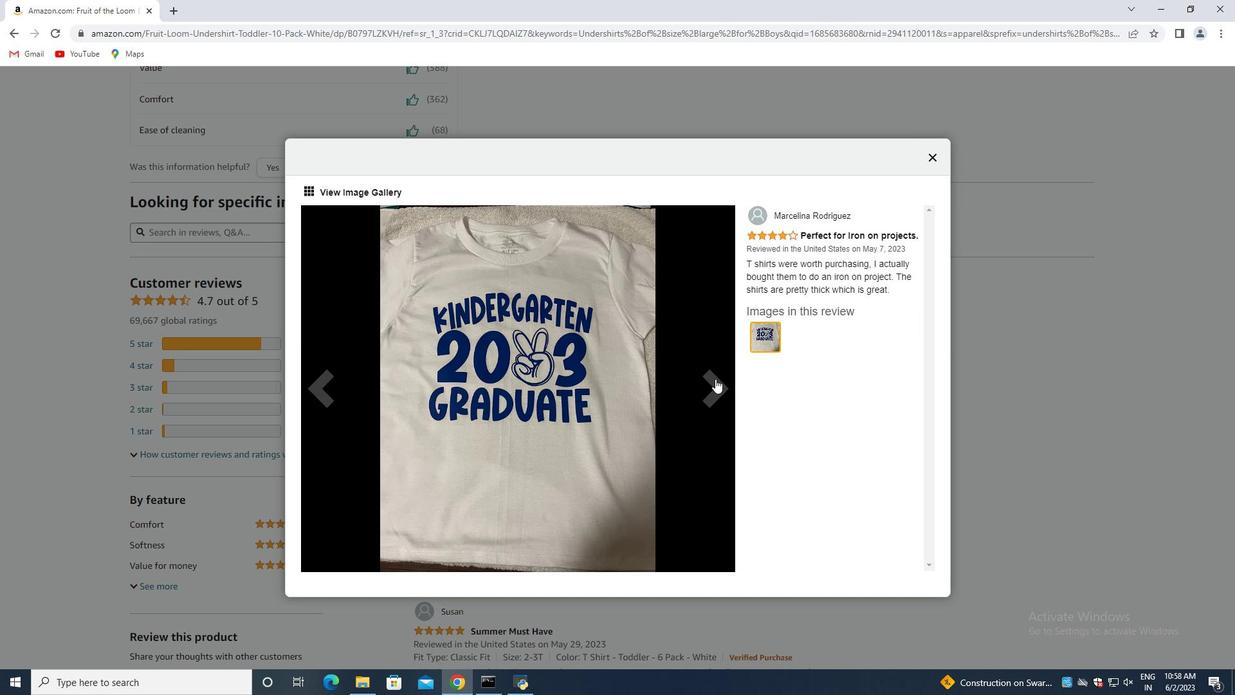 
Action: Mouse pressed left at (715, 379)
Screenshot: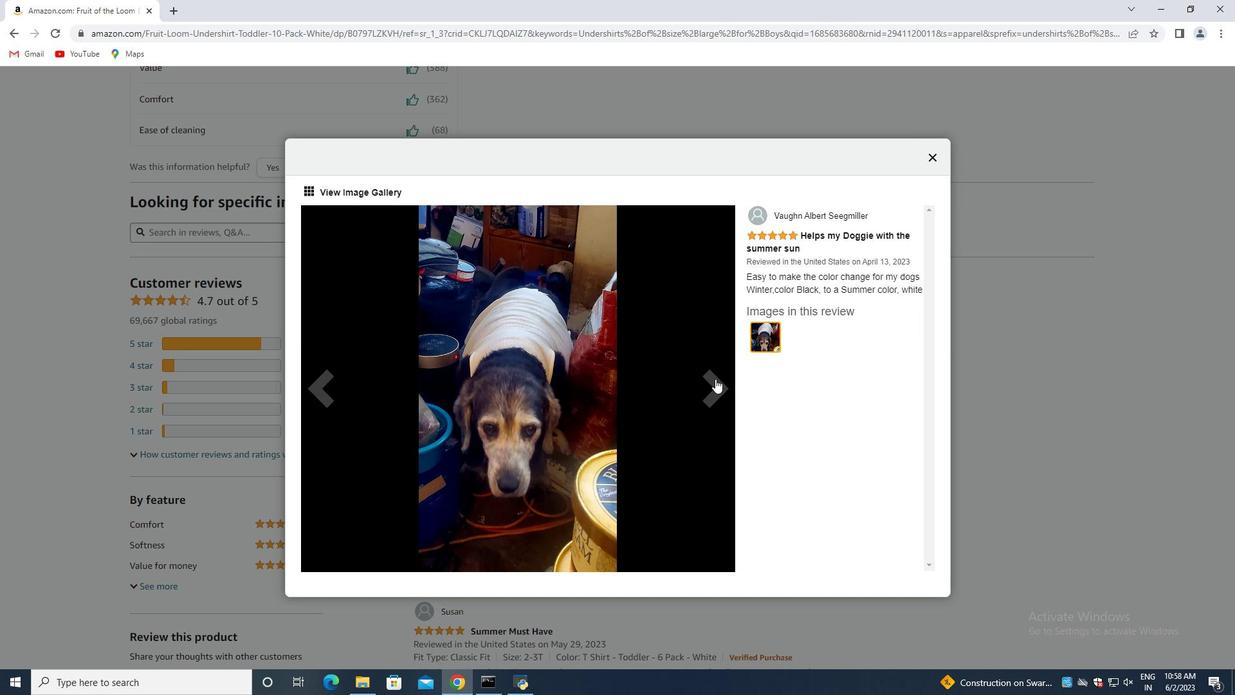 
Action: Mouse moved to (311, 387)
Screenshot: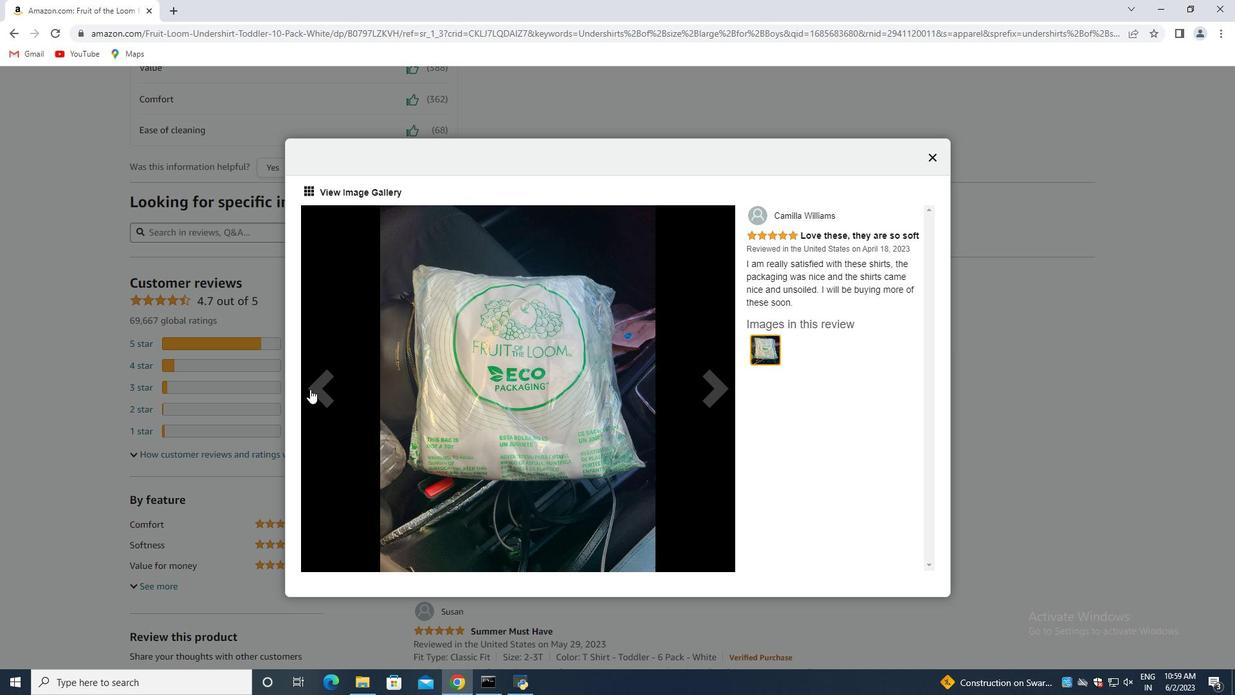 
Action: Mouse pressed left at (311, 387)
Screenshot: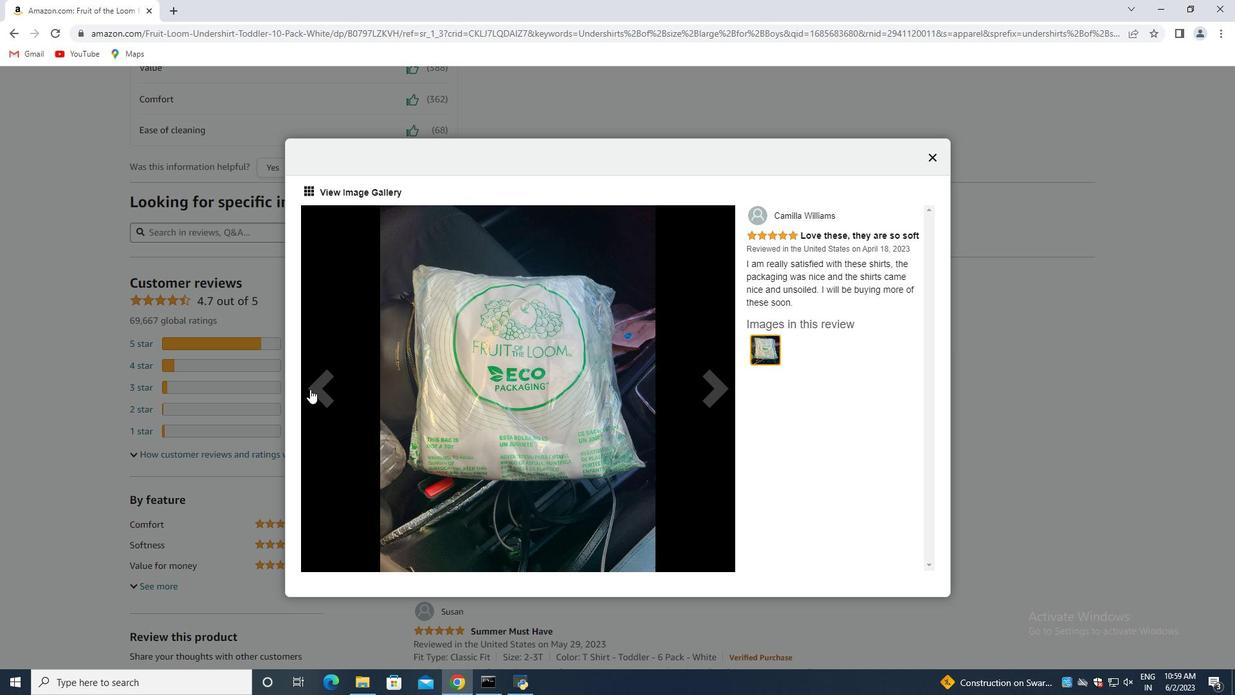 
Action: Mouse moved to (719, 384)
Screenshot: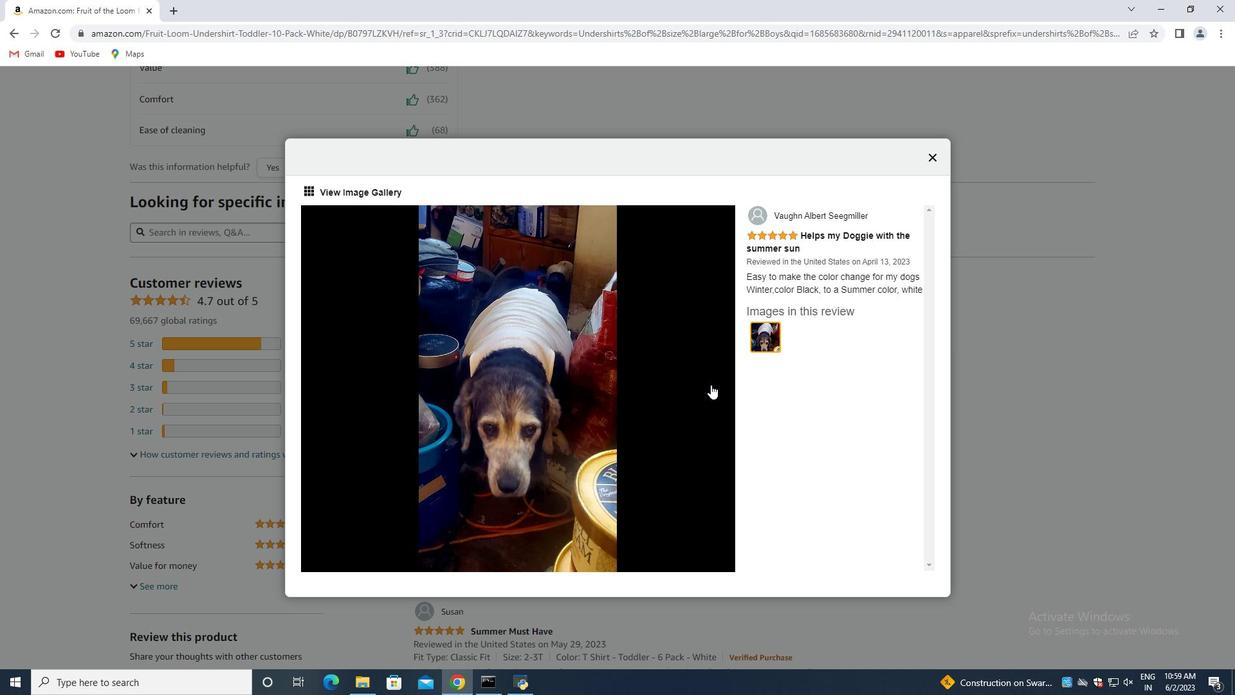 
Action: Mouse pressed left at (719, 384)
Screenshot: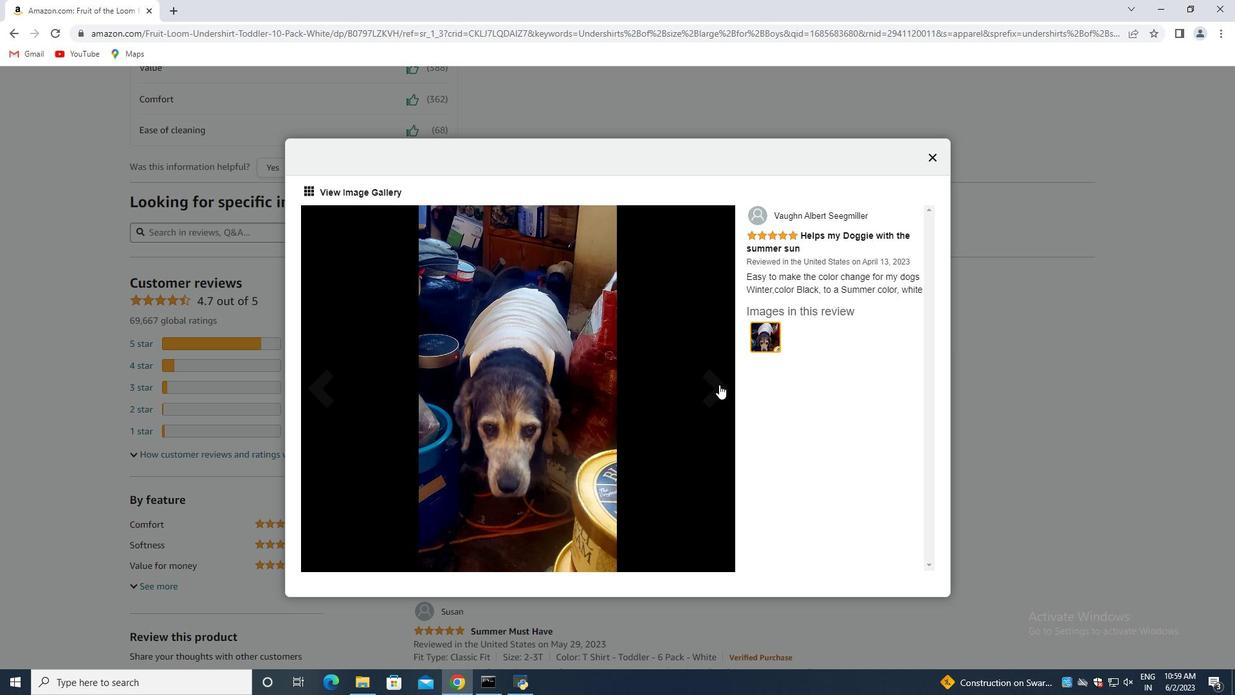 
Action: Mouse moved to (720, 384)
Screenshot: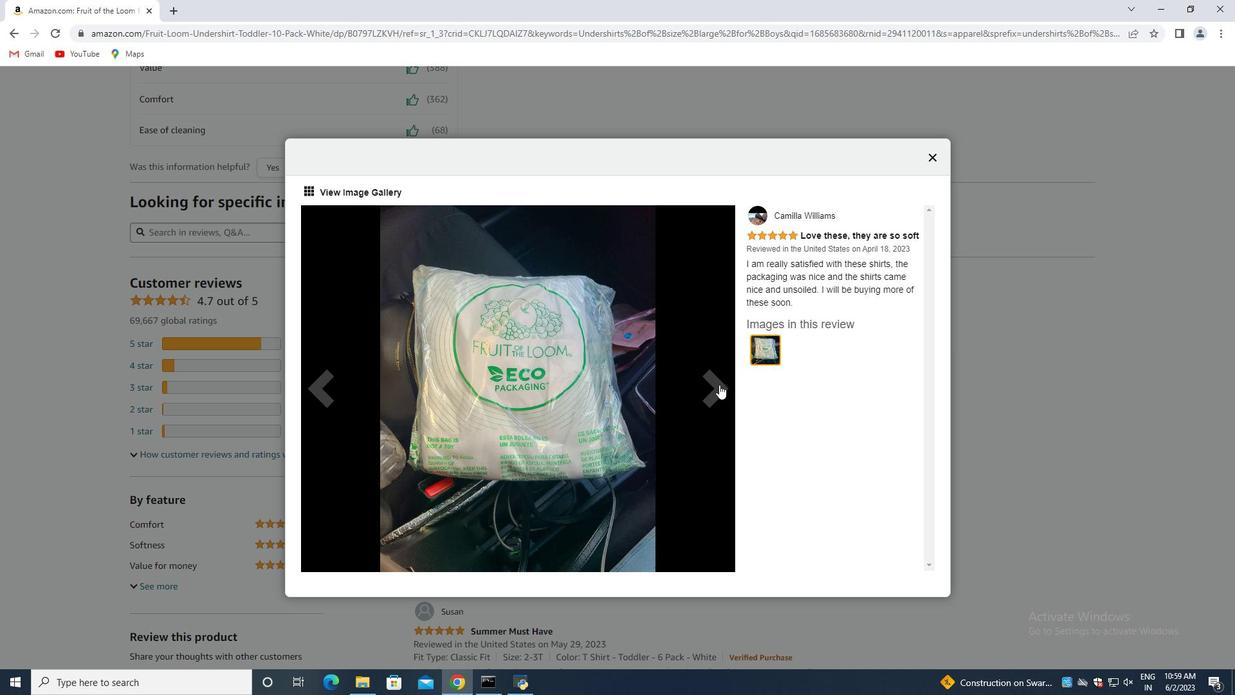 
Action: Mouse pressed left at (720, 384)
Screenshot: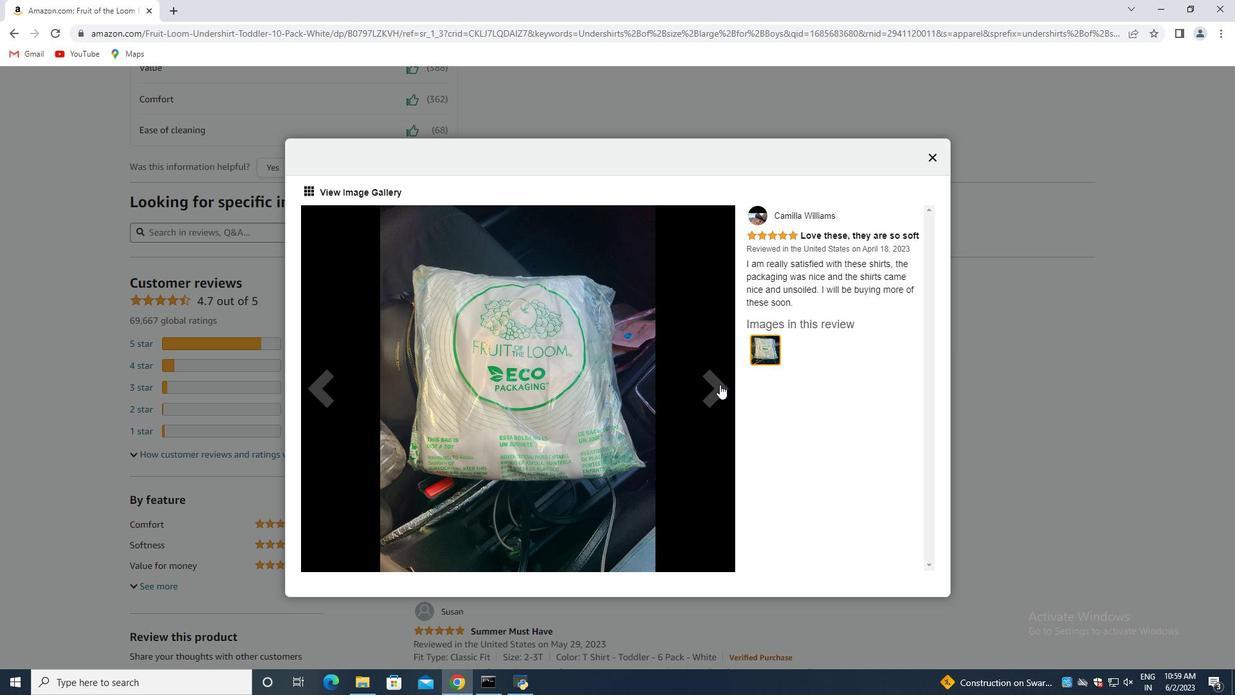 
Action: Mouse moved to (722, 387)
Screenshot: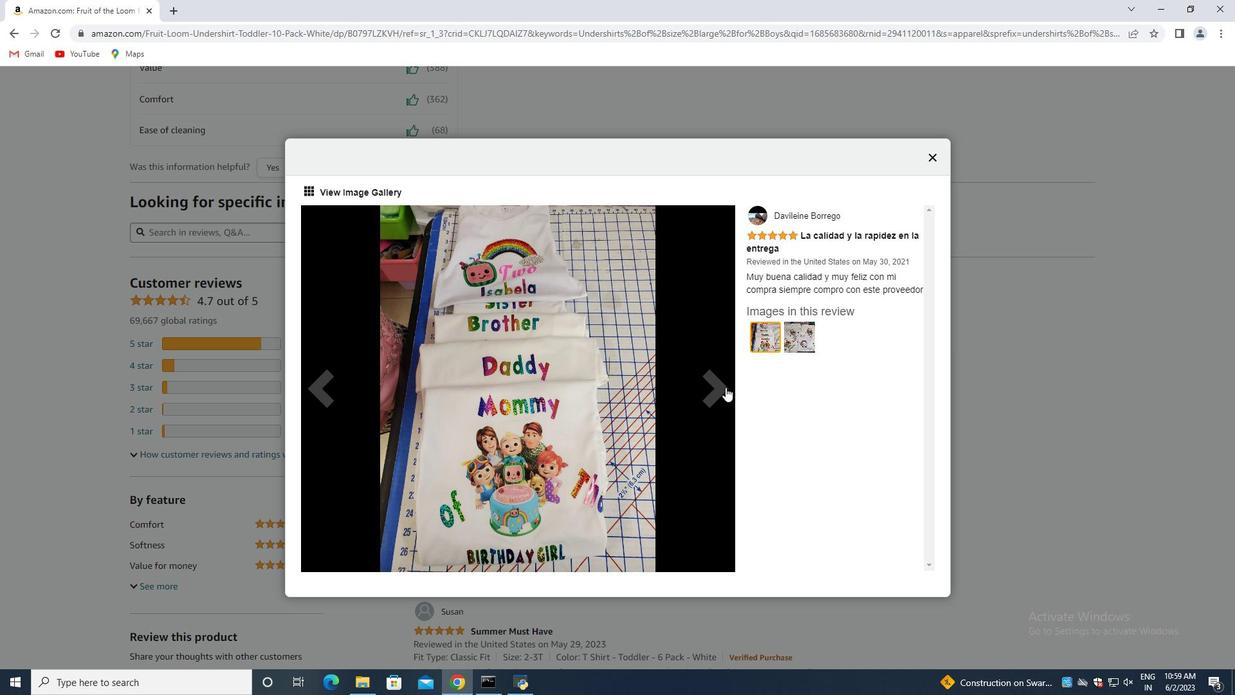 
Action: Mouse pressed left at (722, 387)
Screenshot: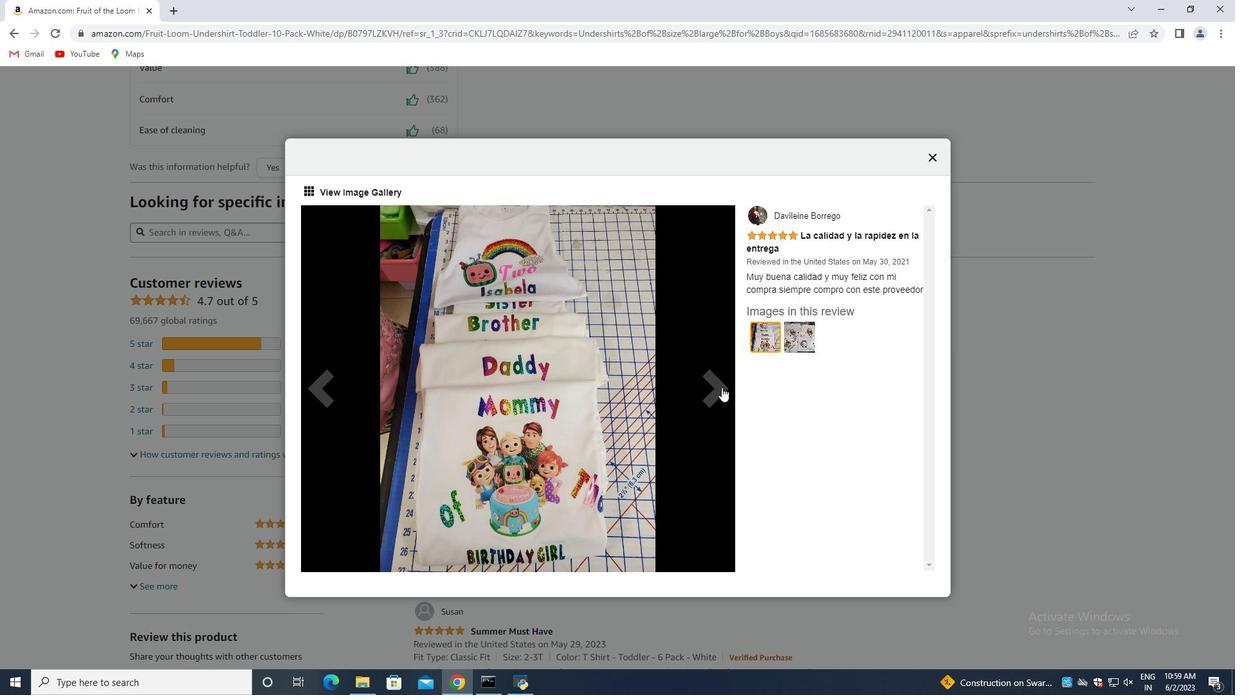 
Action: Mouse moved to (932, 155)
Screenshot: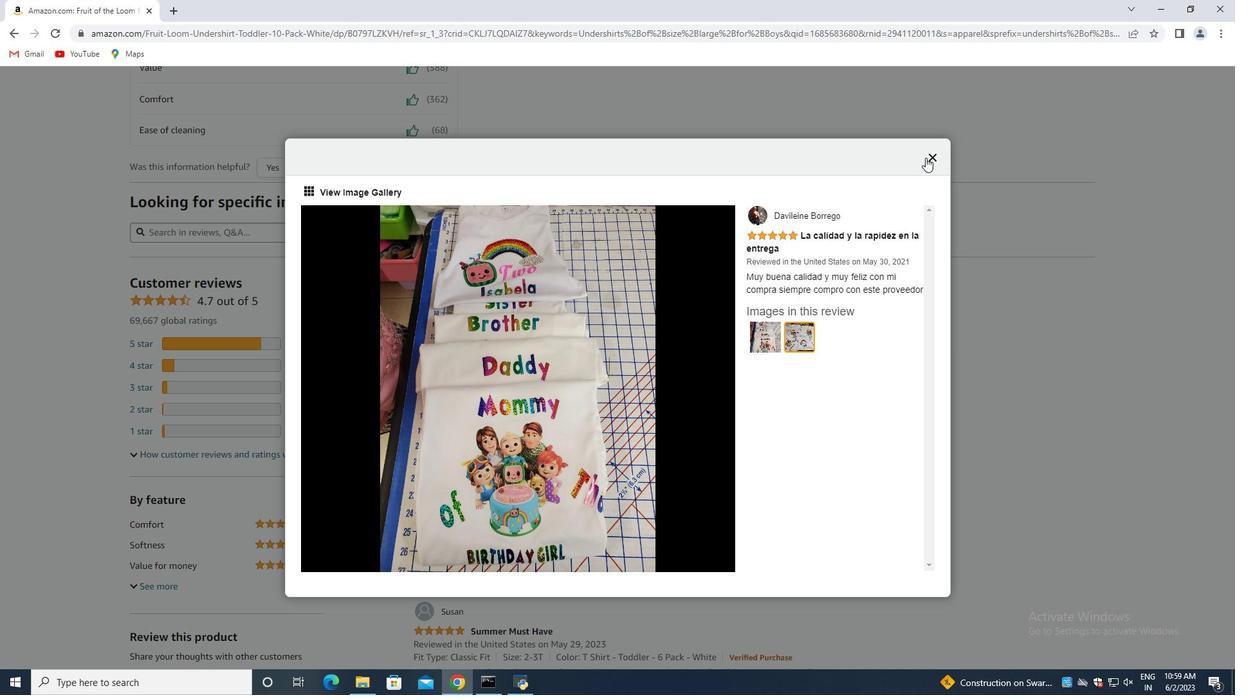 
Action: Mouse pressed left at (932, 155)
Screenshot: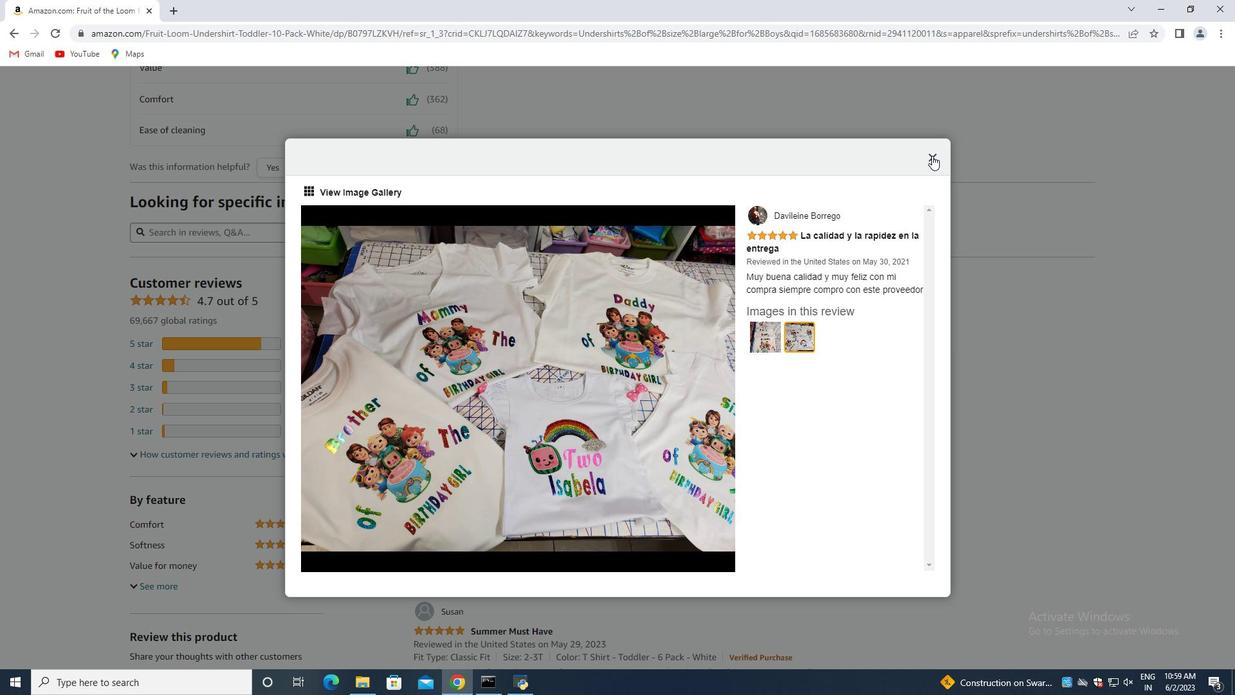 
Action: Mouse moved to (510, 340)
Screenshot: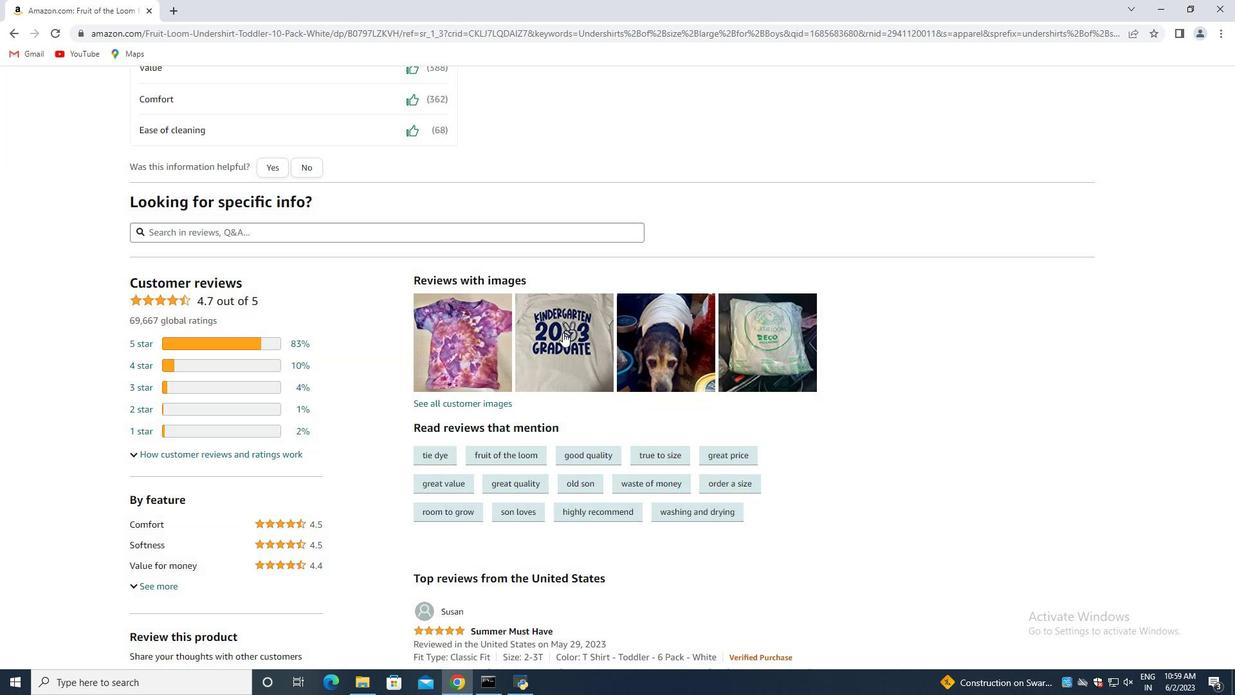 
Action: Mouse scrolled (510, 341) with delta (0, 0)
Screenshot: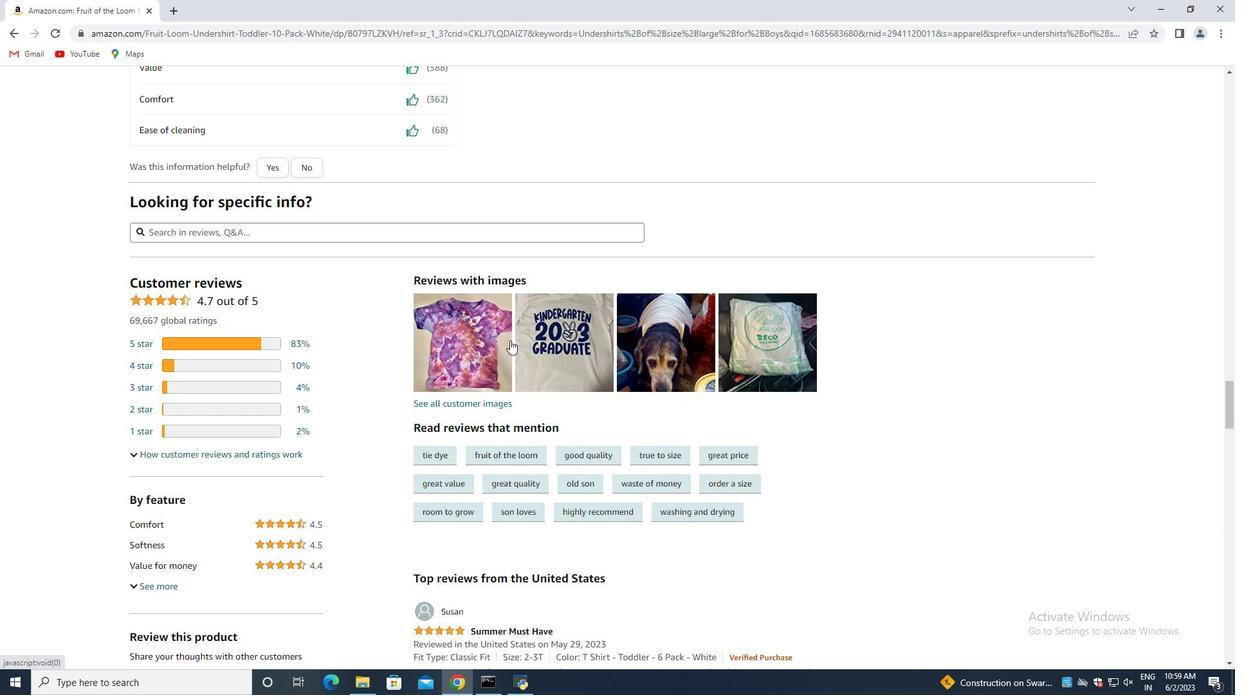 
Action: Mouse scrolled (510, 341) with delta (0, 0)
Screenshot: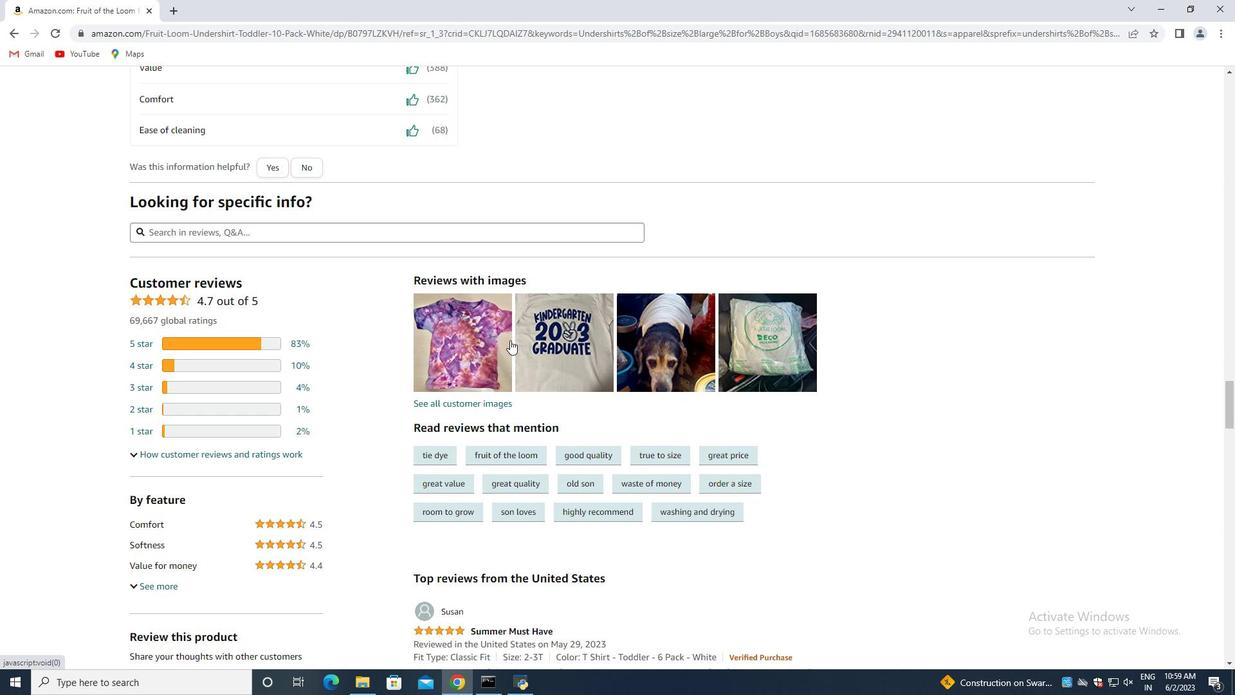 
Action: Mouse scrolled (510, 341) with delta (0, 0)
Screenshot: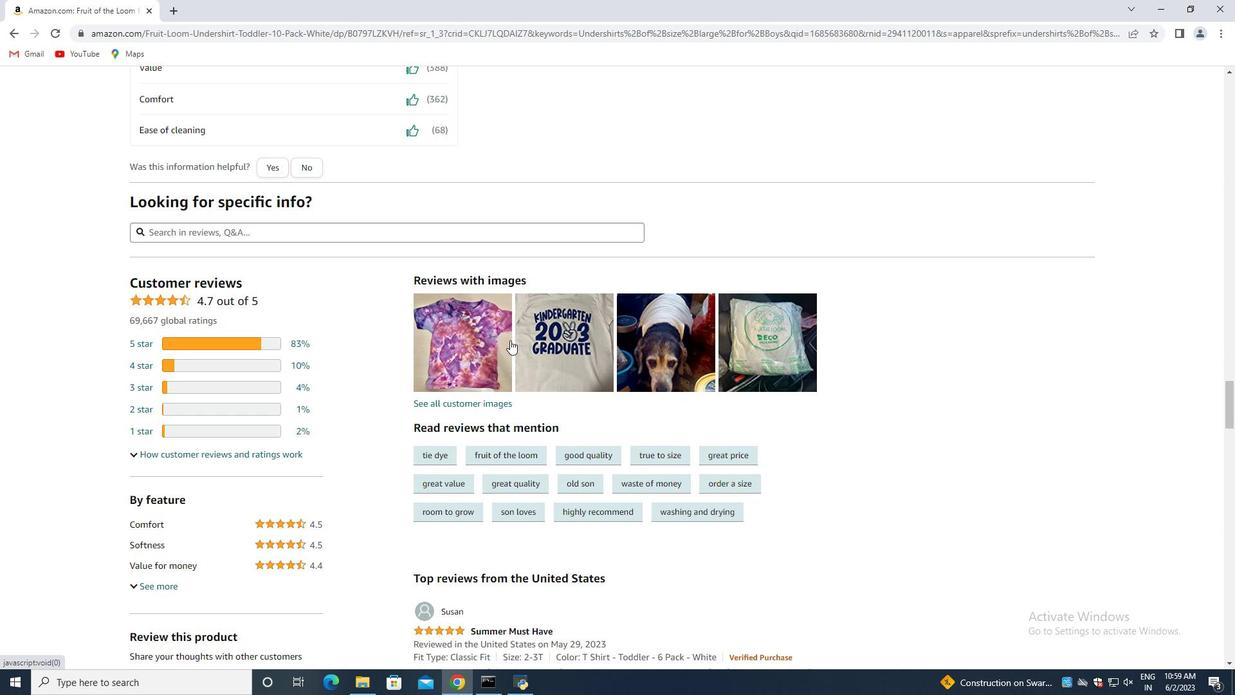
Action: Mouse scrolled (510, 341) with delta (0, 0)
Screenshot: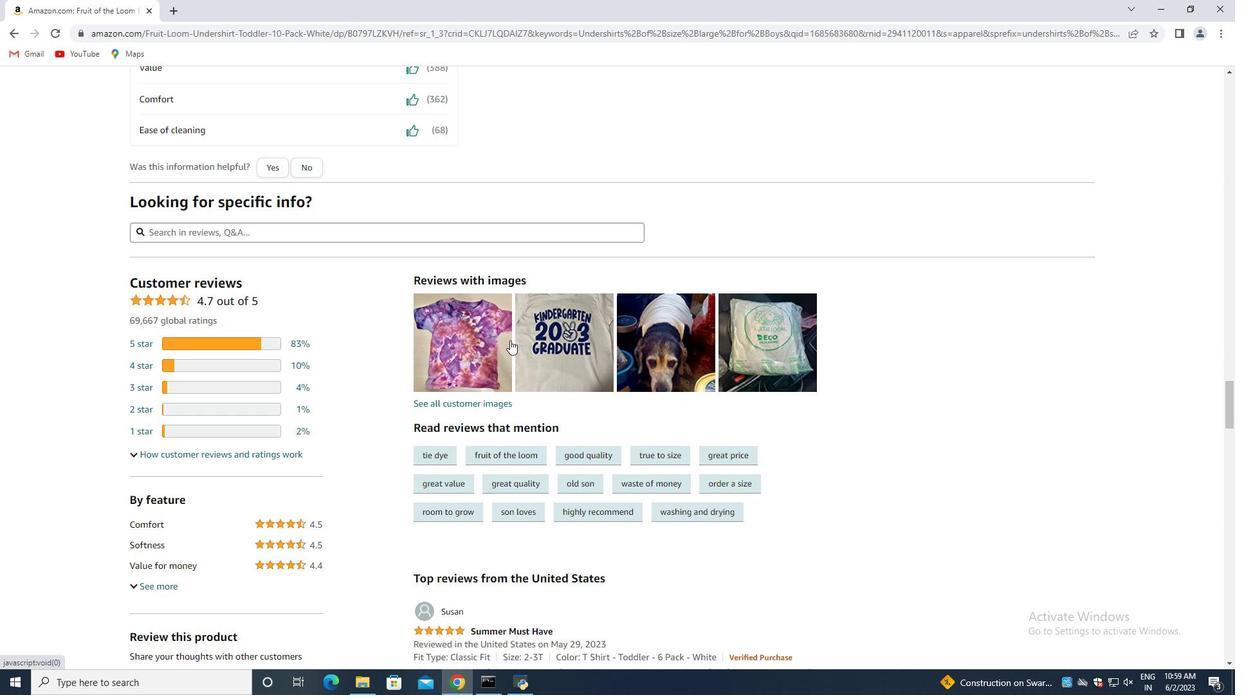 
Action: Mouse scrolled (510, 341) with delta (0, 0)
Screenshot: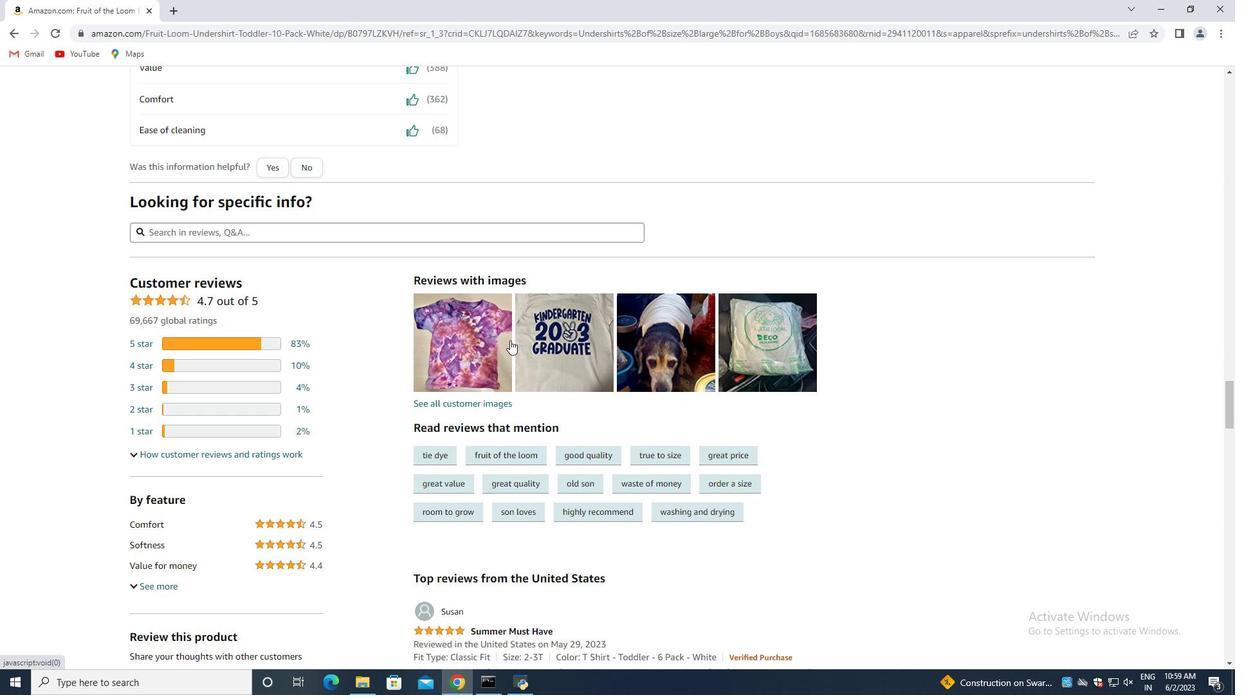 
Action: Mouse scrolled (510, 341) with delta (0, 0)
Screenshot: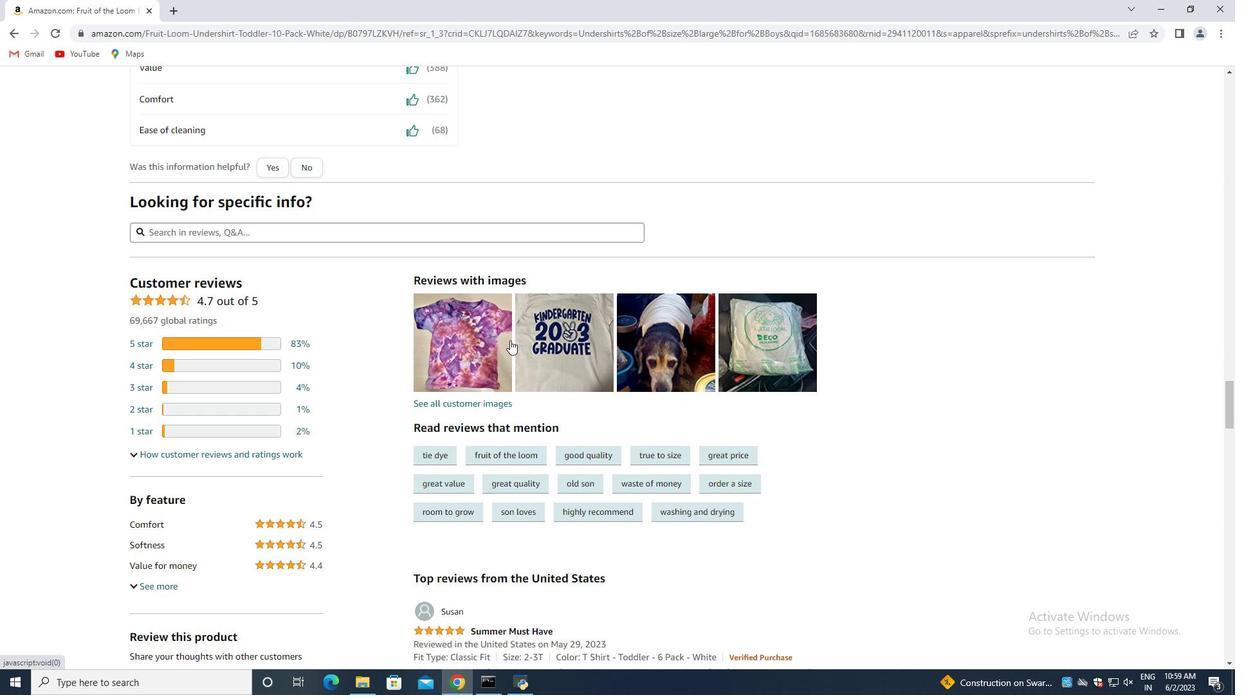 
Action: Mouse scrolled (510, 341) with delta (0, 0)
Screenshot: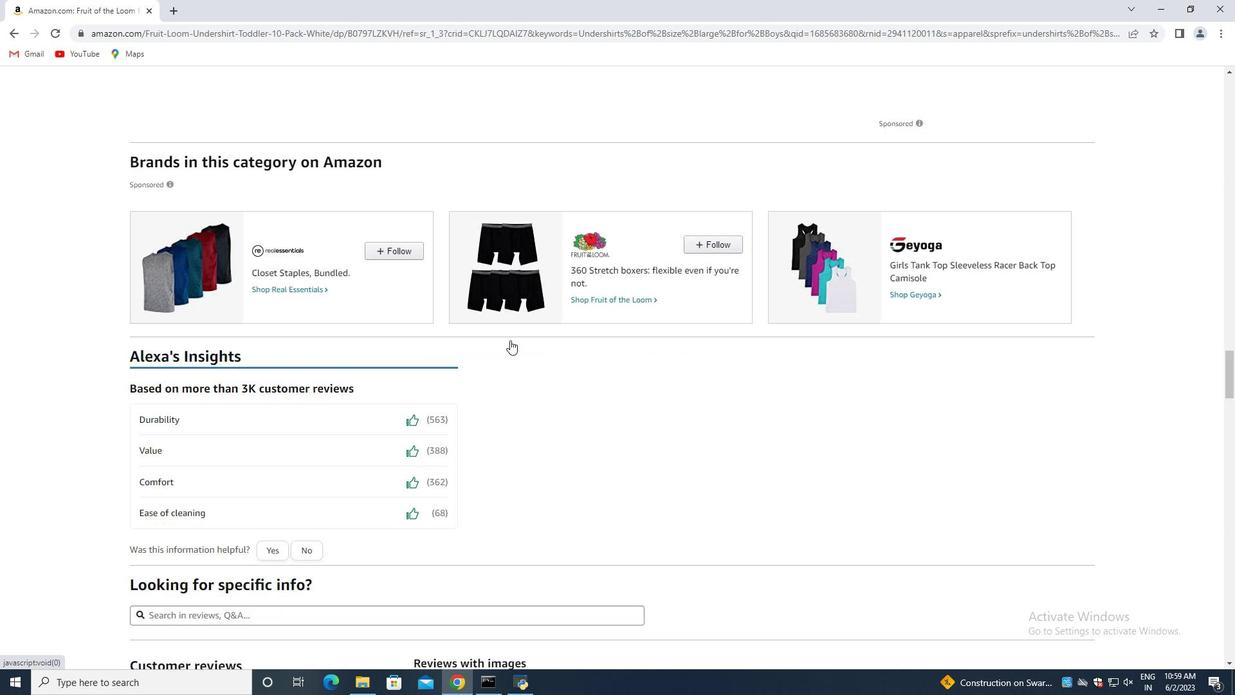 
Action: Mouse scrolled (510, 341) with delta (0, 0)
Screenshot: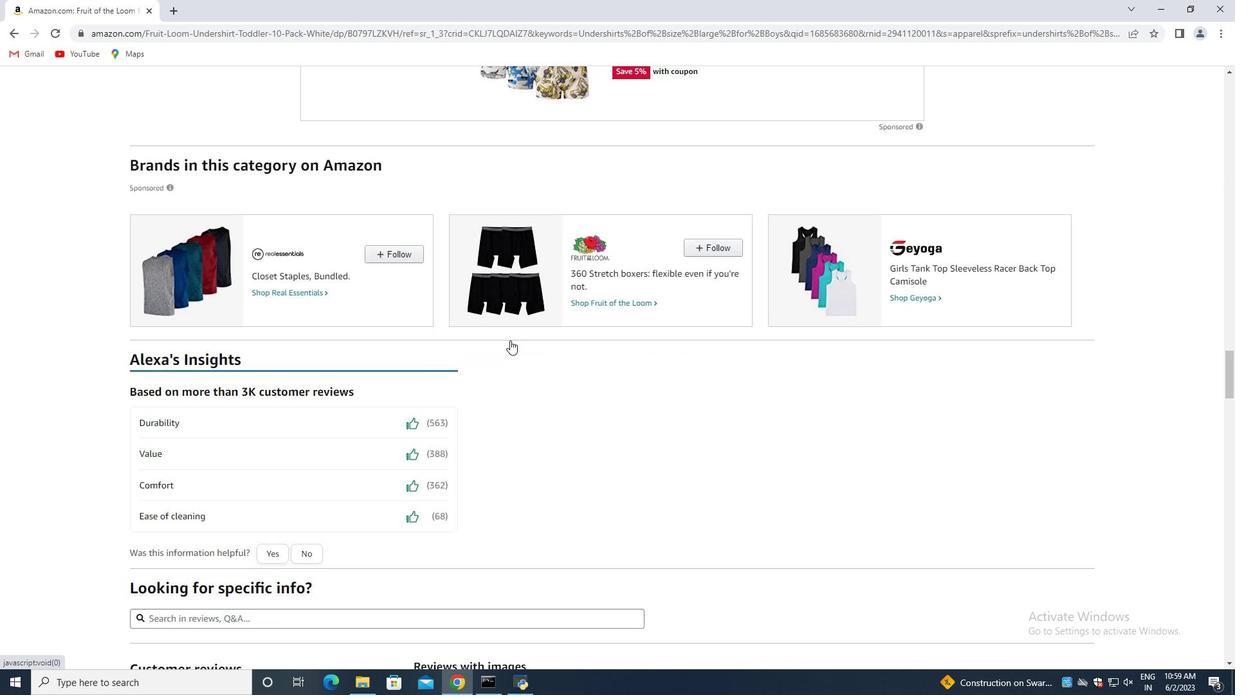 
Action: Mouse scrolled (510, 341) with delta (0, 0)
Screenshot: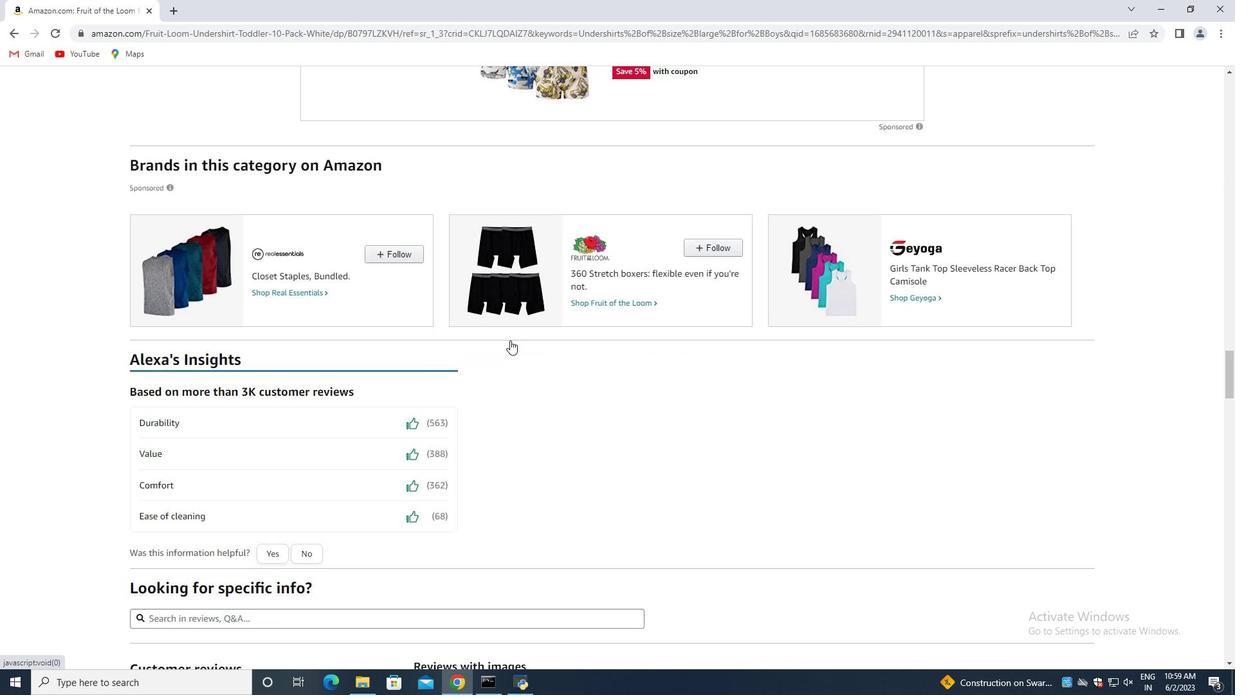 
Action: Mouse scrolled (510, 341) with delta (0, 0)
Screenshot: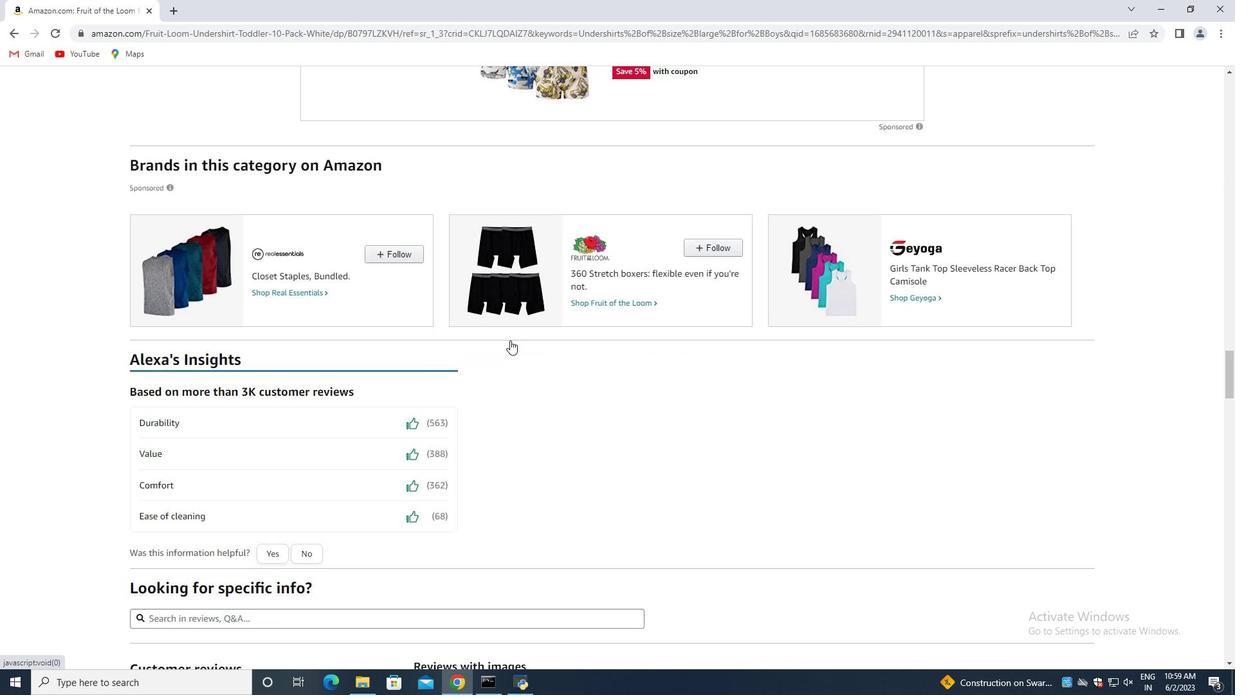 
Action: Mouse scrolled (510, 341) with delta (0, 0)
Screenshot: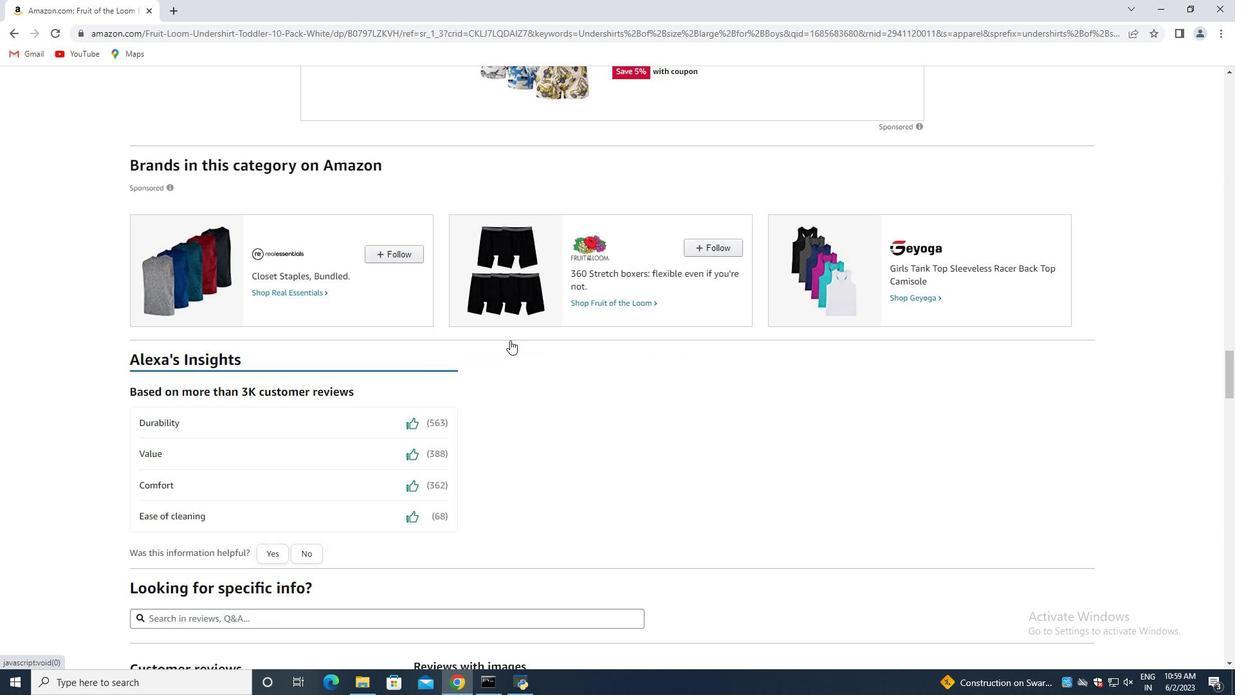 
Action: Mouse scrolled (510, 341) with delta (0, 0)
Screenshot: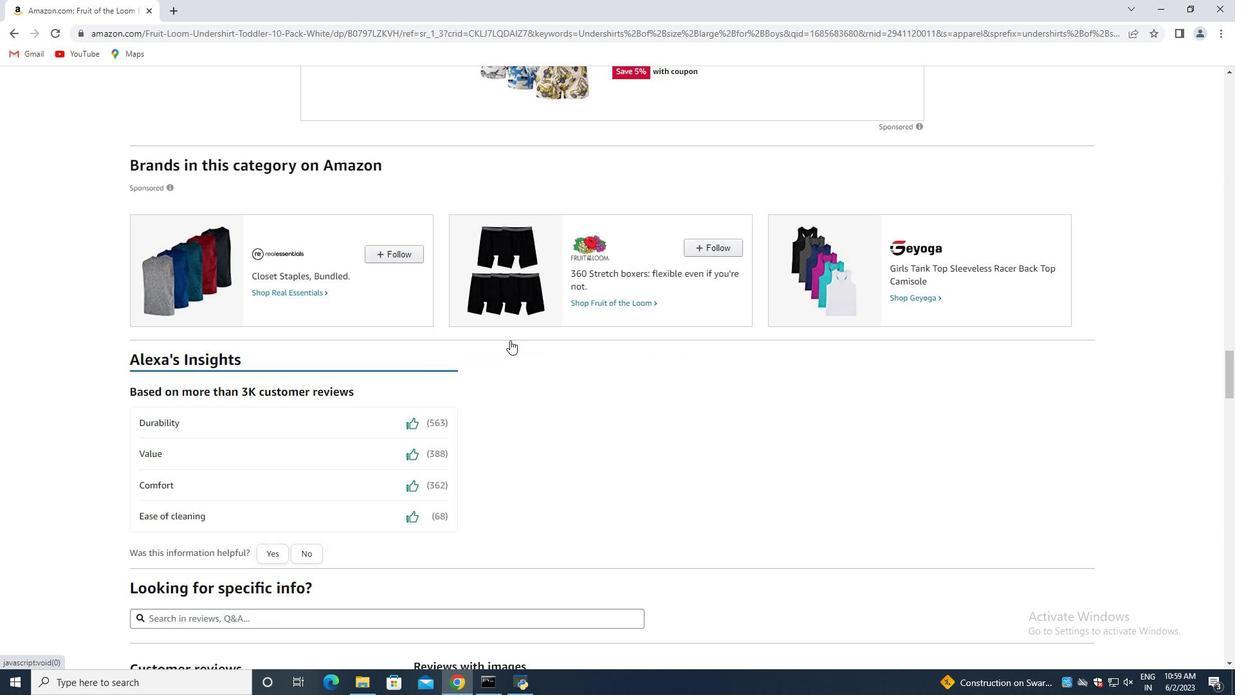 
Action: Mouse scrolled (510, 341) with delta (0, 0)
Screenshot: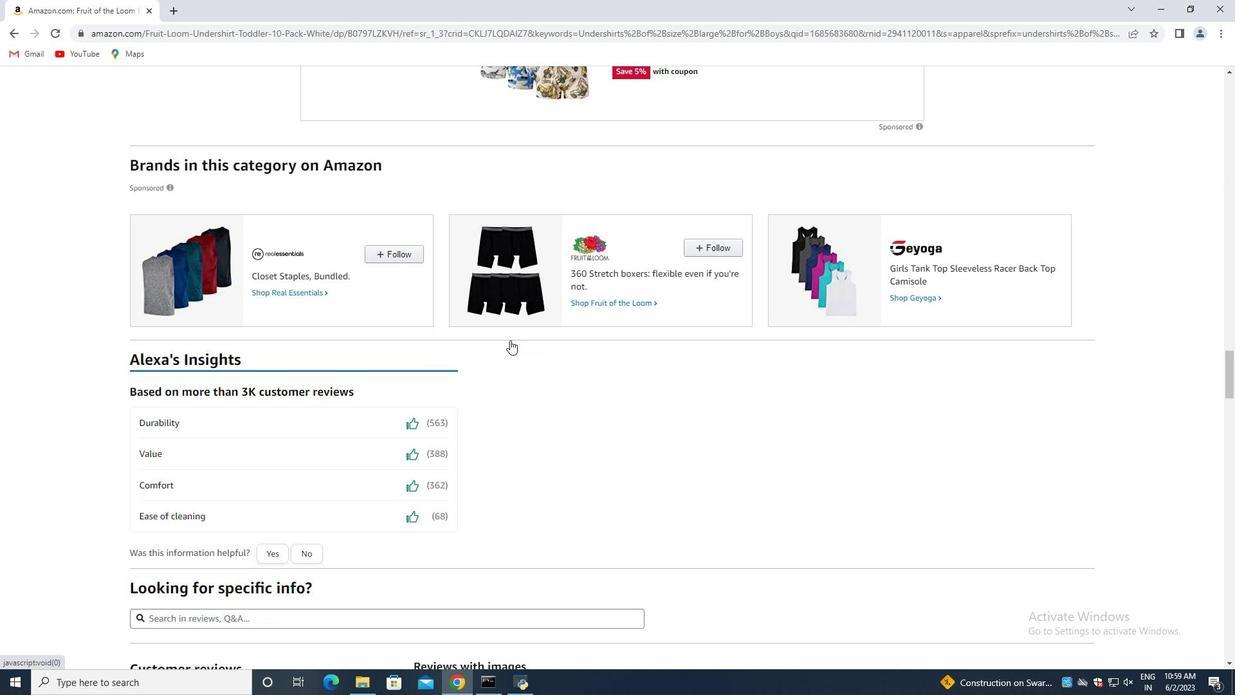 
Action: Mouse scrolled (510, 341) with delta (0, 0)
Screenshot: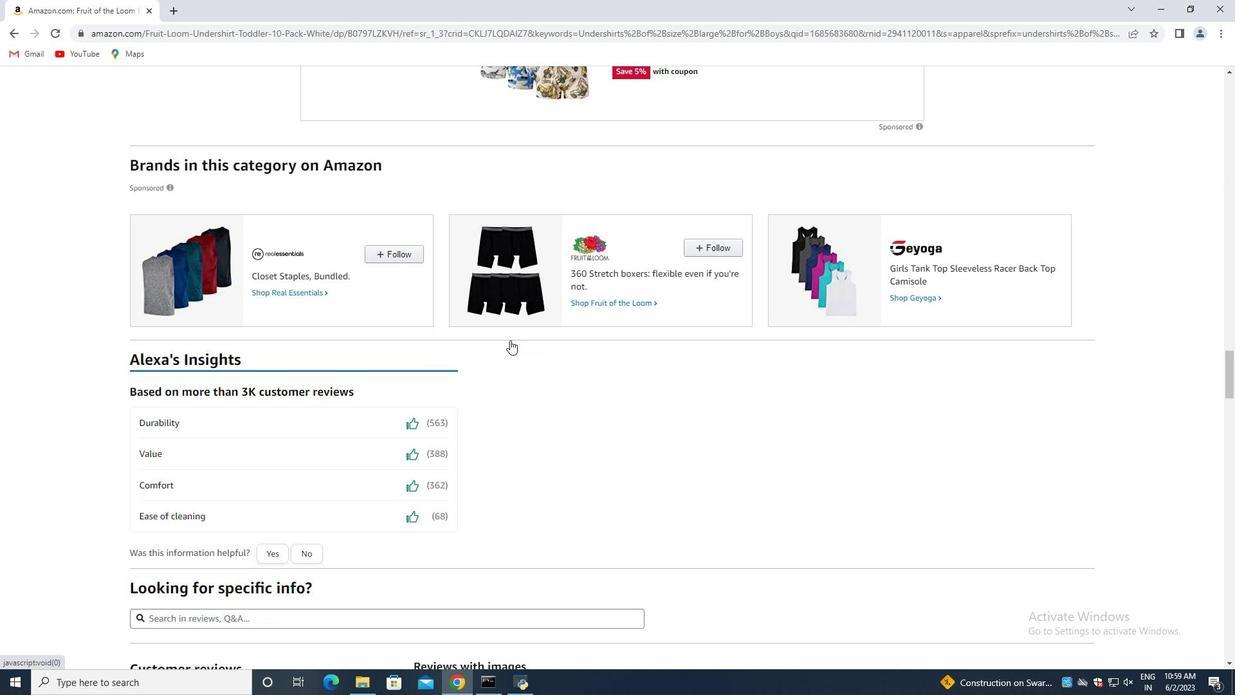 
Action: Mouse scrolled (510, 341) with delta (0, 0)
Screenshot: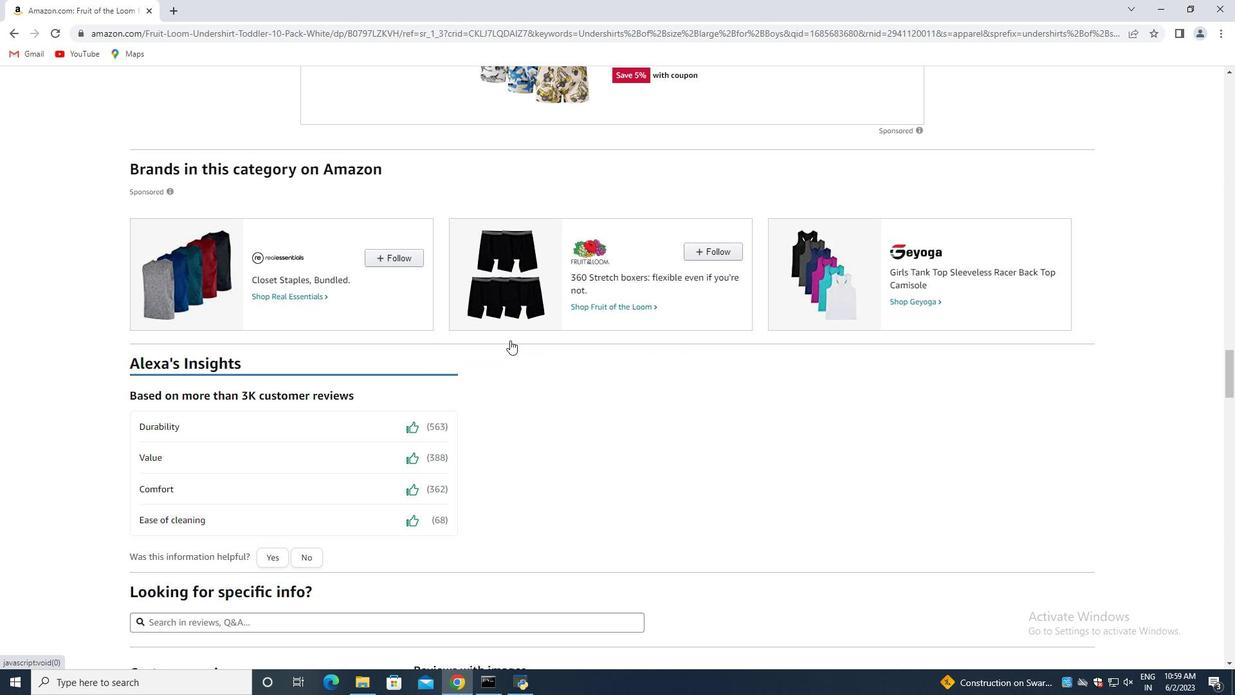 
Action: Mouse moved to (509, 339)
Screenshot: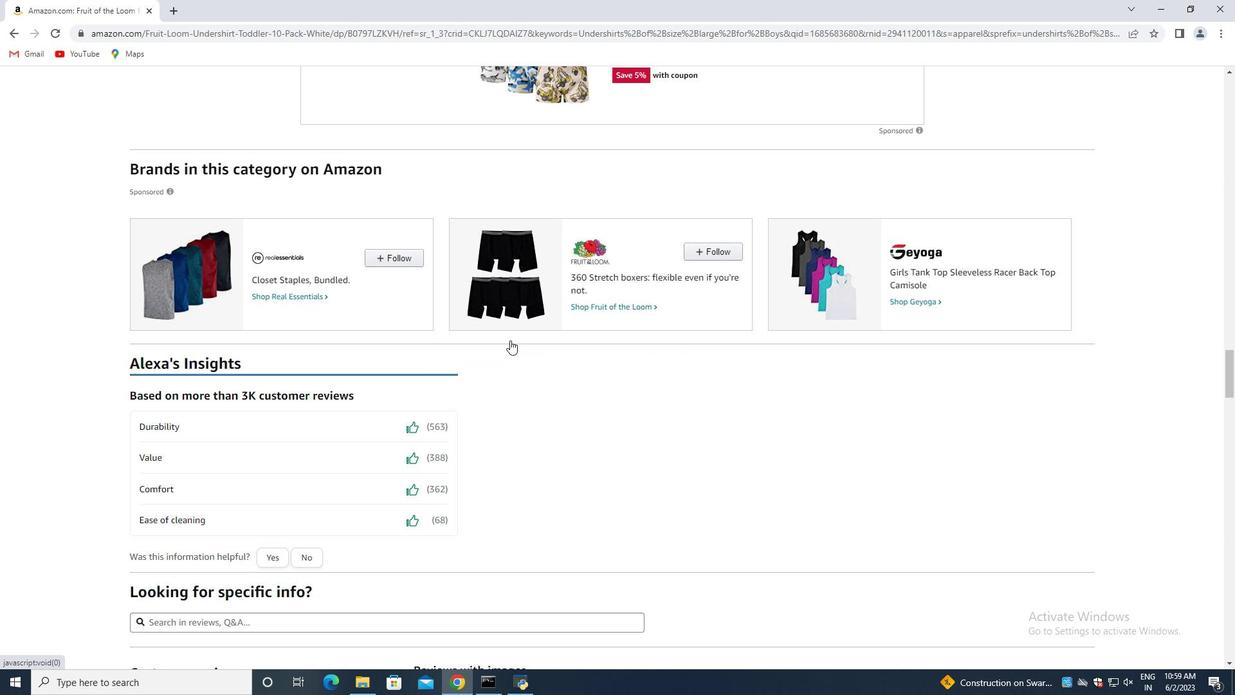 
Action: Mouse scrolled (509, 339) with delta (0, 0)
Screenshot: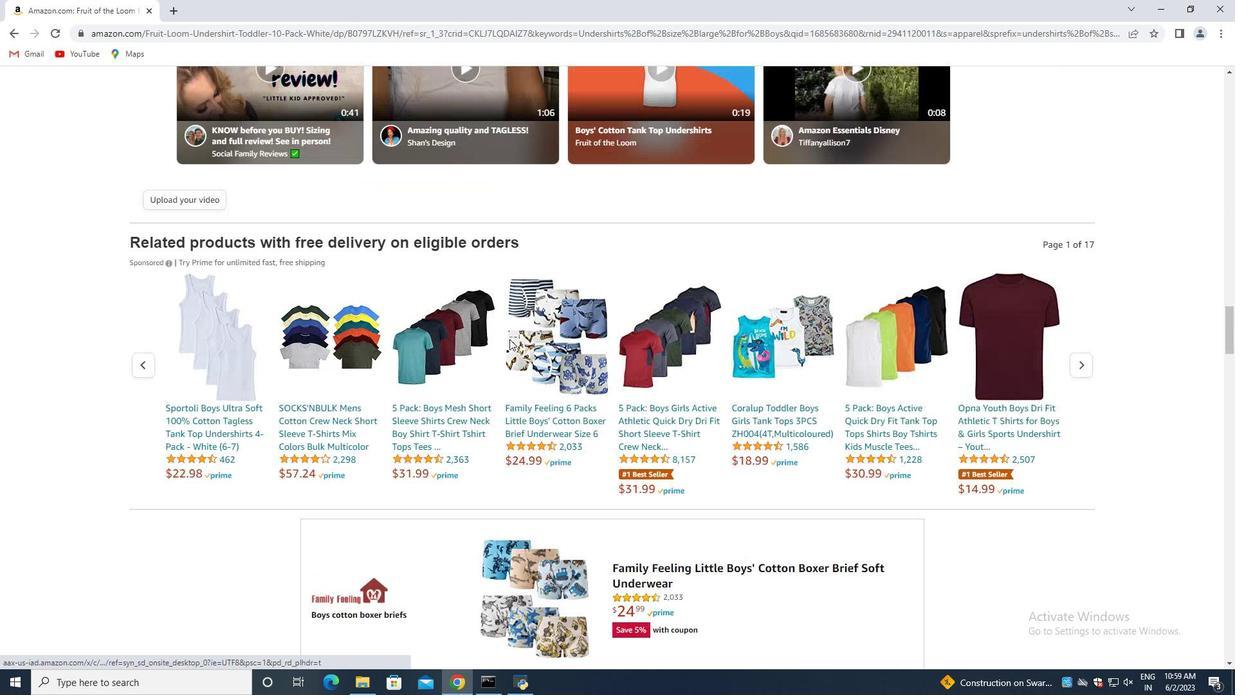 
Action: Mouse scrolled (509, 339) with delta (0, 0)
Screenshot: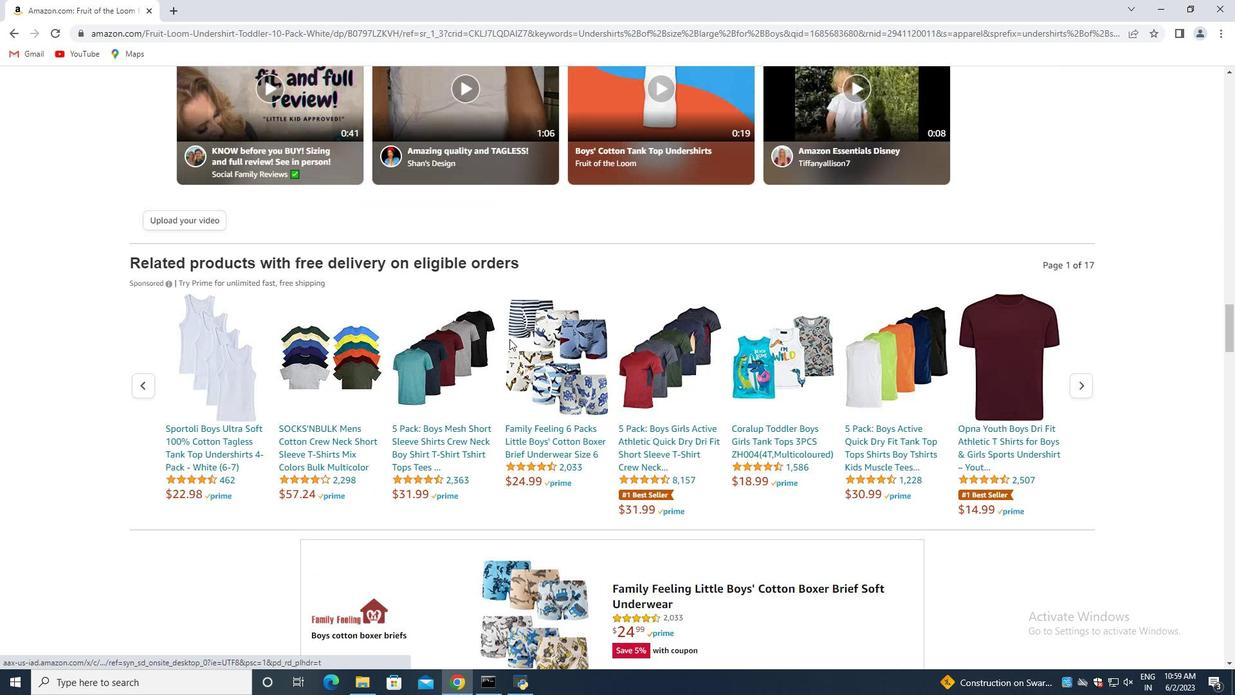 
Action: Mouse scrolled (509, 339) with delta (0, 0)
Screenshot: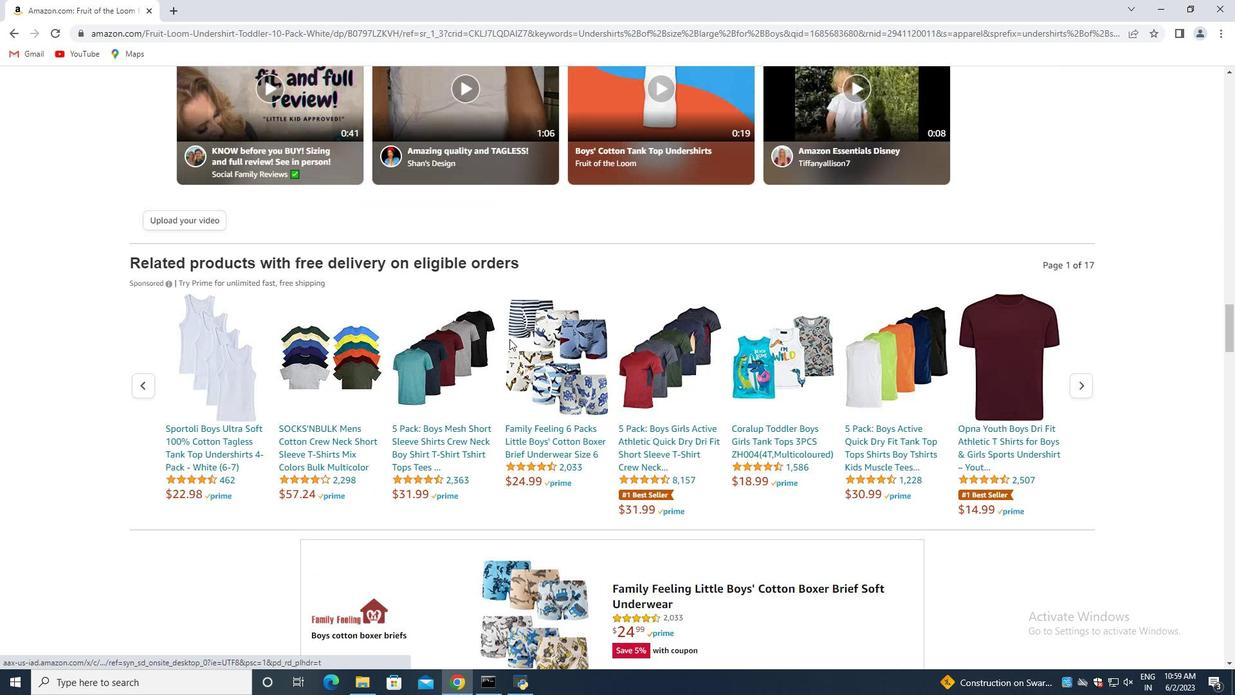 
Action: Mouse scrolled (509, 339) with delta (0, 0)
Screenshot: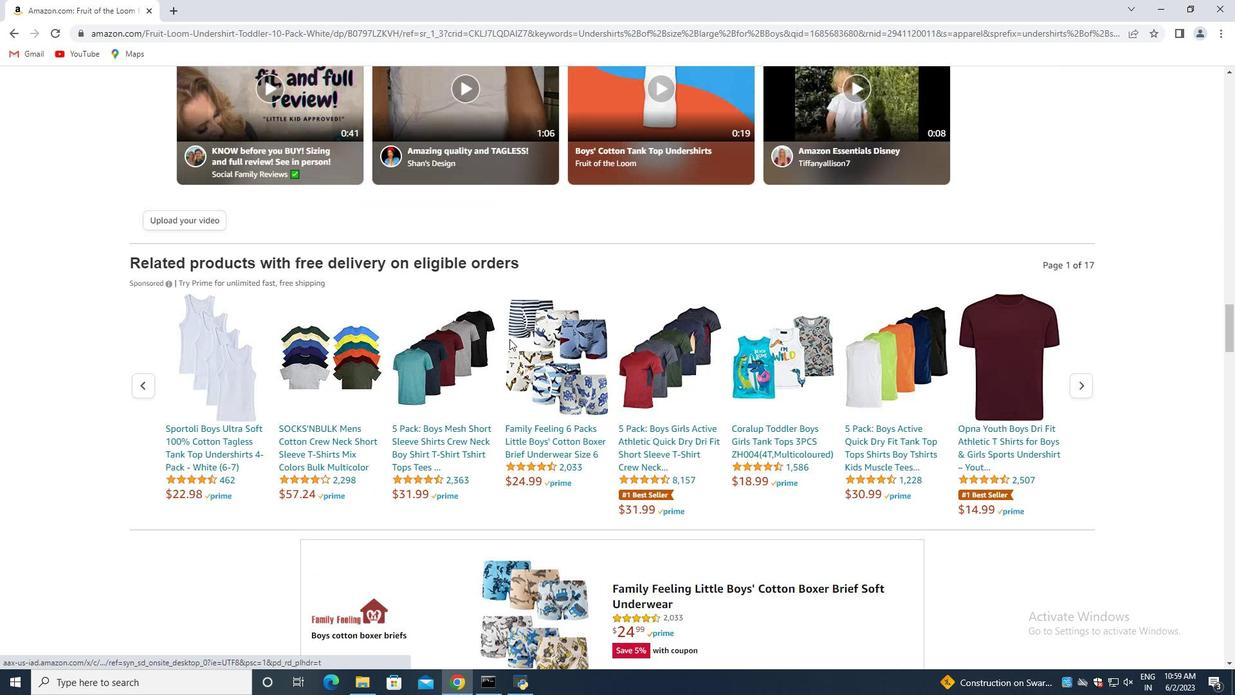 
Action: Mouse scrolled (509, 339) with delta (0, 0)
Screenshot: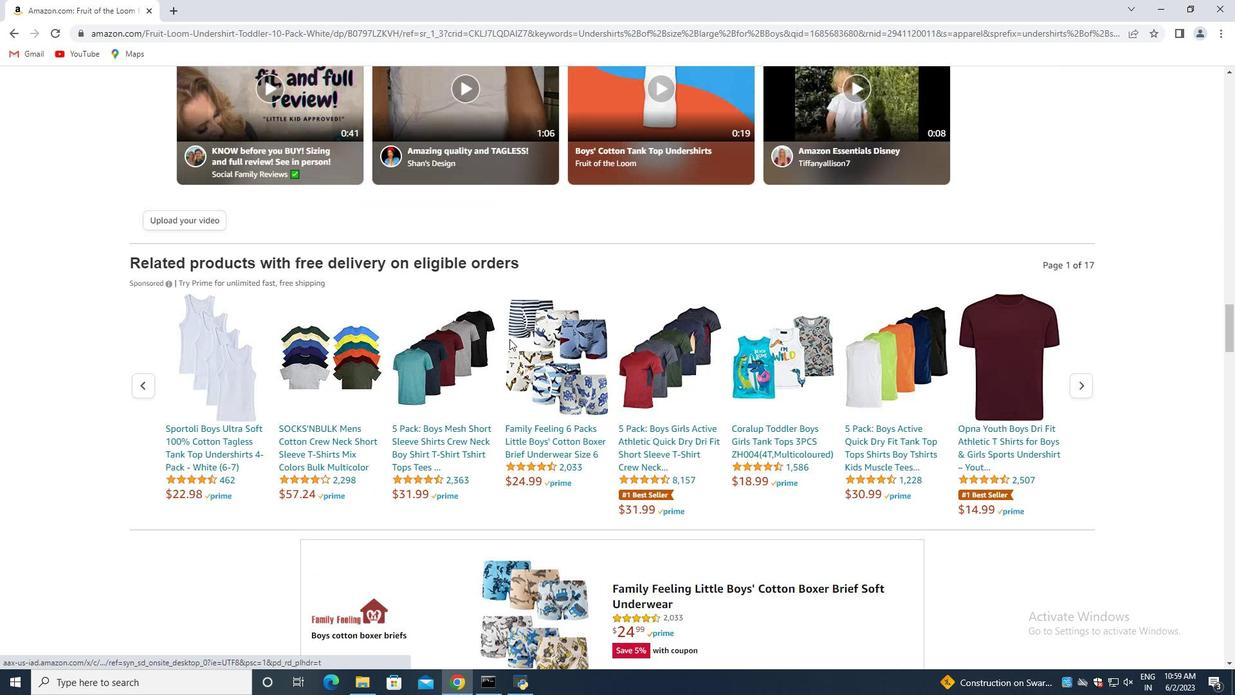 
Action: Mouse scrolled (509, 339) with delta (0, 0)
Screenshot: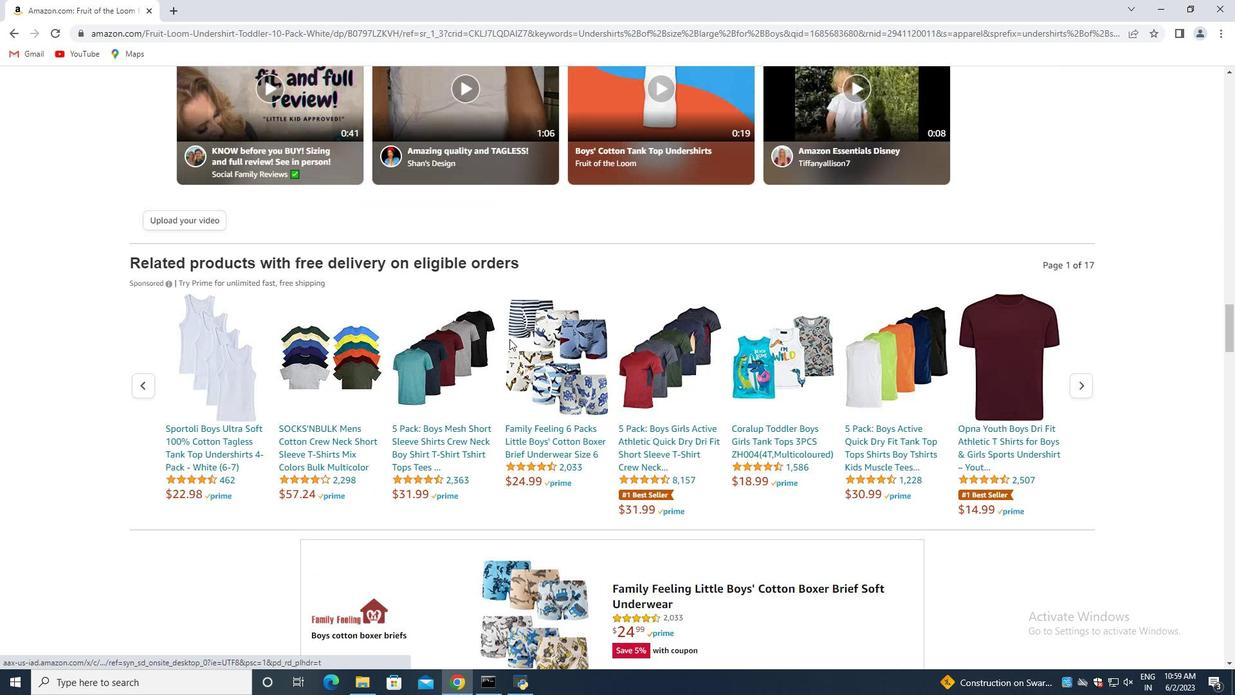 
Action: Mouse moved to (509, 339)
Screenshot: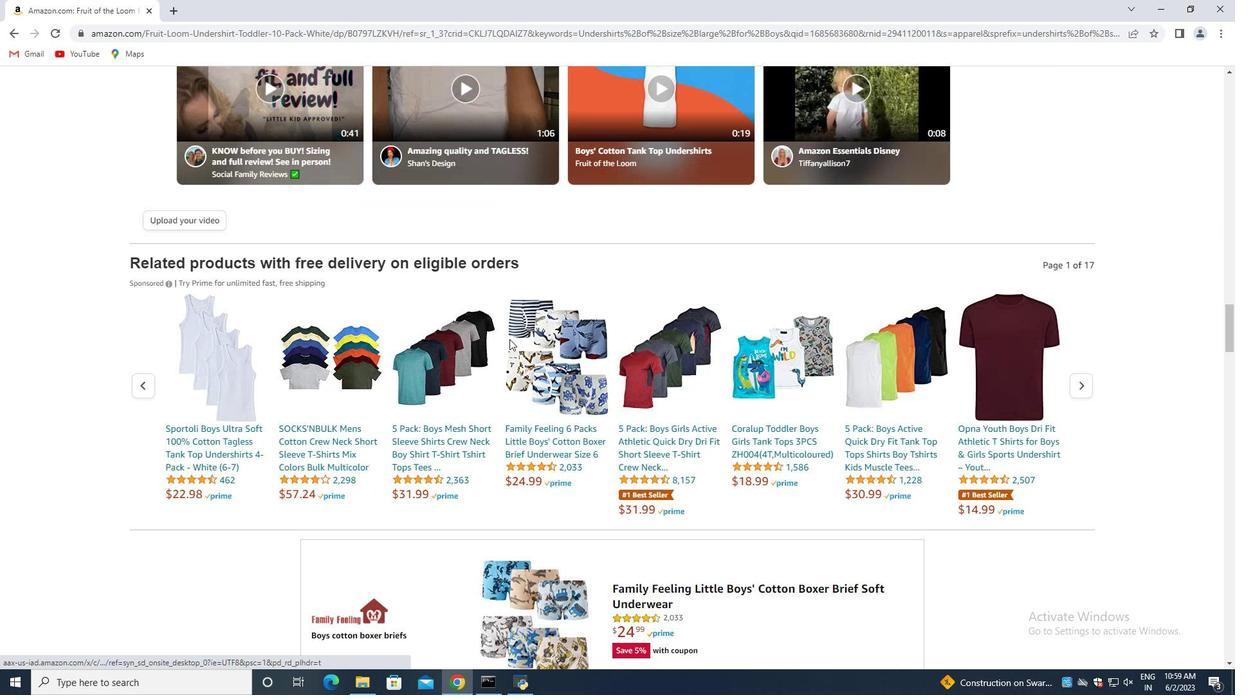 
Action: Mouse scrolled (509, 339) with delta (0, 0)
Screenshot: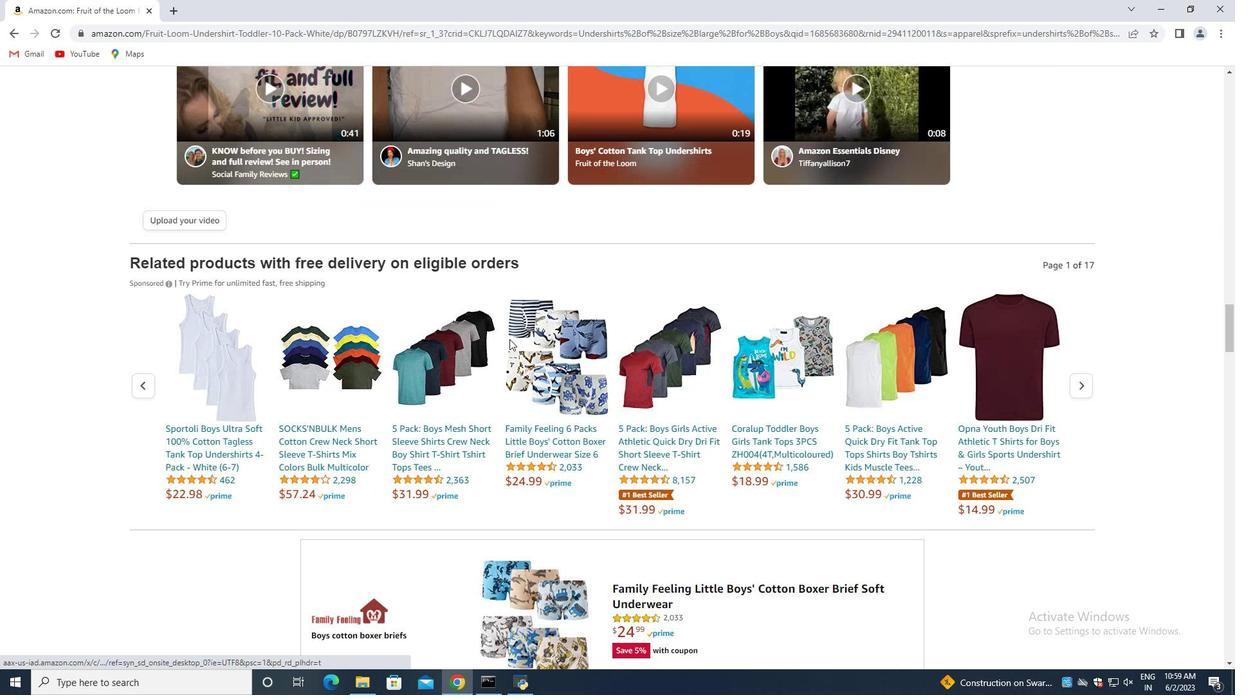 
Action: Mouse moved to (509, 338)
Screenshot: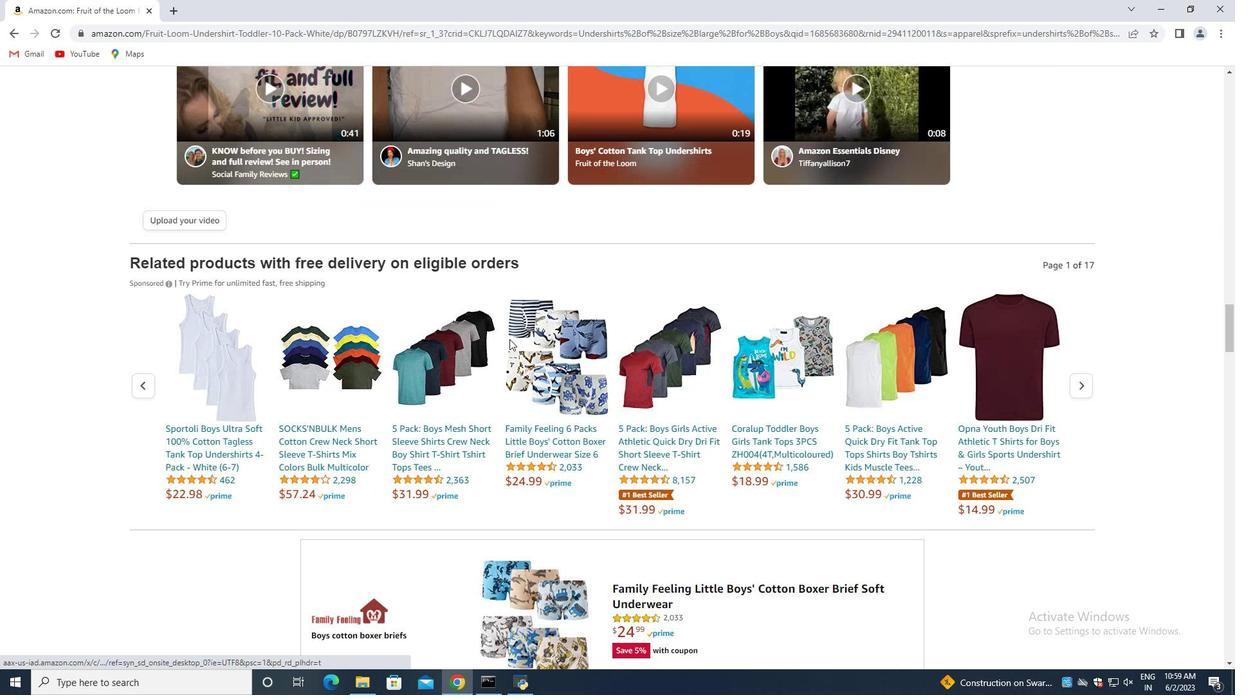 
Action: Mouse scrolled (509, 339) with delta (0, 0)
Screenshot: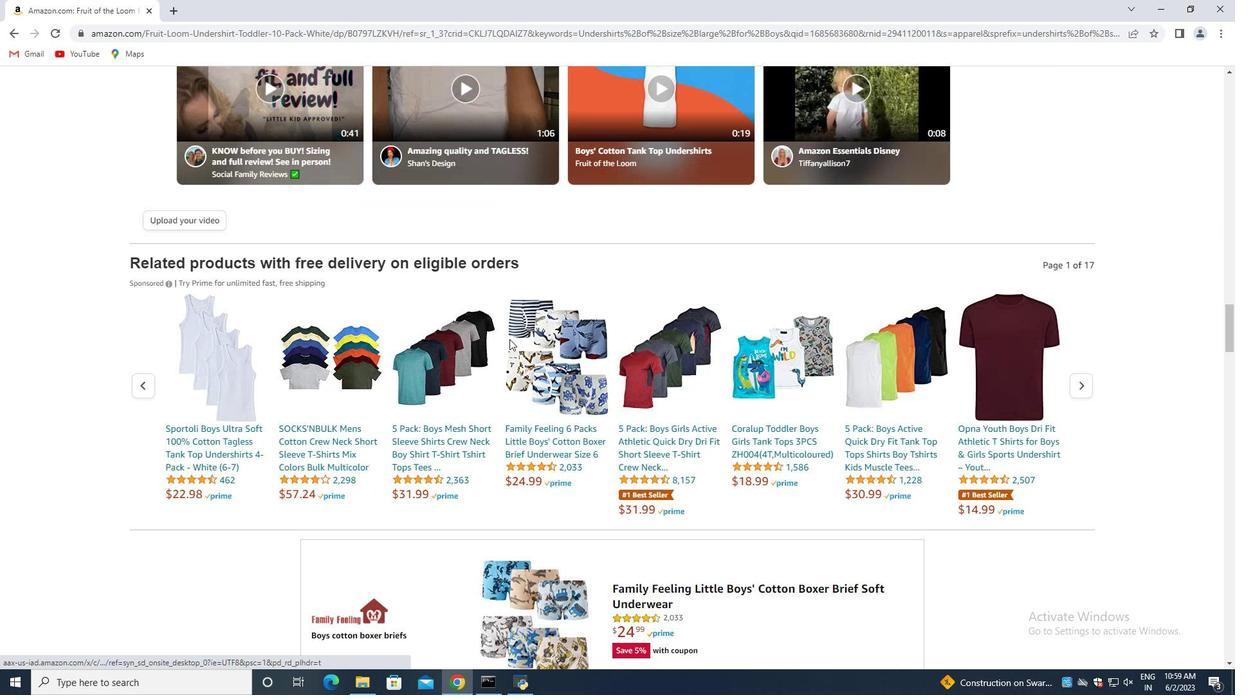 
Action: Mouse moved to (513, 336)
Screenshot: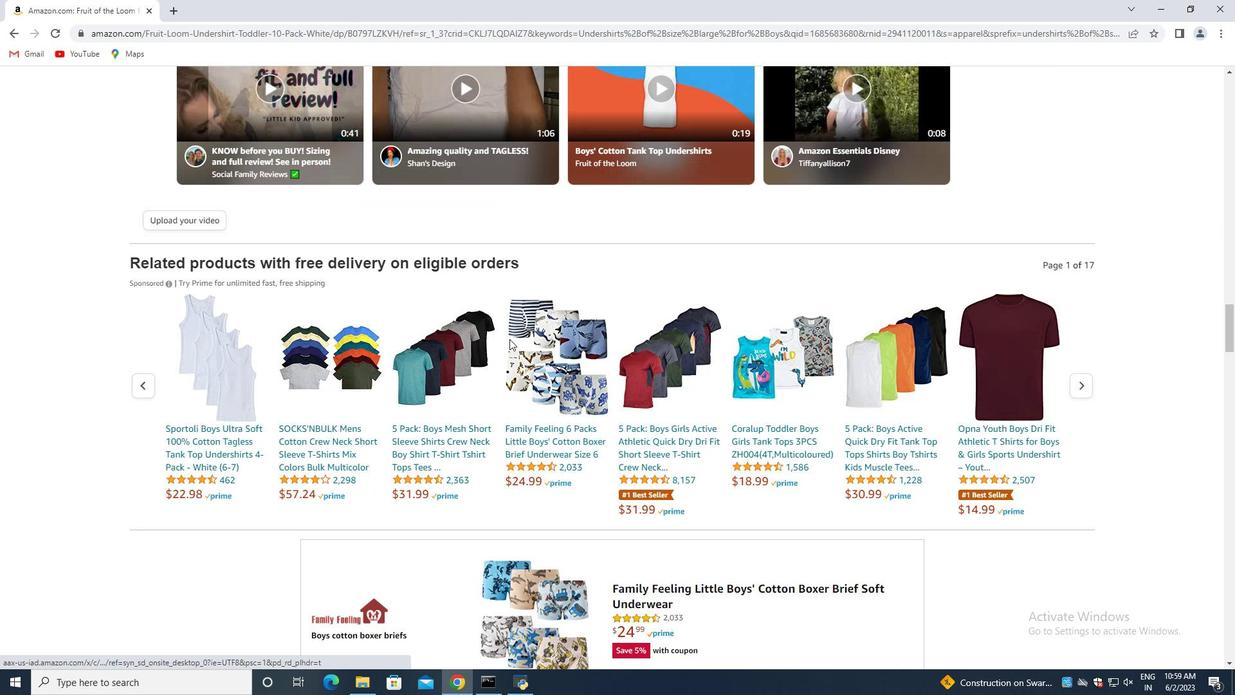 
Action: Mouse scrolled (513, 337) with delta (0, 0)
Screenshot: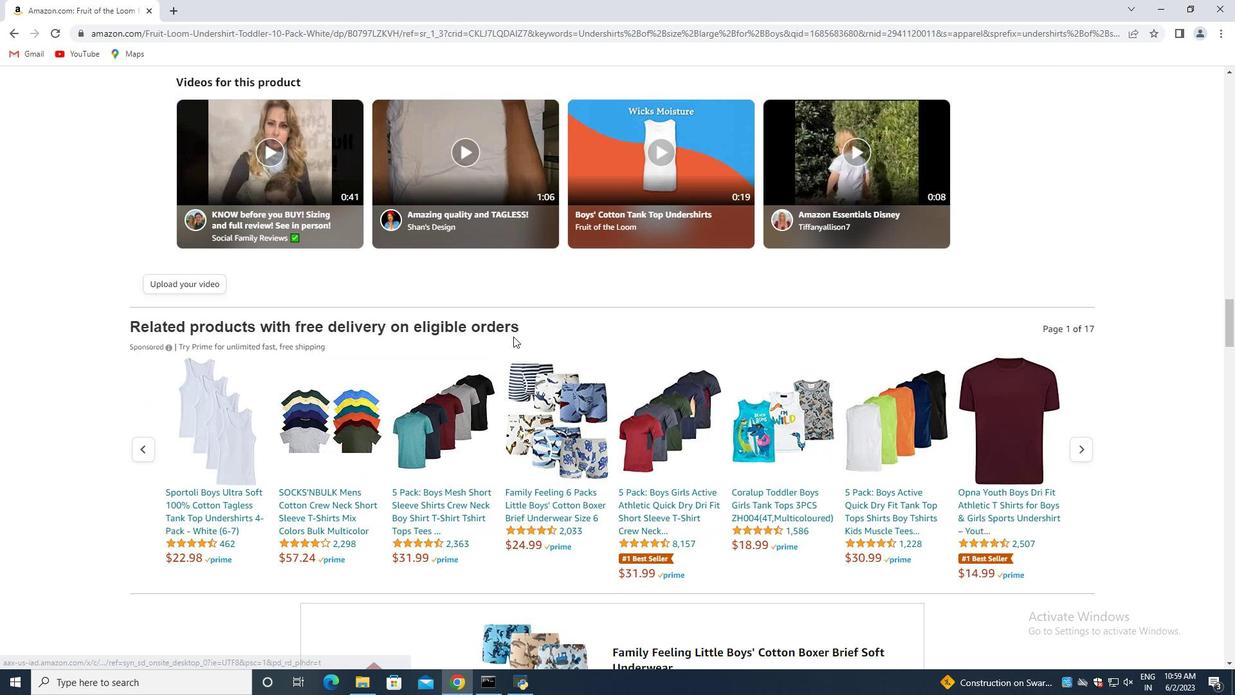 
Action: Mouse scrolled (513, 337) with delta (0, 0)
Screenshot: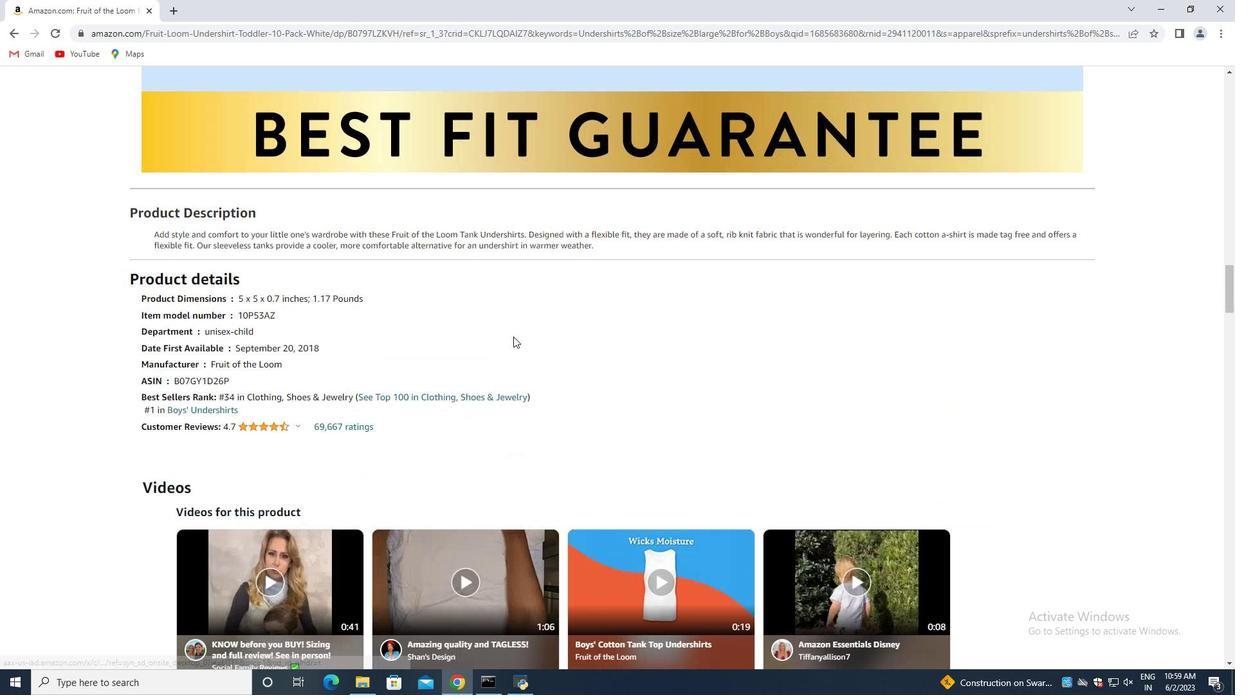 
Action: Mouse scrolled (513, 337) with delta (0, 0)
Screenshot: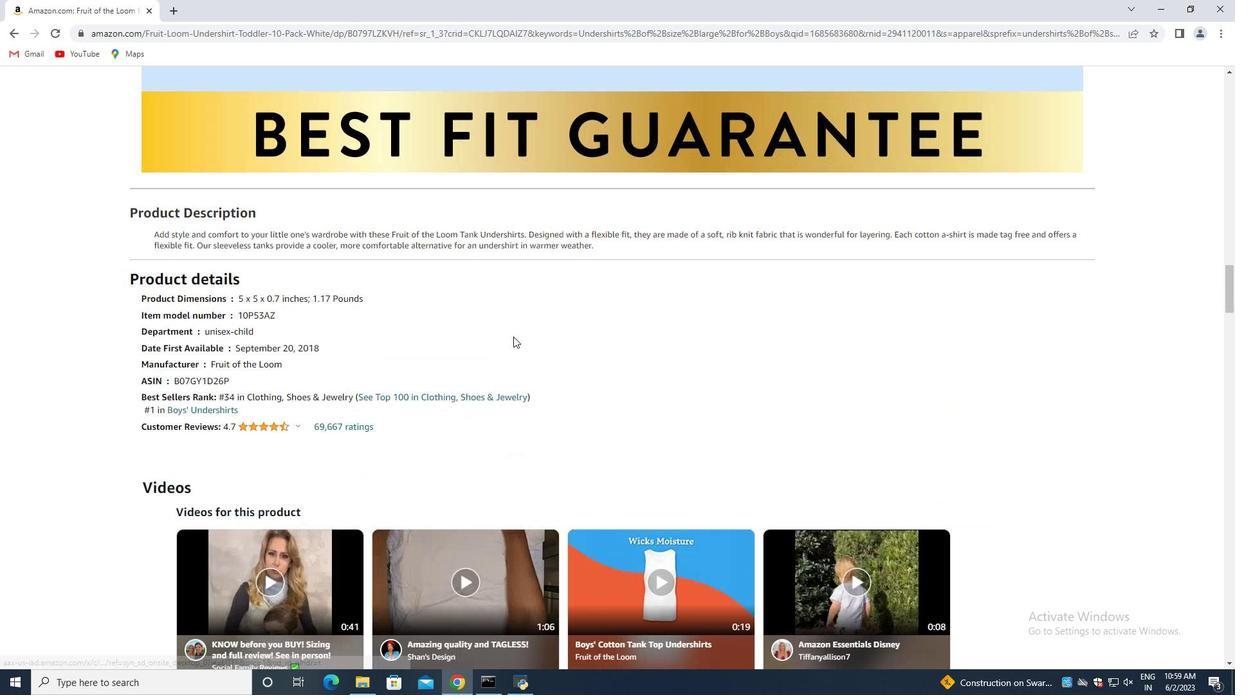 
Action: Mouse scrolled (513, 337) with delta (0, 0)
Screenshot: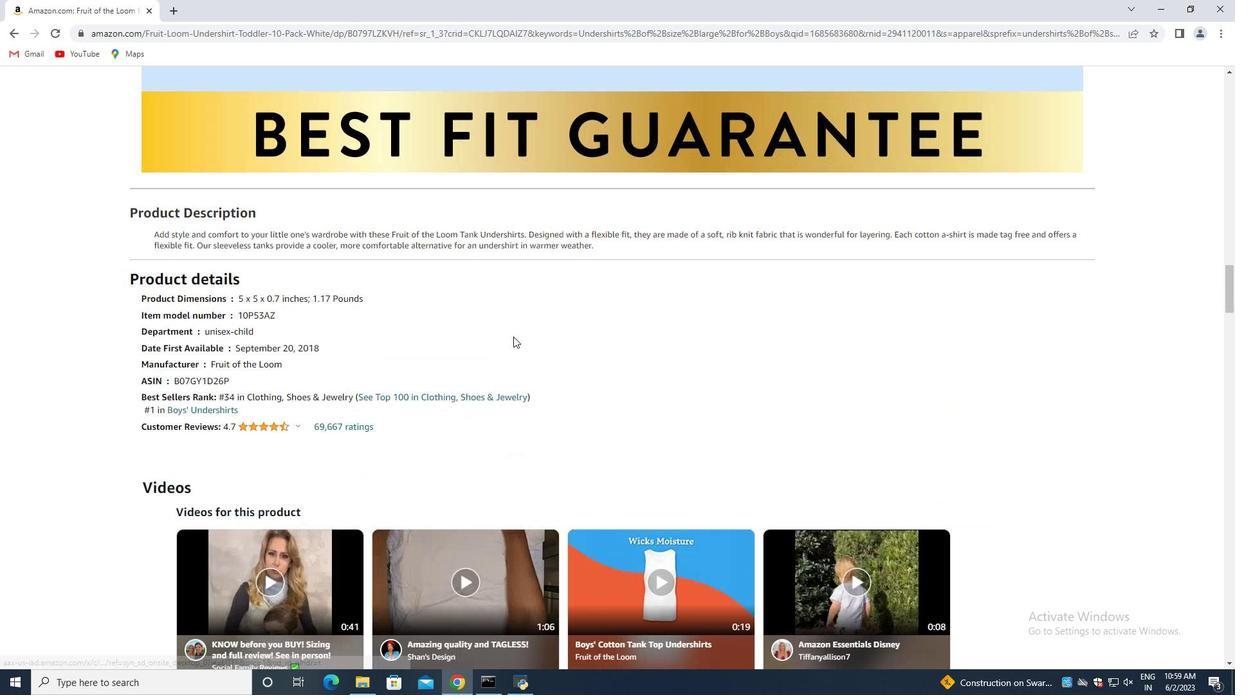
Action: Mouse scrolled (513, 337) with delta (0, 0)
Screenshot: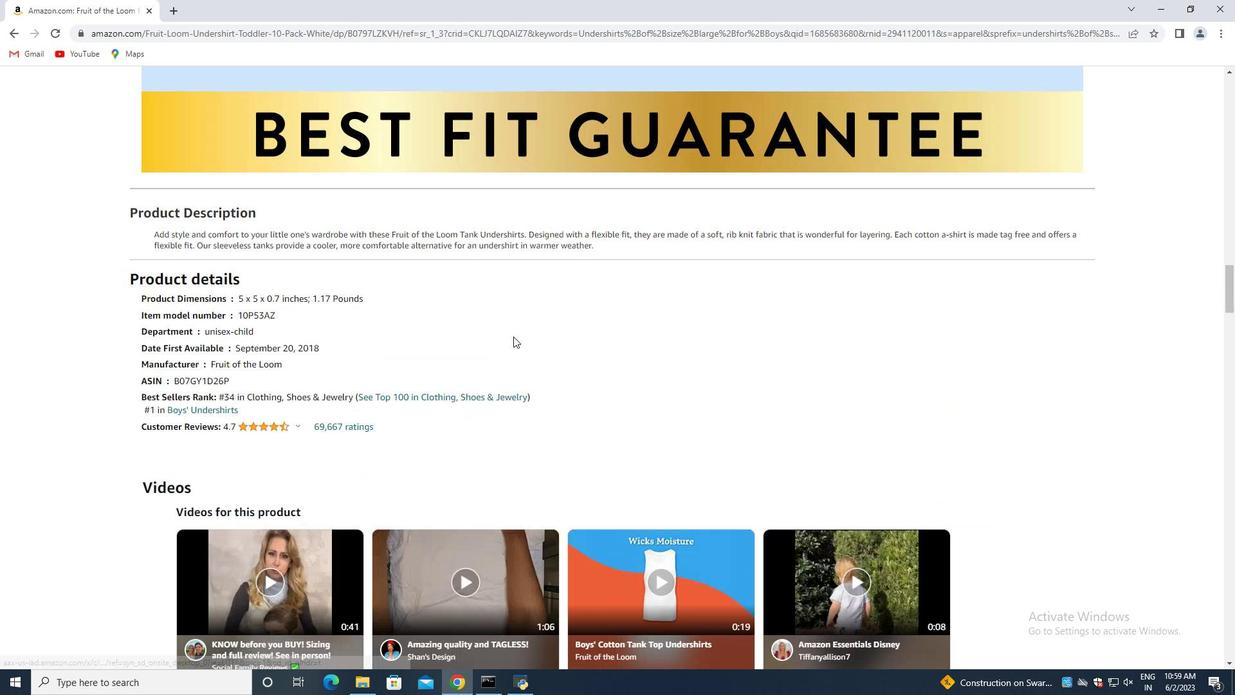 
Action: Mouse scrolled (513, 337) with delta (0, 0)
Screenshot: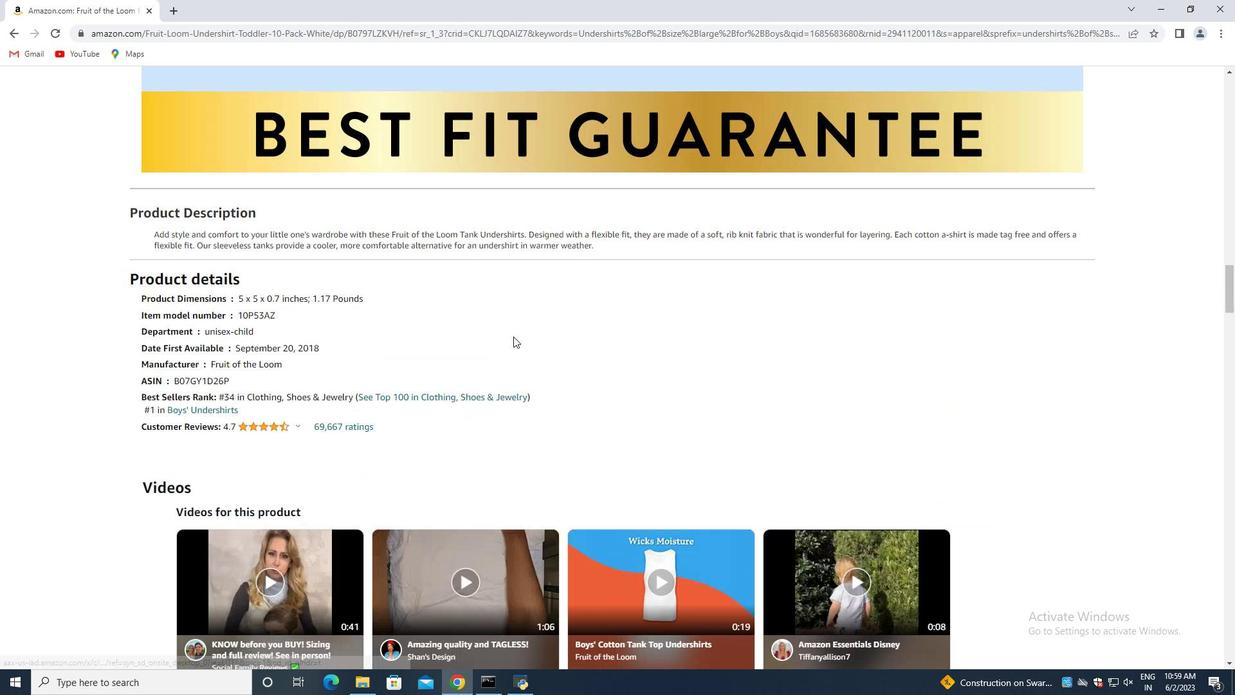 
Action: Mouse scrolled (513, 337) with delta (0, 0)
Screenshot: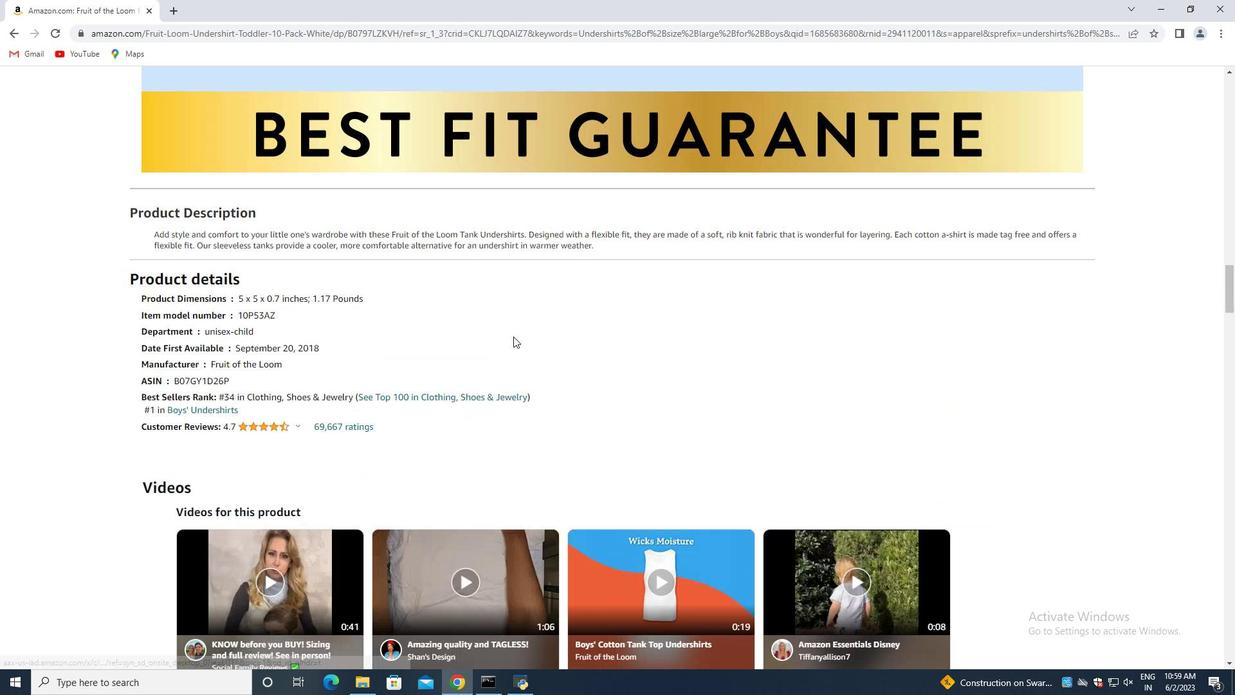 
Action: Mouse scrolled (513, 337) with delta (0, 0)
Screenshot: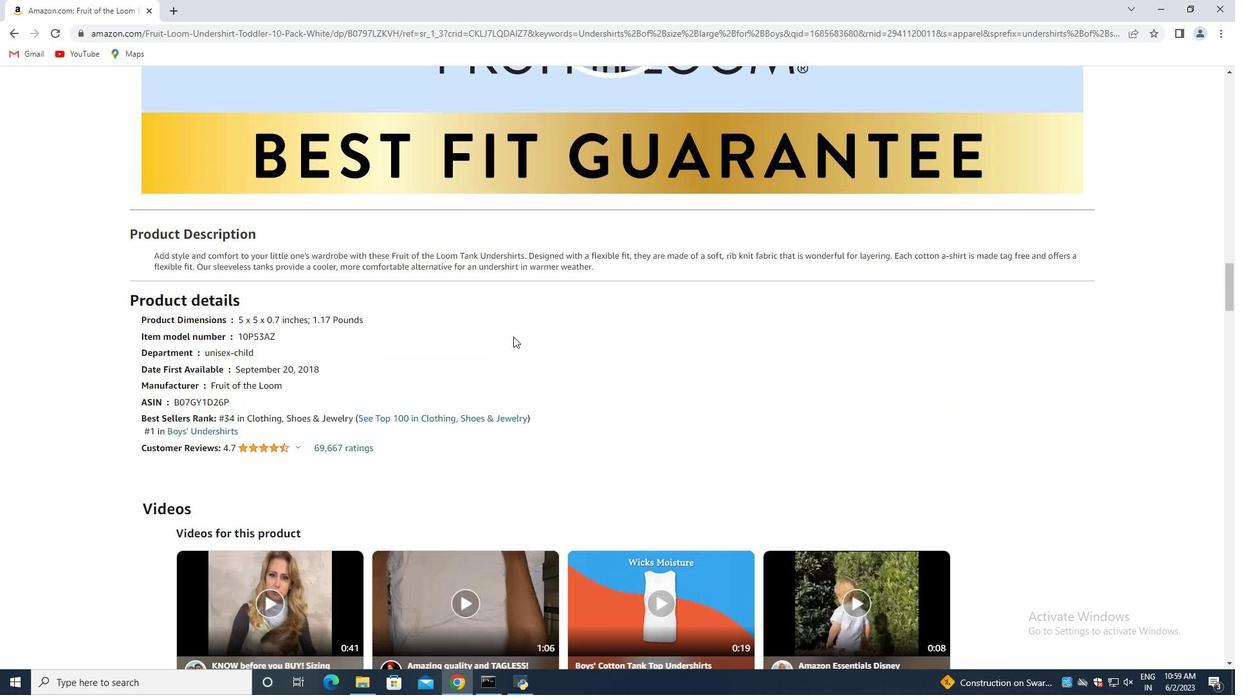 
Action: Mouse moved to (518, 334)
Screenshot: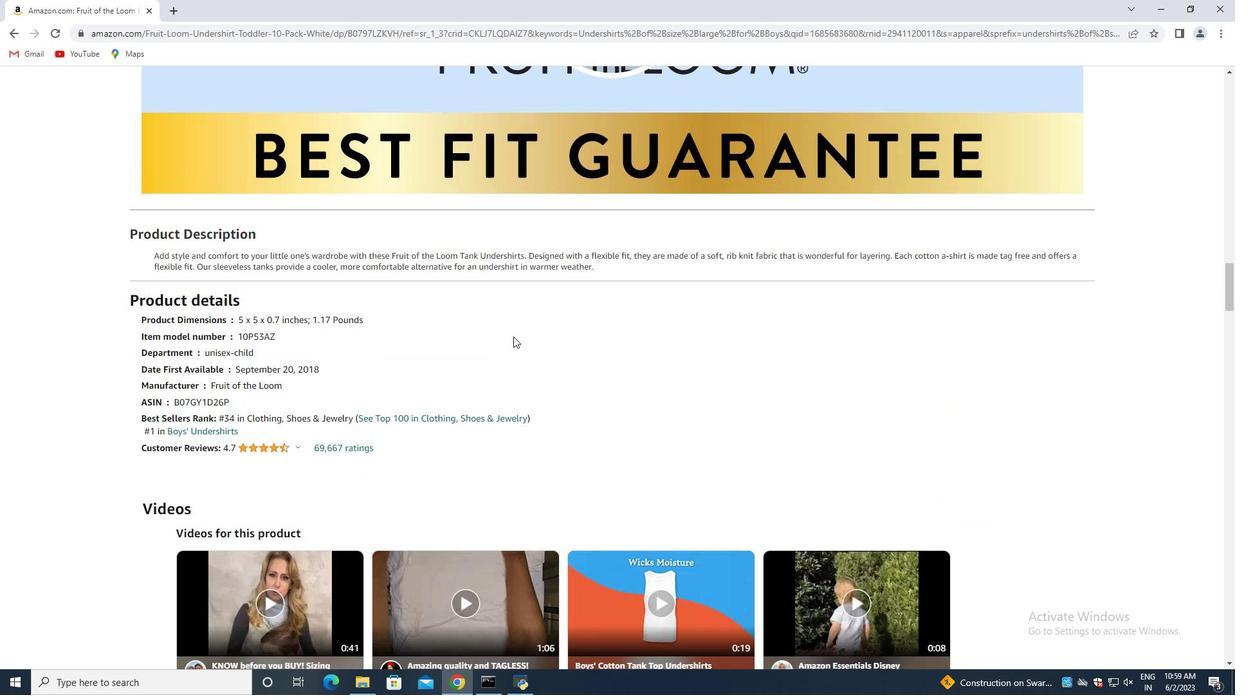 
Action: Mouse scrolled (518, 334) with delta (0, 0)
Screenshot: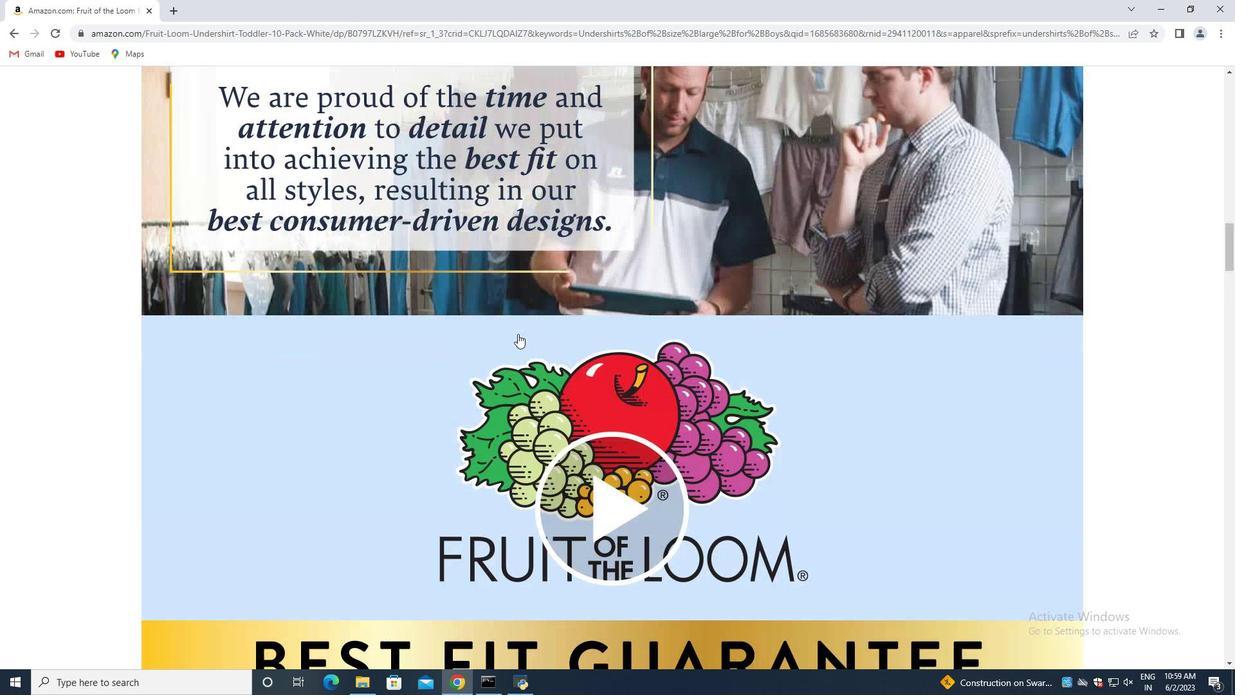 
Action: Mouse scrolled (518, 334) with delta (0, 0)
Screenshot: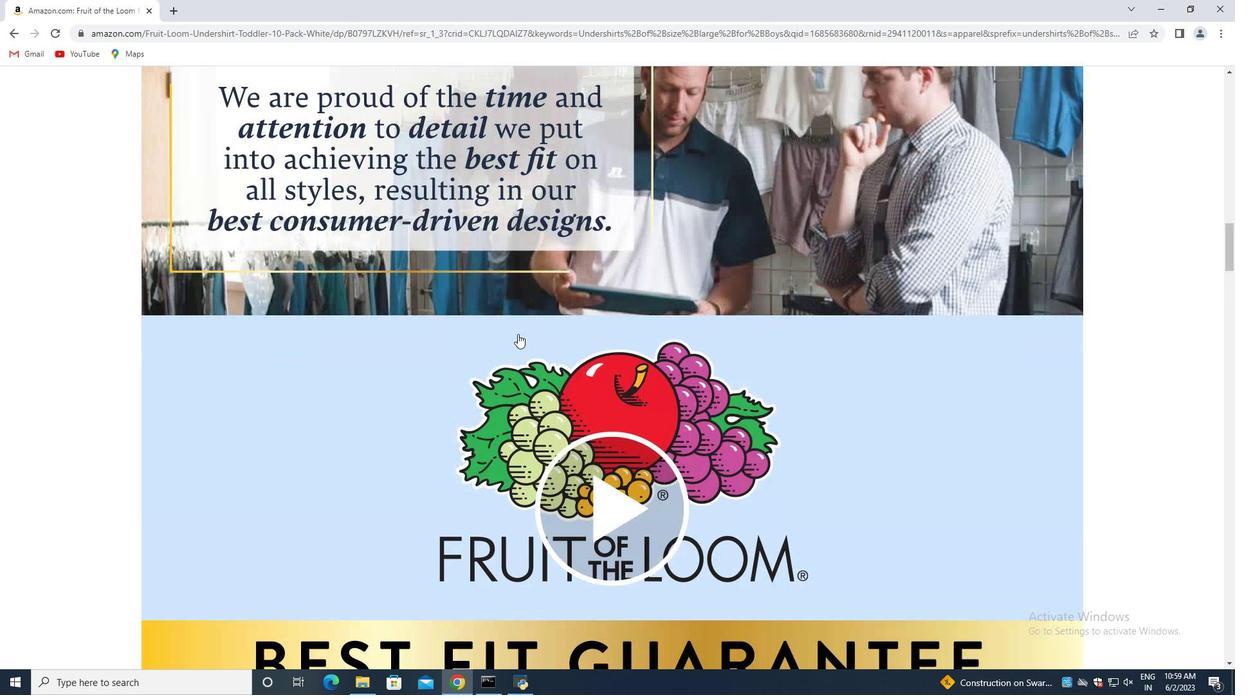 
Action: Mouse scrolled (518, 334) with delta (0, 0)
Screenshot: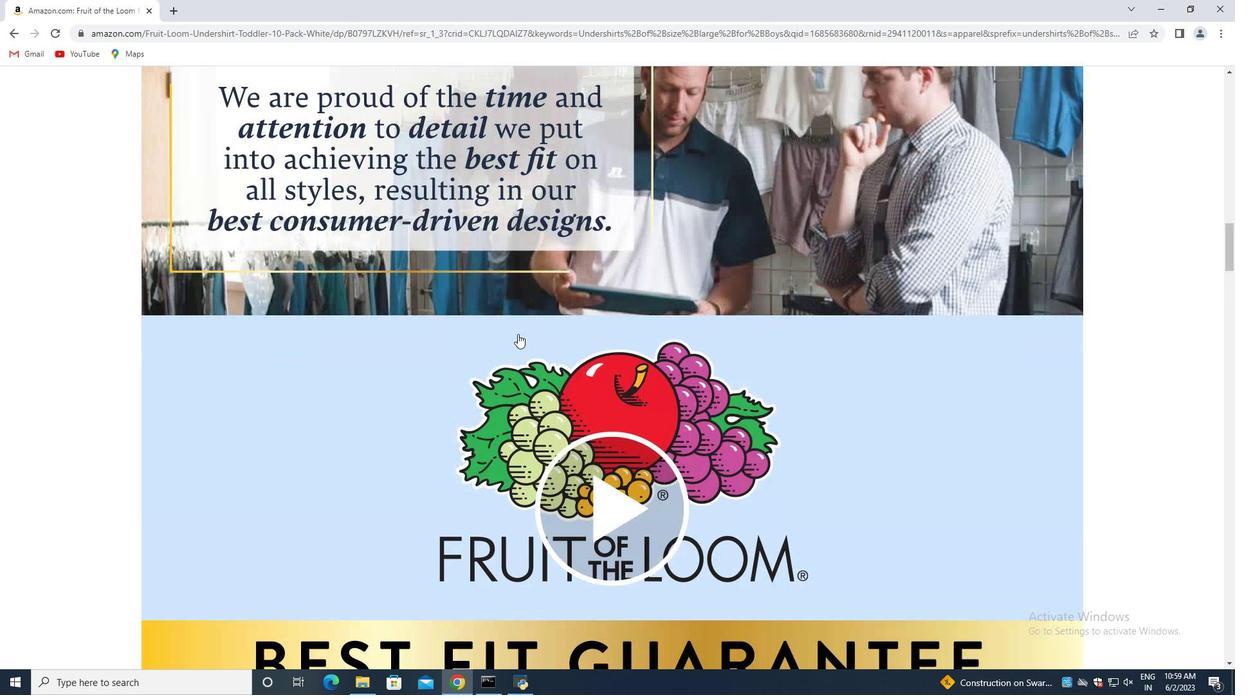 
Action: Mouse scrolled (518, 334) with delta (0, 0)
Screenshot: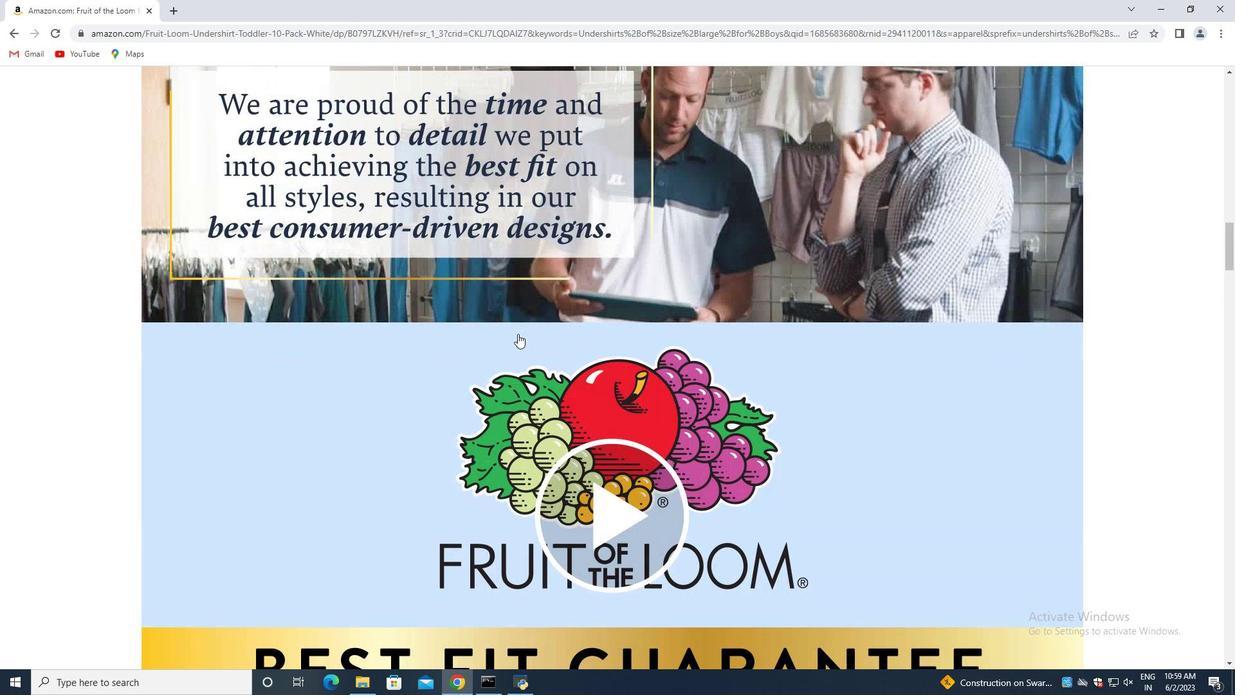 
Action: Mouse scrolled (518, 334) with delta (0, 0)
Screenshot: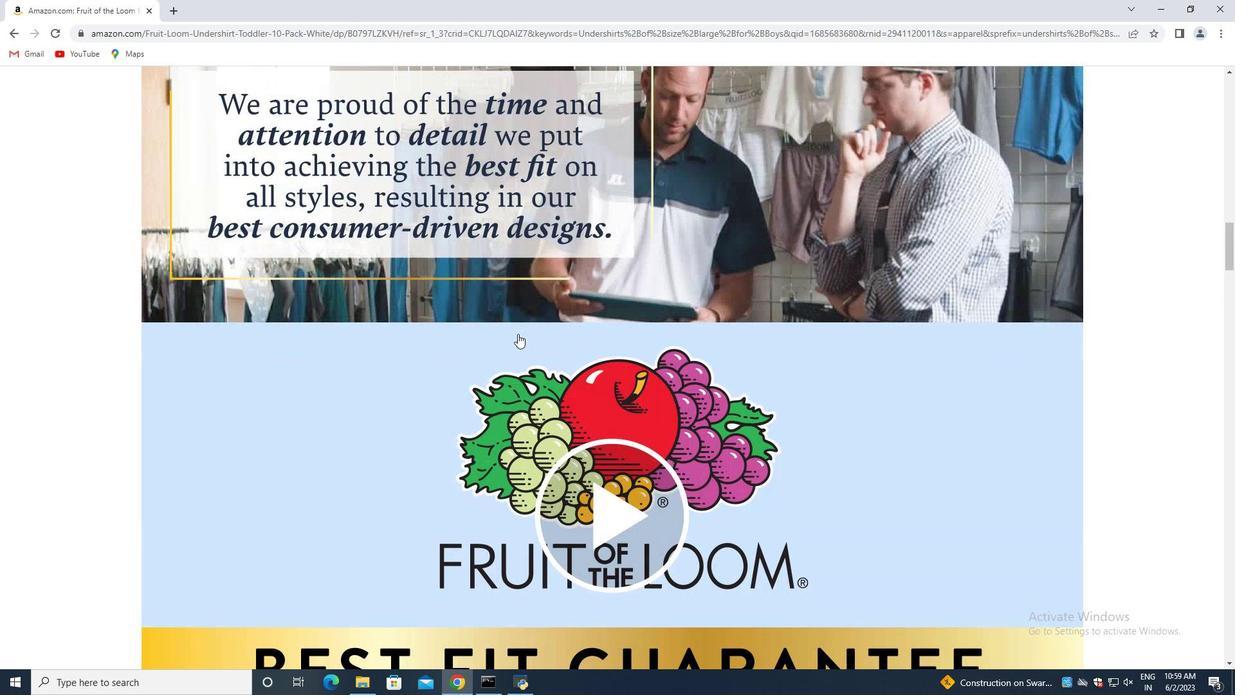 
Action: Mouse scrolled (518, 334) with delta (0, 0)
Screenshot: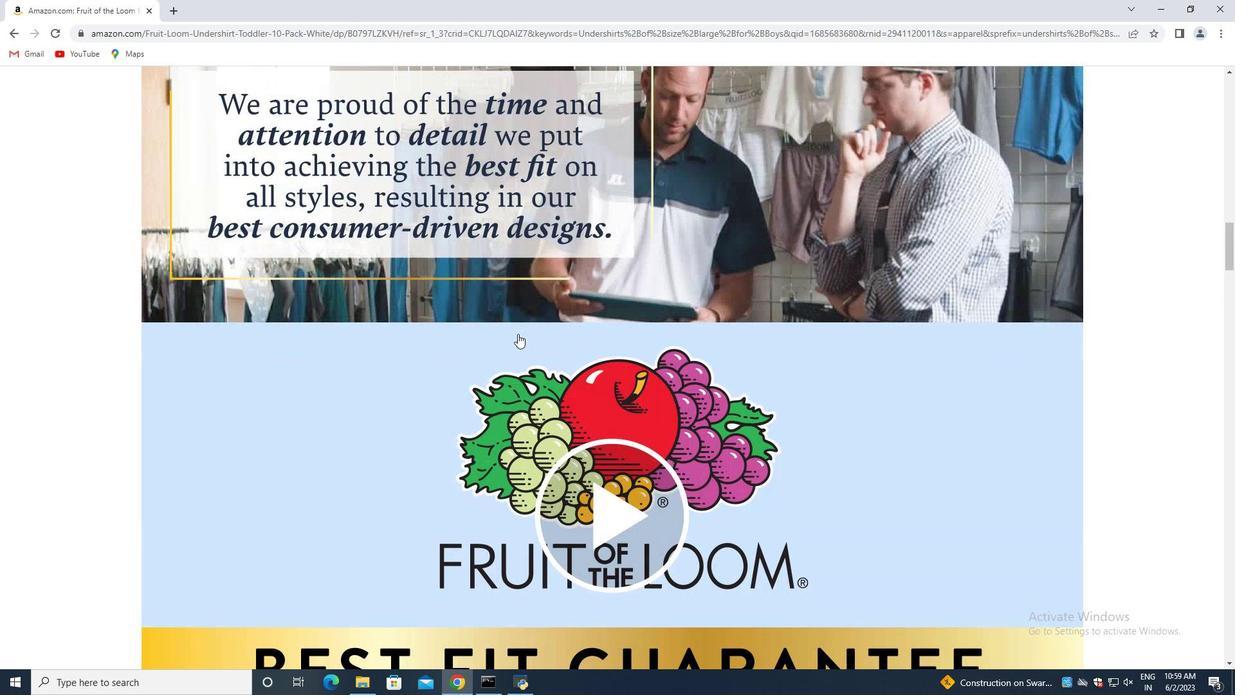 
Action: Mouse scrolled (518, 334) with delta (0, 0)
Screenshot: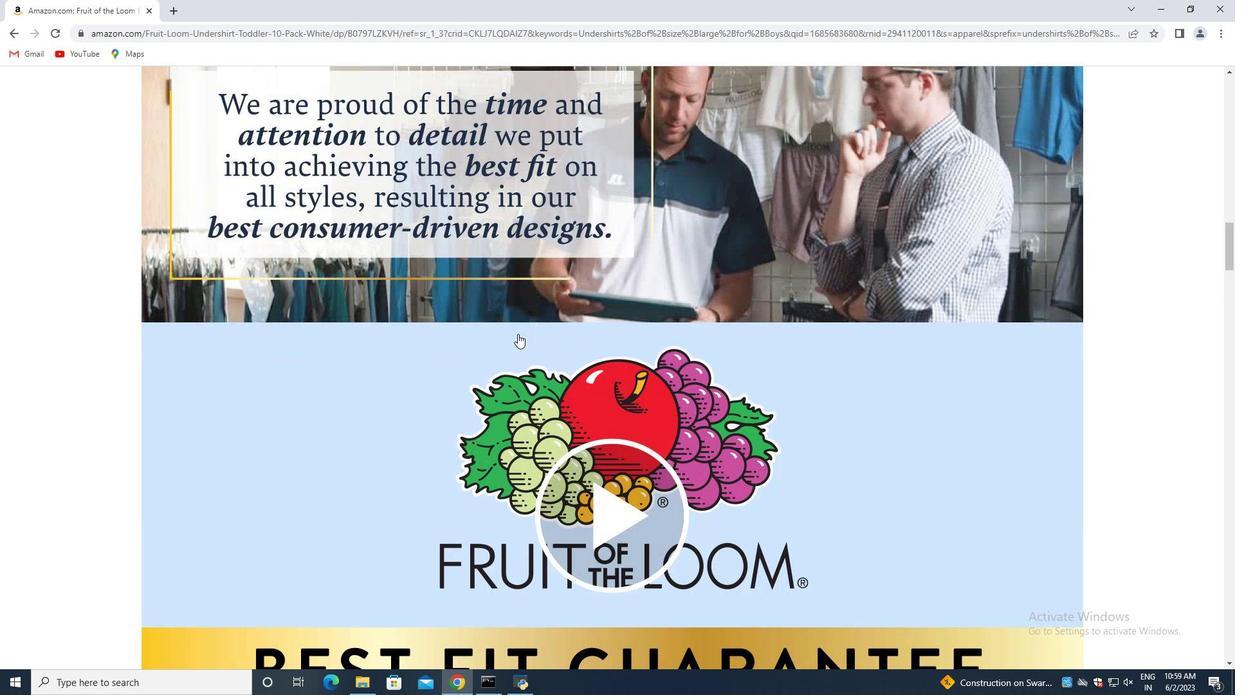 
Action: Mouse scrolled (518, 334) with delta (0, 0)
Screenshot: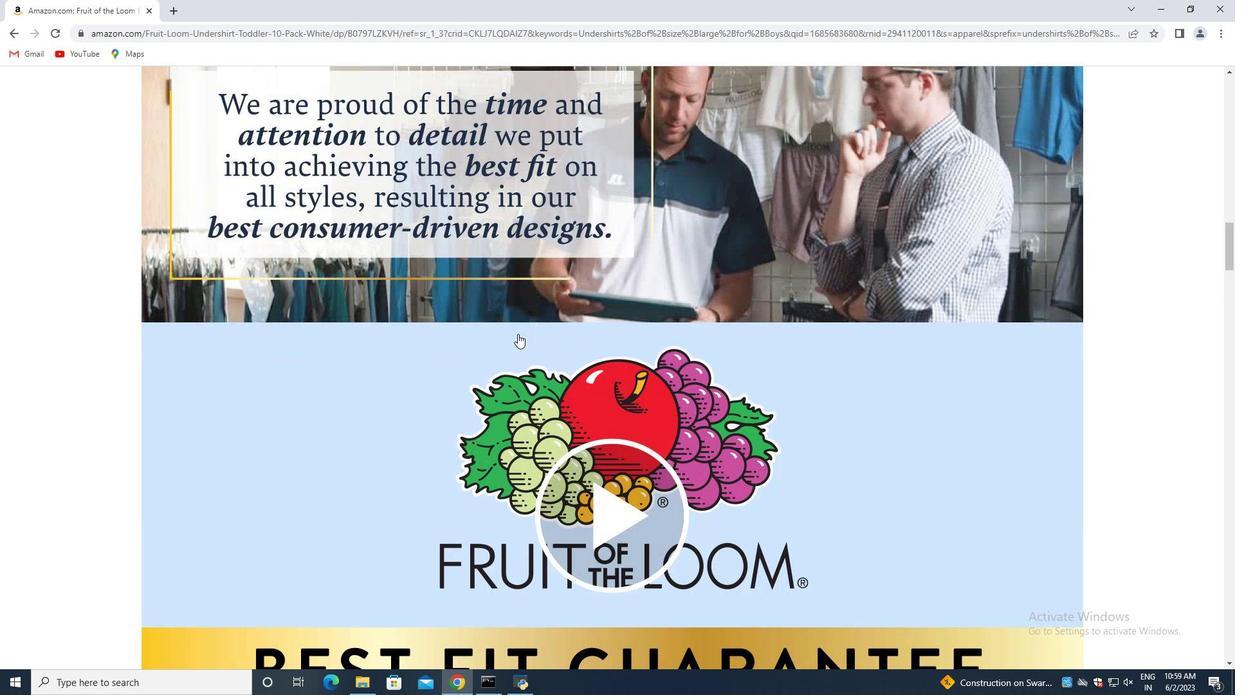 
Action: Mouse scrolled (518, 334) with delta (0, 0)
Screenshot: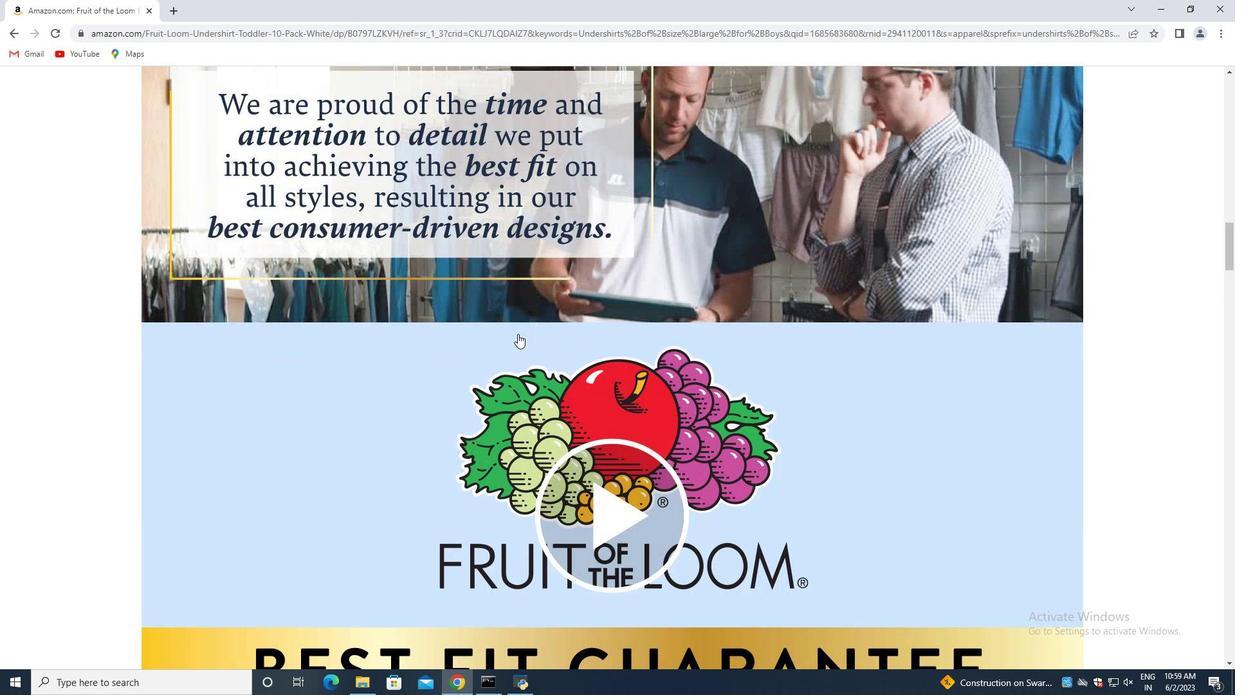 
Action: Mouse moved to (519, 333)
Screenshot: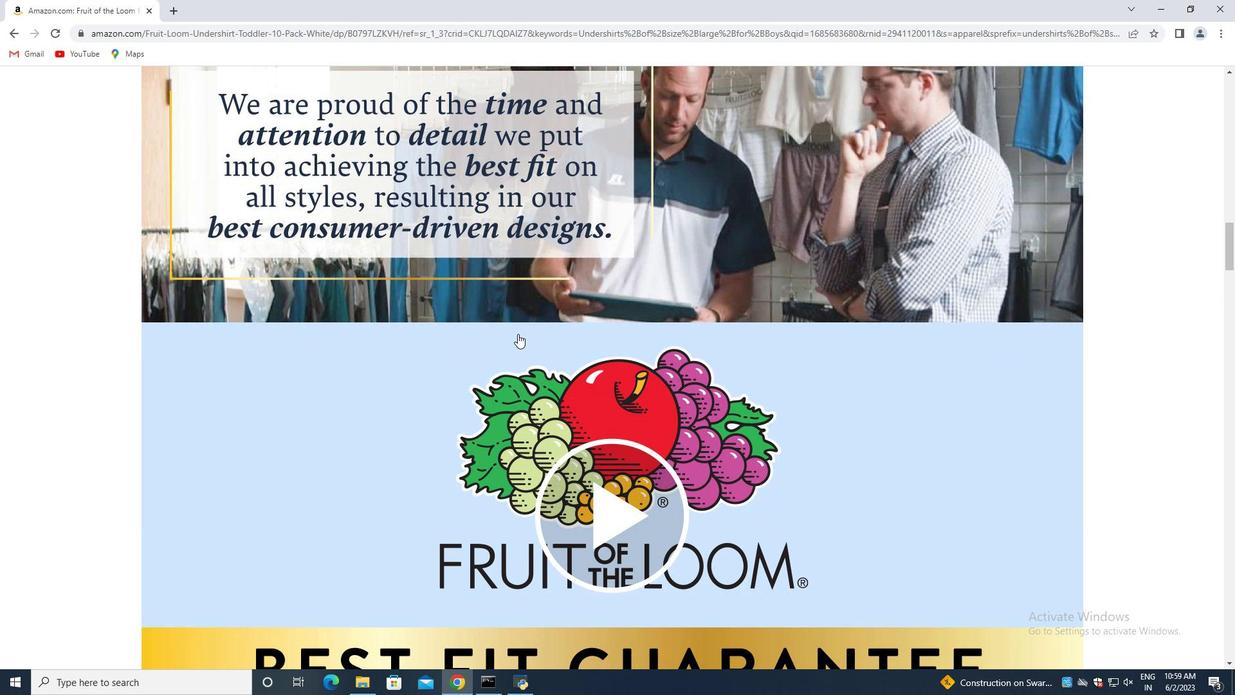 
Action: Mouse scrolled (519, 334) with delta (0, 0)
Screenshot: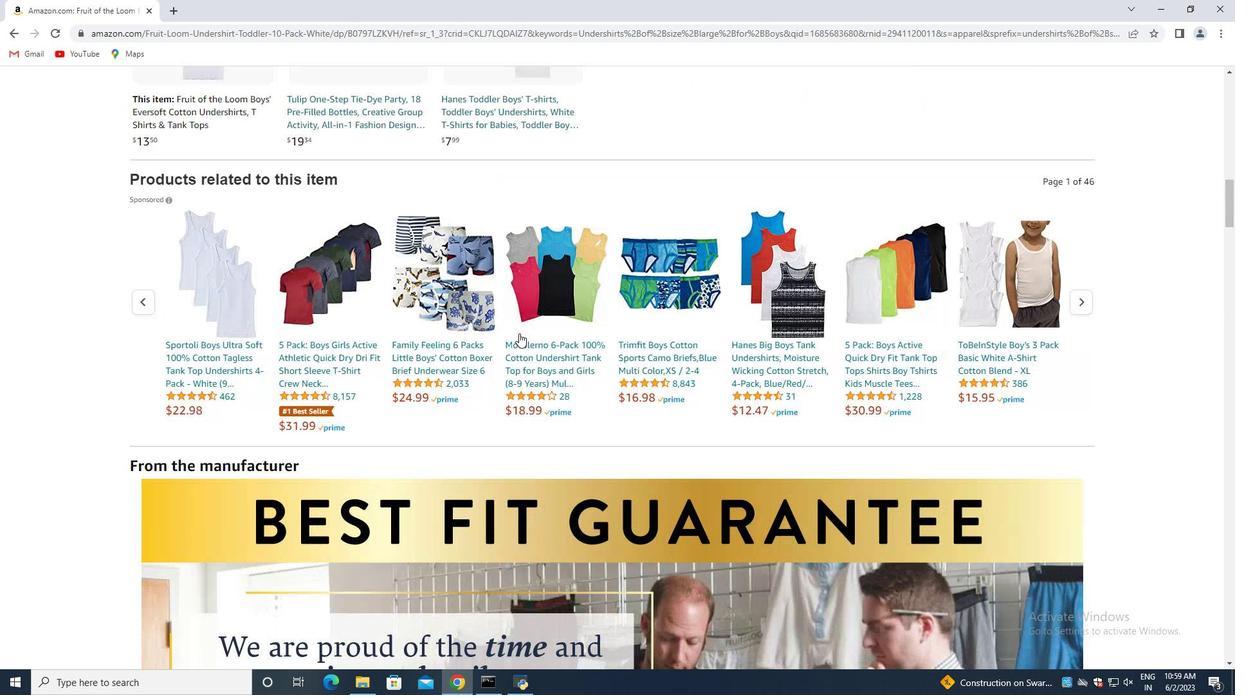 
Action: Mouse scrolled (519, 334) with delta (0, 0)
Screenshot: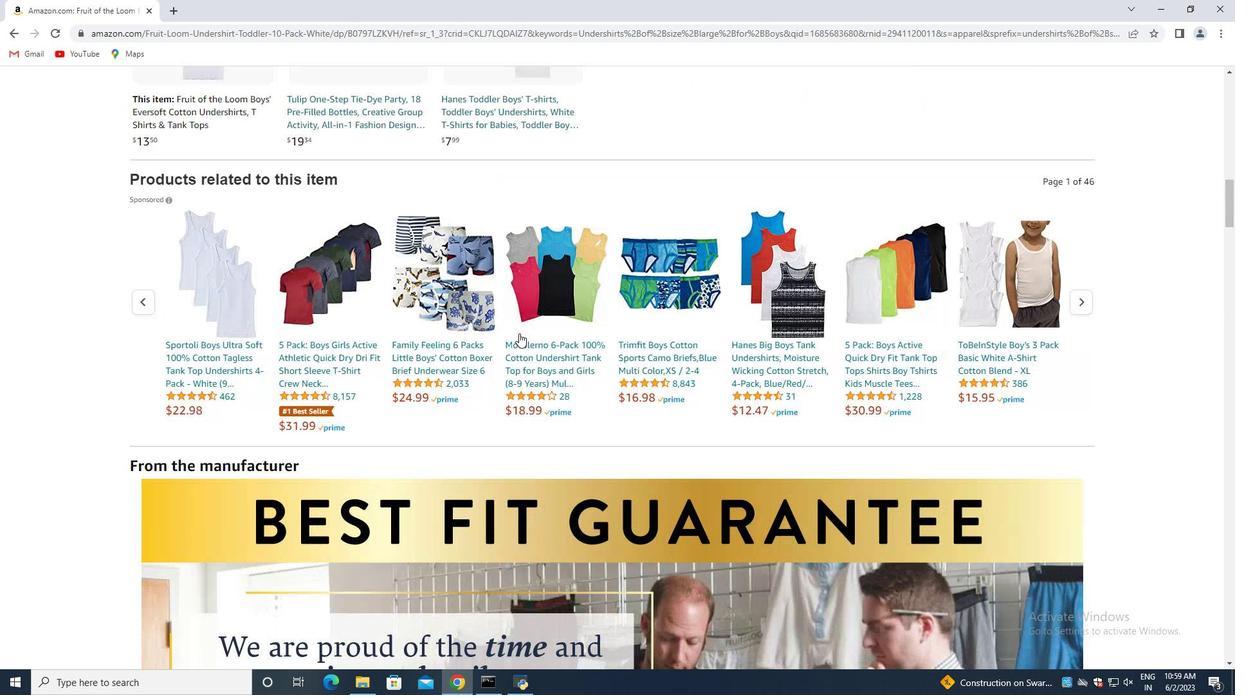 
Action: Mouse scrolled (519, 334) with delta (0, 0)
Screenshot: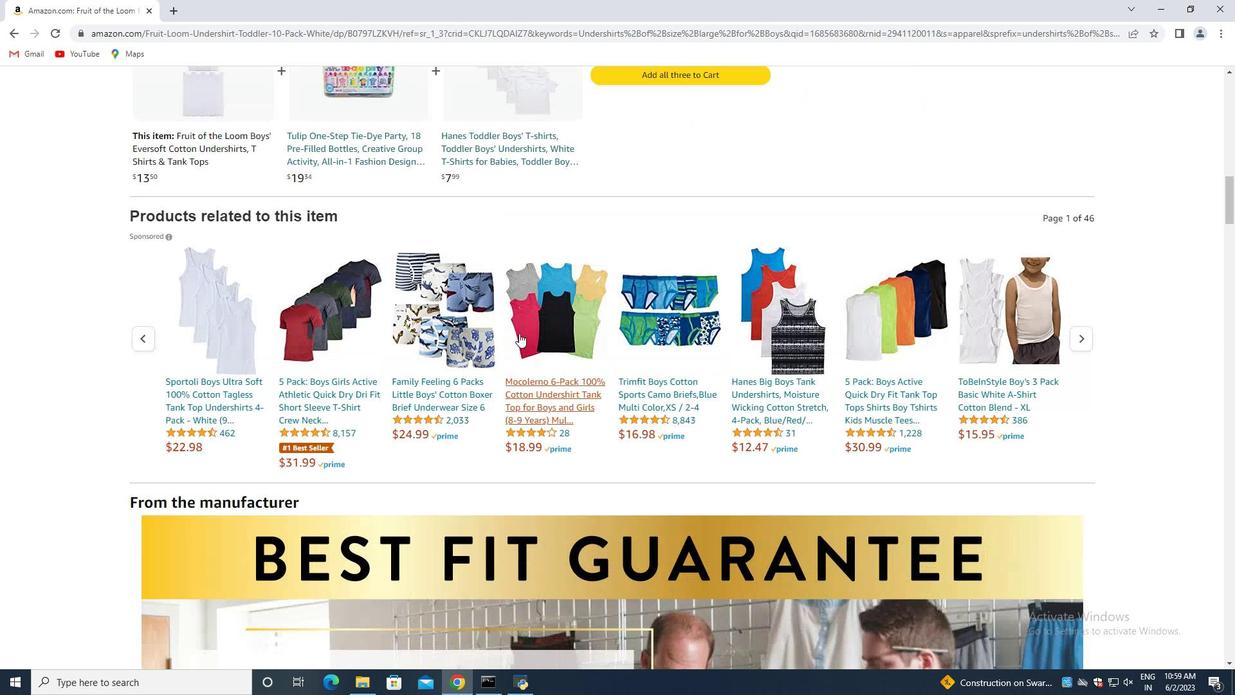 
Action: Mouse scrolled (519, 334) with delta (0, 0)
Screenshot: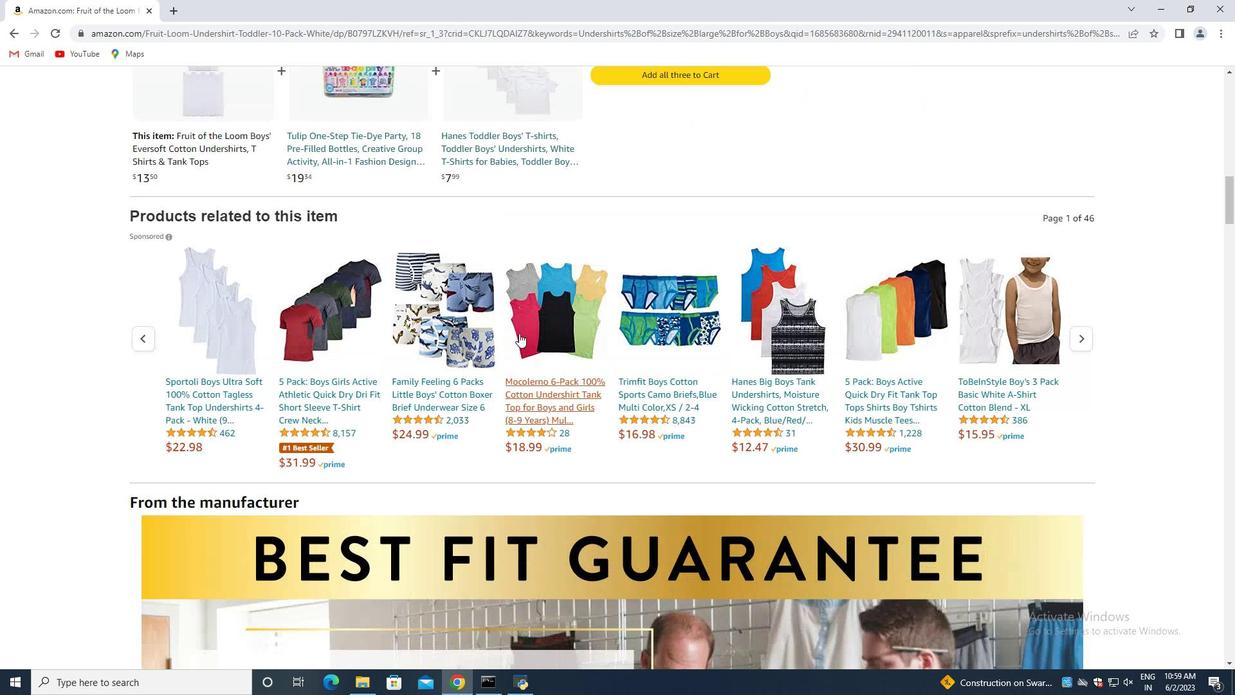 
Action: Mouse scrolled (519, 334) with delta (0, 0)
Screenshot: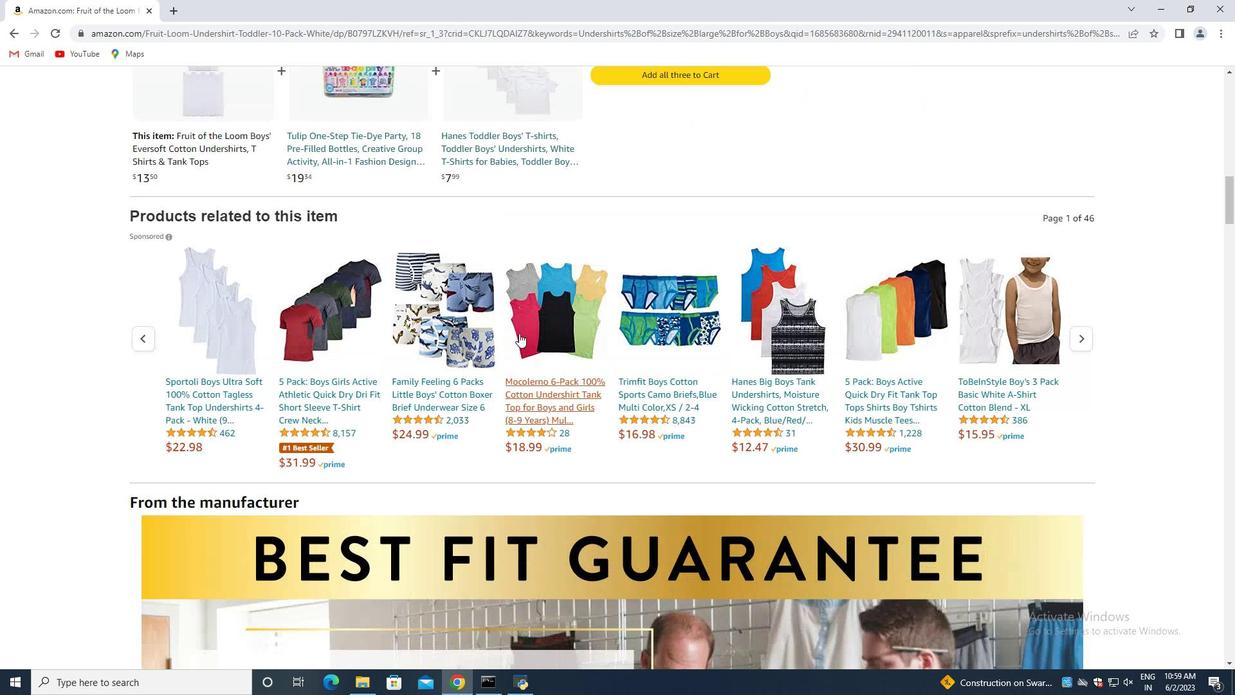 
Action: Mouse scrolled (519, 334) with delta (0, 0)
Screenshot: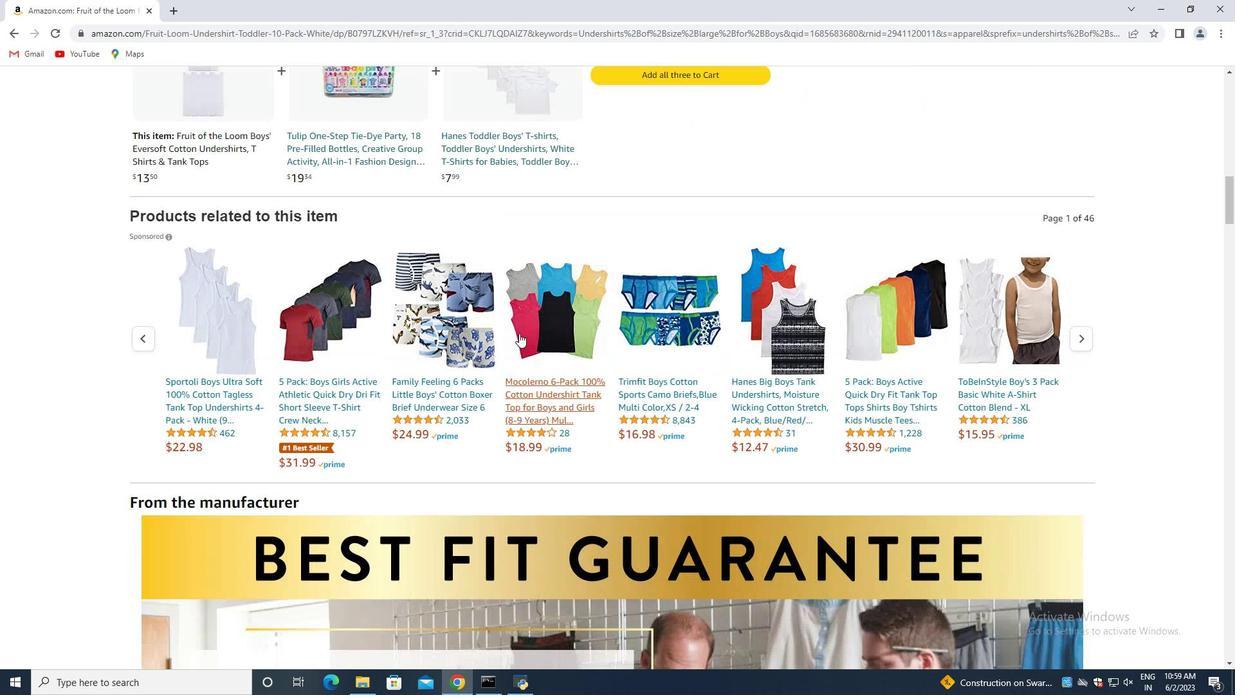 
Action: Mouse scrolled (519, 334) with delta (0, 0)
Screenshot: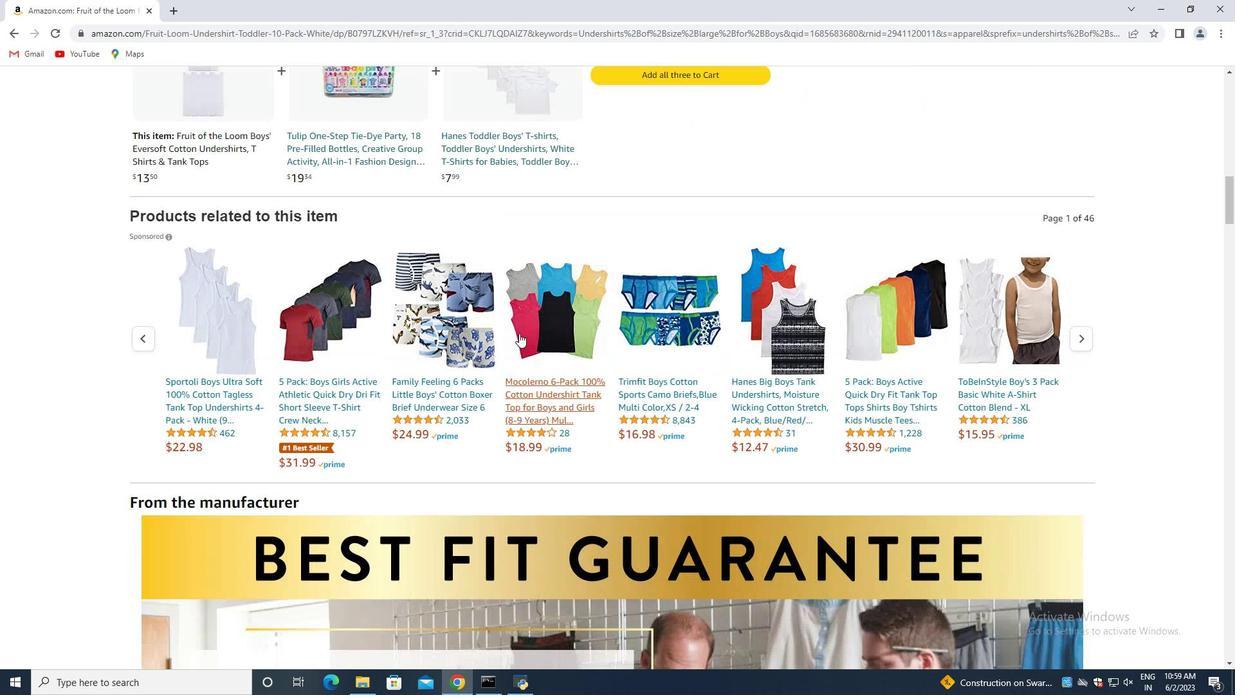 
Action: Mouse scrolled (519, 334) with delta (0, 0)
Screenshot: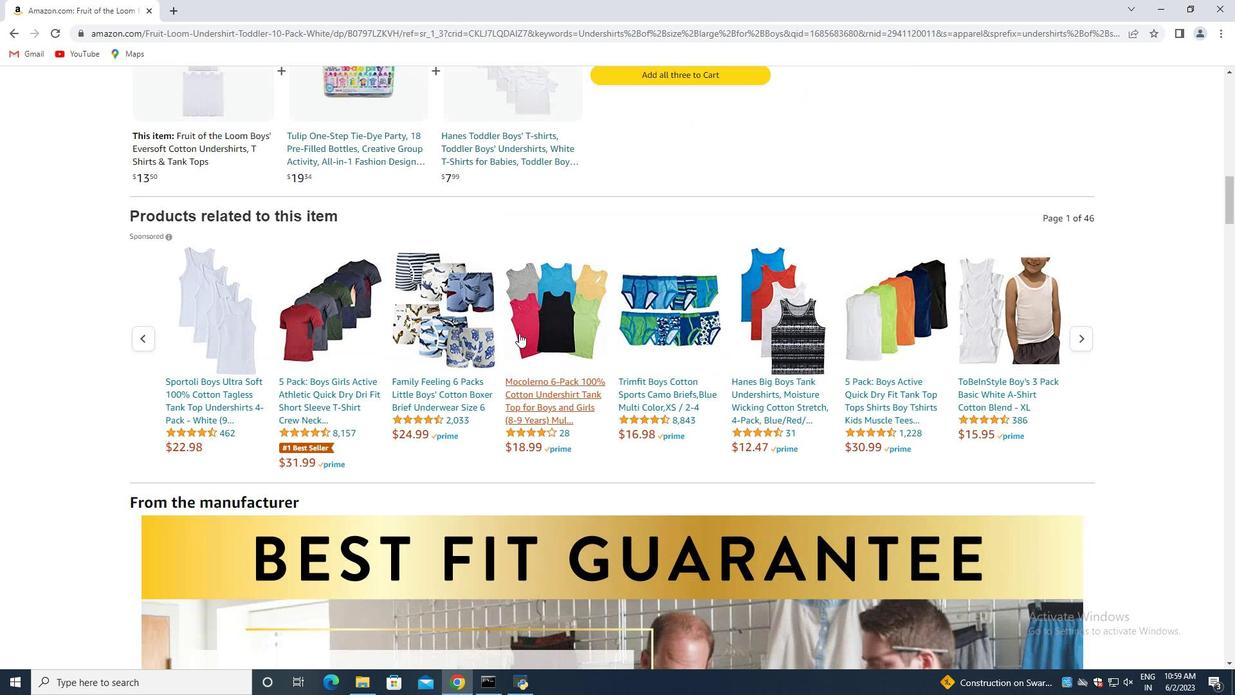 
Action: Mouse moved to (530, 326)
Screenshot: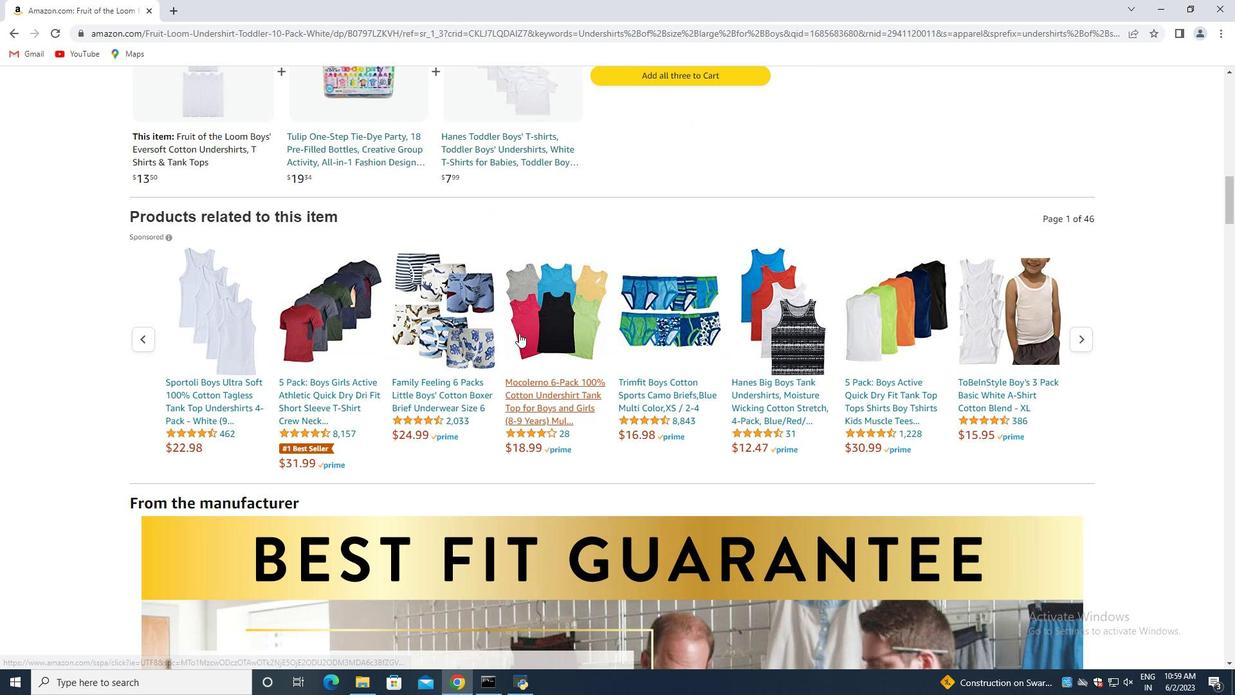
Action: Mouse scrolled (530, 326) with delta (0, 0)
Screenshot: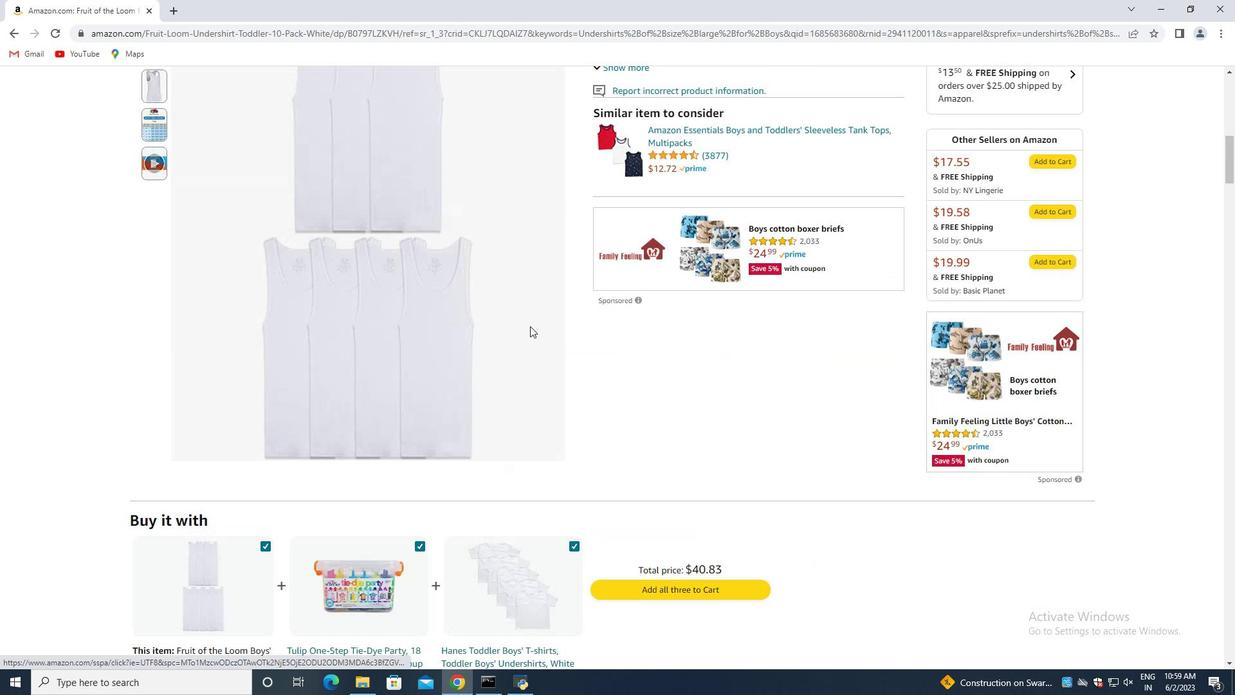 
Action: Mouse scrolled (530, 326) with delta (0, 0)
Screenshot: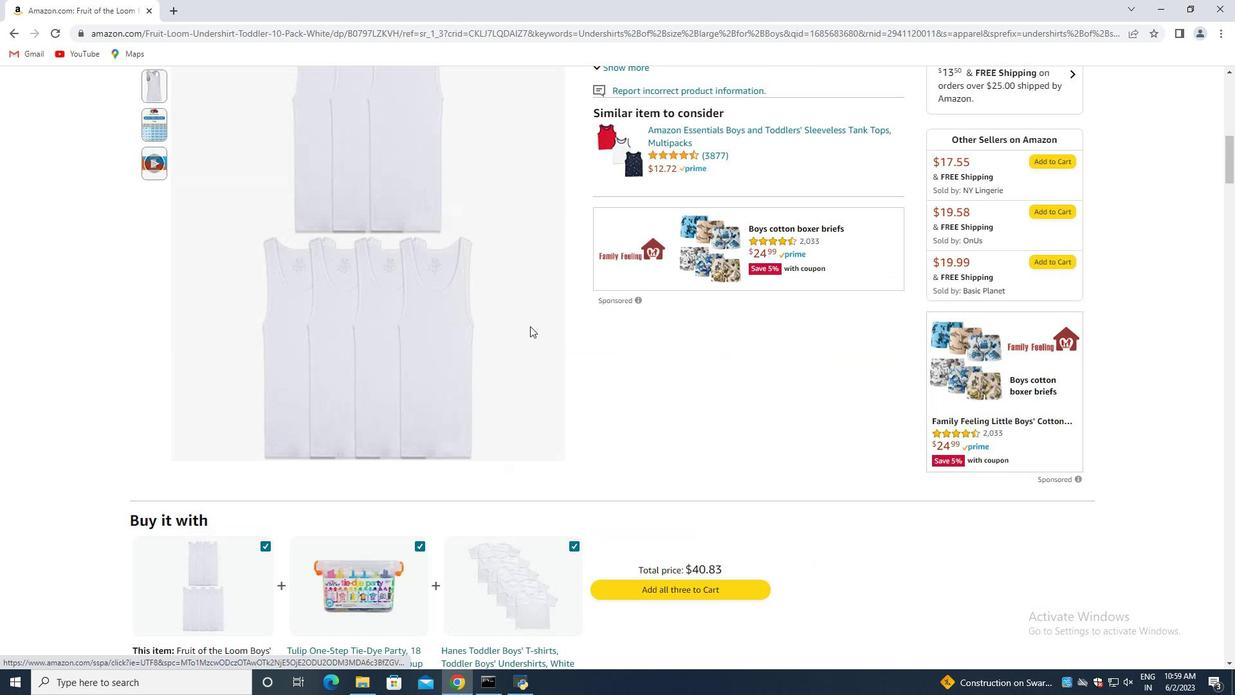 
Action: Mouse scrolled (530, 326) with delta (0, 0)
Screenshot: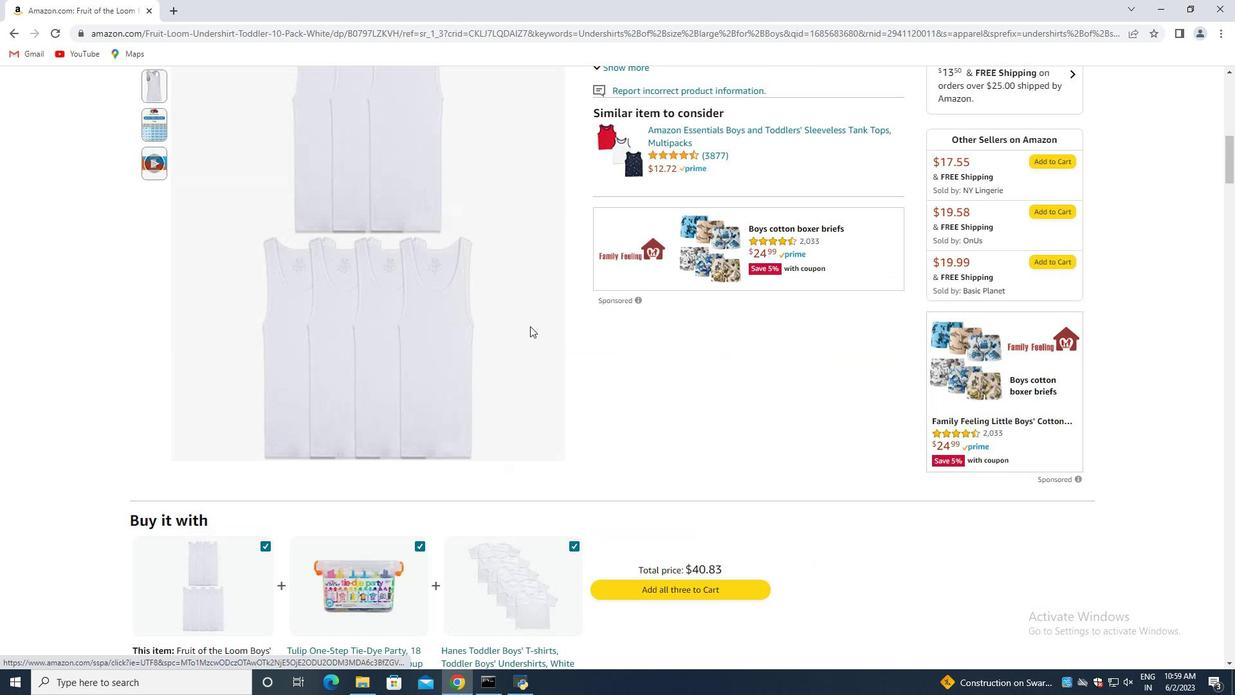 
Action: Mouse scrolled (530, 326) with delta (0, 0)
Screenshot: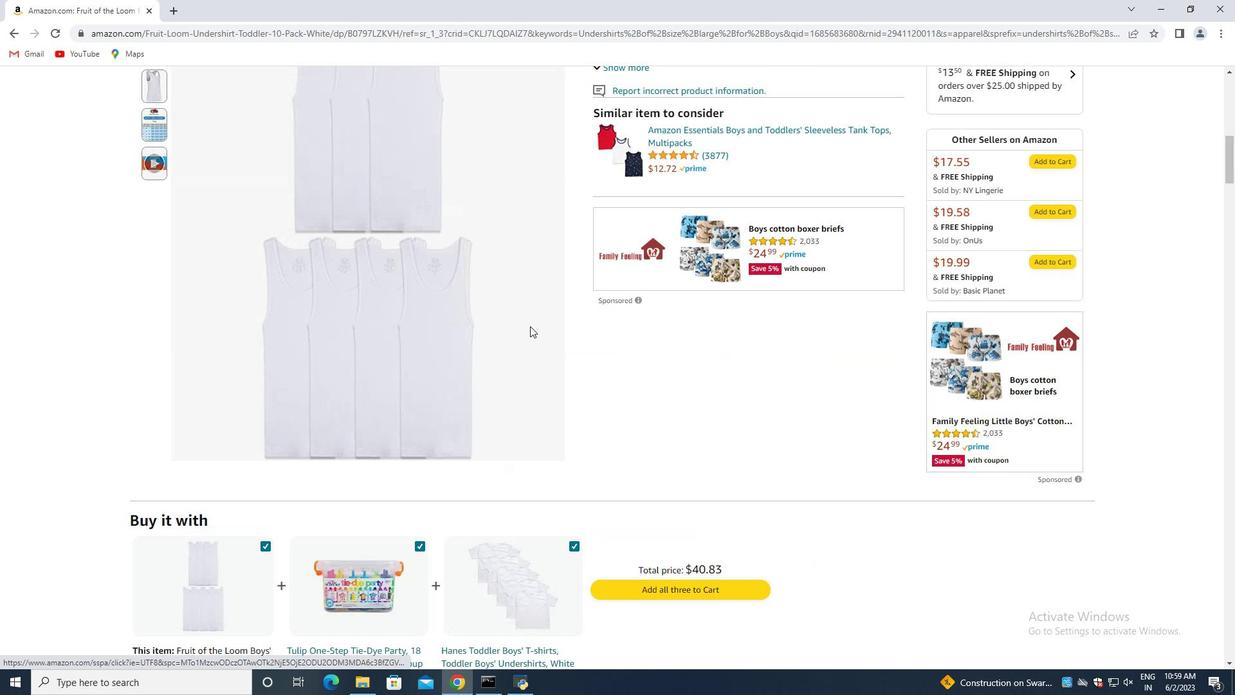 
Action: Mouse scrolled (530, 326) with delta (0, 0)
Screenshot: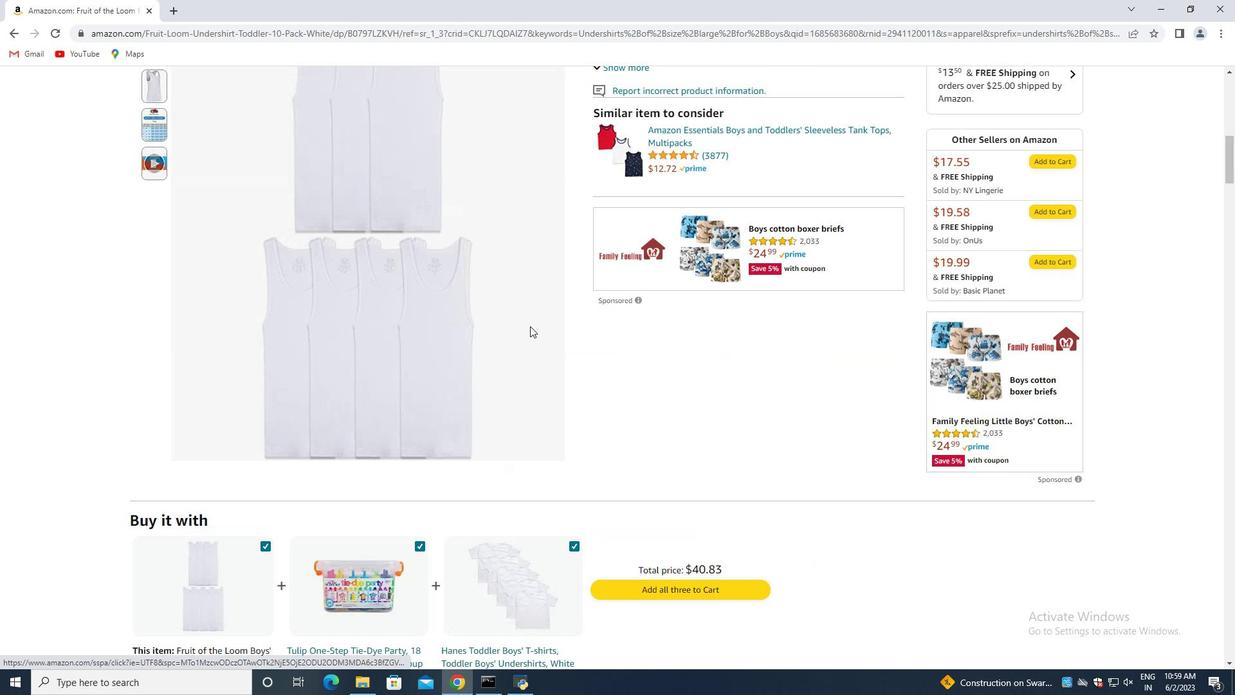 
Action: Mouse scrolled (530, 326) with delta (0, 0)
Screenshot: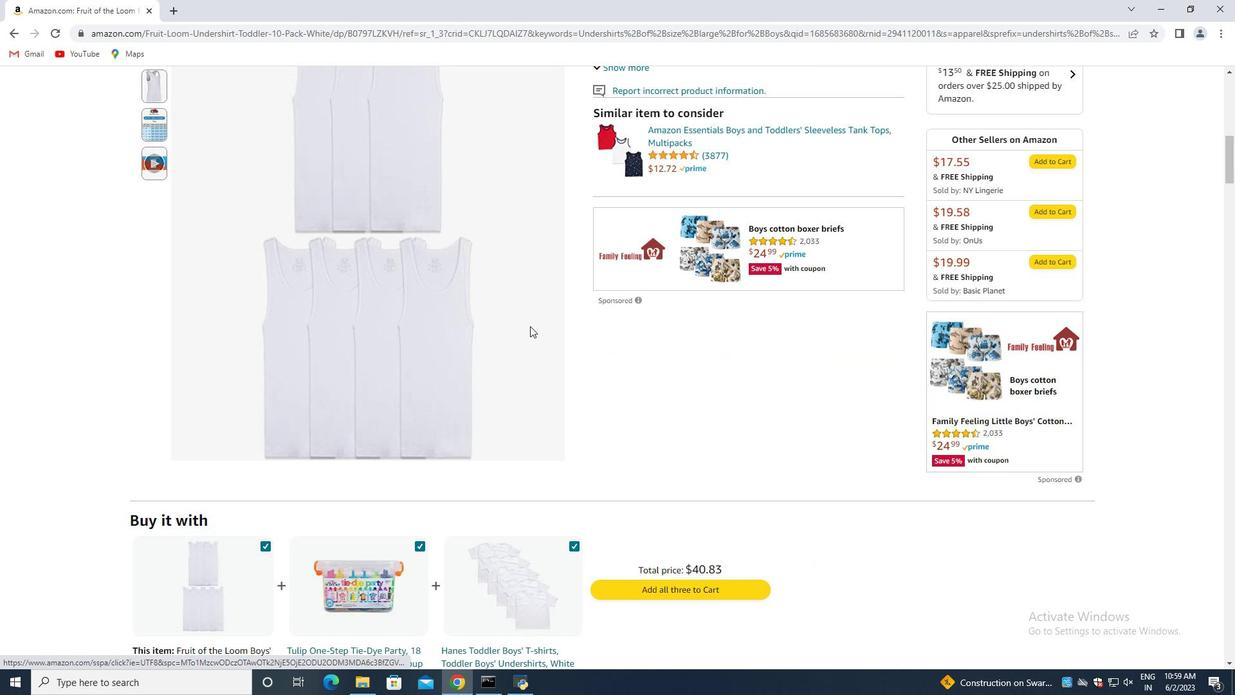 
Action: Mouse scrolled (530, 326) with delta (0, 0)
Screenshot: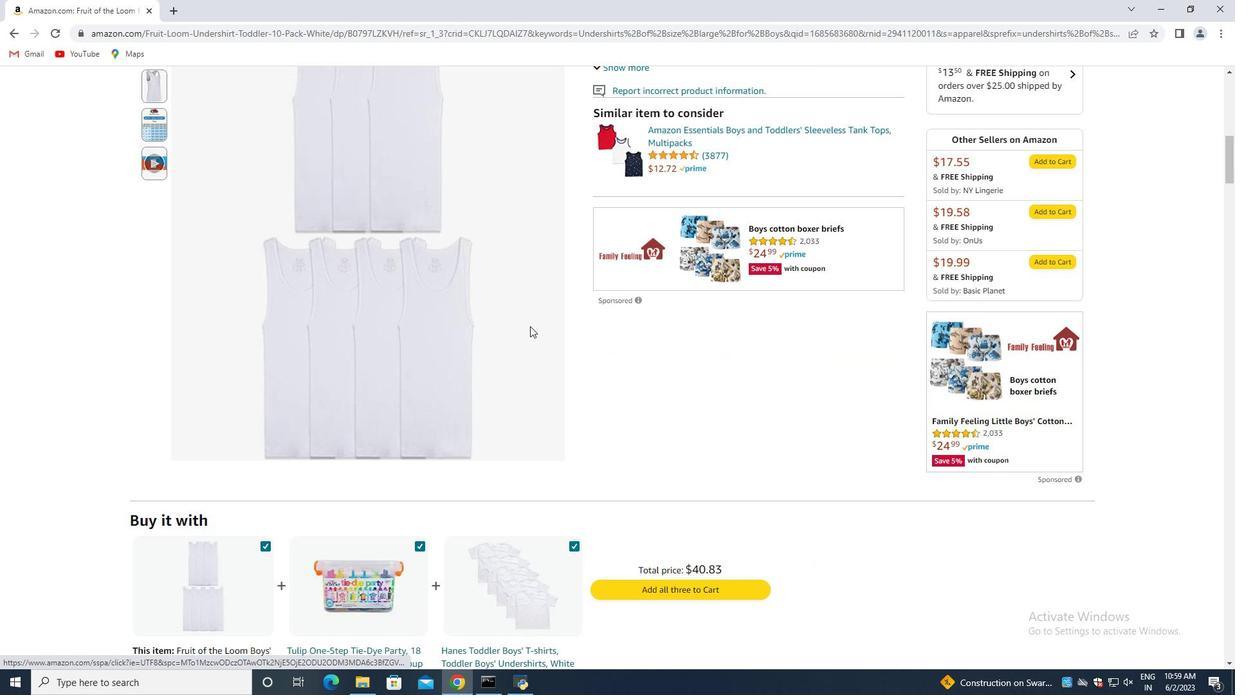 
Action: Mouse moved to (533, 324)
Screenshot: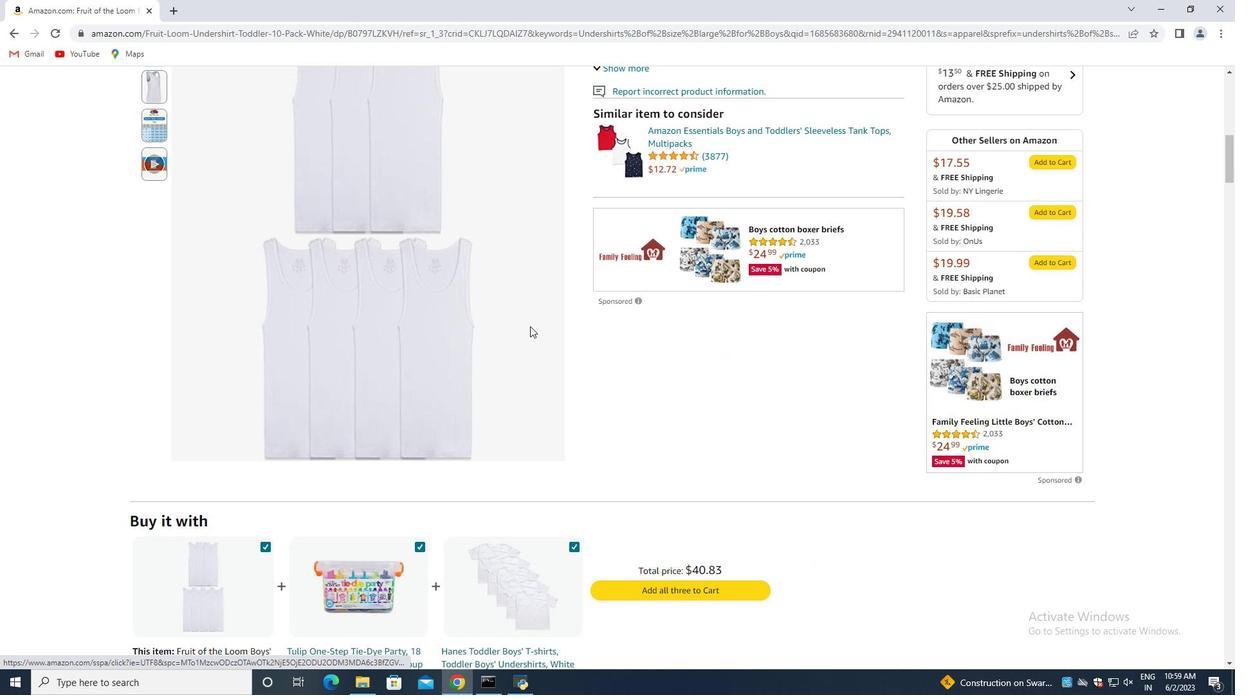 
Action: Mouse scrolled (533, 325) with delta (0, 0)
Screenshot: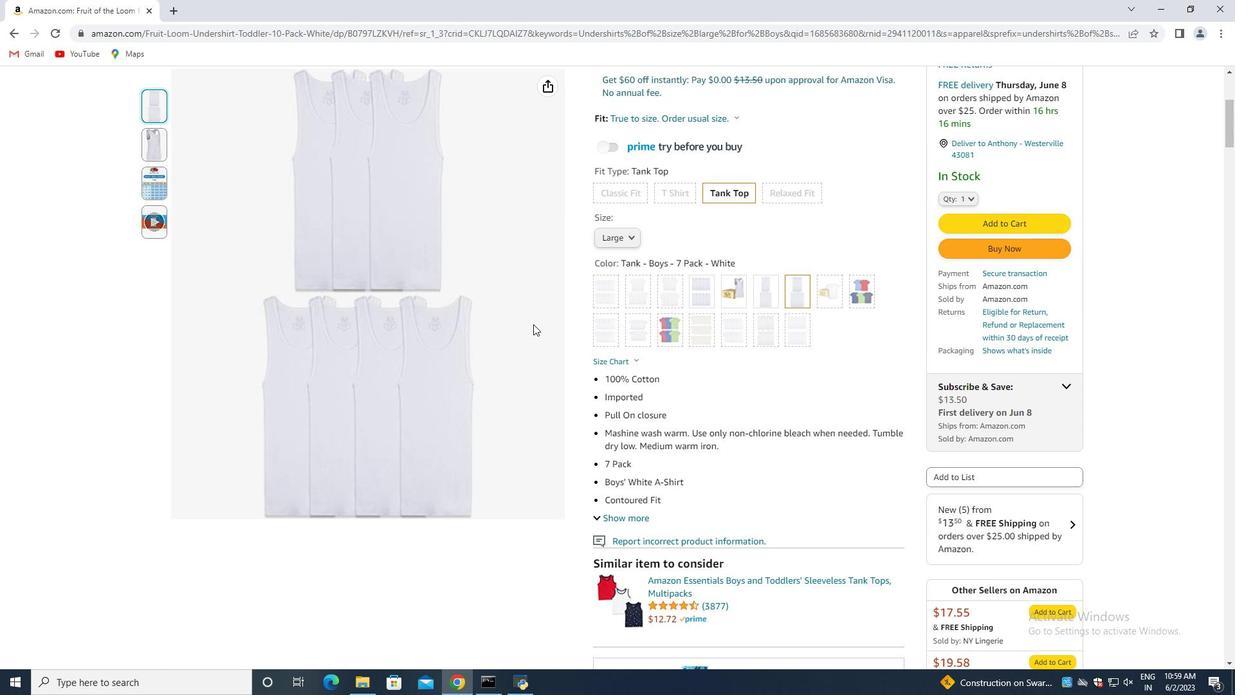 
Action: Mouse scrolled (533, 325) with delta (0, 0)
Screenshot: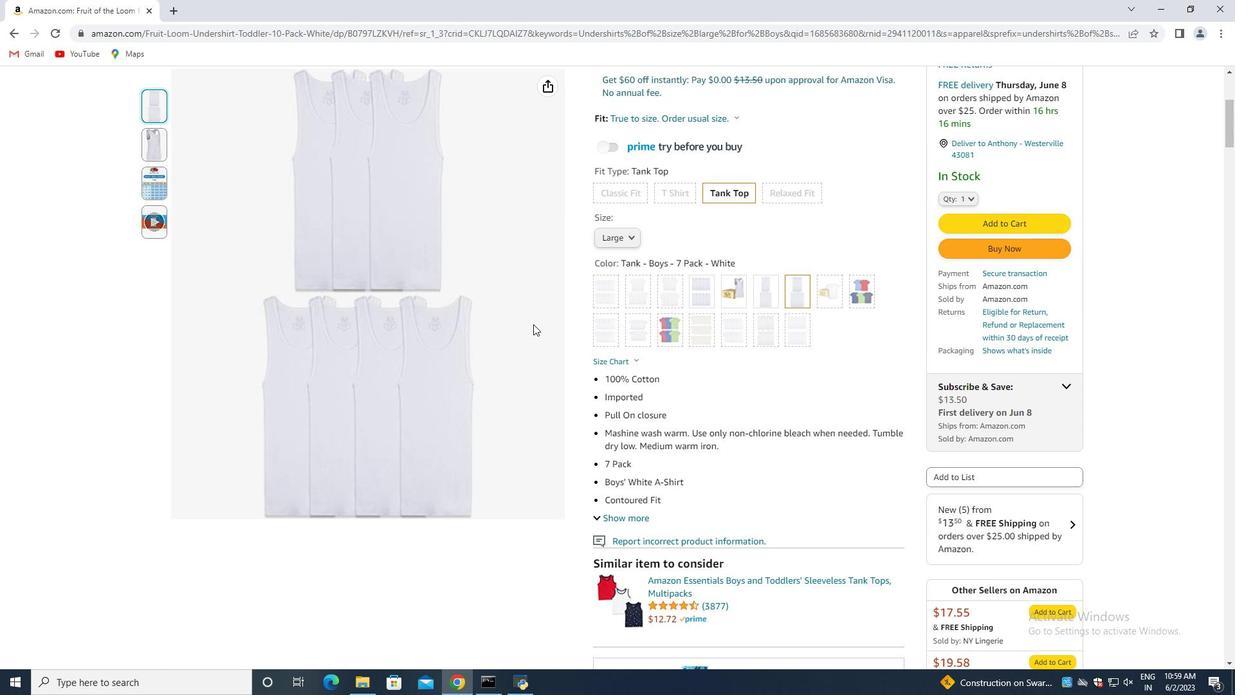 
Action: Mouse scrolled (533, 325) with delta (0, 0)
Screenshot: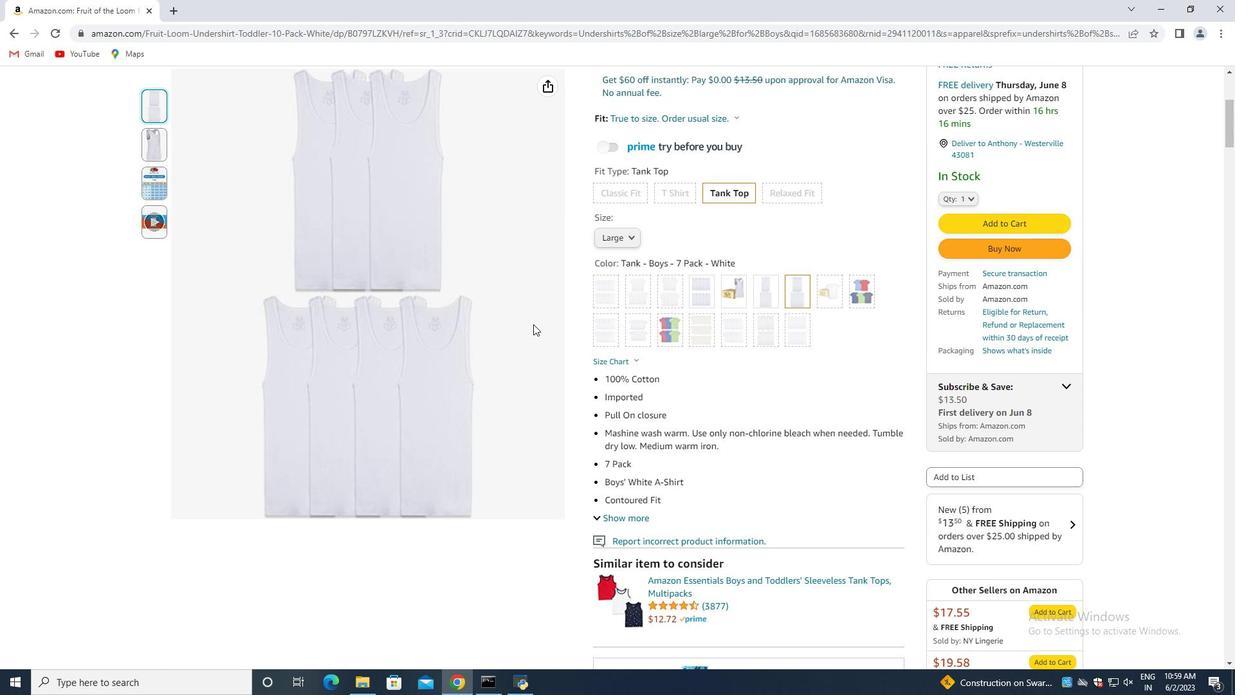 
Action: Mouse moved to (971, 387)
Screenshot: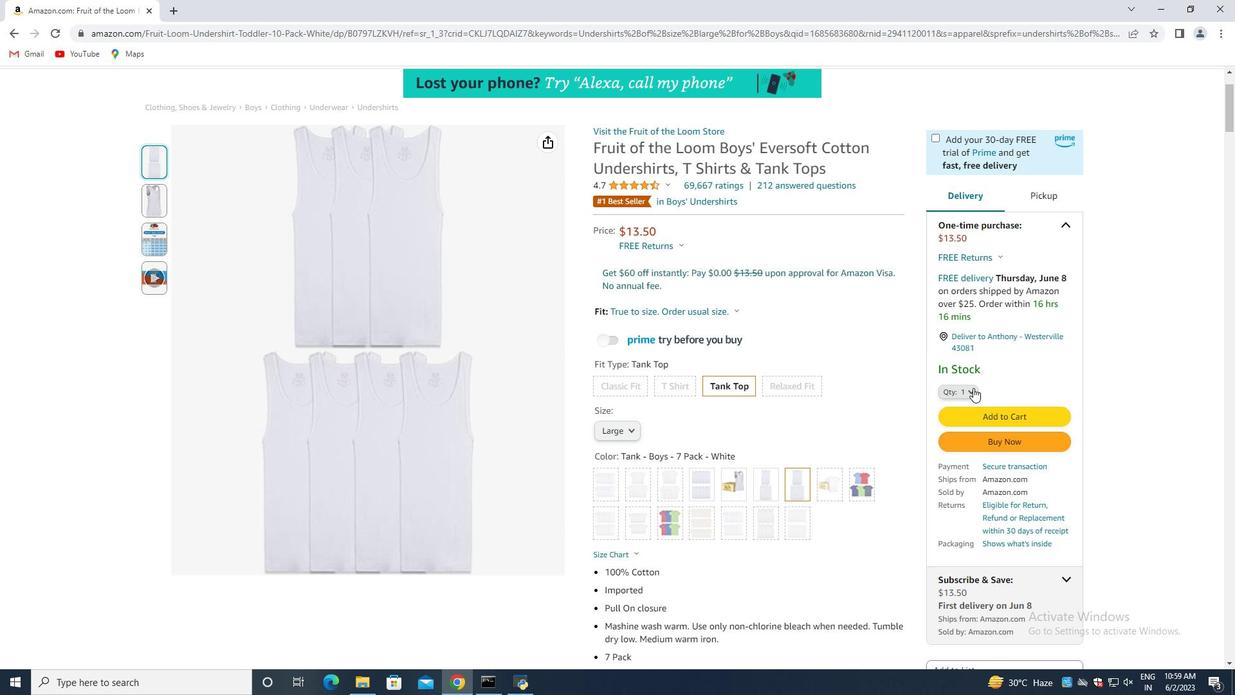 
Action: Mouse pressed left at (971, 387)
Screenshot: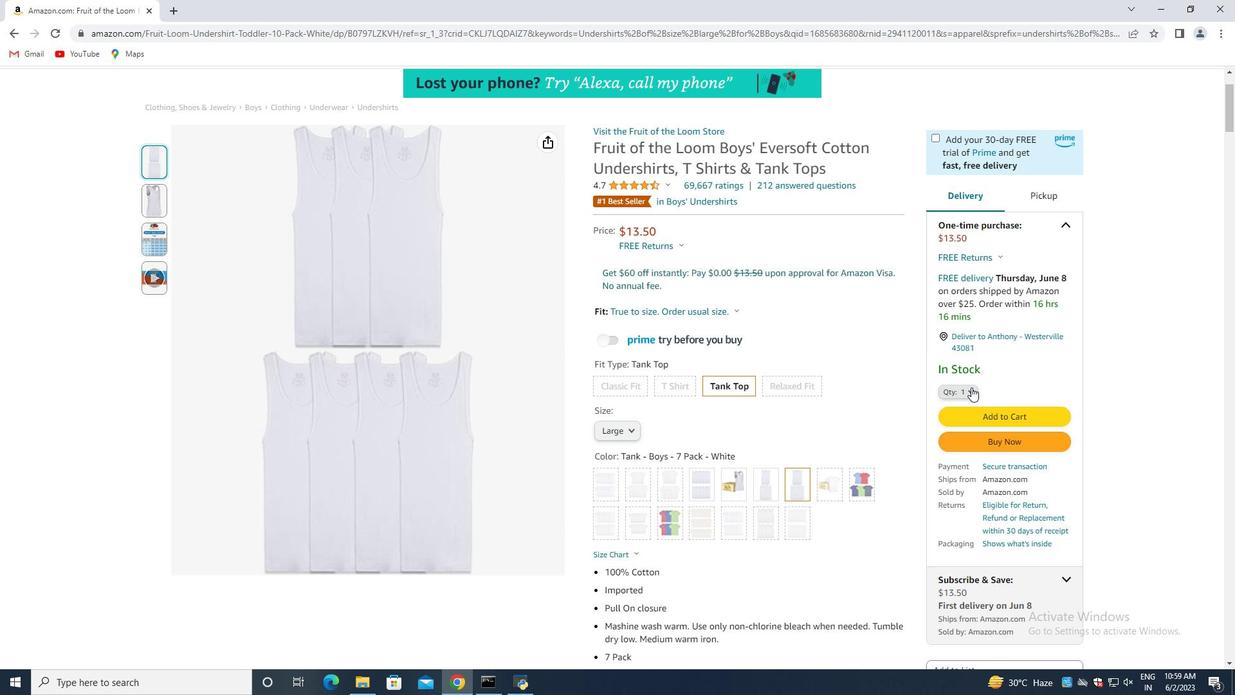 
Action: Mouse moved to (957, 424)
Screenshot: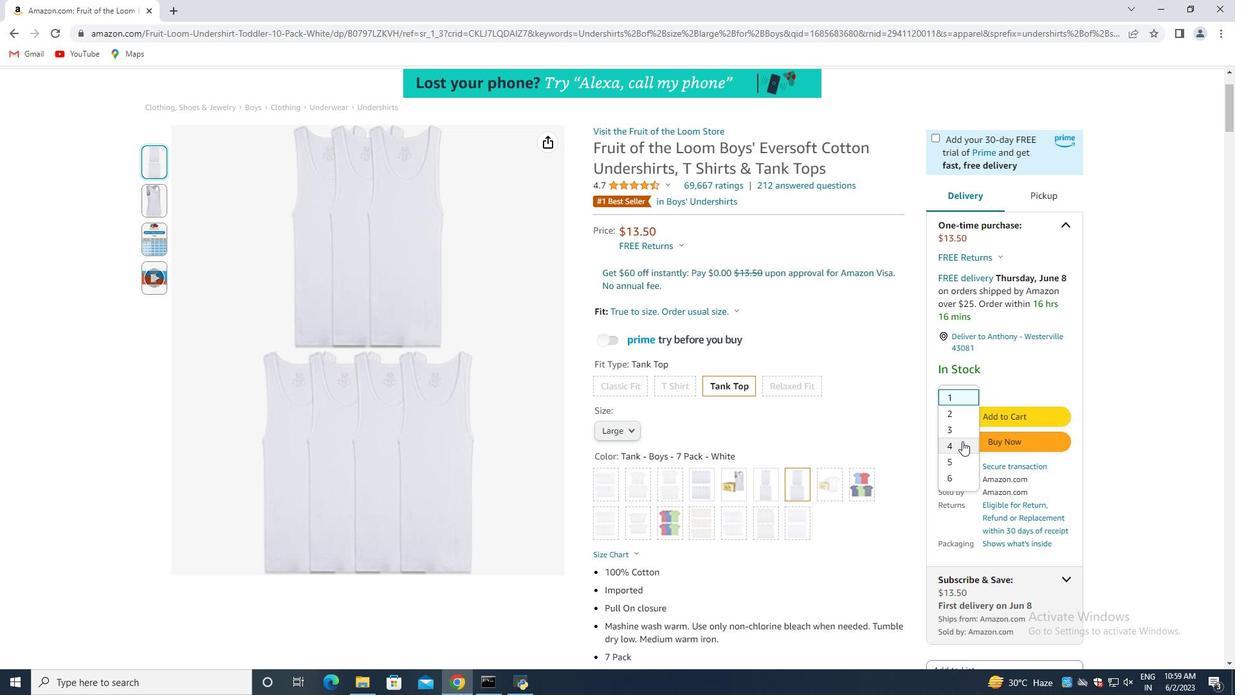 
Action: Mouse pressed left at (957, 424)
Screenshot: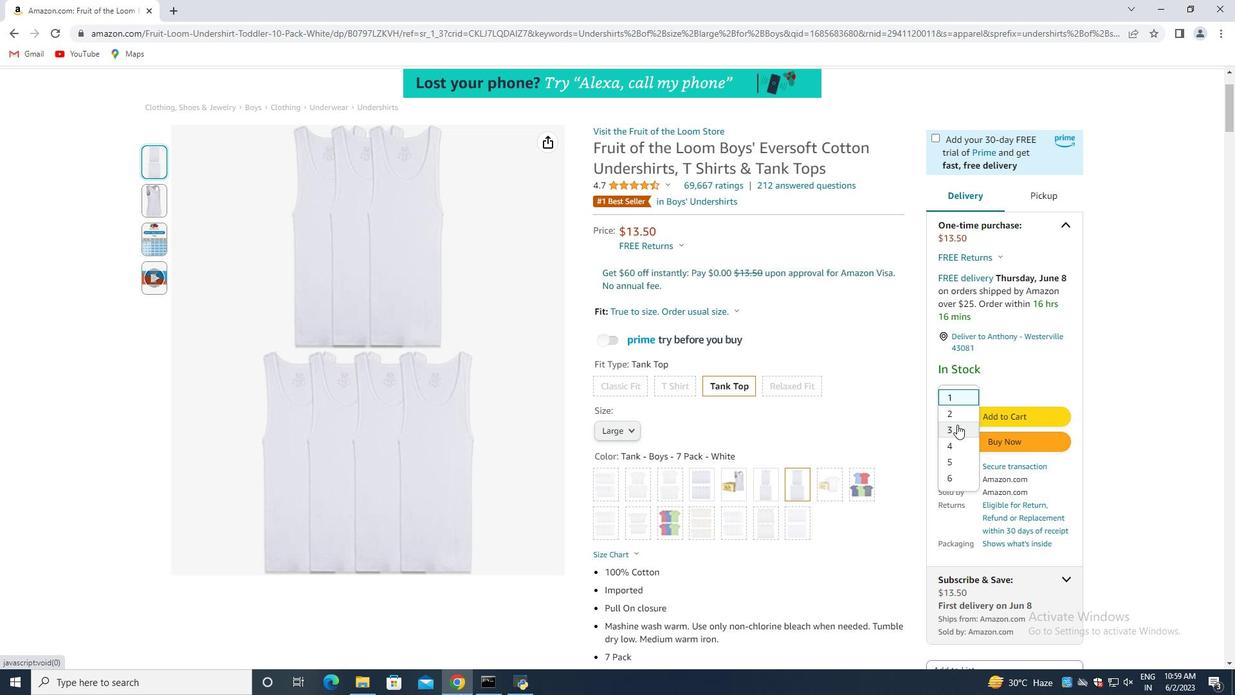 
Action: Mouse moved to (1009, 409)
